 Task: Add a timeline in the project BeaconTech for the epic 'IT asset management (ITAM) system implementation' from 2023/04/03 to 2025/12/23. Add a timeline in the project BeaconTech for the epic 'Software license optimization' from 2023/06/03 to 2025/08/21. Add a timeline in the project BeaconTech for the epic 'Cloud-based backup and recovery' from 2024/05/04 to 2025/10/21
Action: Mouse moved to (244, 61)
Screenshot: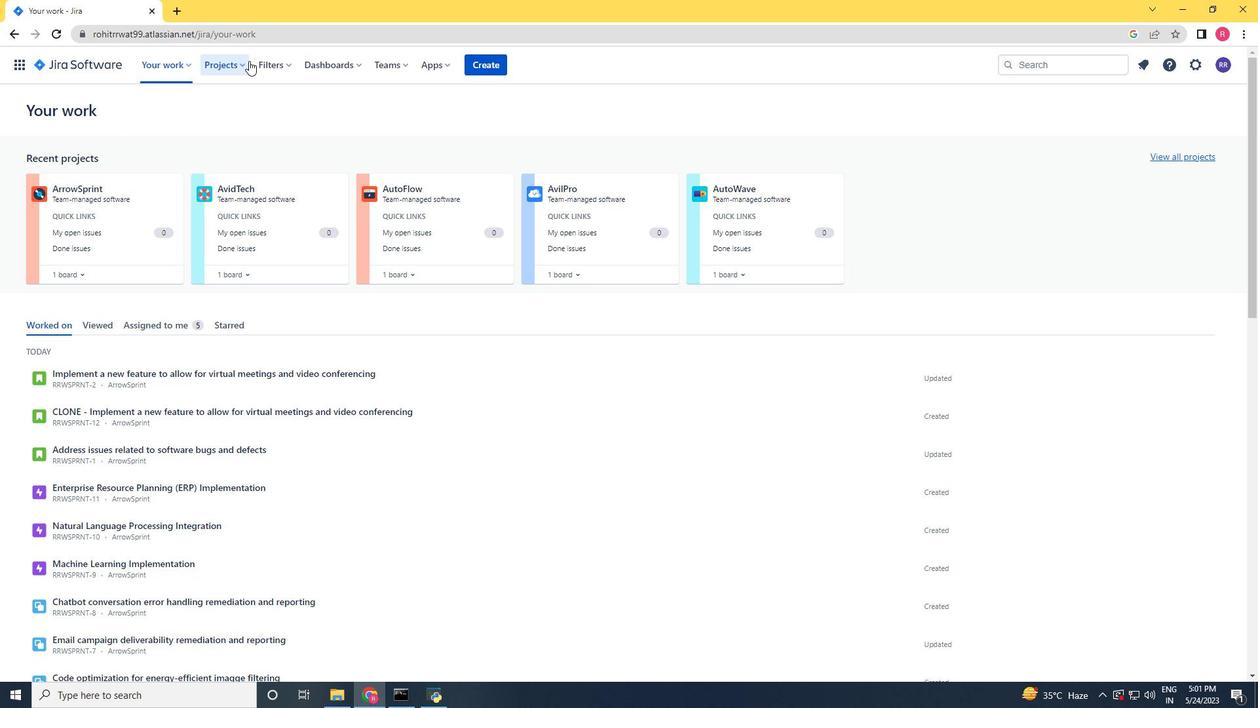 
Action: Mouse pressed left at (244, 61)
Screenshot: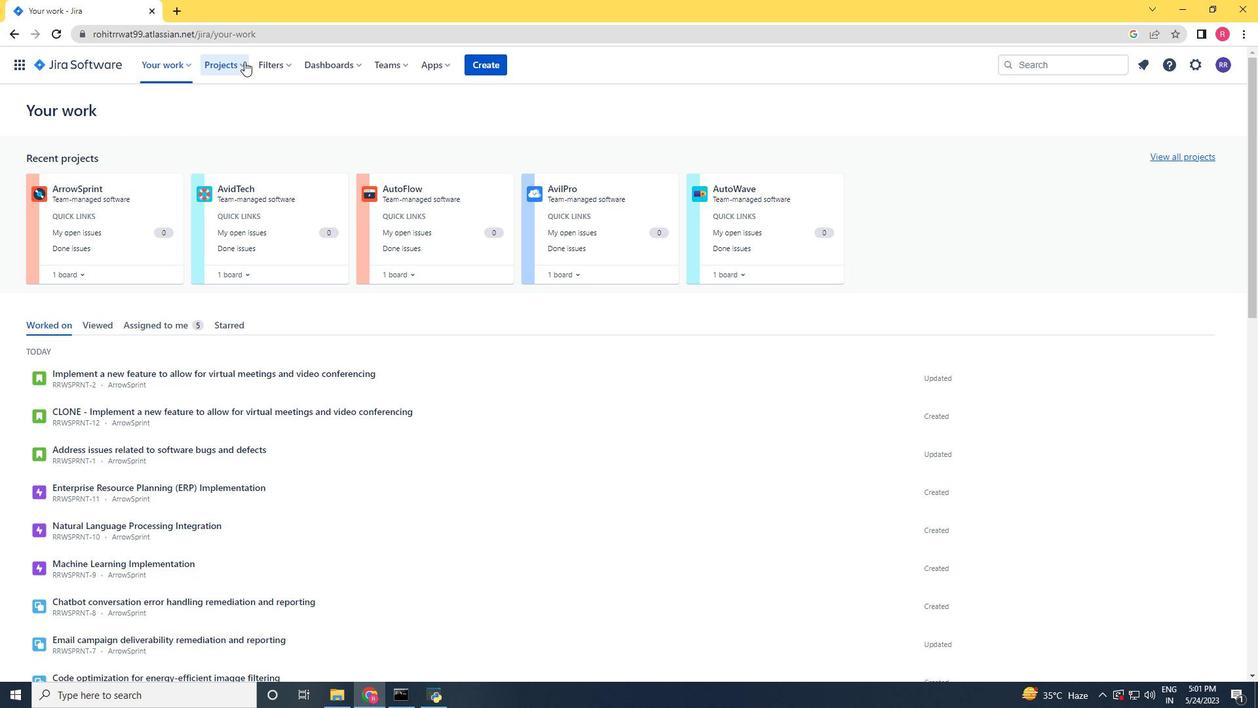 
Action: Mouse moved to (240, 111)
Screenshot: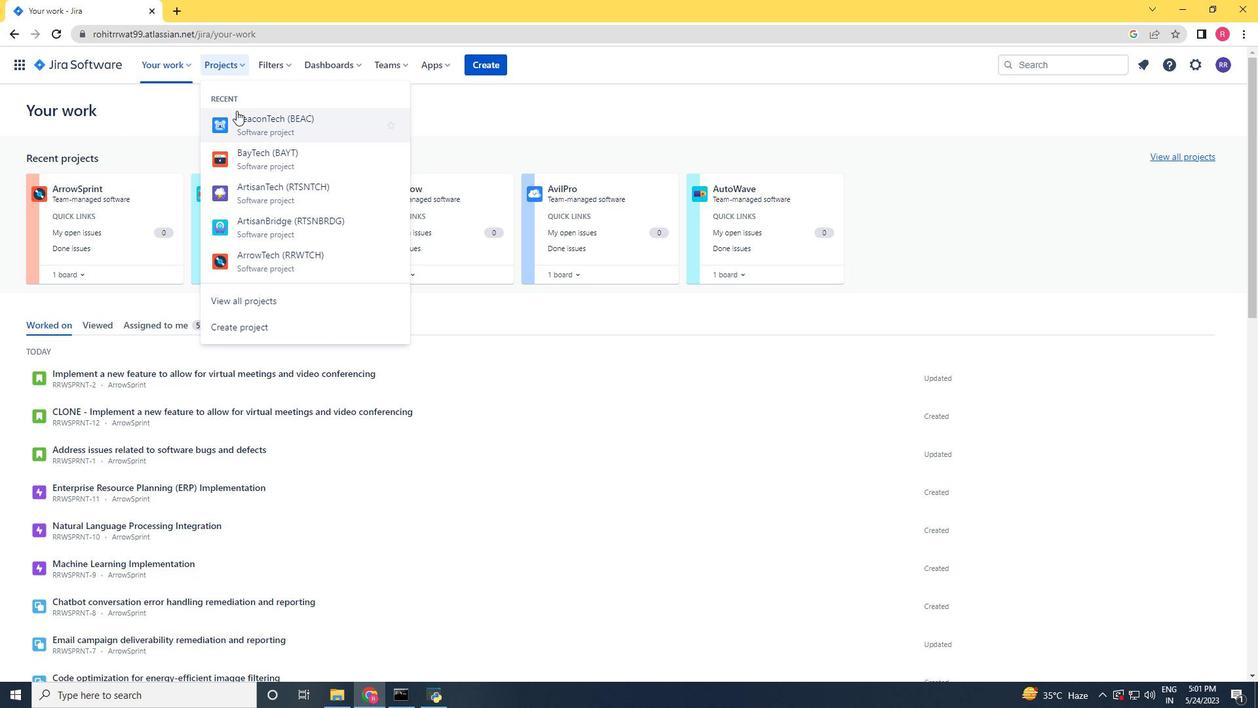 
Action: Mouse pressed left at (240, 111)
Screenshot: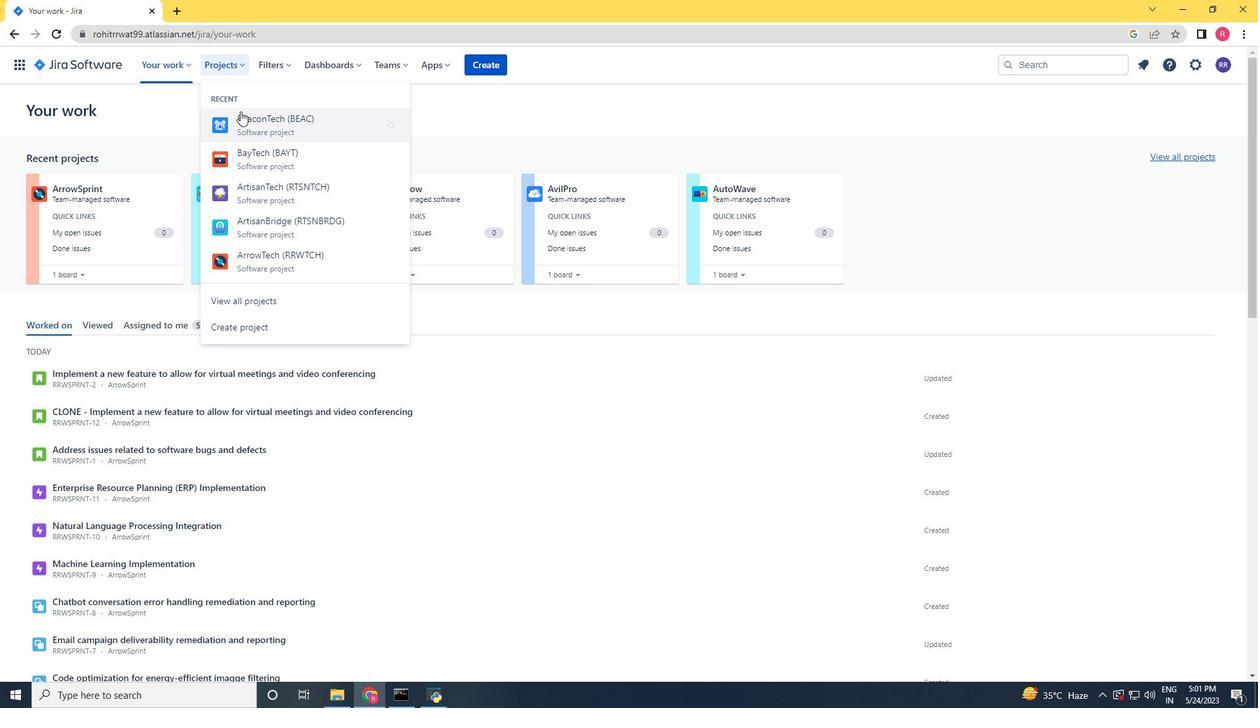 
Action: Mouse moved to (69, 207)
Screenshot: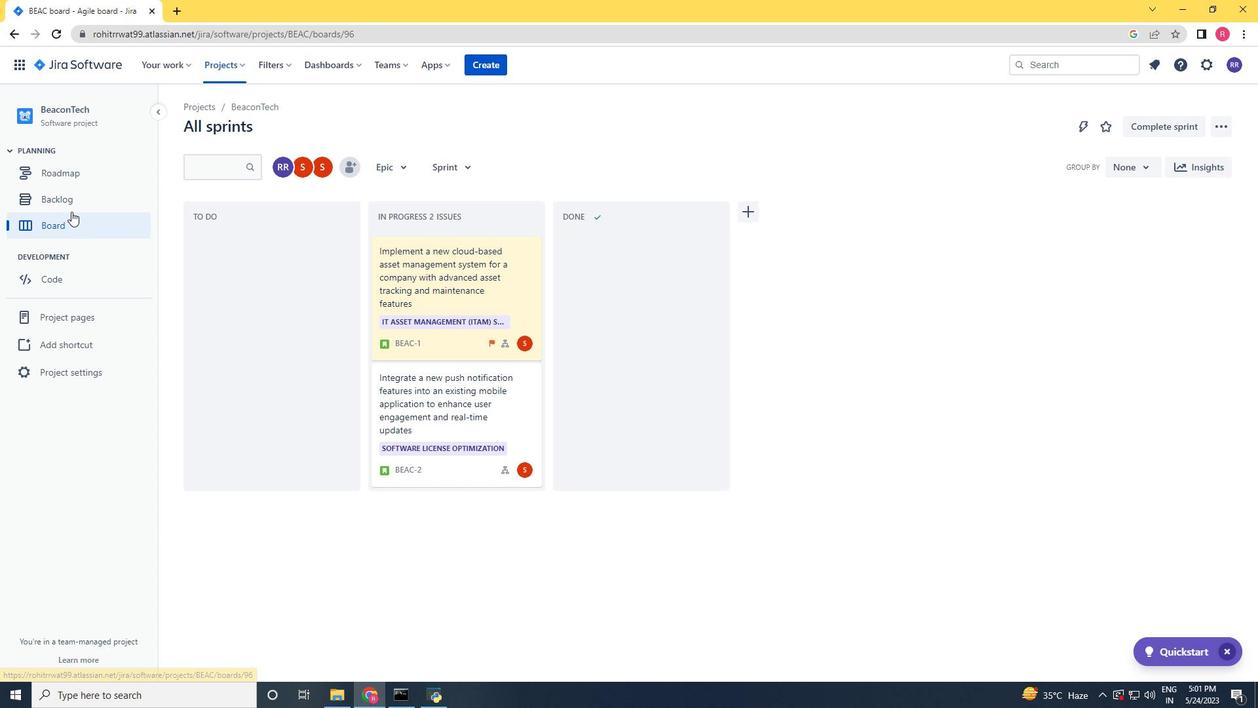
Action: Mouse pressed left at (69, 207)
Screenshot: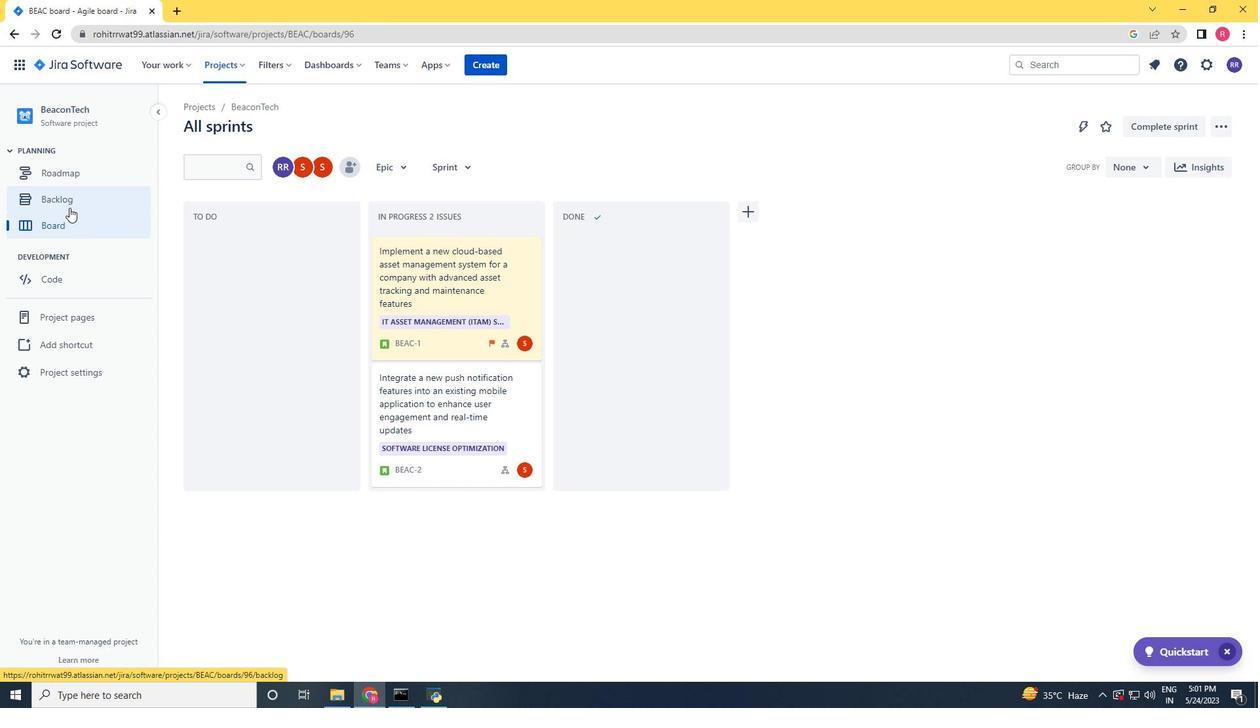
Action: Mouse moved to (187, 266)
Screenshot: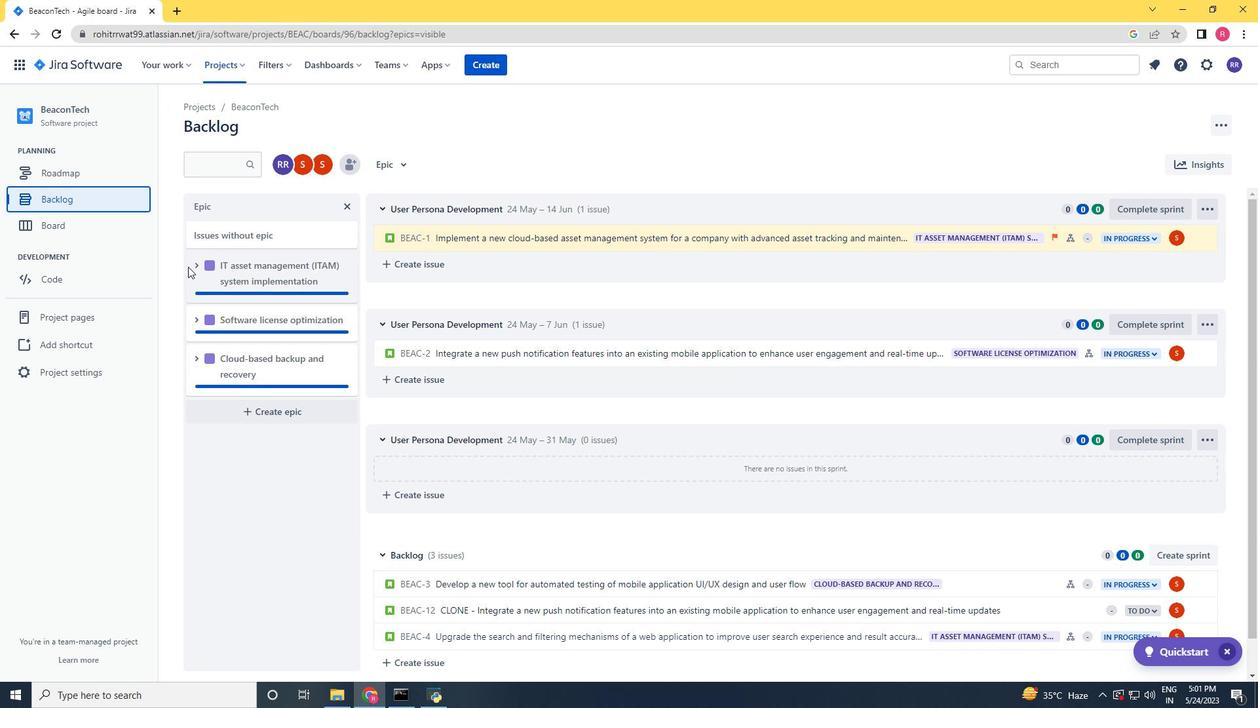 
Action: Mouse pressed left at (187, 266)
Screenshot: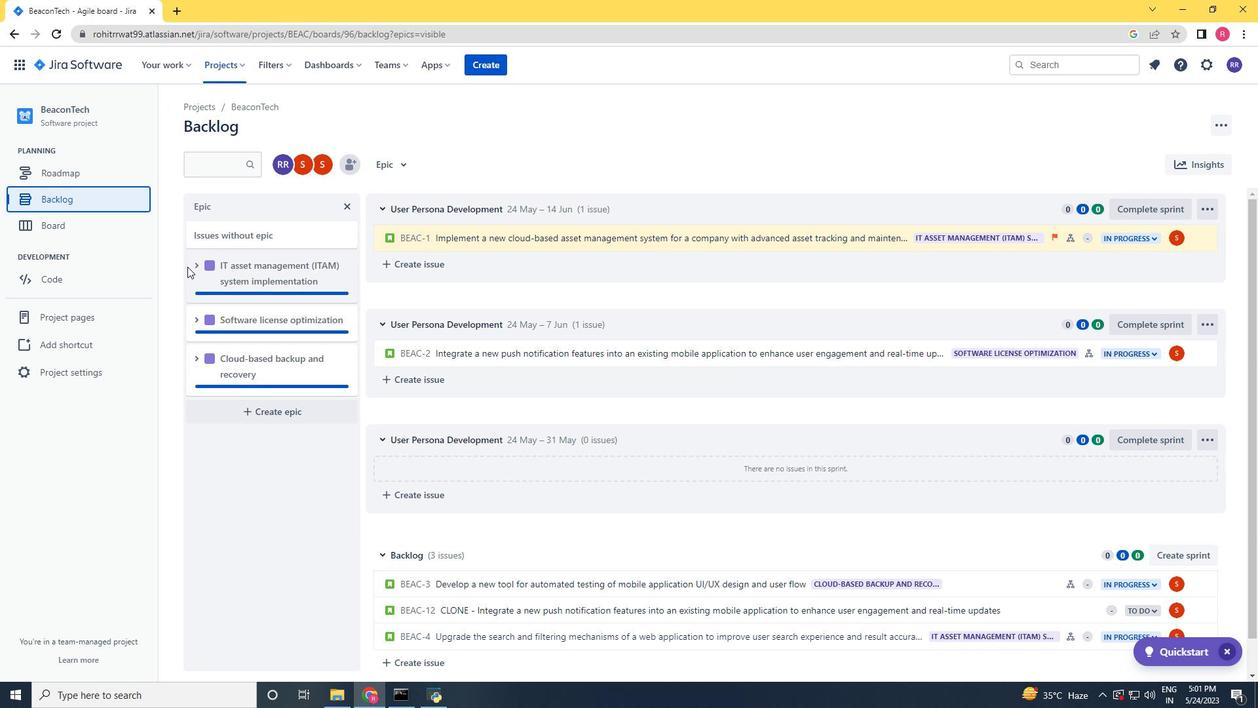 
Action: Mouse scrolled (187, 266) with delta (0, 0)
Screenshot: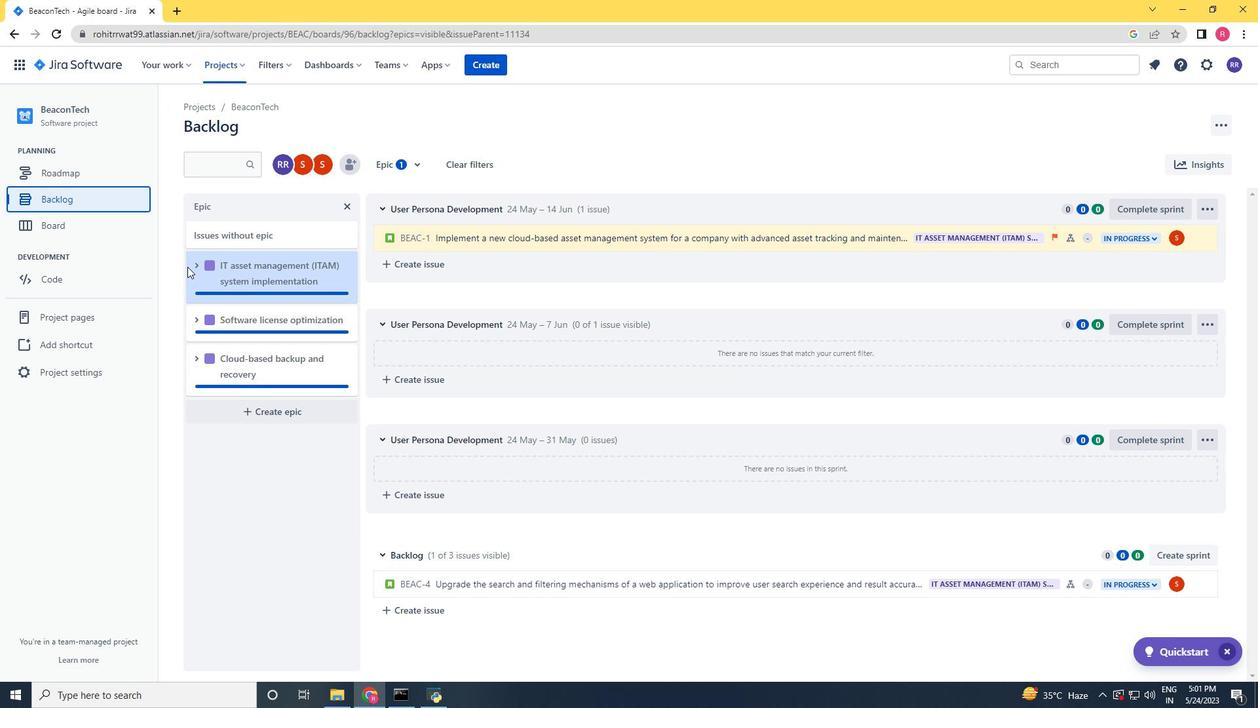 
Action: Mouse moved to (187, 269)
Screenshot: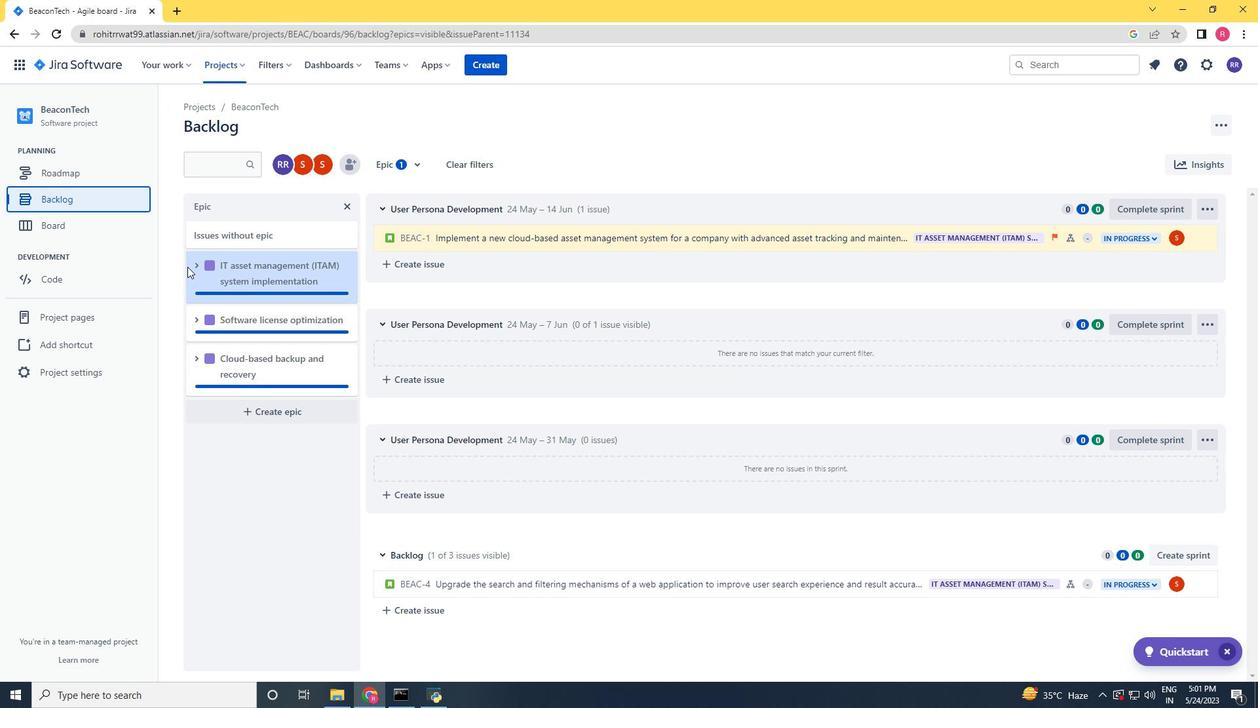 
Action: Mouse scrolled (187, 268) with delta (0, 0)
Screenshot: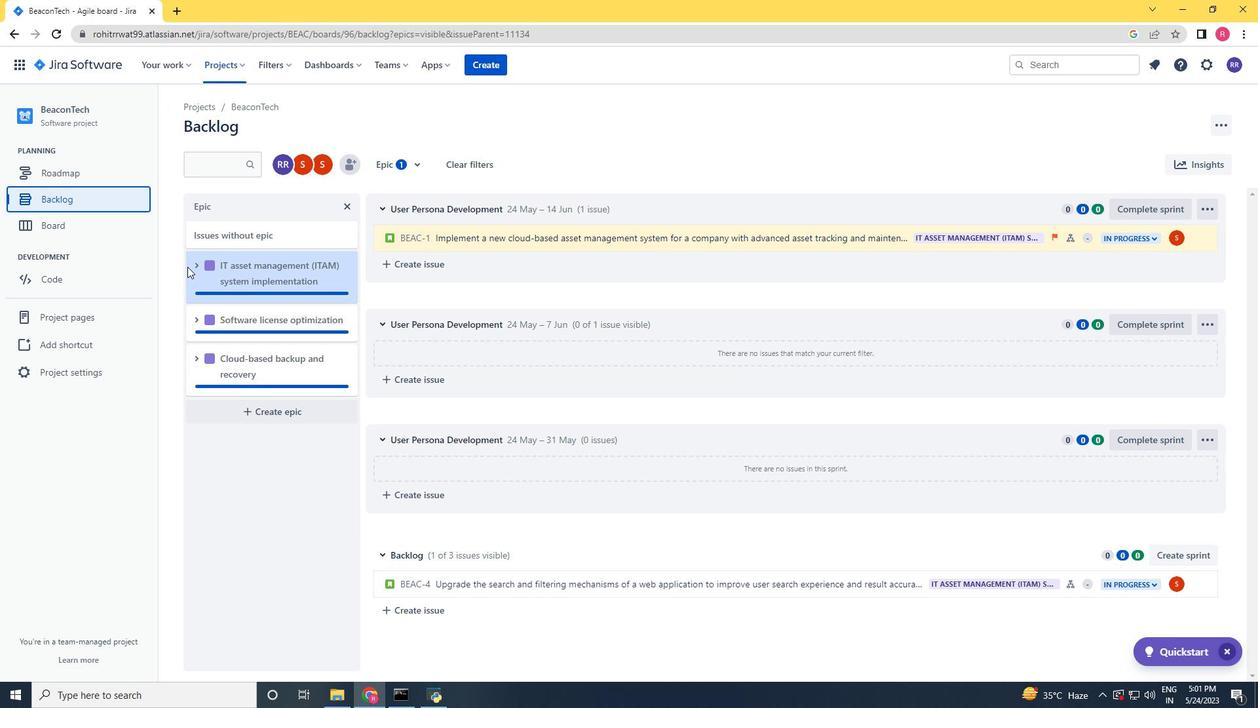 
Action: Mouse moved to (194, 283)
Screenshot: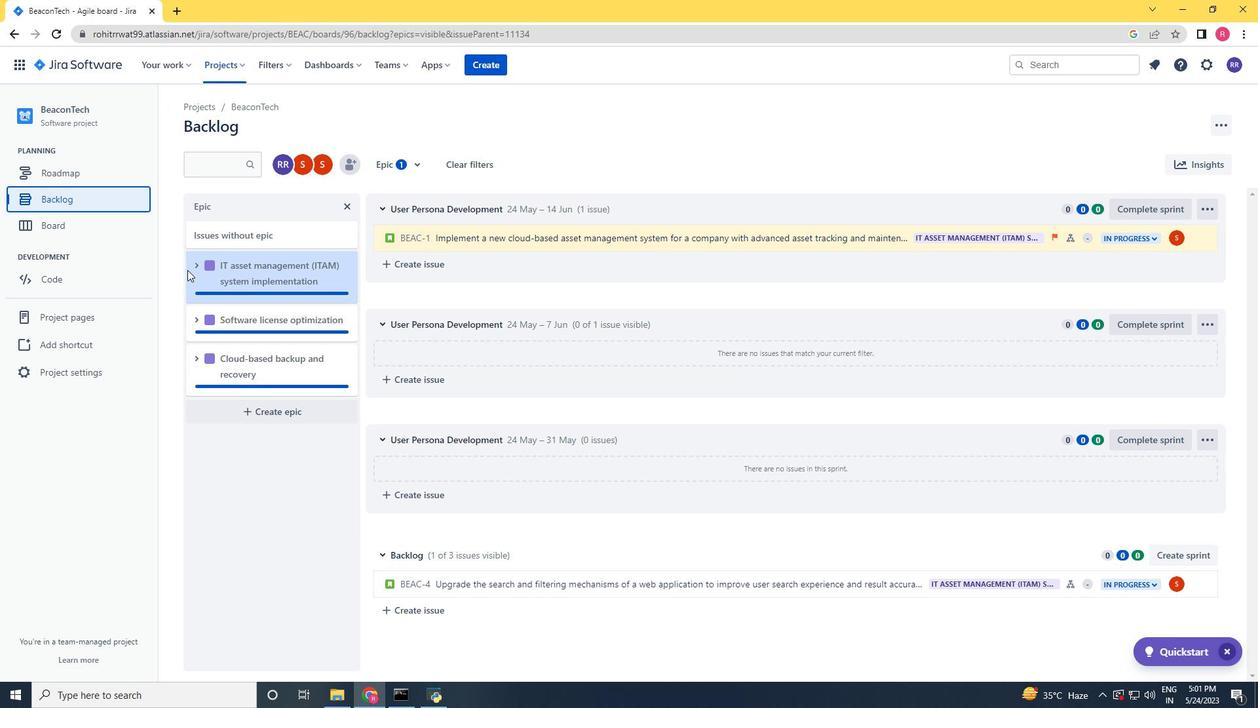
Action: Mouse scrolled (194, 282) with delta (0, 0)
Screenshot: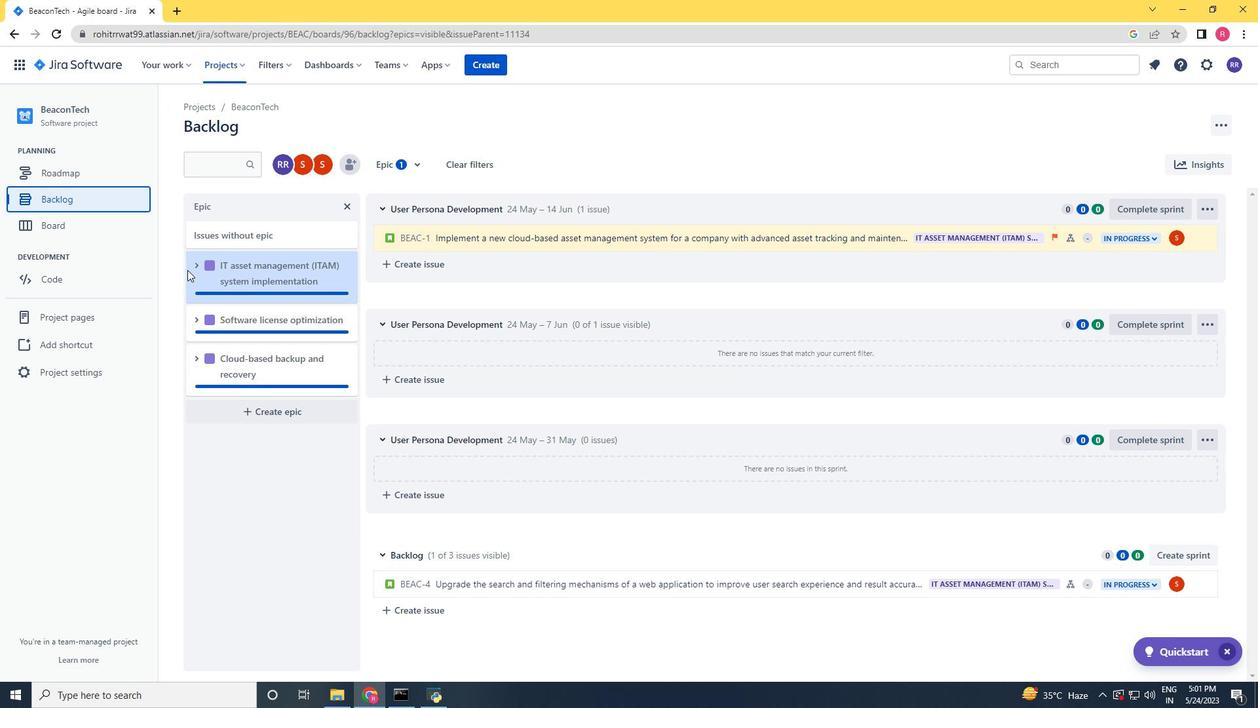 
Action: Mouse moved to (194, 264)
Screenshot: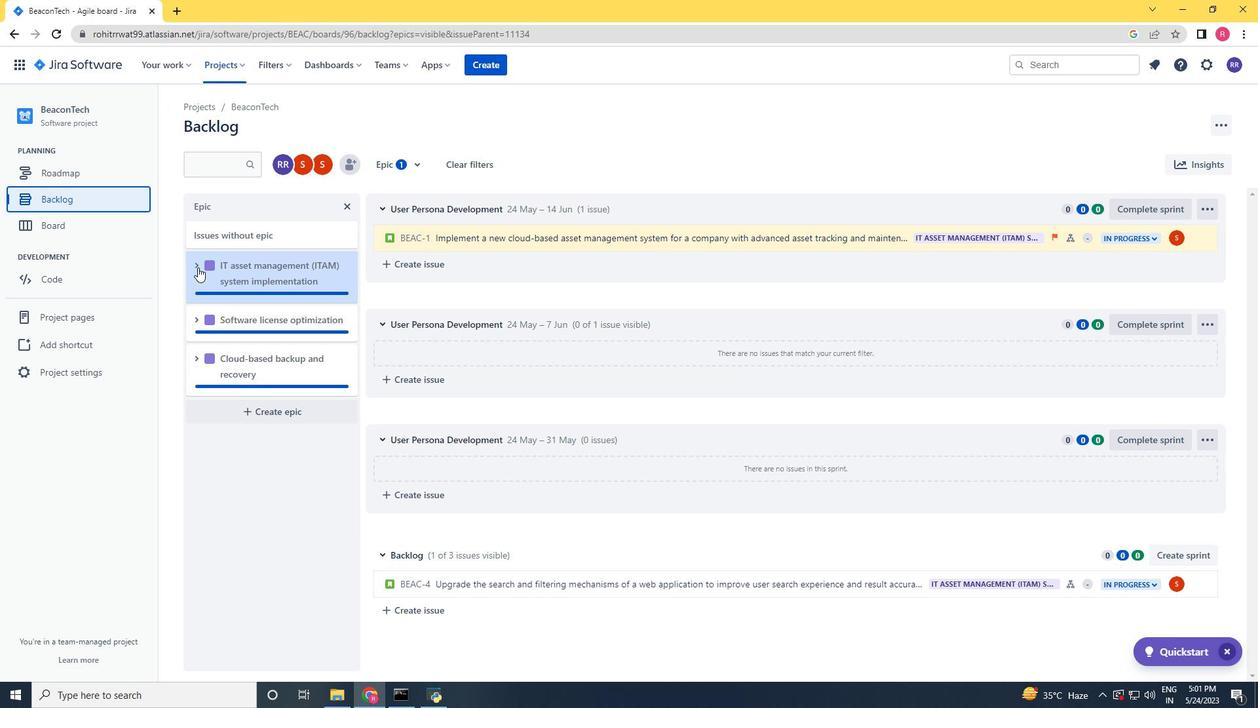 
Action: Mouse pressed left at (194, 264)
Screenshot: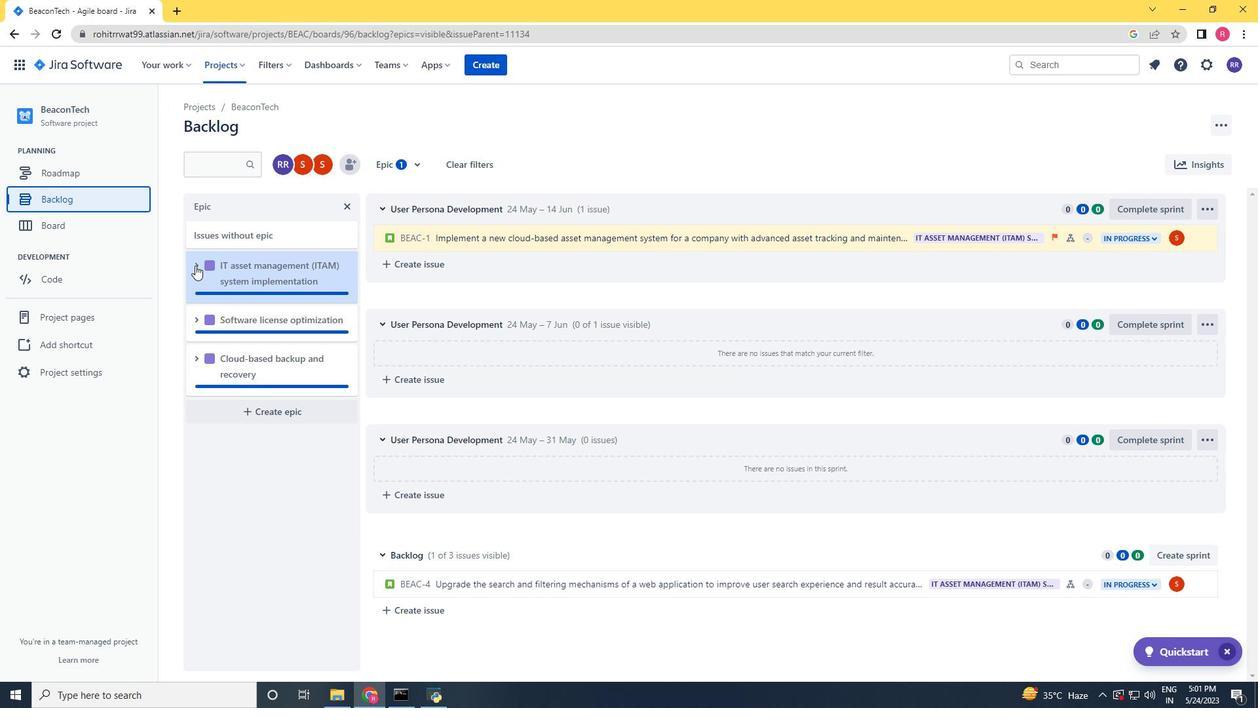
Action: Mouse moved to (251, 378)
Screenshot: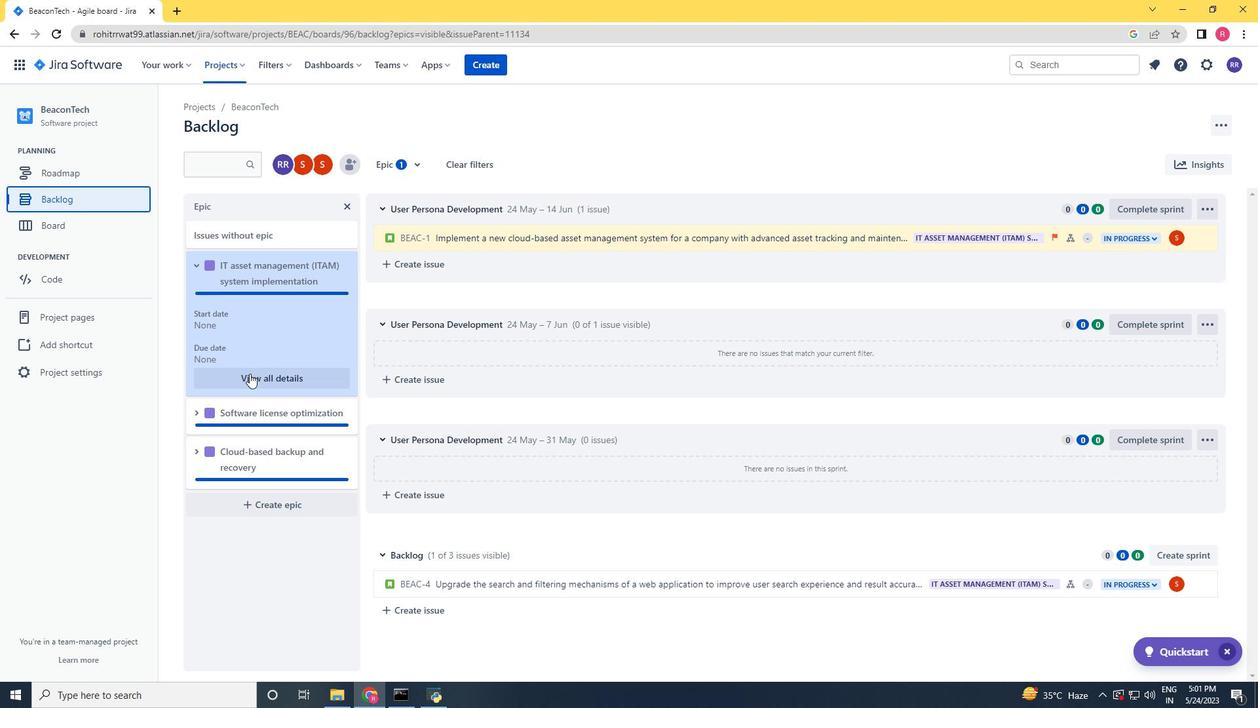 
Action: Mouse pressed left at (251, 378)
Screenshot: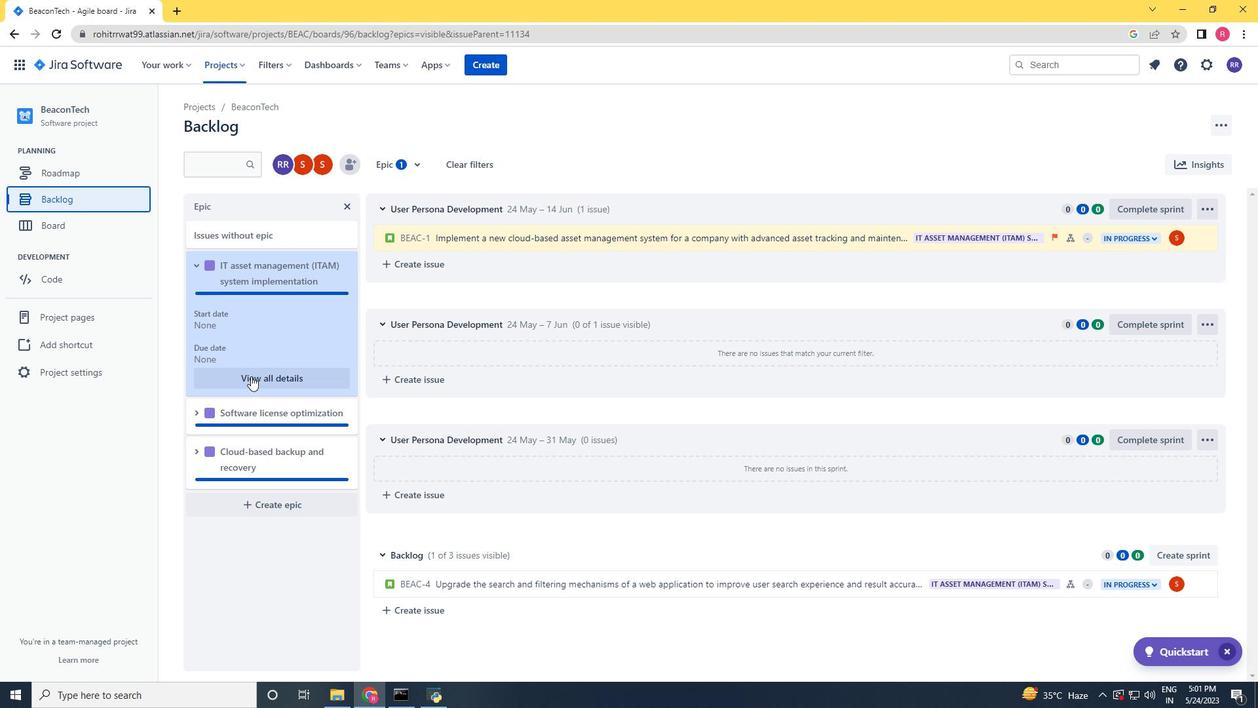 
Action: Mouse moved to (1028, 276)
Screenshot: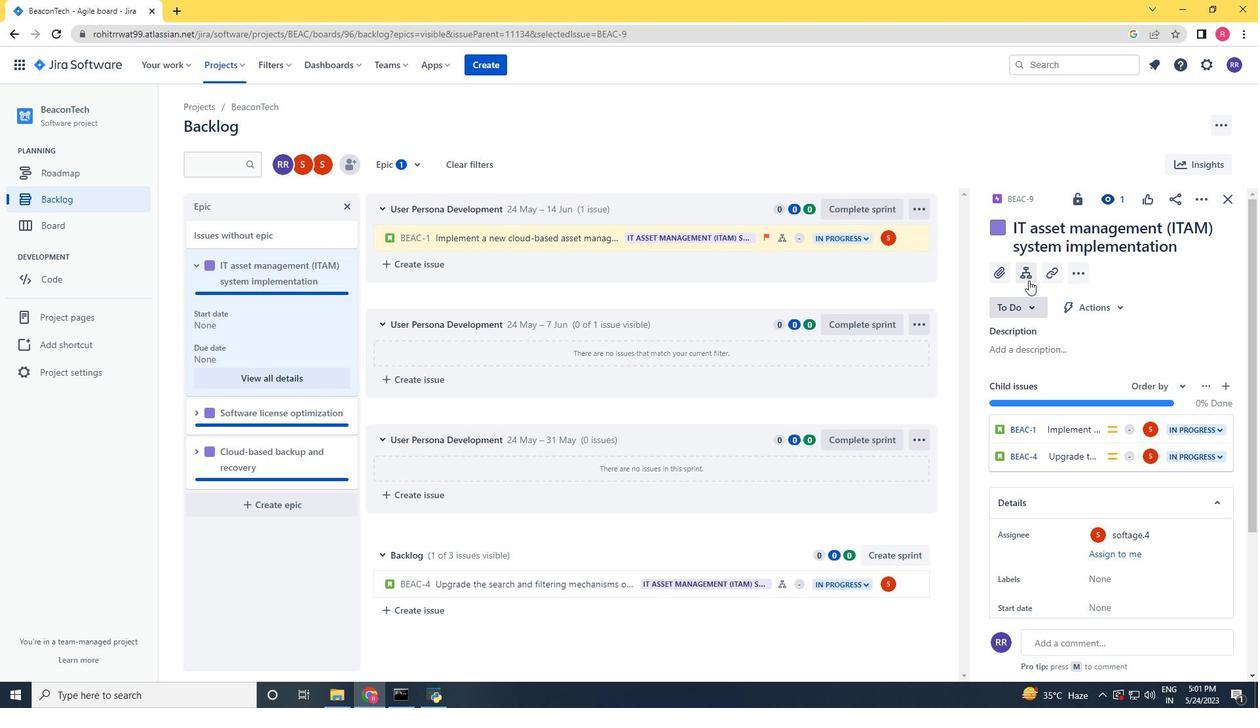 
Action: Mouse pressed left at (1028, 276)
Screenshot: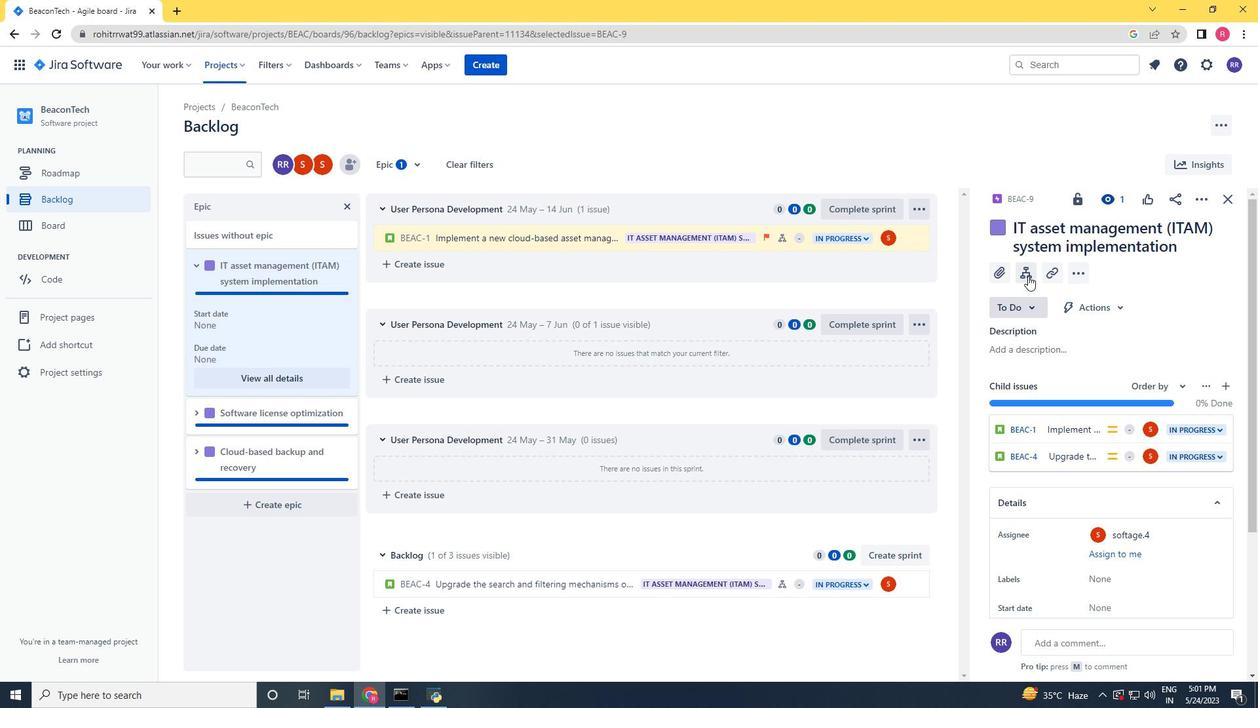 
Action: Mouse moved to (1099, 555)
Screenshot: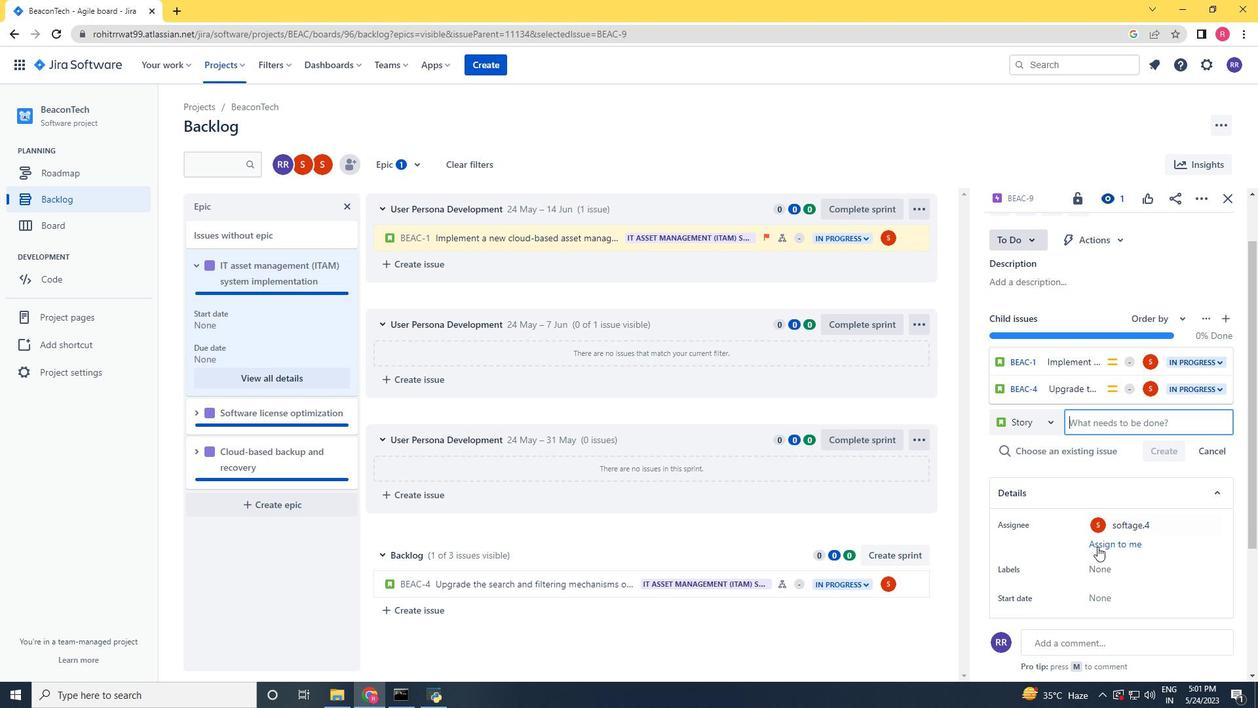 
Action: Mouse scrolled (1099, 555) with delta (0, 0)
Screenshot: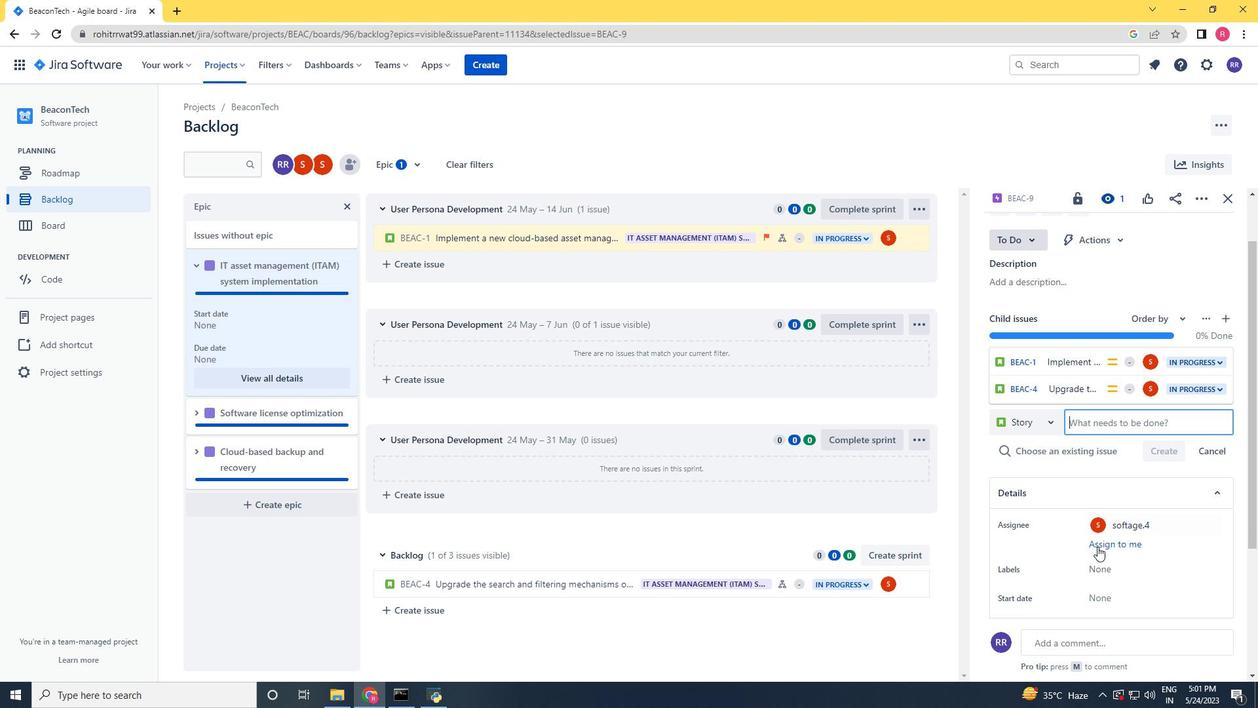 
Action: Mouse scrolled (1099, 555) with delta (0, 0)
Screenshot: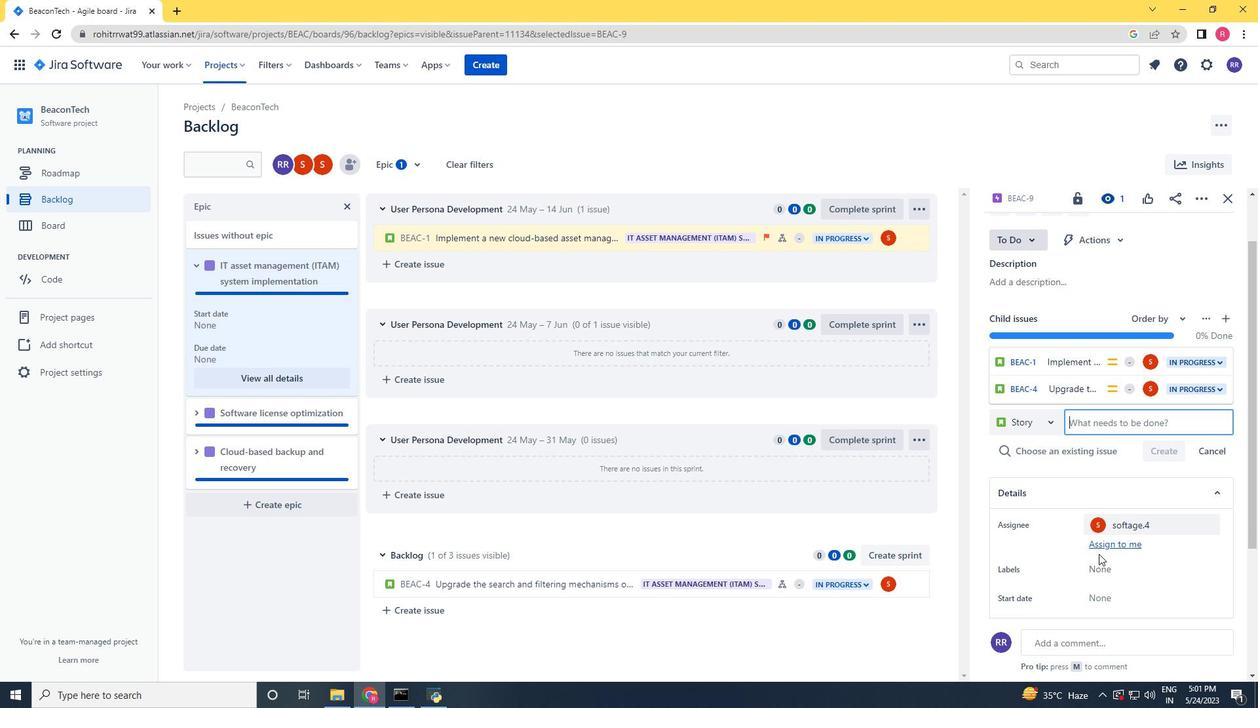 
Action: Mouse moved to (1100, 469)
Screenshot: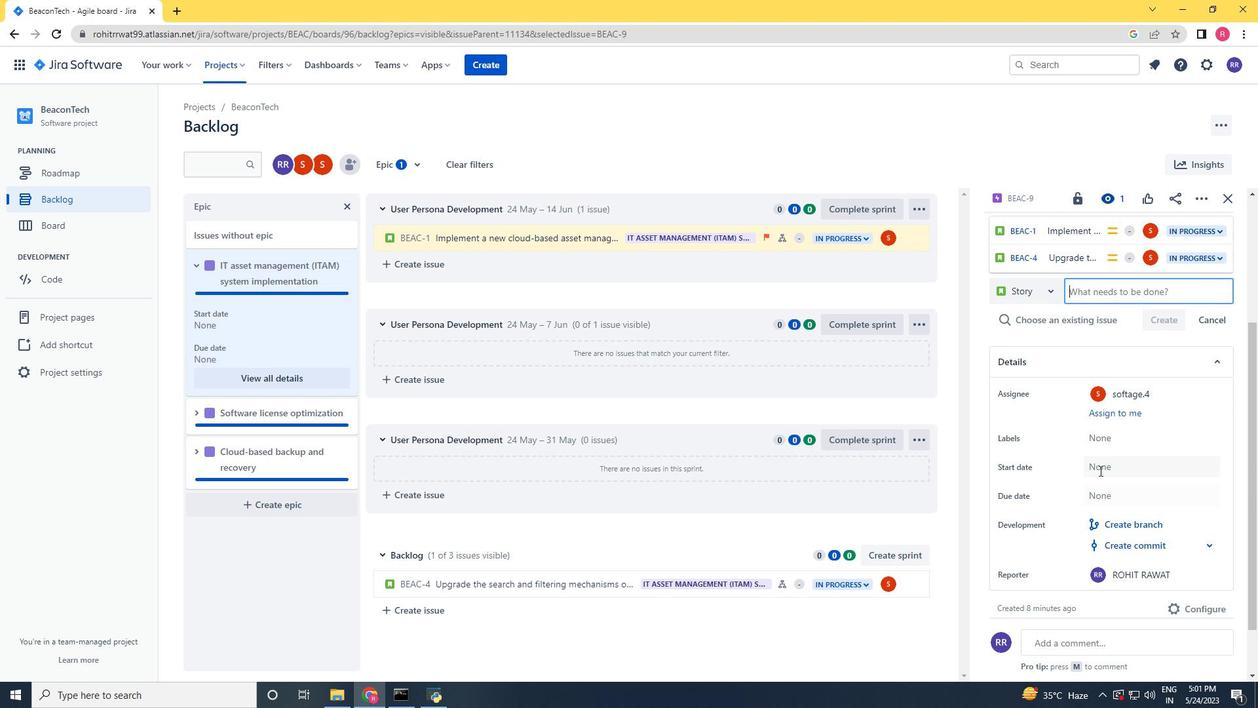 
Action: Mouse pressed left at (1100, 469)
Screenshot: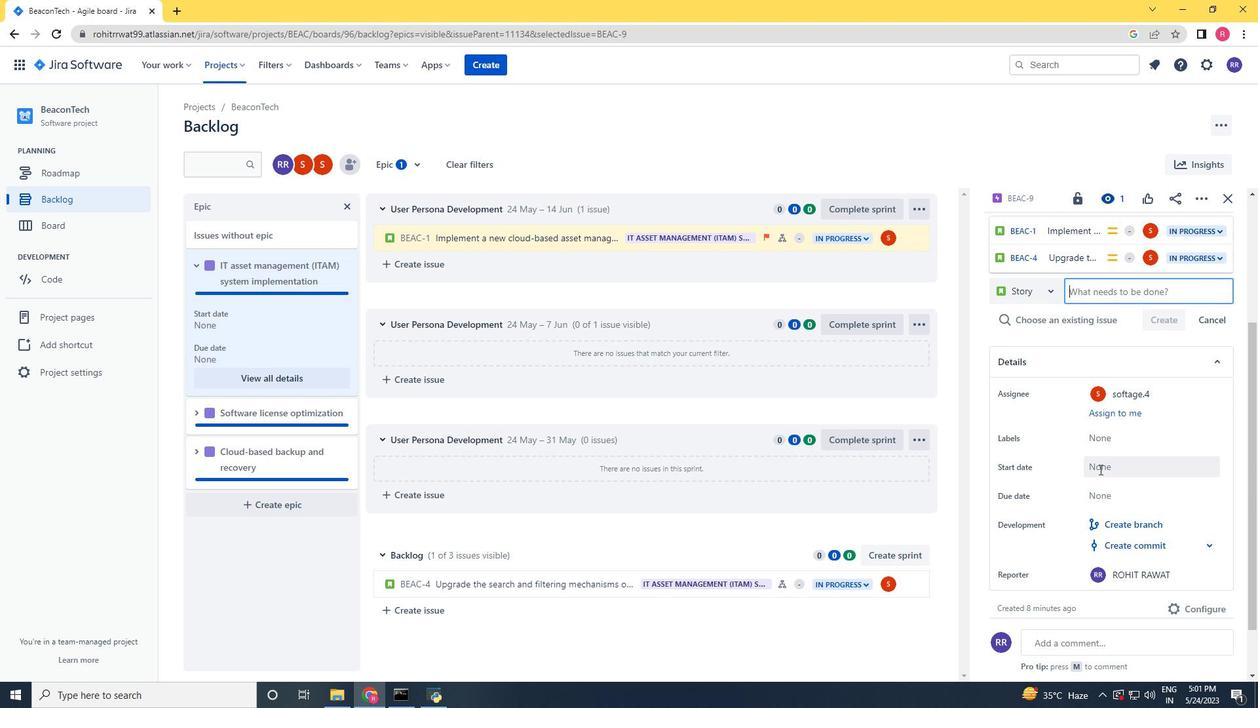 
Action: Mouse moved to (1051, 274)
Screenshot: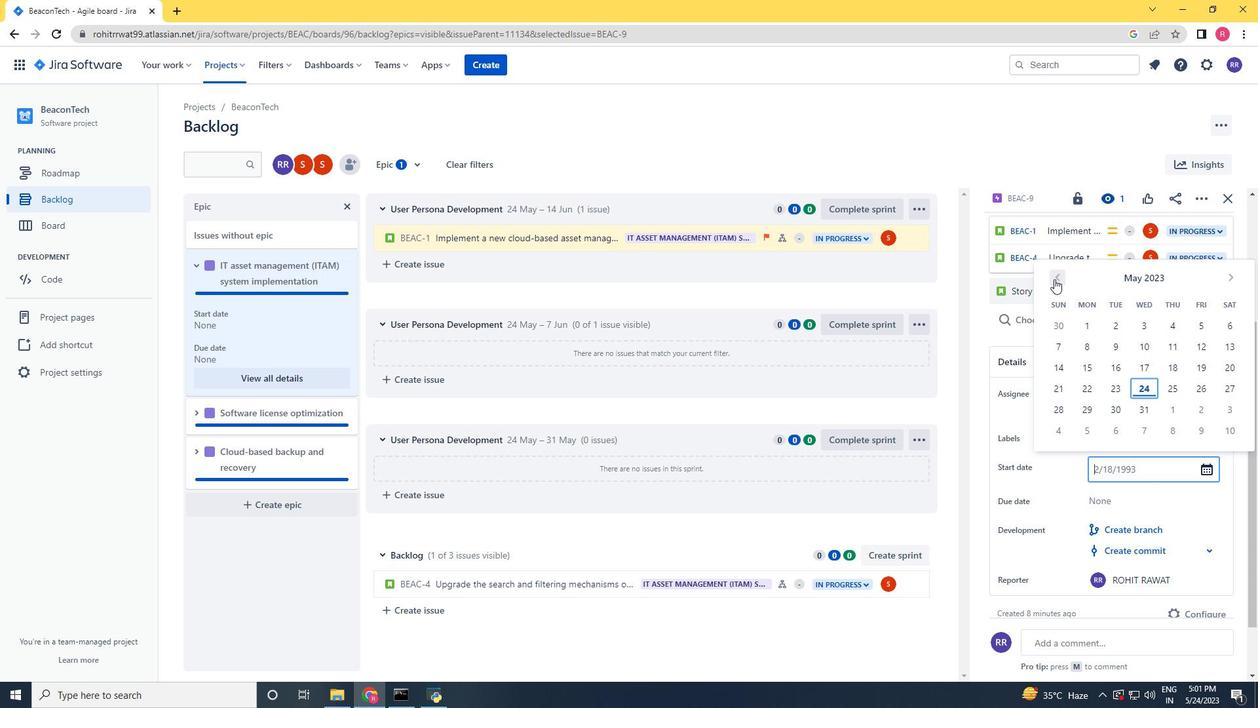 
Action: Mouse pressed left at (1051, 274)
Screenshot: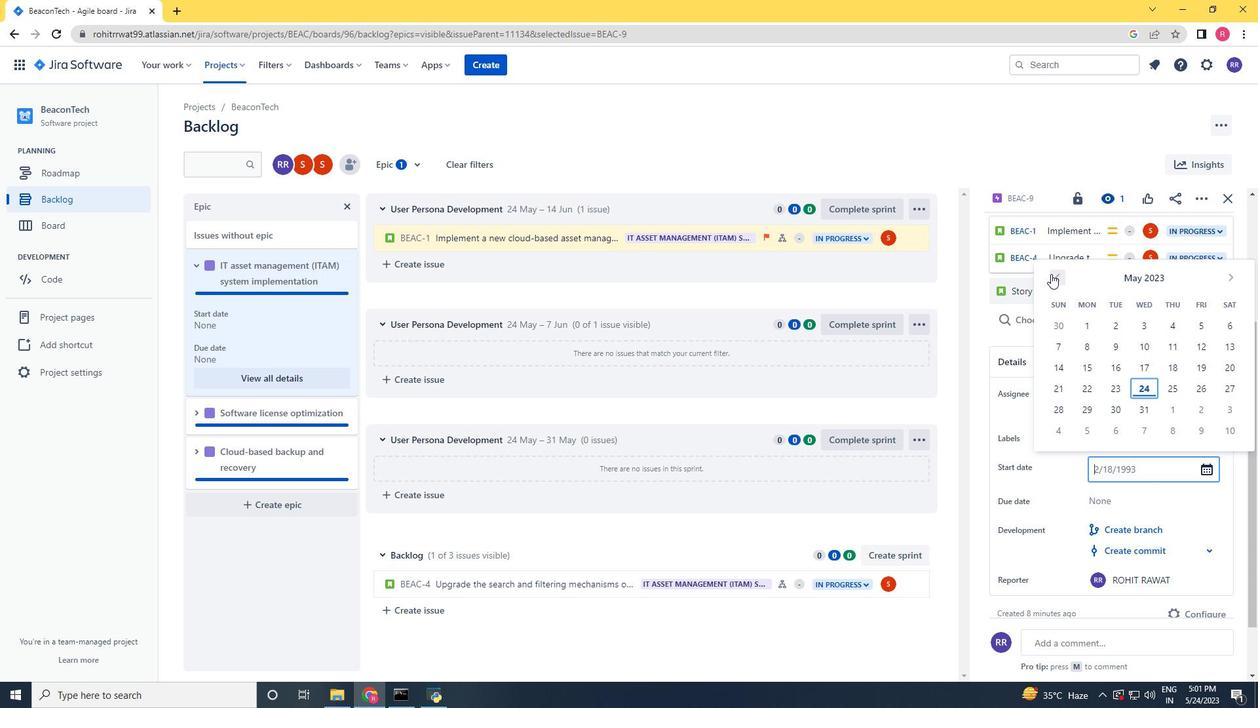 
Action: Mouse moved to (1056, 274)
Screenshot: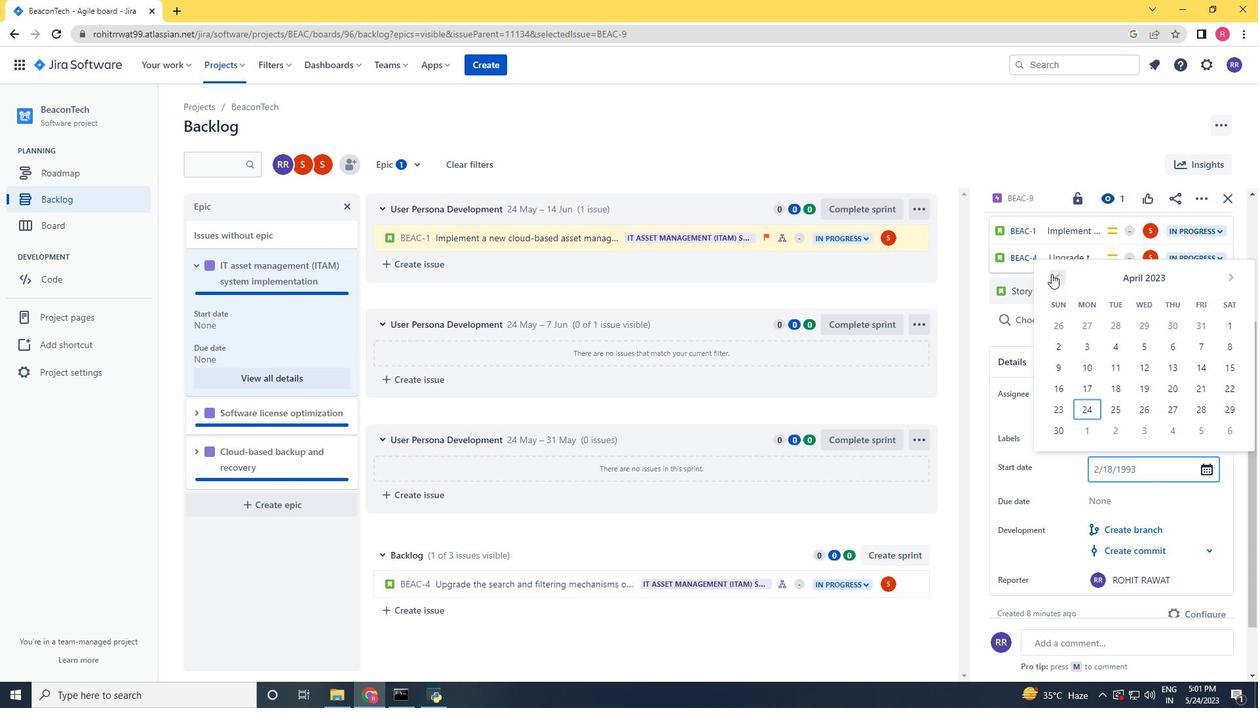 
Action: Mouse pressed left at (1055, 274)
Screenshot: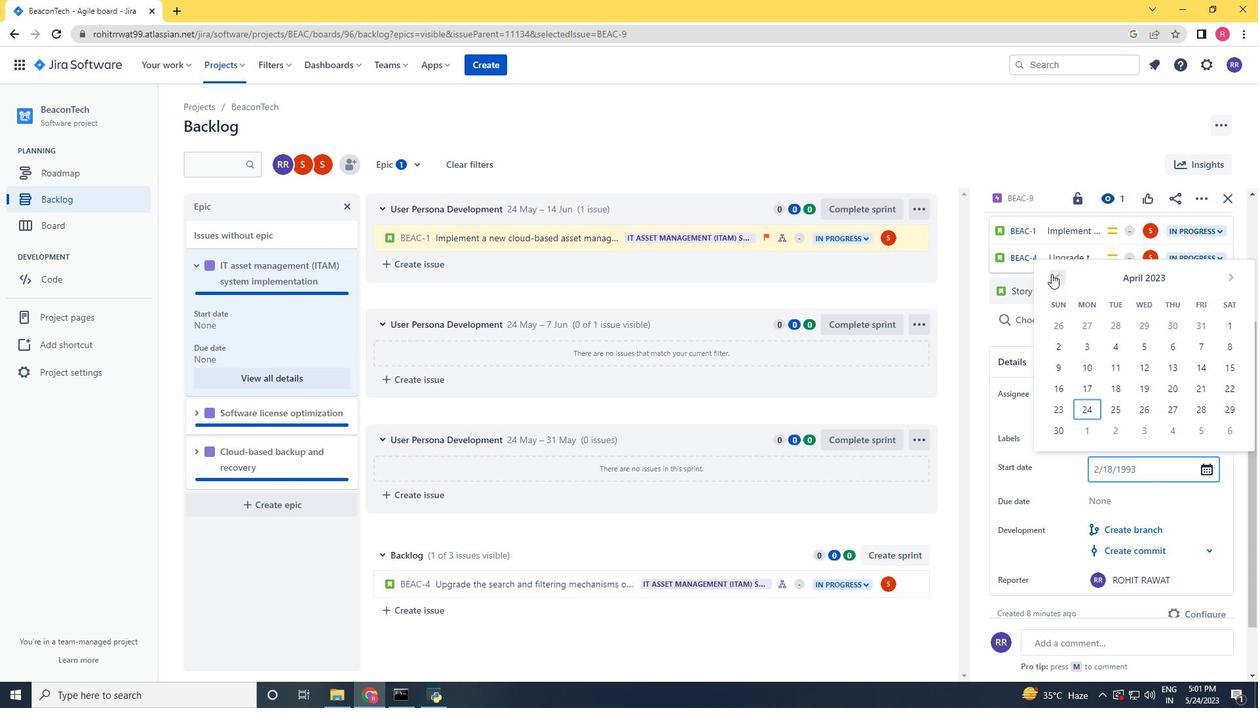 
Action: Mouse moved to (1230, 280)
Screenshot: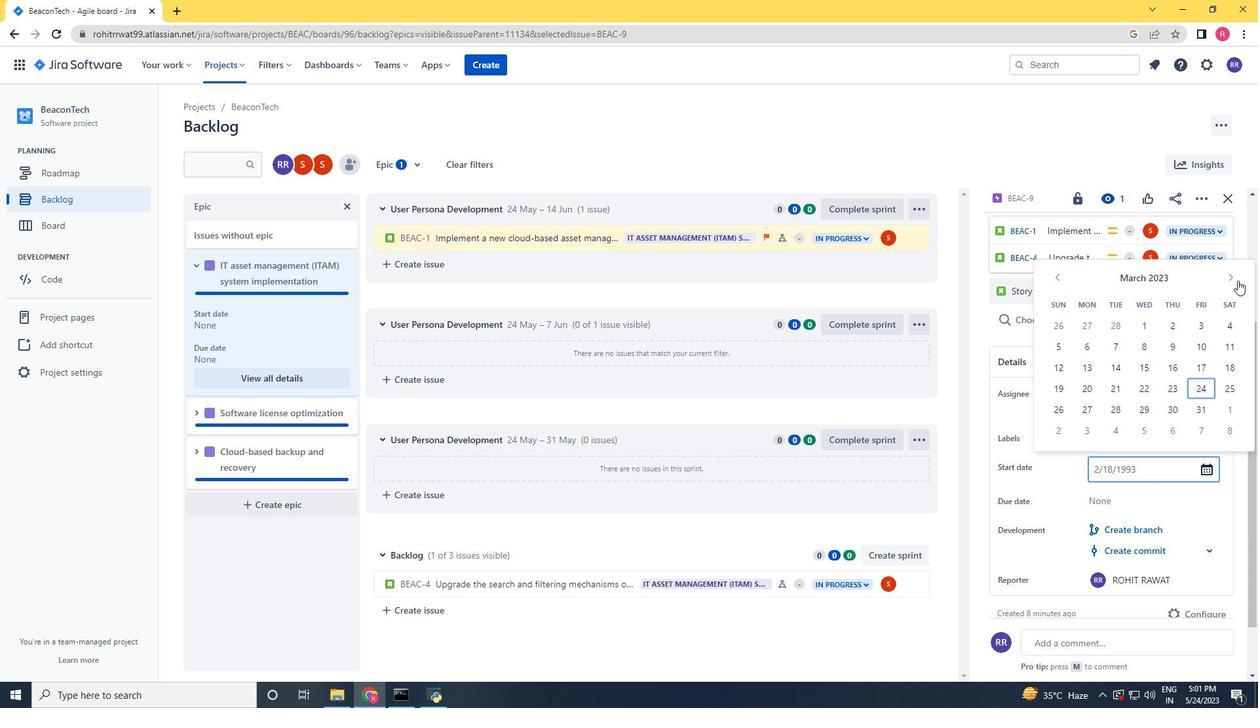
Action: Mouse pressed left at (1230, 280)
Screenshot: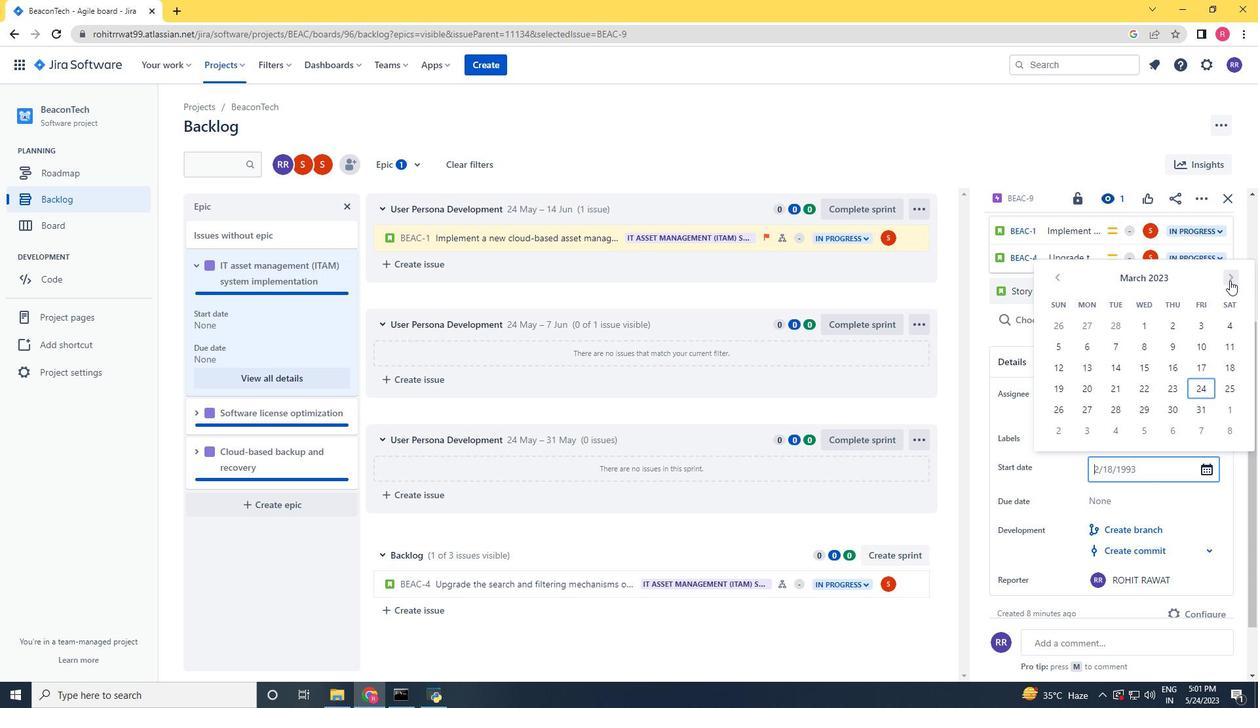 
Action: Mouse moved to (1083, 348)
Screenshot: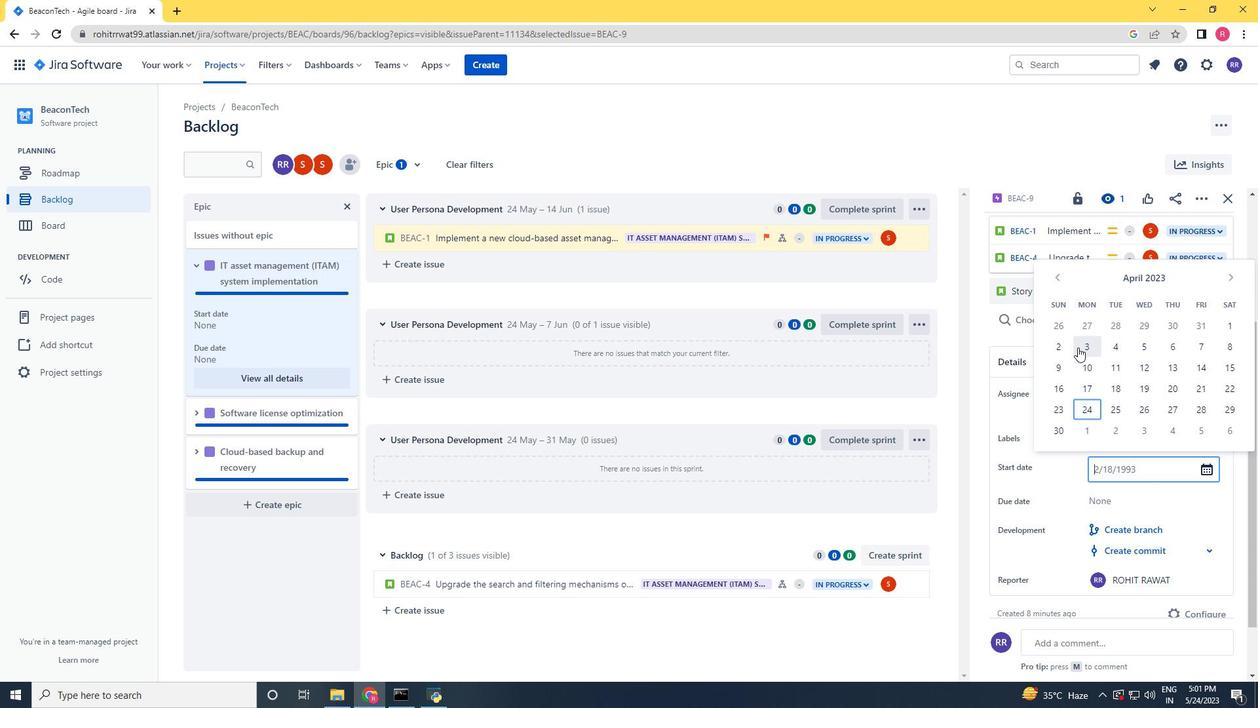 
Action: Mouse pressed left at (1083, 348)
Screenshot: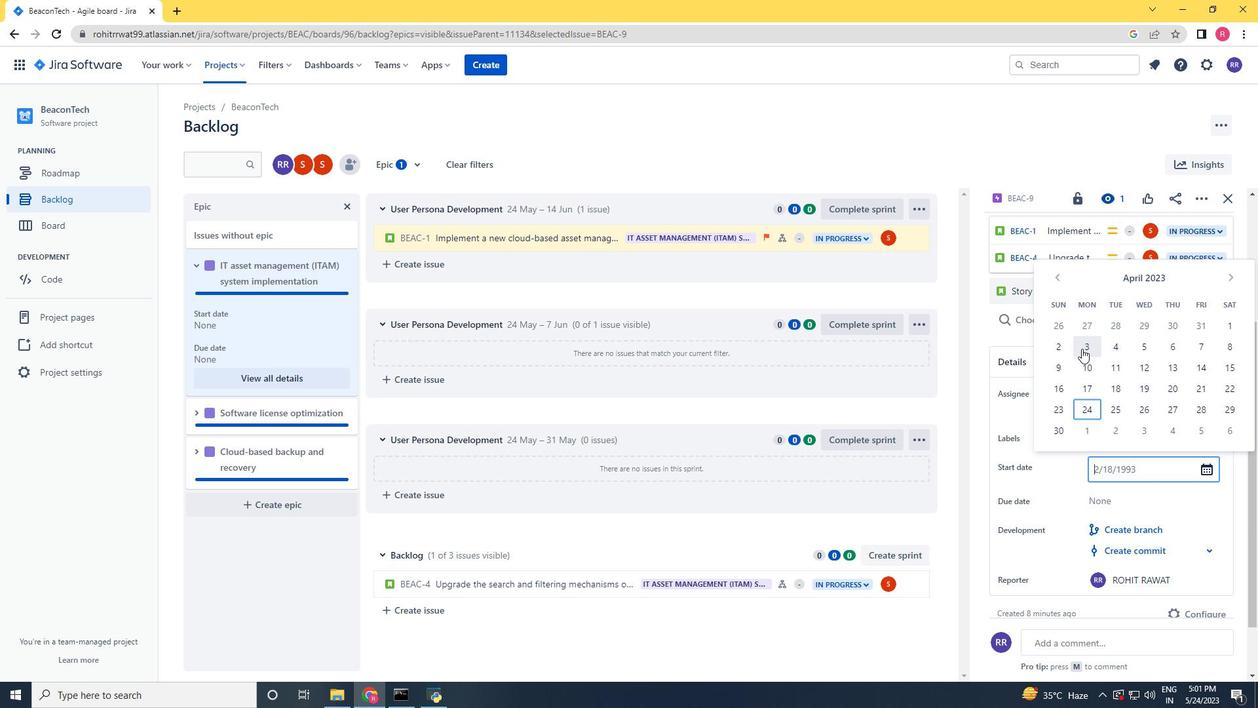 
Action: Mouse moved to (1121, 498)
Screenshot: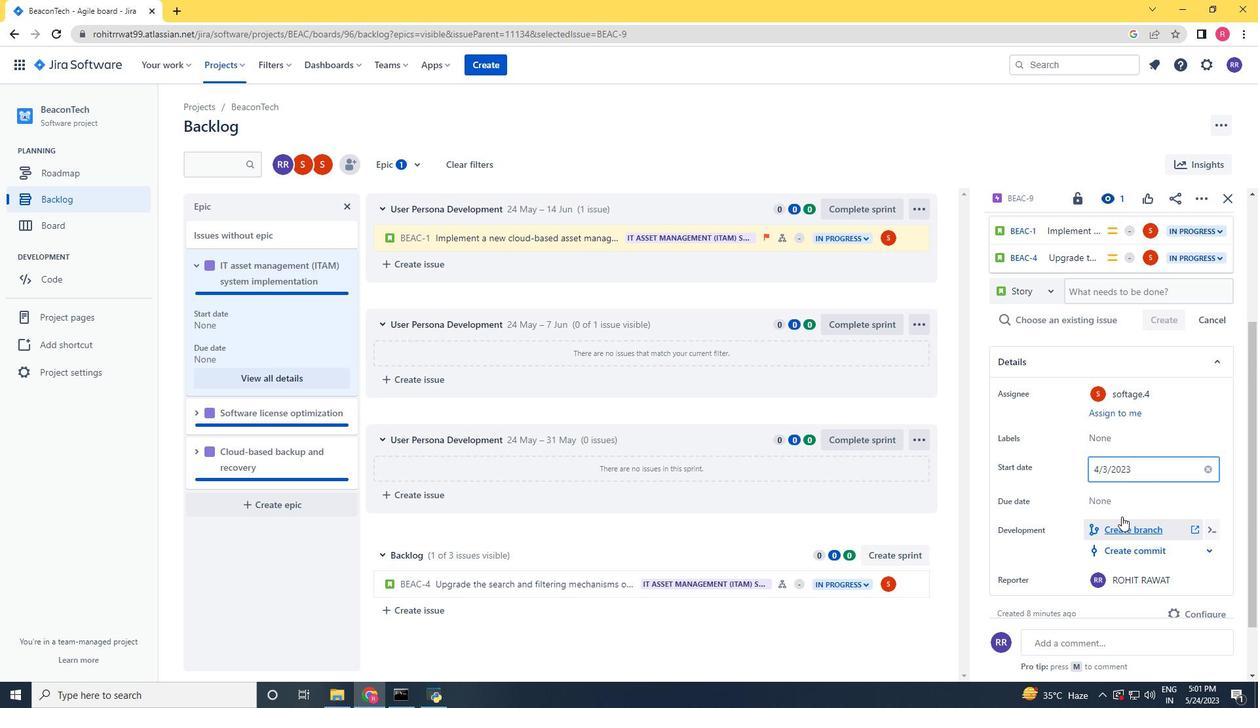 
Action: Mouse pressed left at (1121, 498)
Screenshot: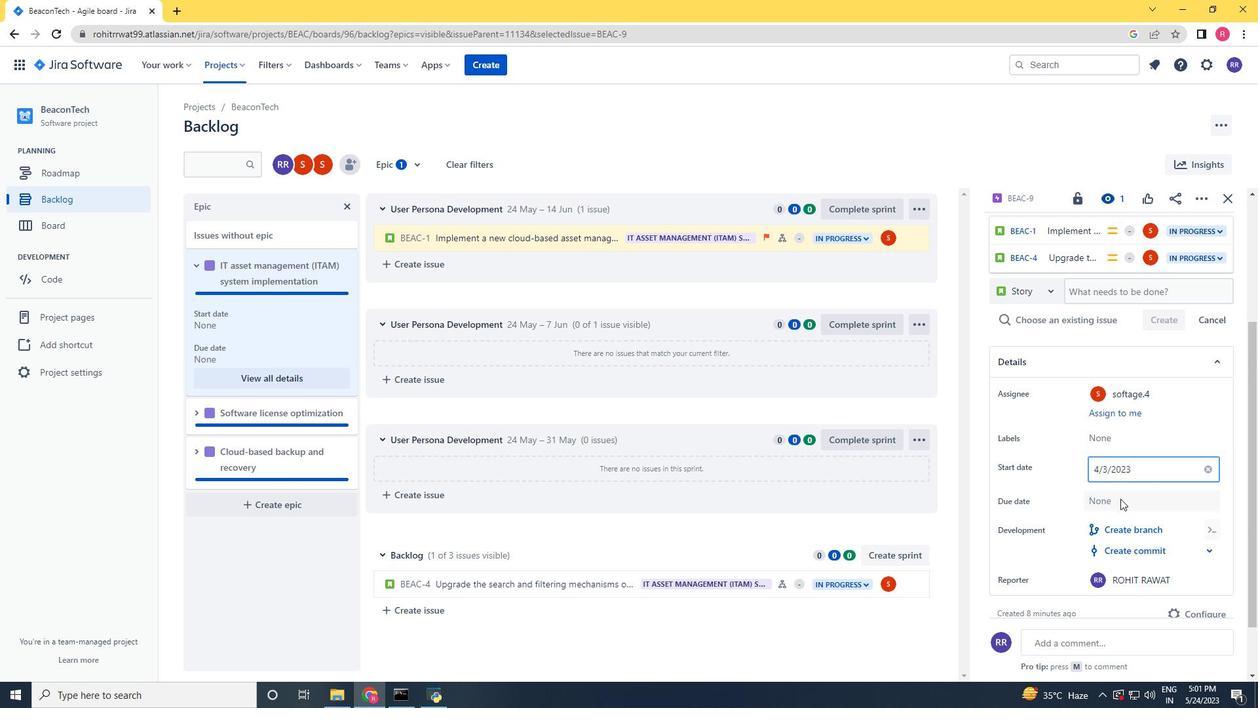 
Action: Mouse moved to (1227, 315)
Screenshot: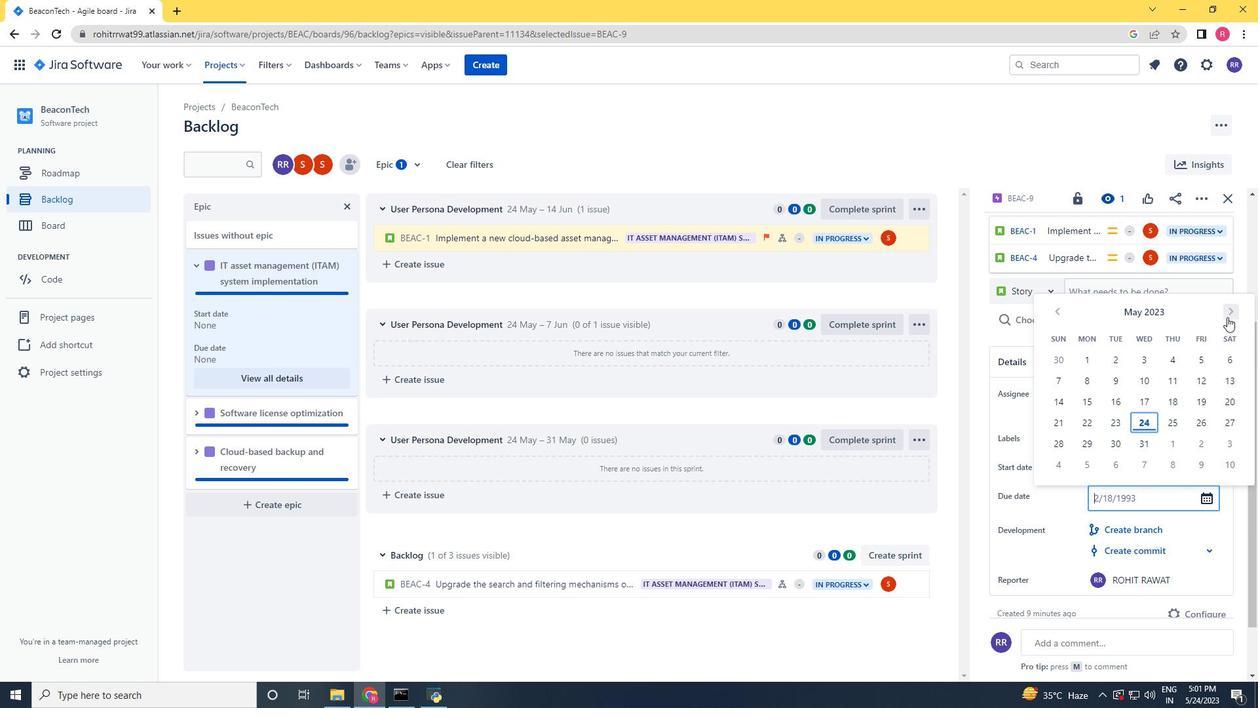 
Action: Mouse pressed left at (1227, 315)
Screenshot: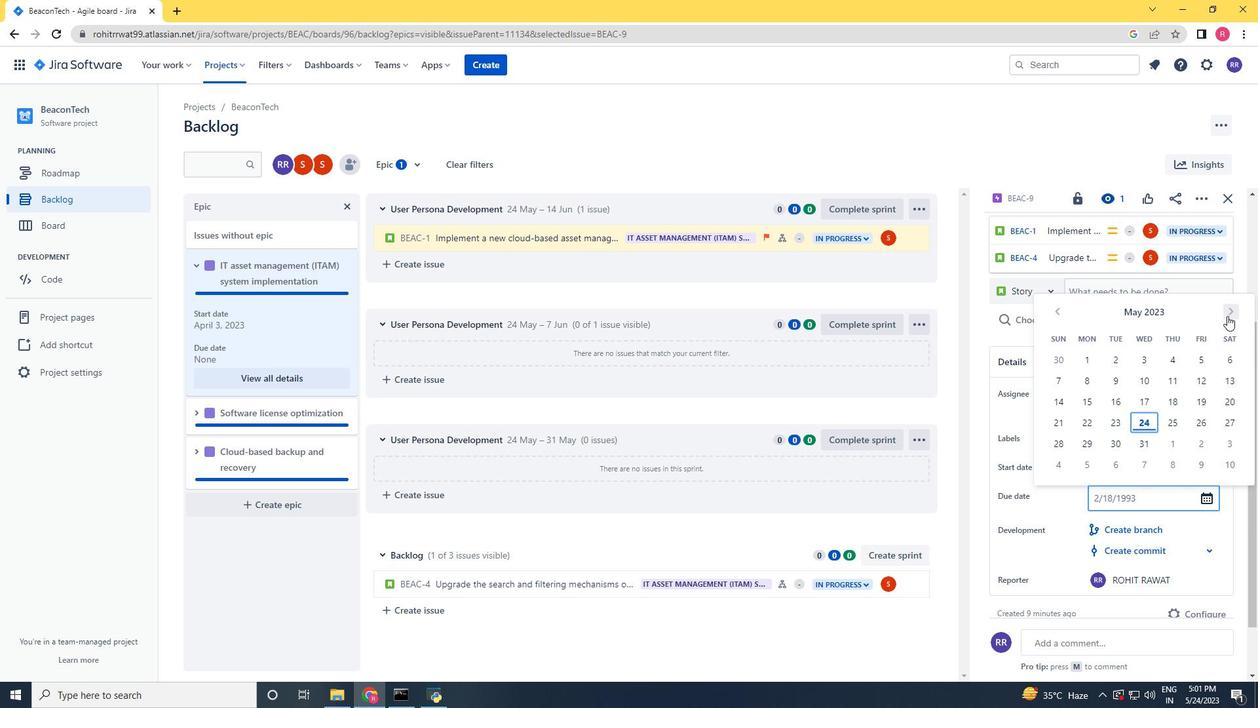 
Action: Mouse pressed left at (1227, 315)
Screenshot: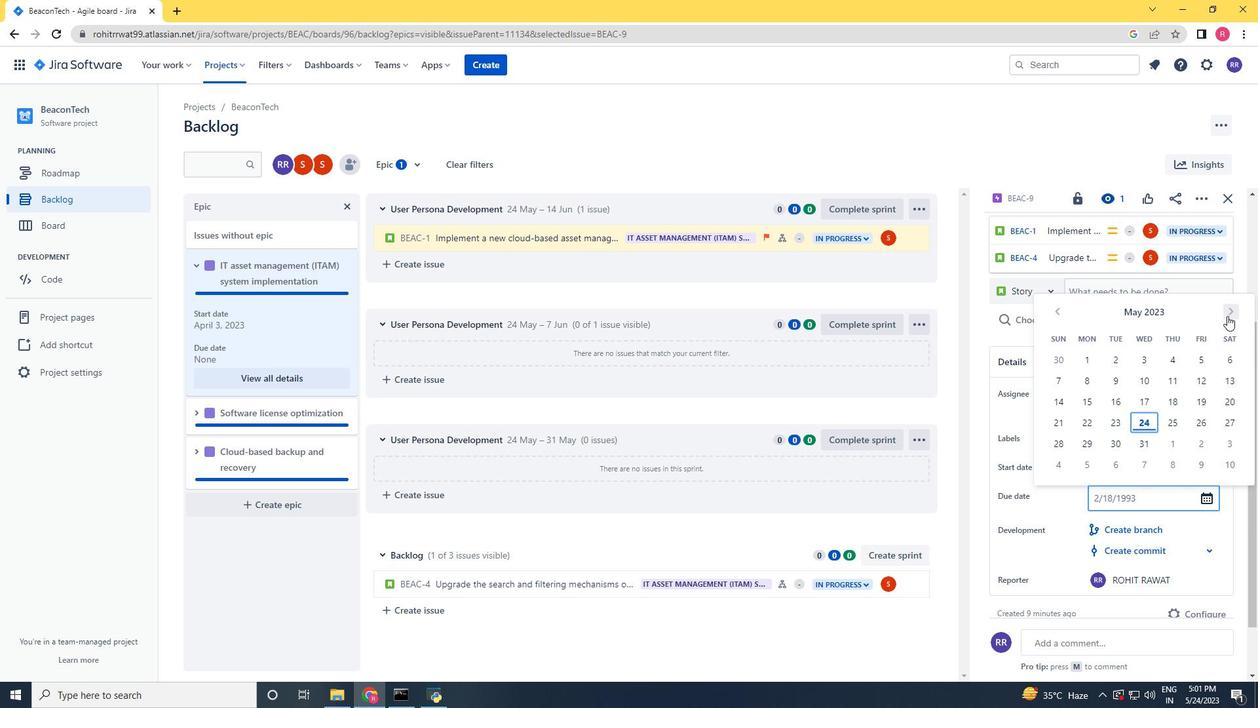 
Action: Mouse pressed left at (1227, 315)
Screenshot: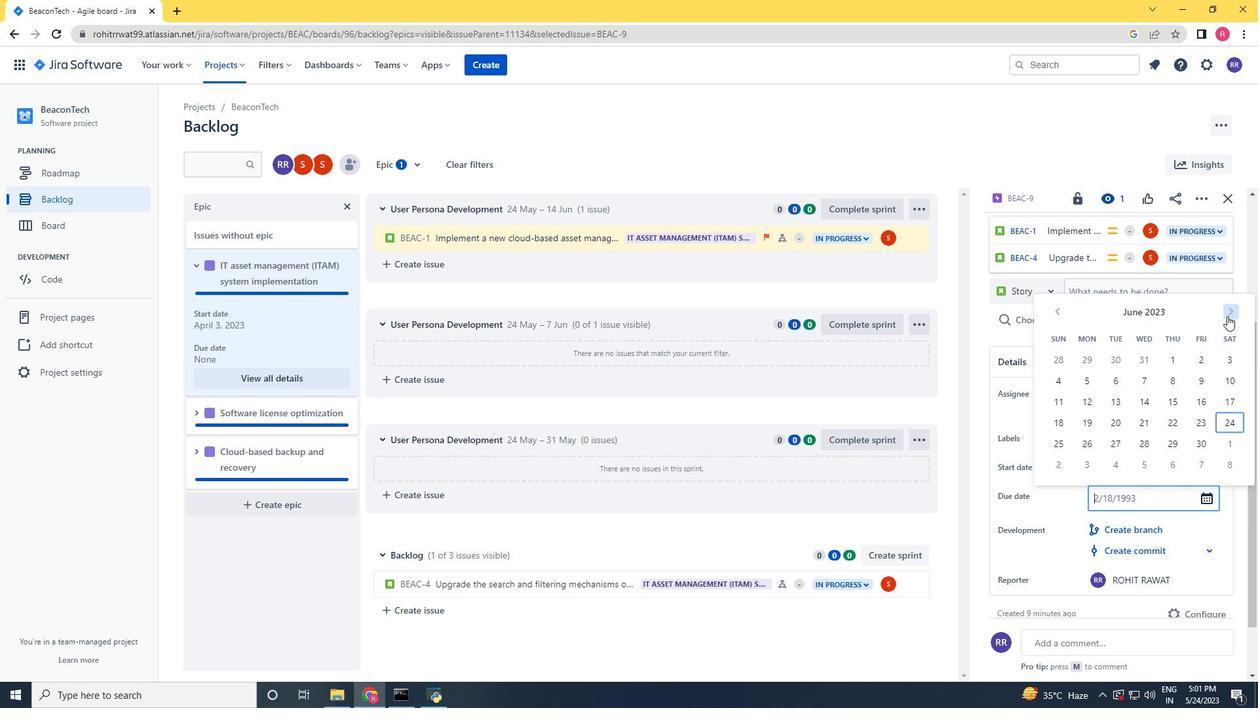 
Action: Mouse pressed left at (1227, 315)
Screenshot: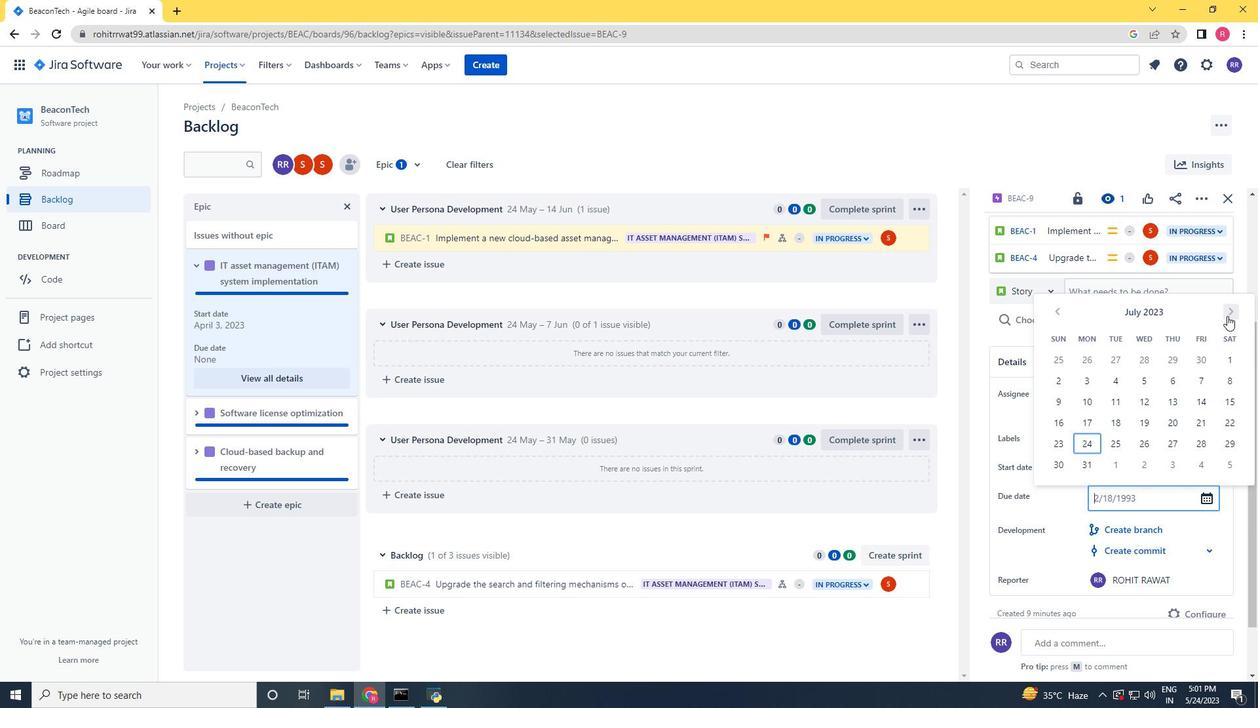 
Action: Mouse pressed left at (1227, 315)
Screenshot: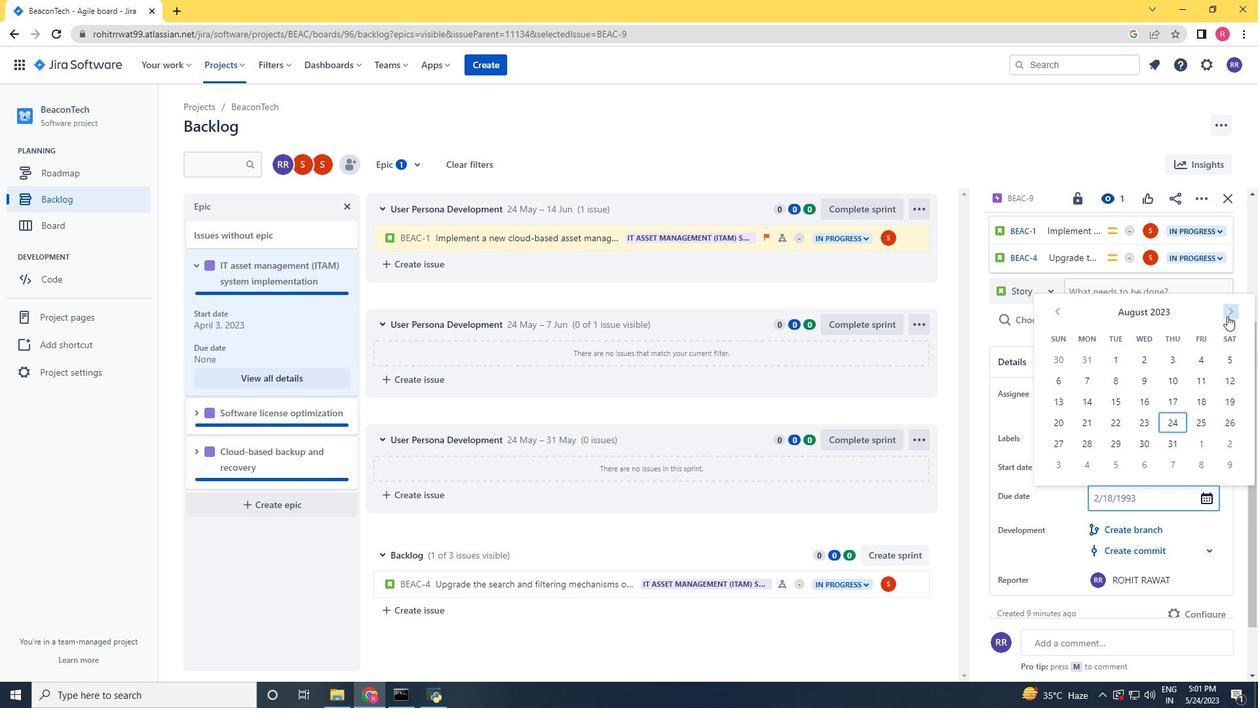 
Action: Mouse pressed left at (1227, 315)
Screenshot: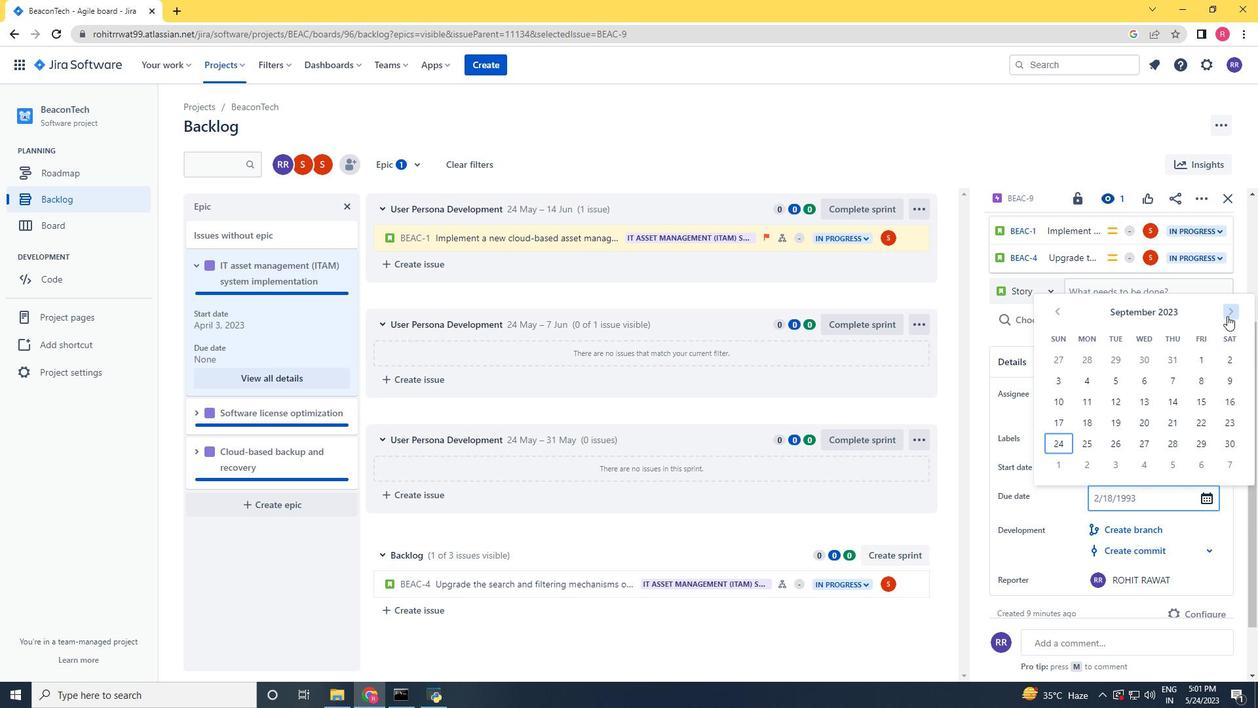 
Action: Mouse pressed left at (1227, 315)
Screenshot: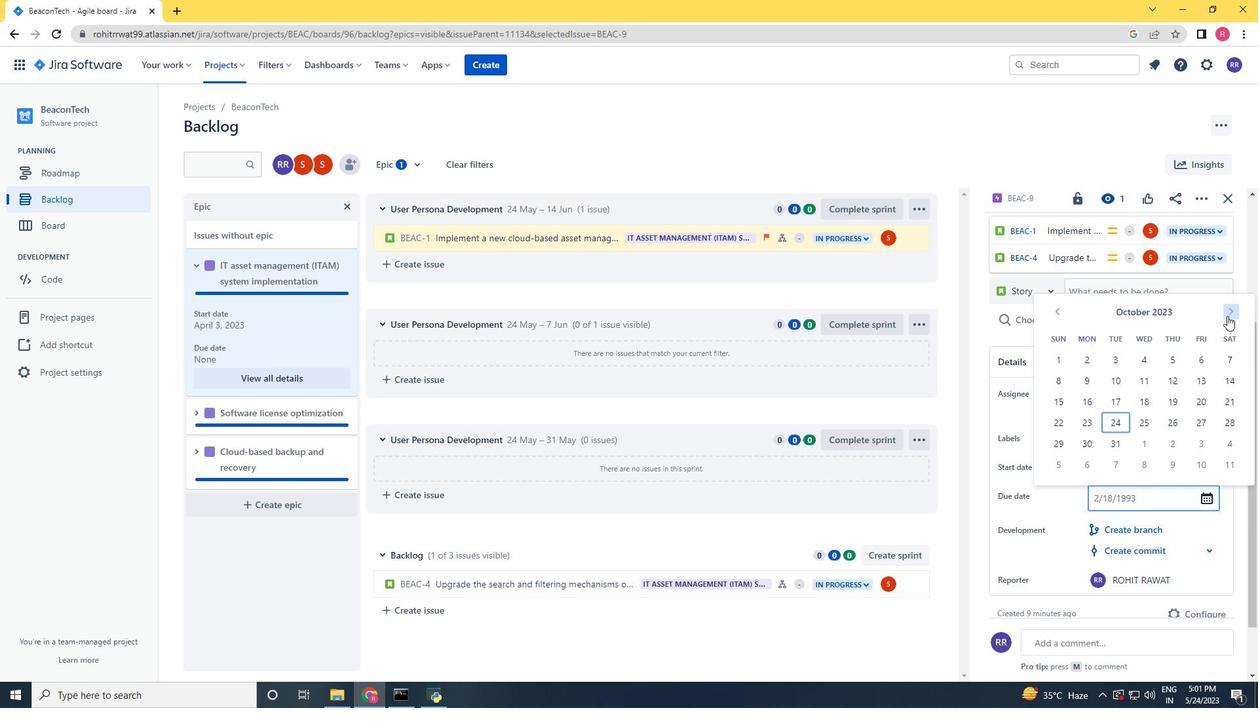 
Action: Mouse pressed left at (1227, 315)
Screenshot: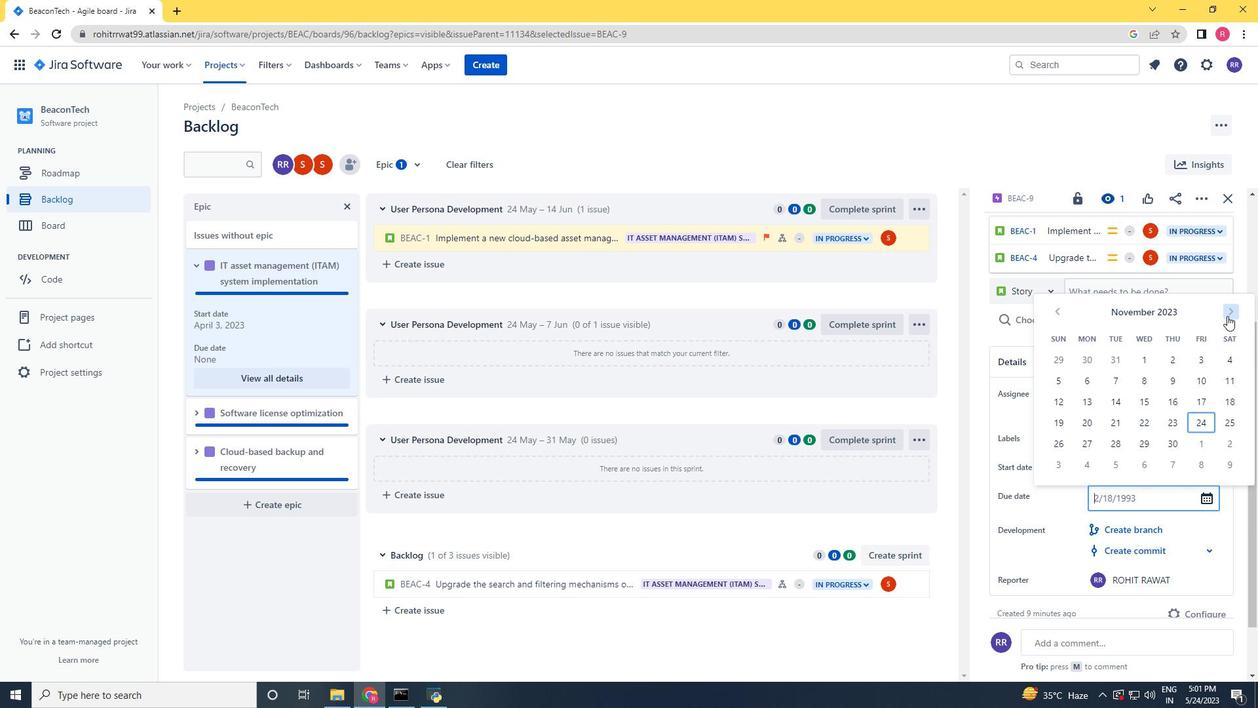 
Action: Mouse pressed left at (1227, 315)
Screenshot: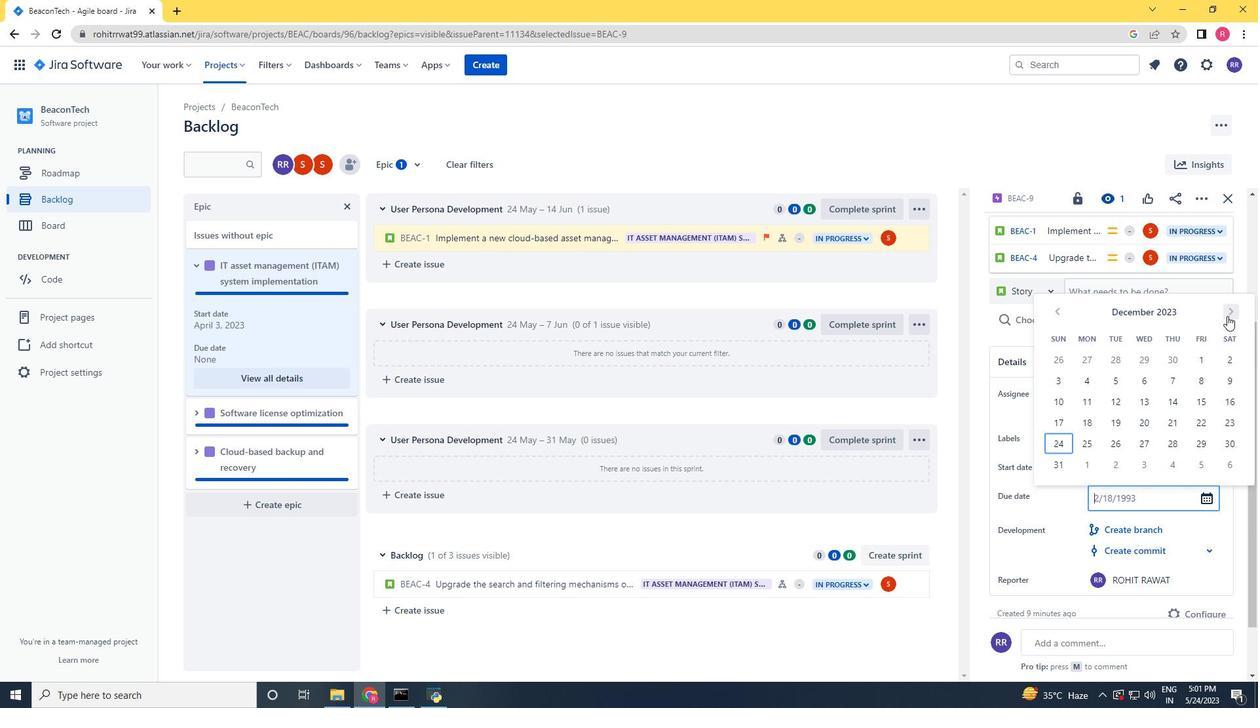 
Action: Mouse pressed left at (1227, 315)
Screenshot: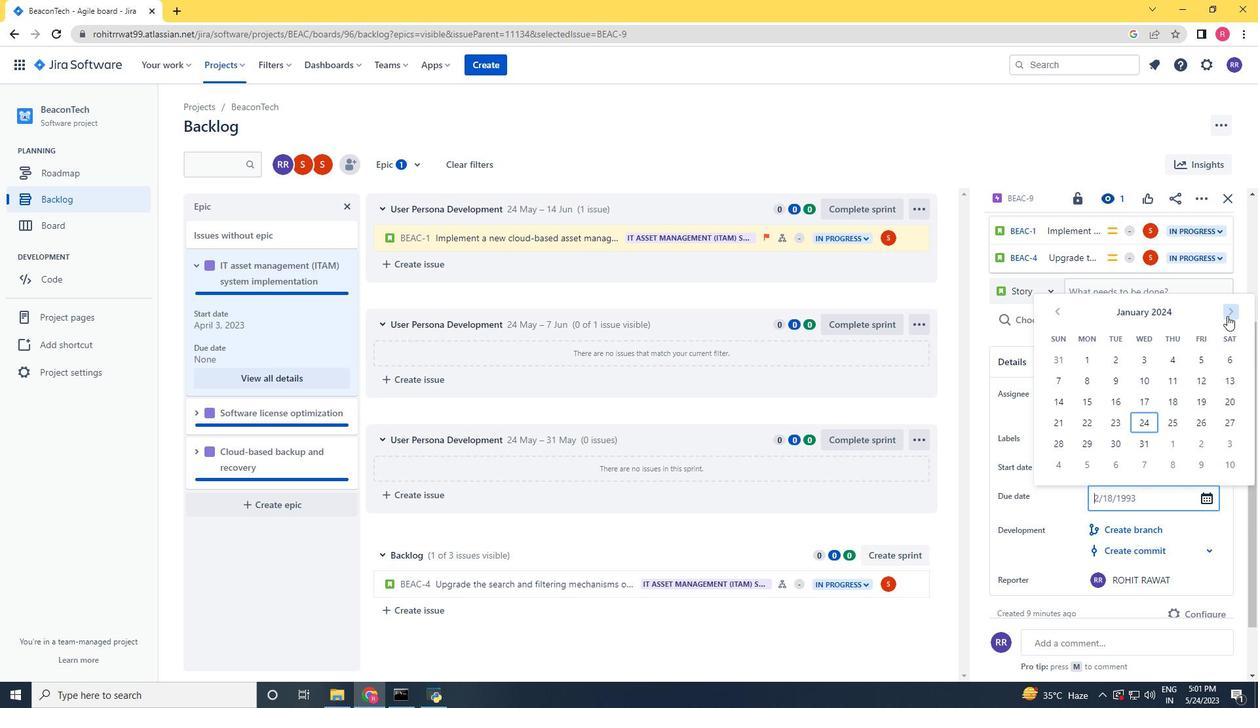 
Action: Mouse pressed left at (1227, 315)
Screenshot: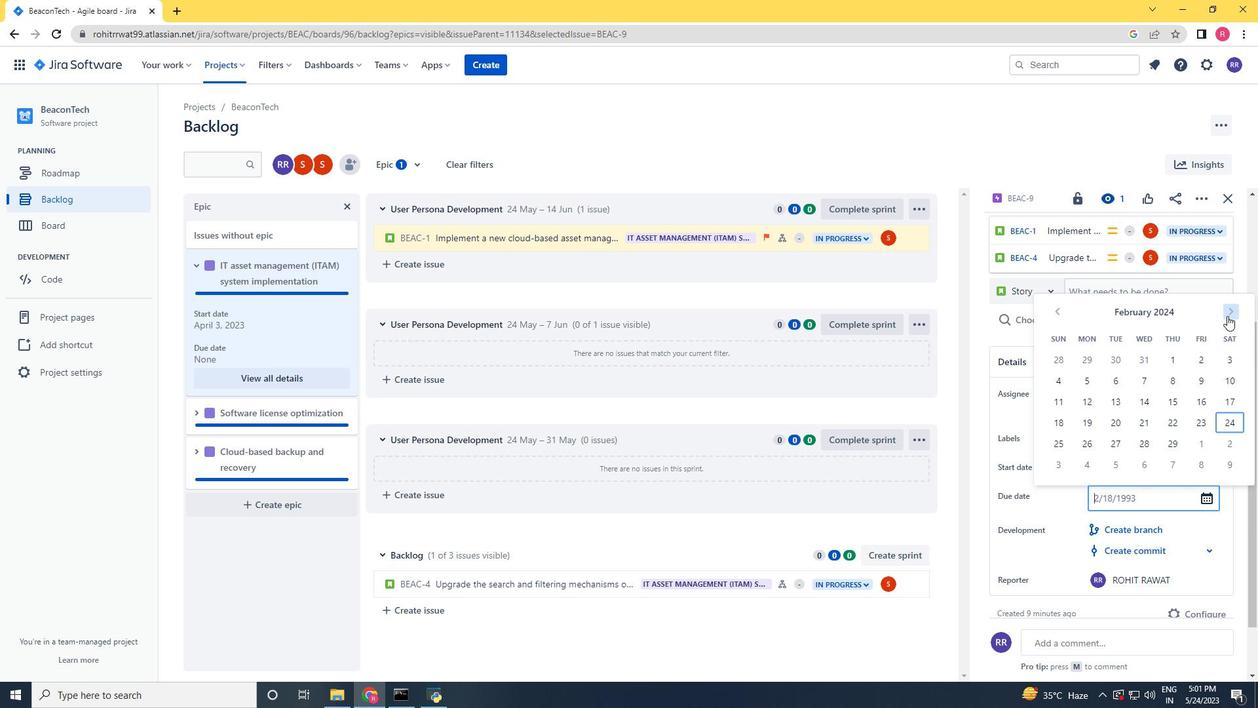 
Action: Mouse pressed left at (1227, 315)
Screenshot: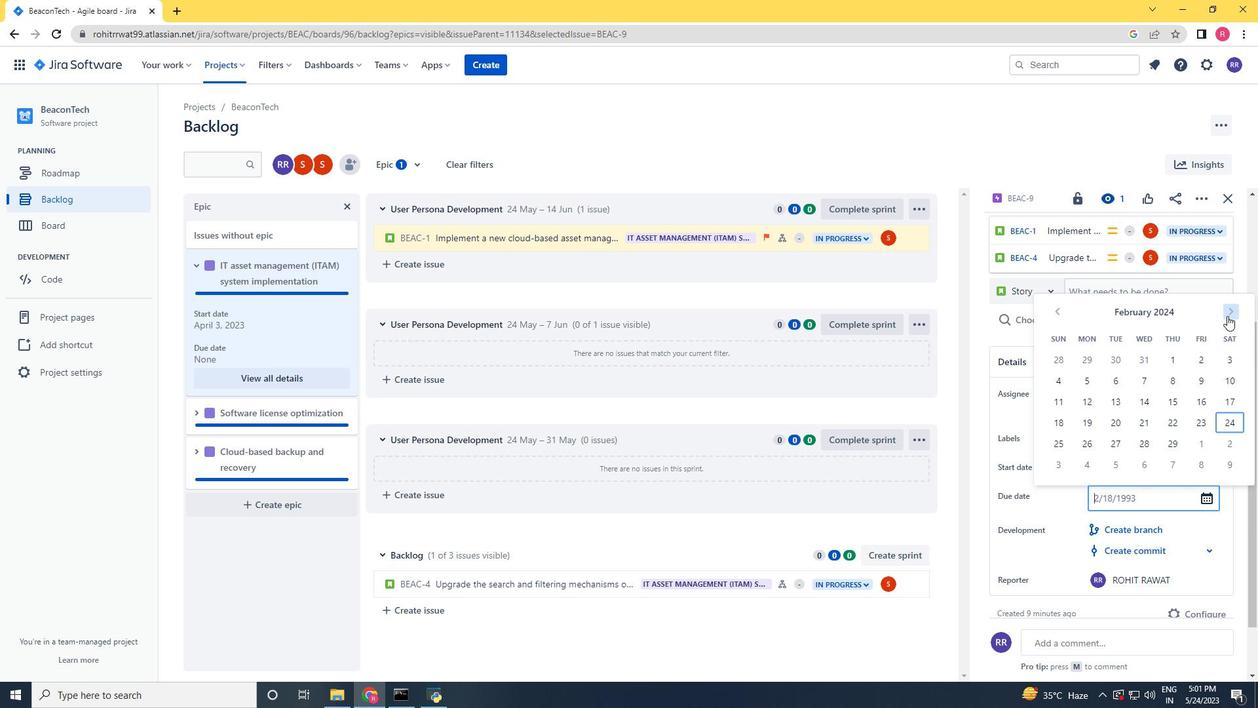 
Action: Mouse pressed left at (1227, 315)
Screenshot: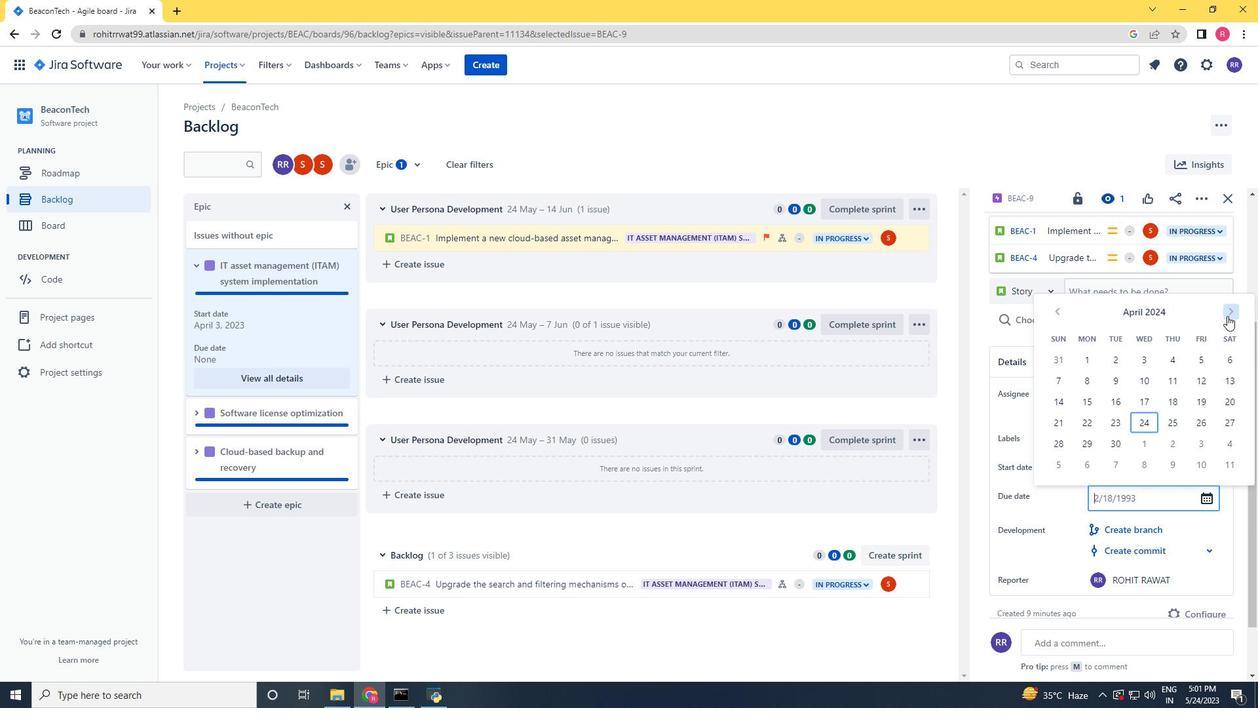 
Action: Mouse pressed left at (1227, 315)
Screenshot: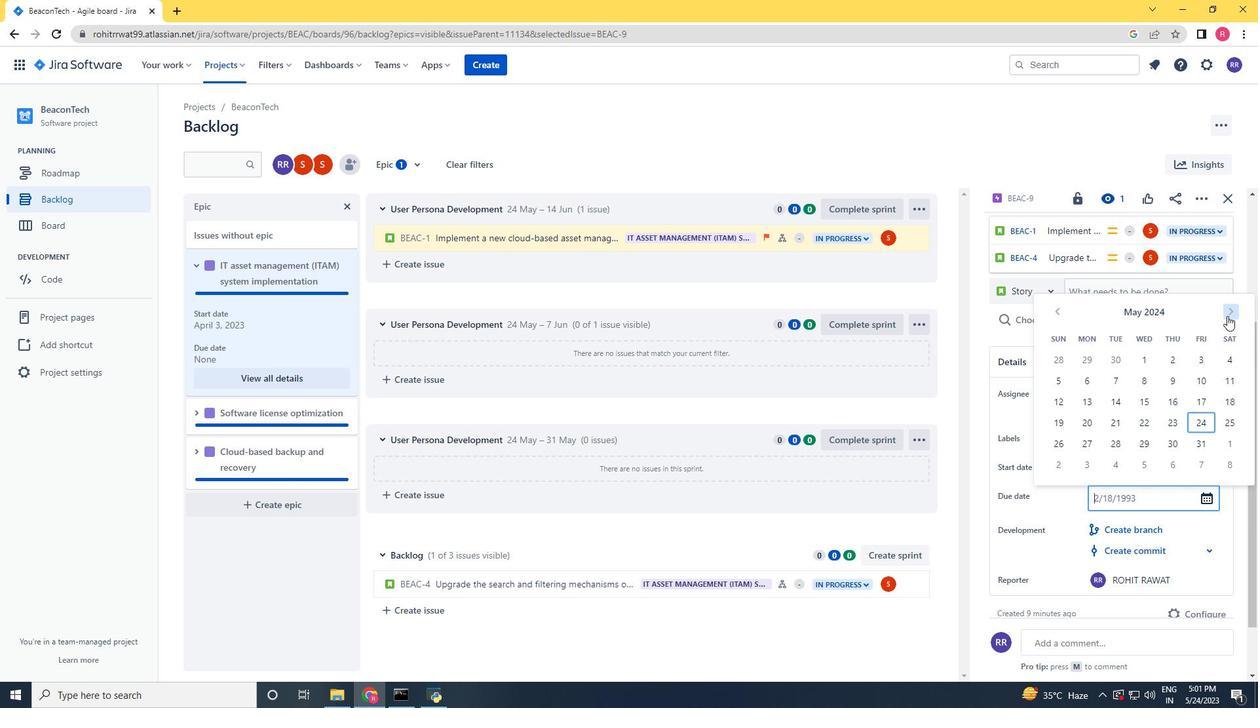 
Action: Mouse pressed left at (1227, 315)
Screenshot: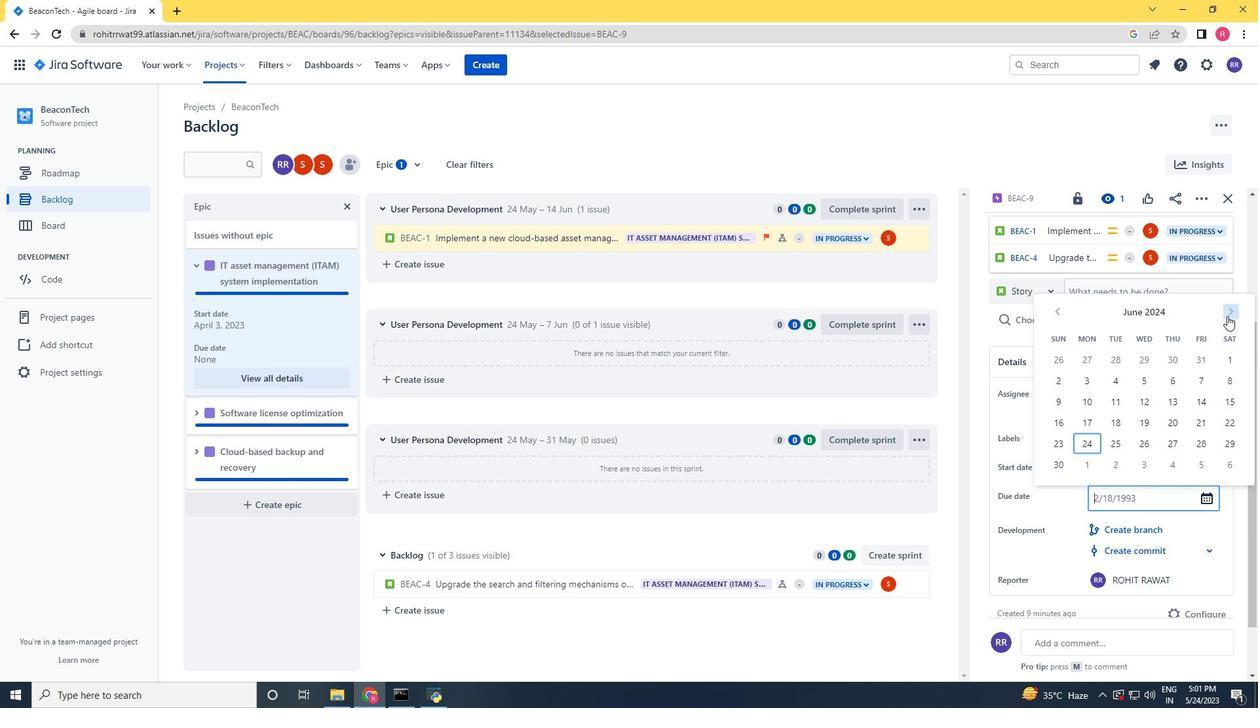 
Action: Mouse pressed left at (1227, 315)
Screenshot: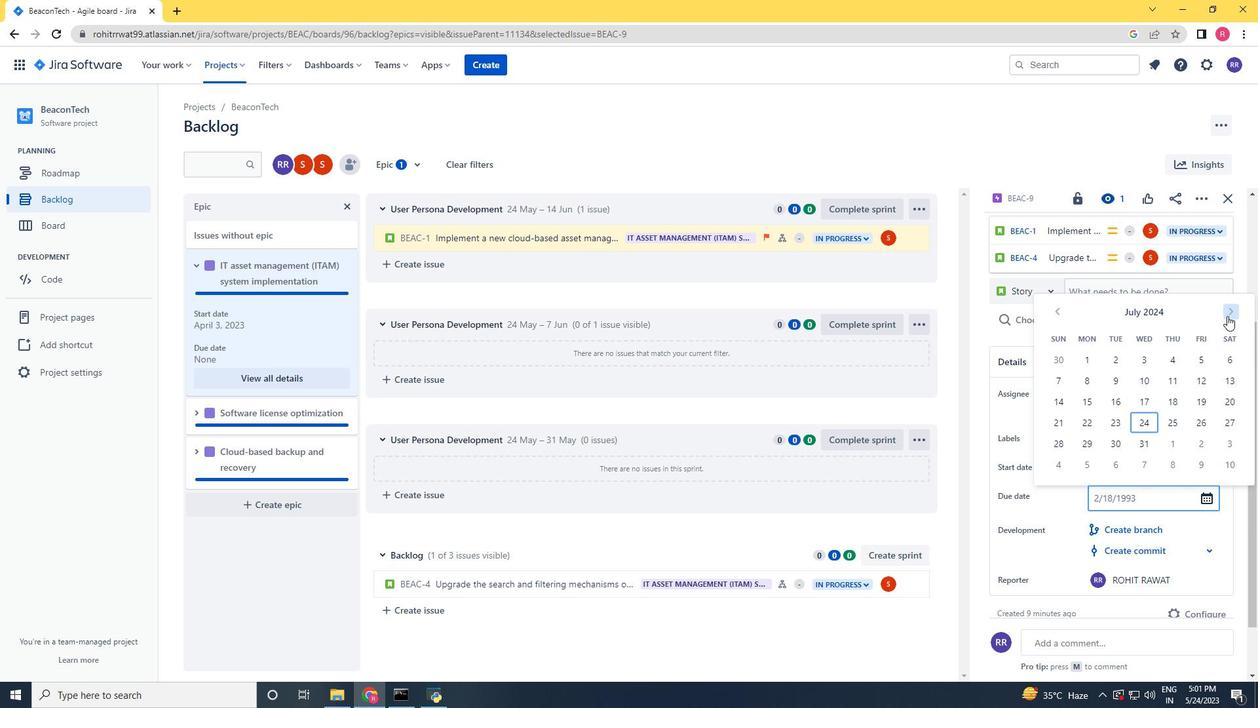 
Action: Mouse pressed left at (1227, 315)
Screenshot: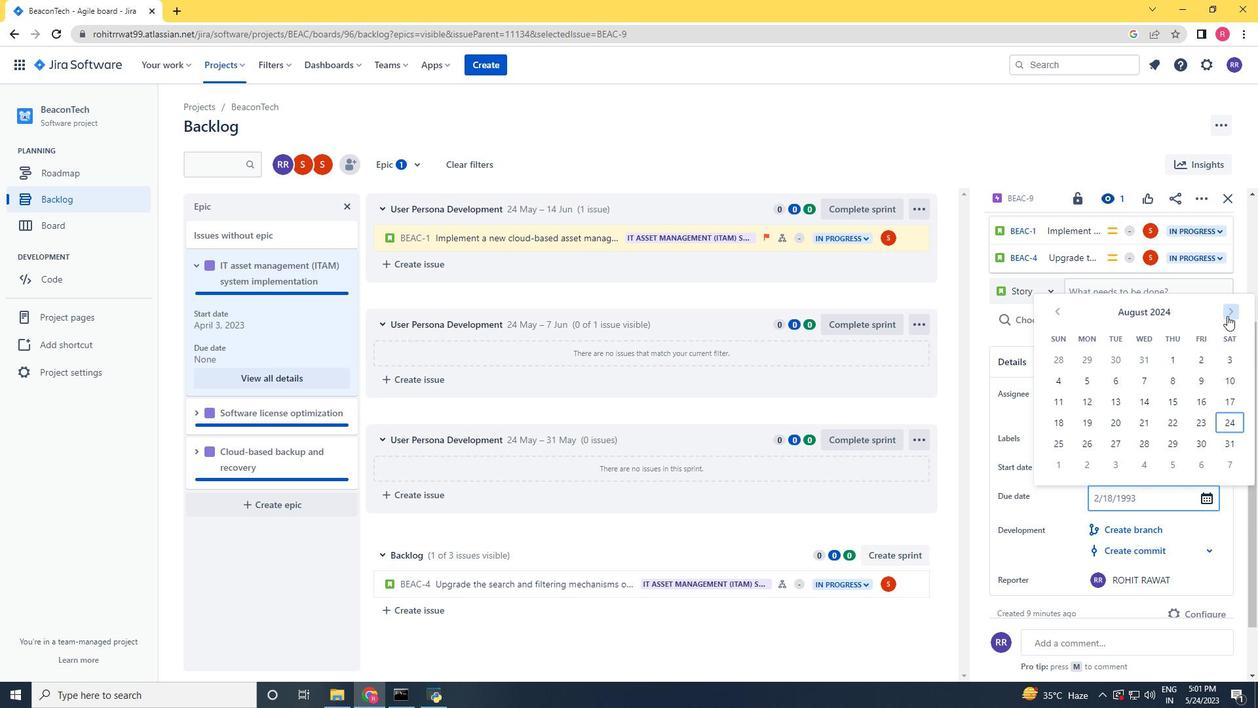 
Action: Mouse pressed left at (1227, 315)
Screenshot: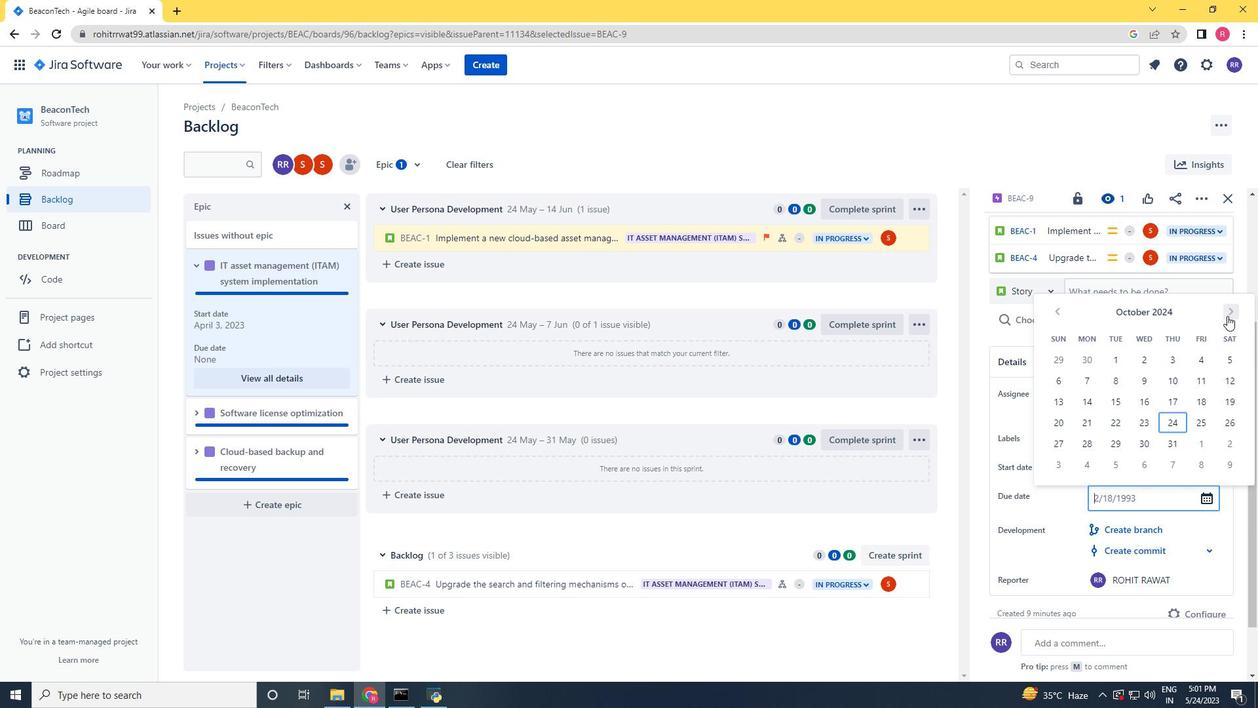 
Action: Mouse pressed left at (1227, 315)
Screenshot: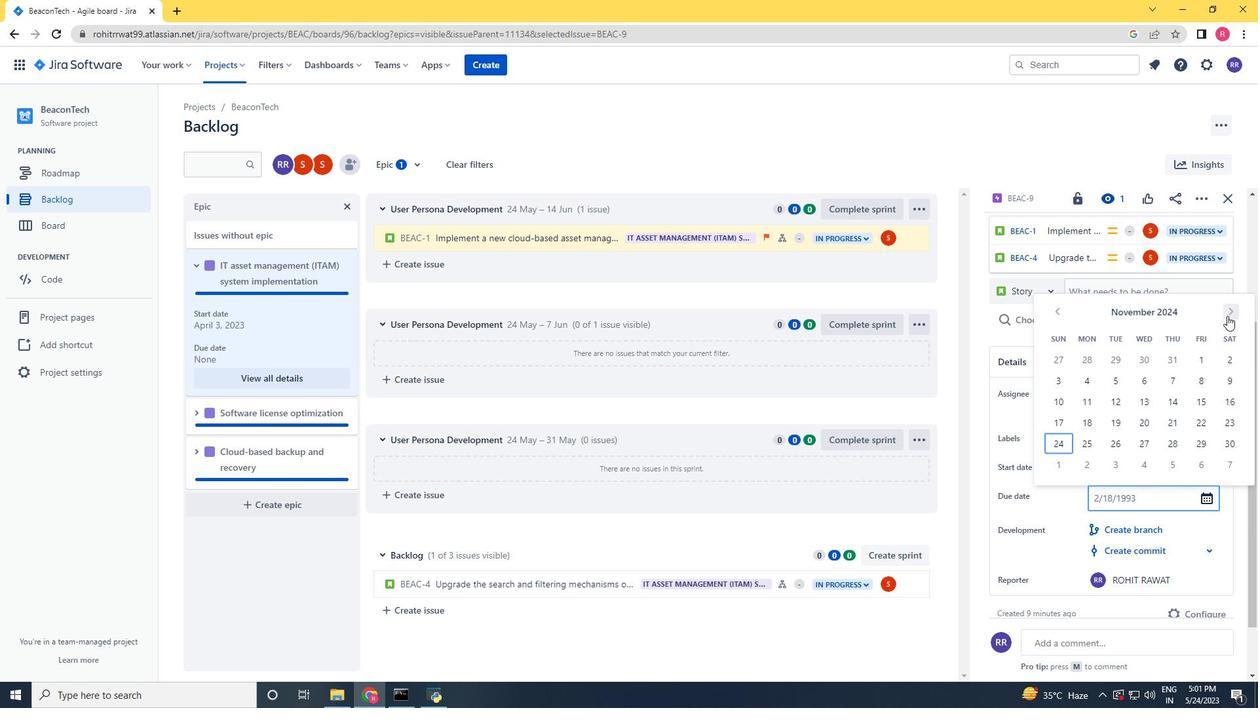 
Action: Mouse pressed left at (1227, 315)
Screenshot: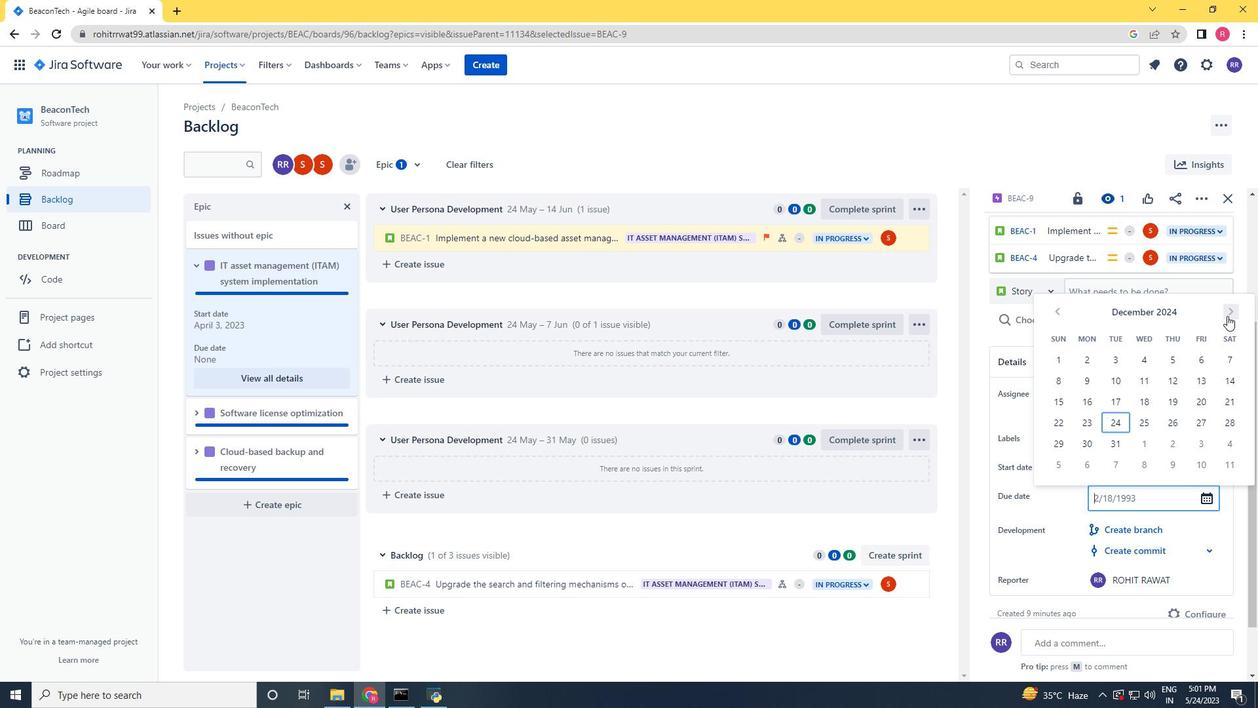 
Action: Mouse pressed left at (1227, 315)
Screenshot: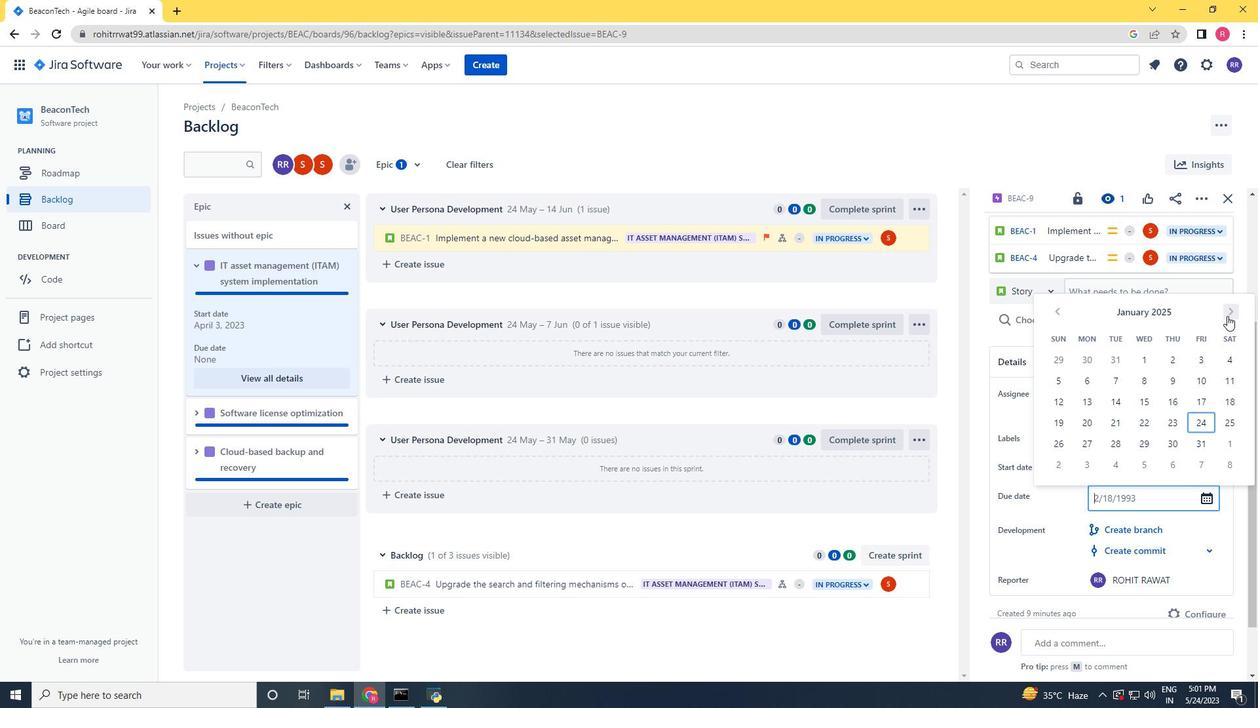 
Action: Mouse pressed left at (1227, 315)
Screenshot: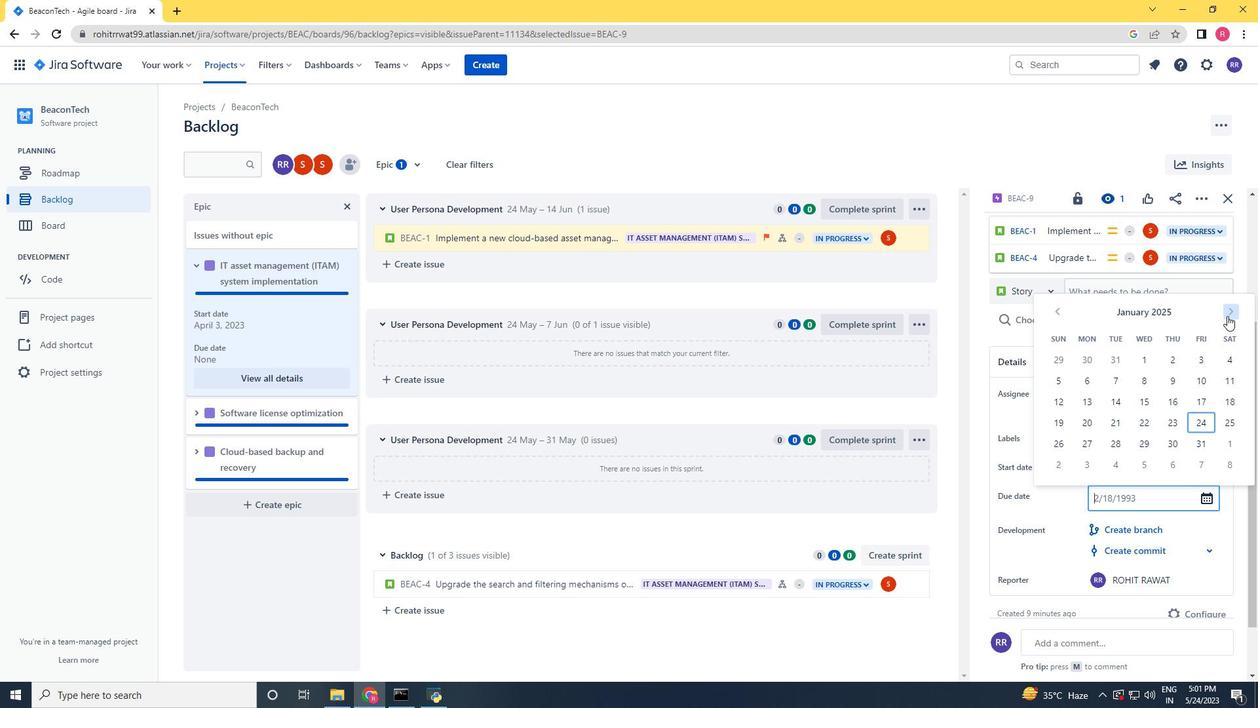 
Action: Mouse pressed left at (1227, 315)
Screenshot: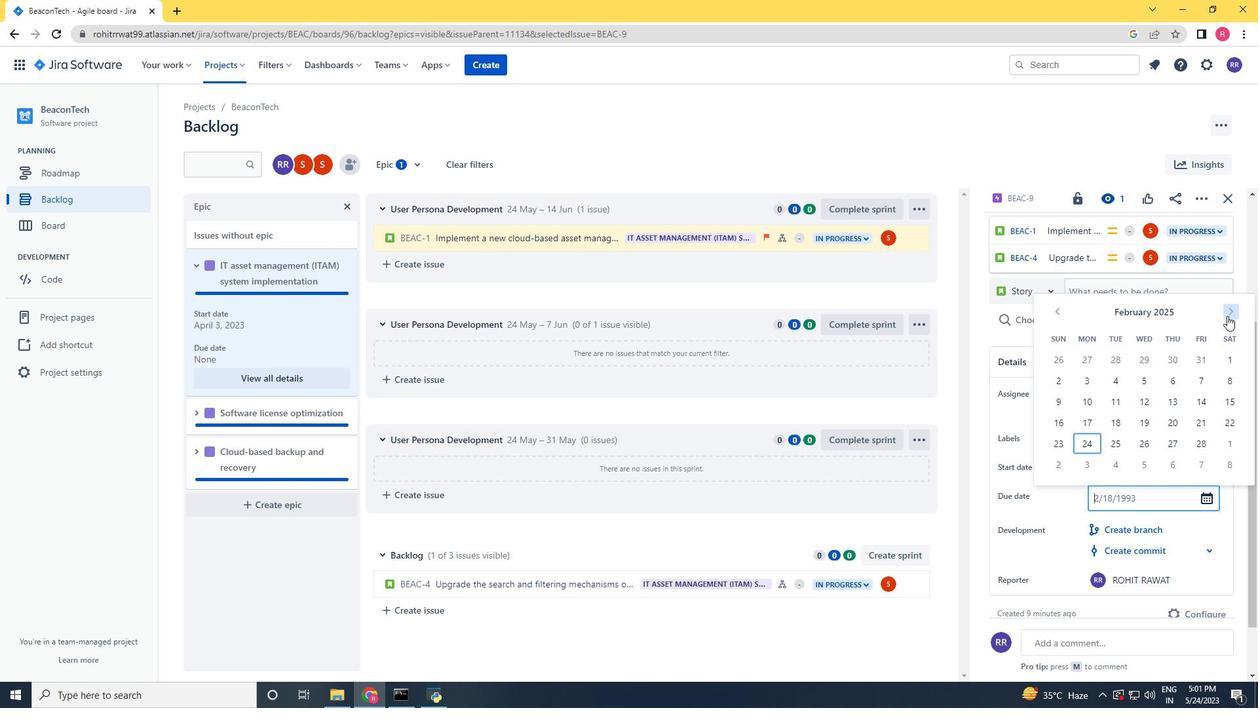 
Action: Mouse pressed left at (1227, 315)
Screenshot: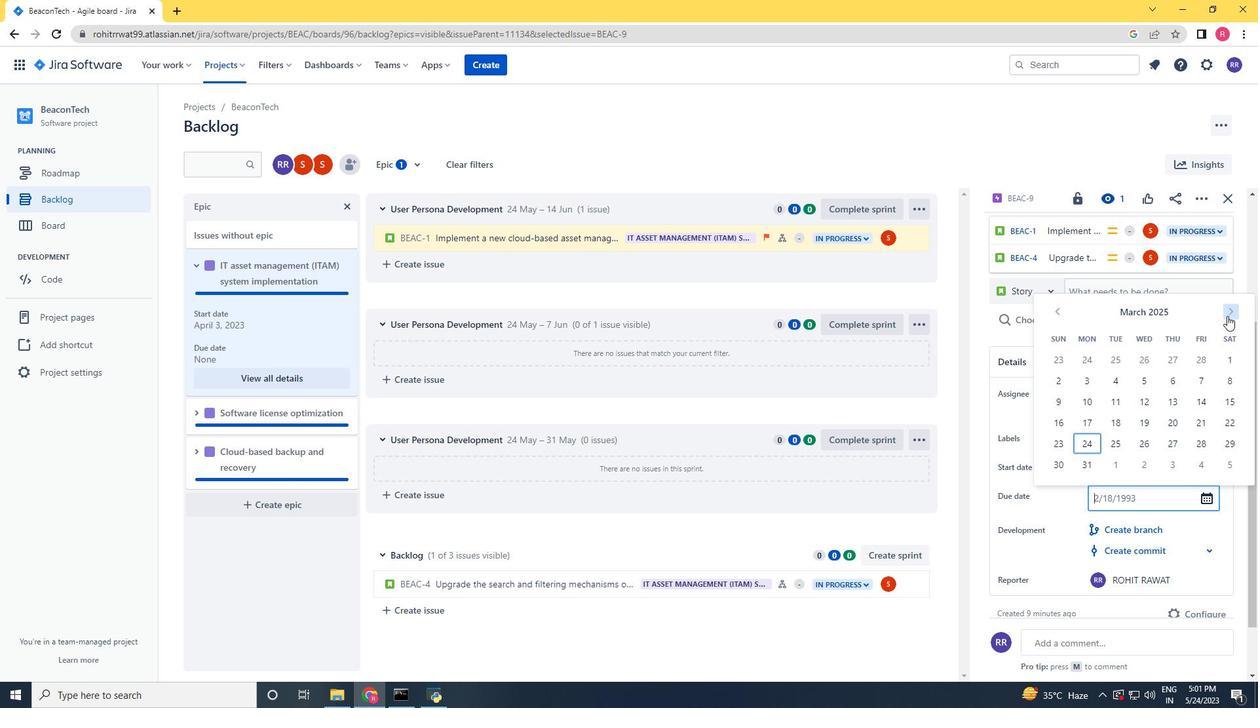
Action: Mouse pressed left at (1227, 315)
Screenshot: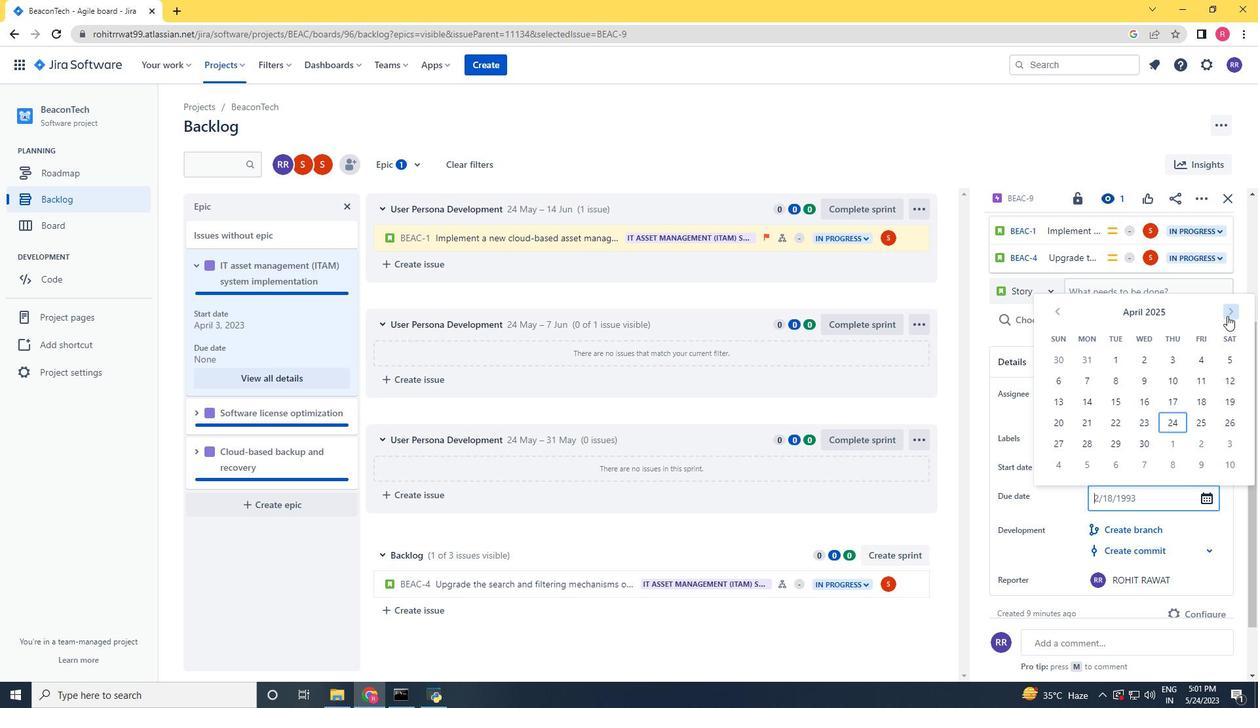 
Action: Mouse pressed left at (1227, 315)
Screenshot: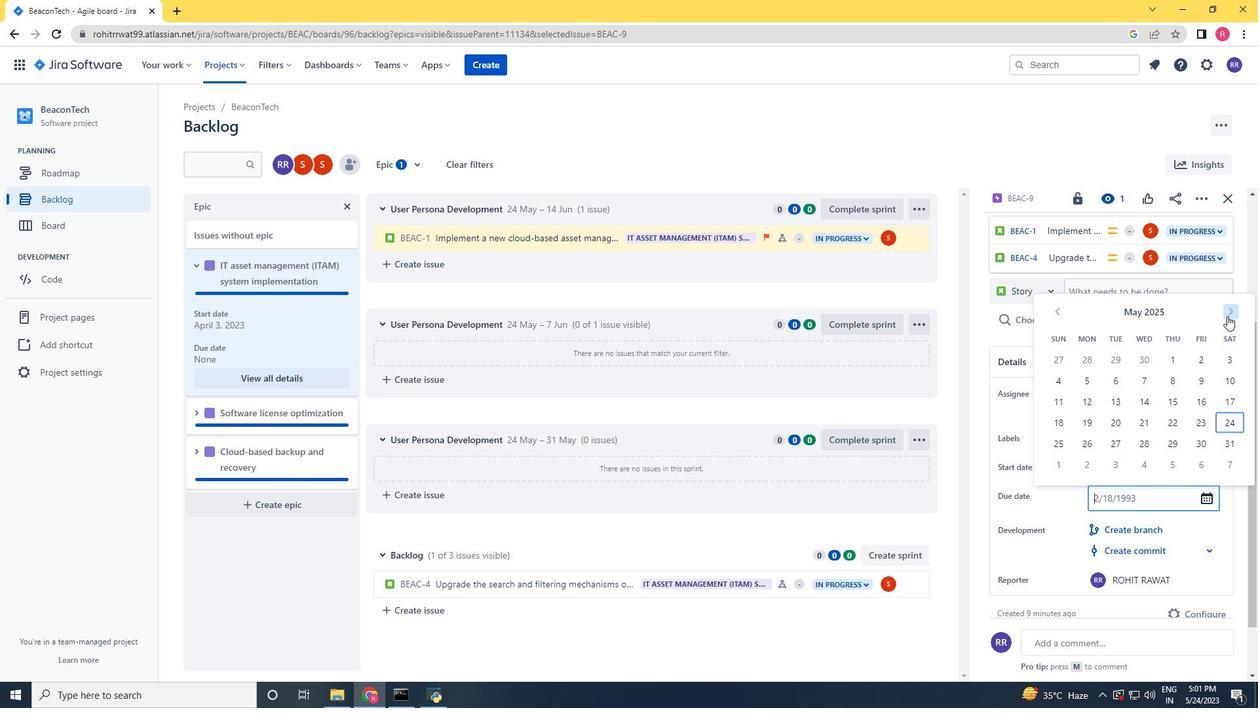 
Action: Mouse pressed left at (1227, 315)
Screenshot: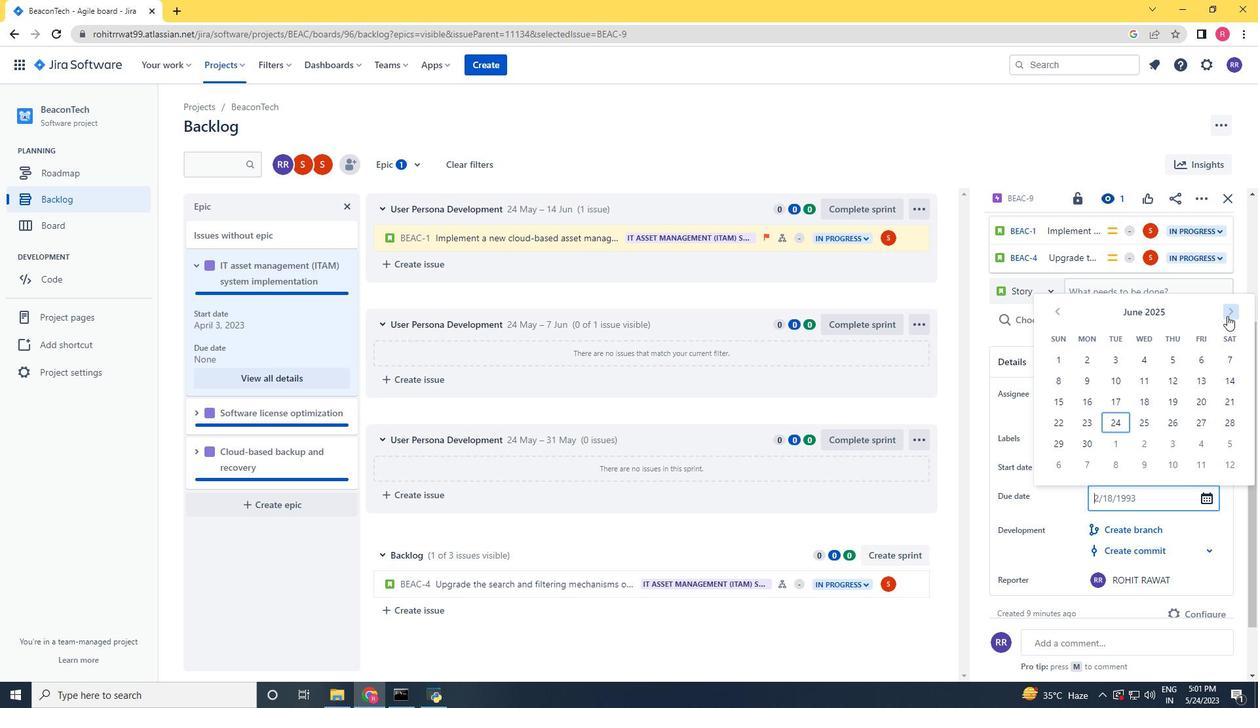 
Action: Mouse pressed left at (1227, 315)
Screenshot: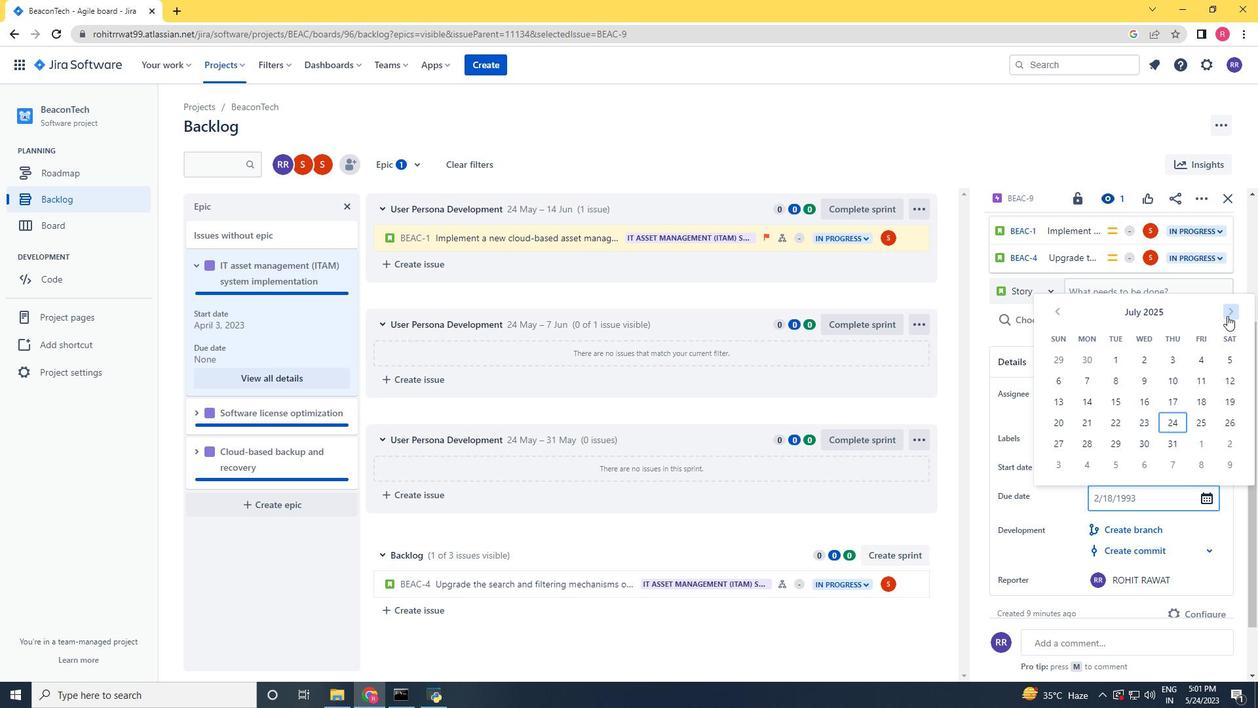 
Action: Mouse pressed left at (1227, 315)
Screenshot: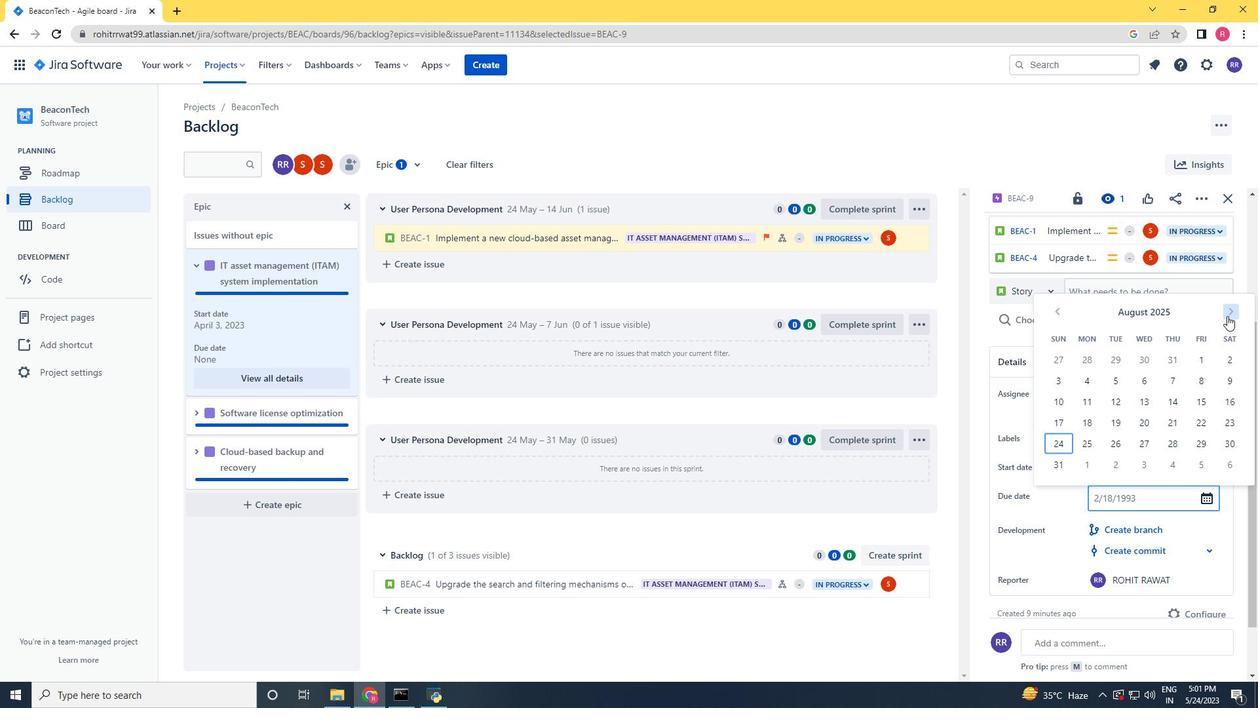 
Action: Mouse pressed left at (1227, 315)
Screenshot: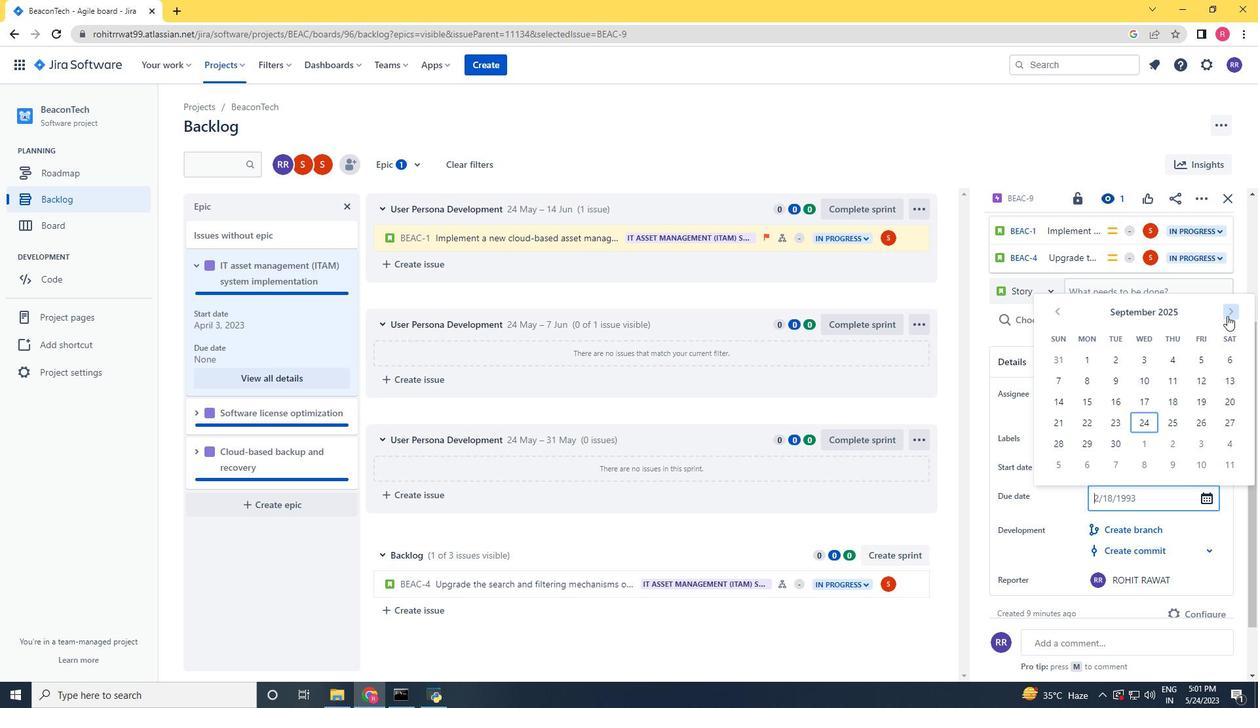 
Action: Mouse pressed left at (1227, 315)
Screenshot: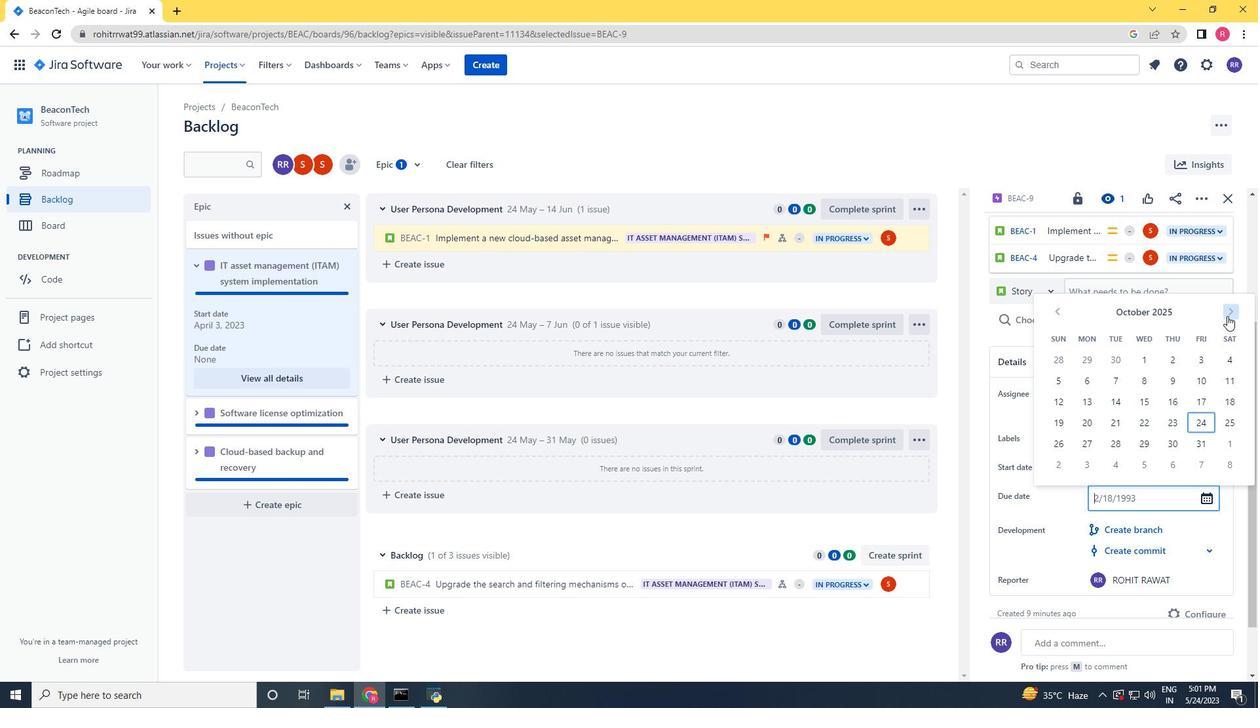 
Action: Mouse pressed left at (1227, 315)
Screenshot: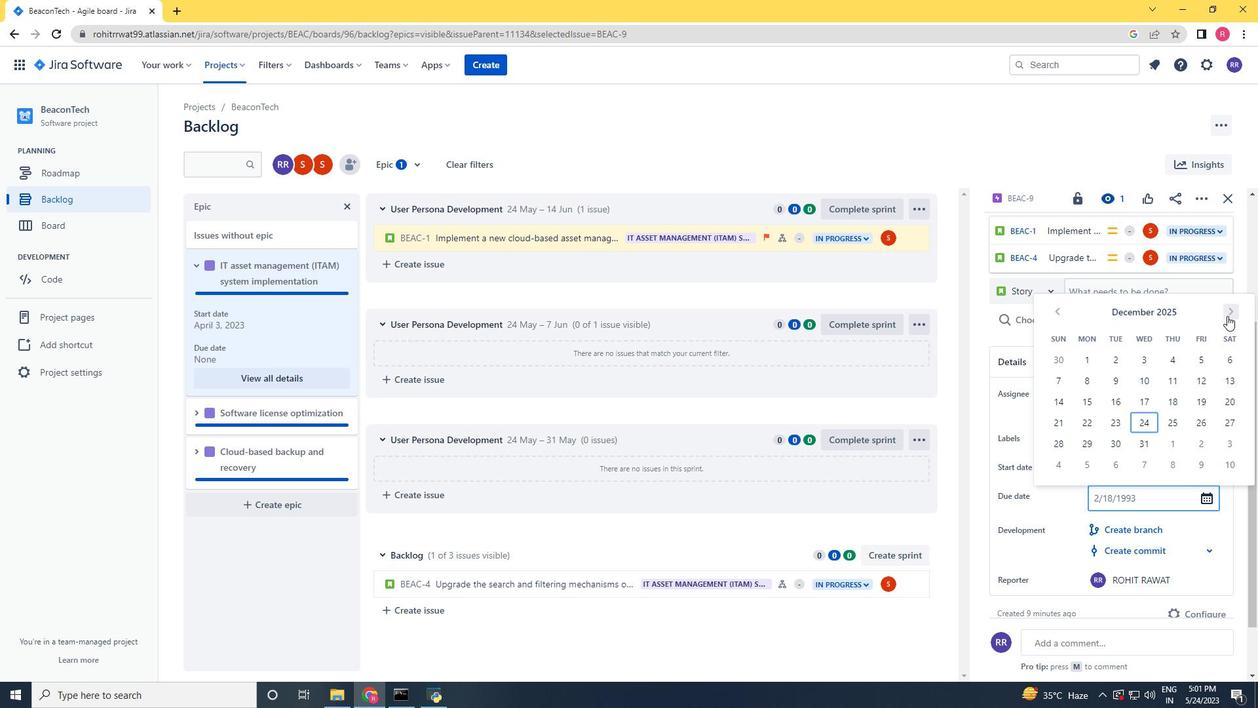 
Action: Mouse moved to (1048, 310)
Screenshot: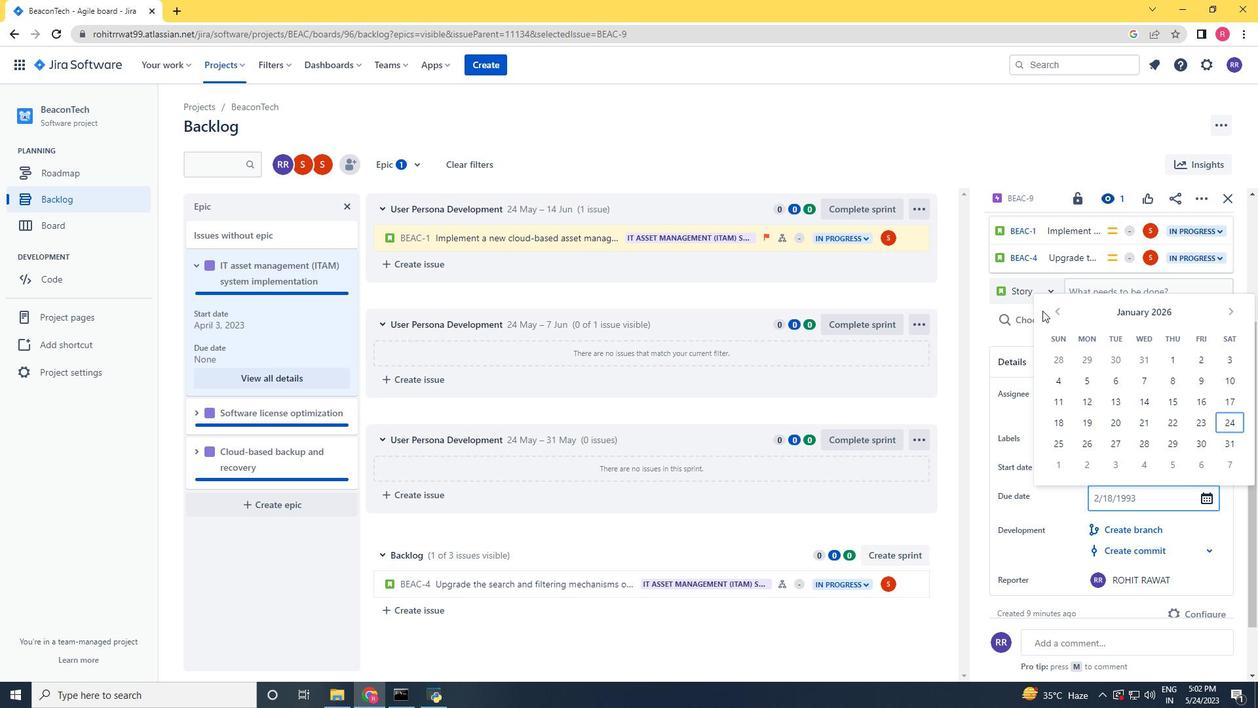 
Action: Mouse pressed left at (1048, 310)
Screenshot: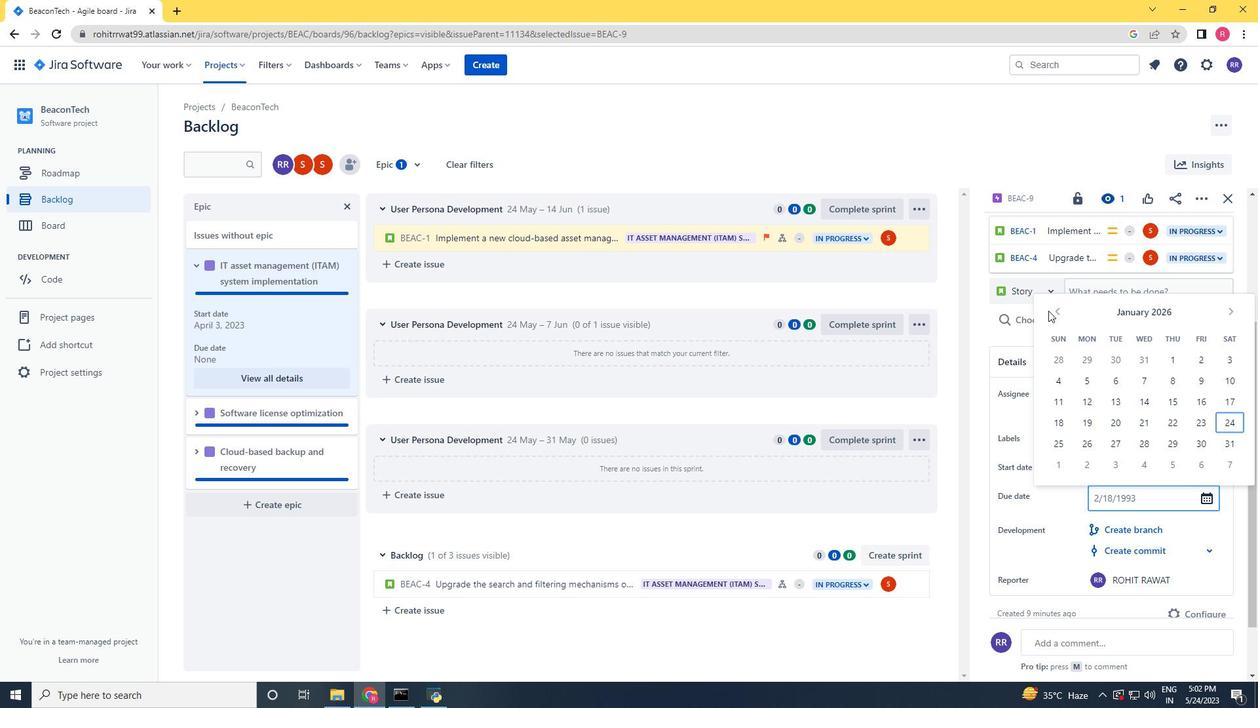 
Action: Mouse moved to (1061, 314)
Screenshot: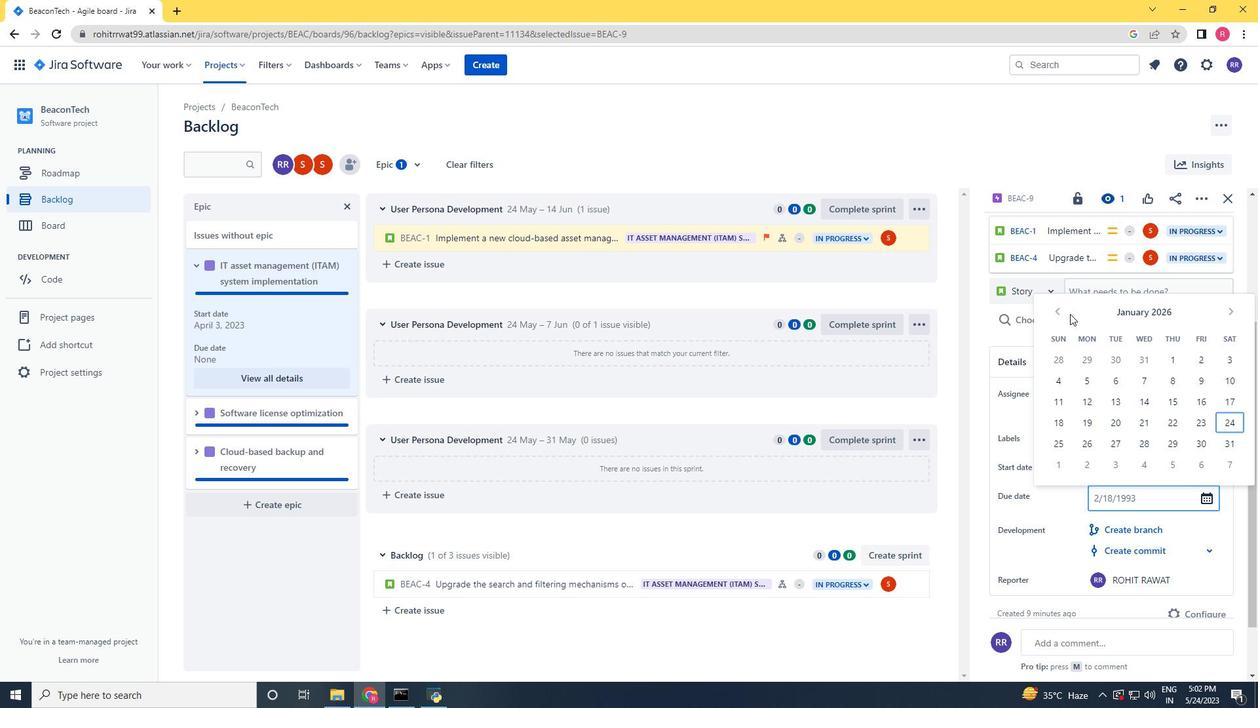 
Action: Mouse pressed left at (1061, 314)
Screenshot: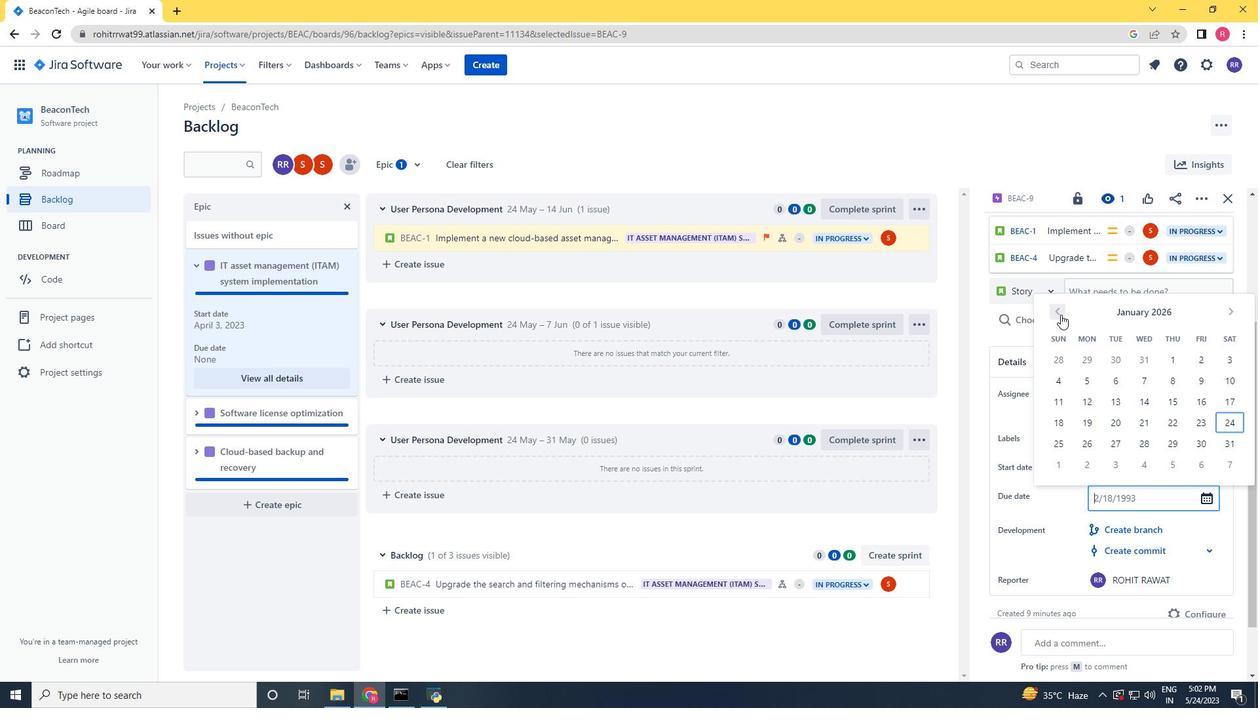 
Action: Mouse moved to (1121, 424)
Screenshot: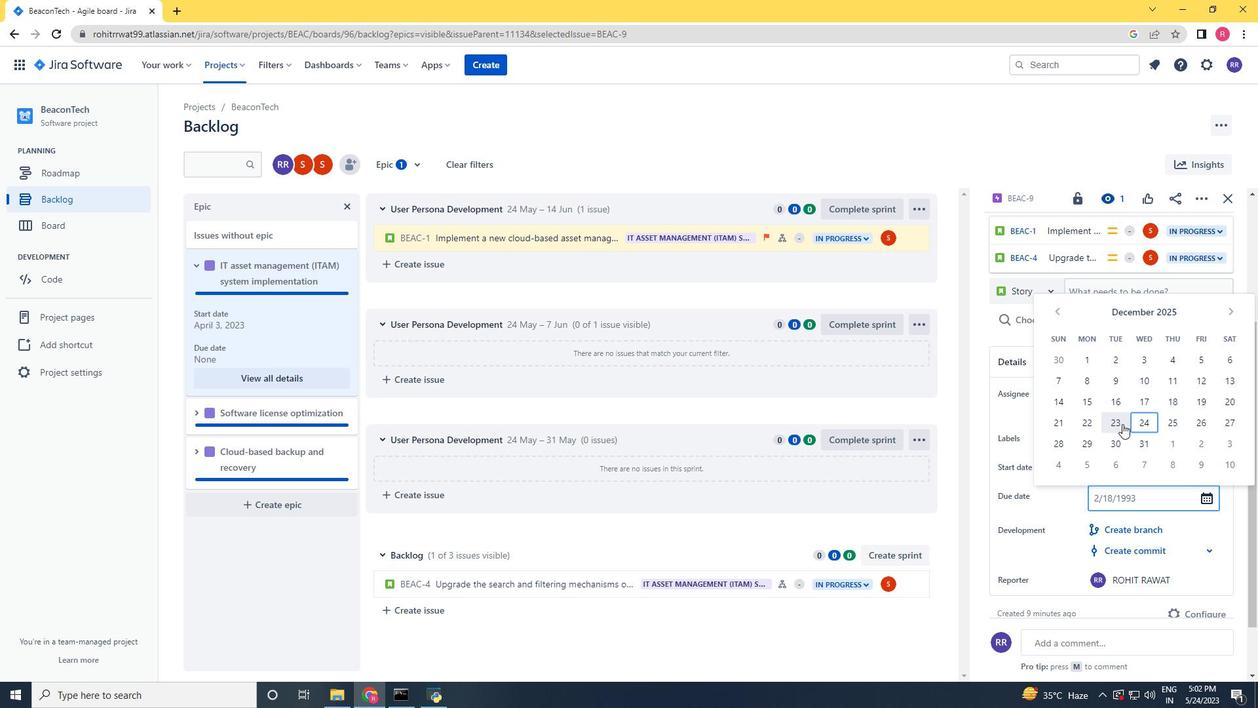 
Action: Mouse pressed left at (1121, 424)
Screenshot: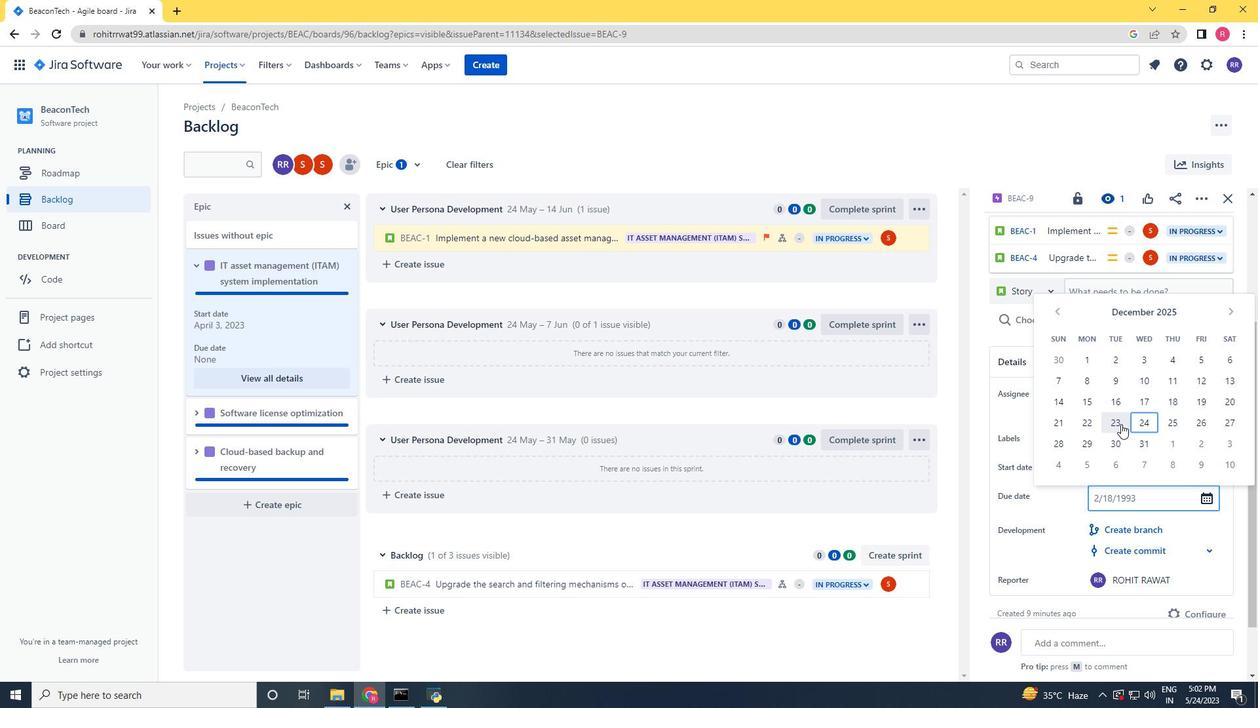 
Action: Mouse moved to (1187, 586)
Screenshot: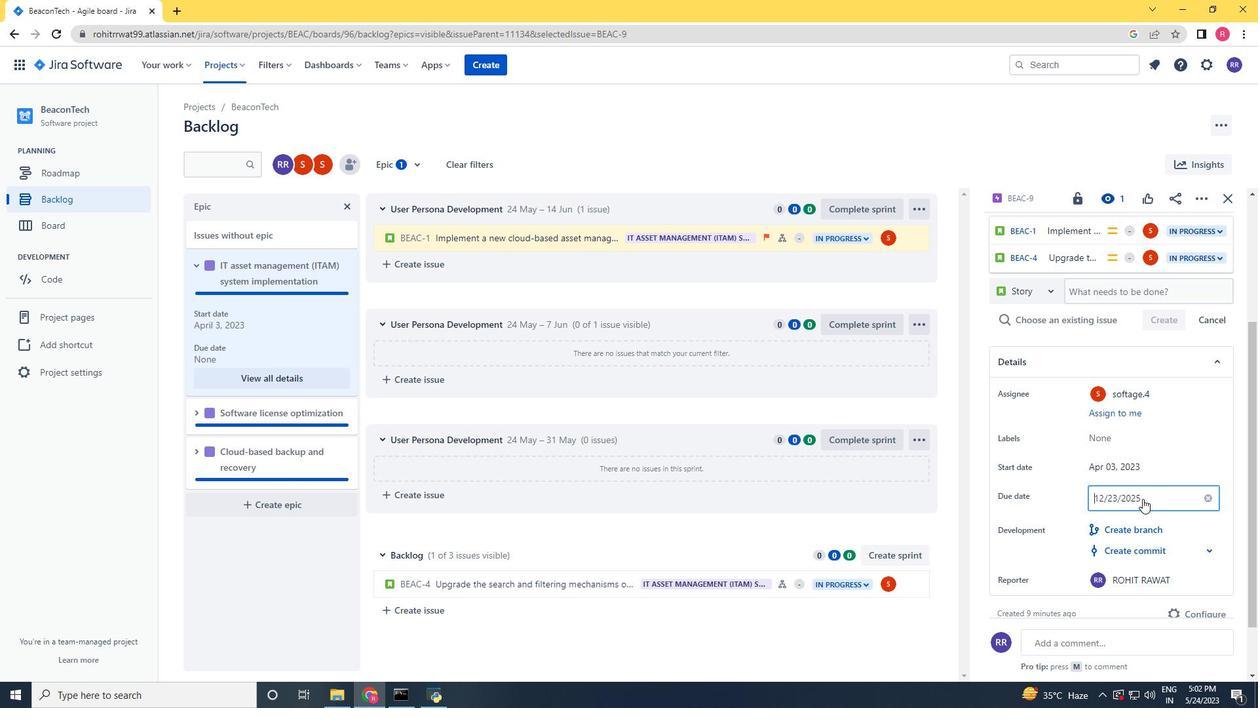 
Action: Mouse scrolled (1187, 586) with delta (0, 0)
Screenshot: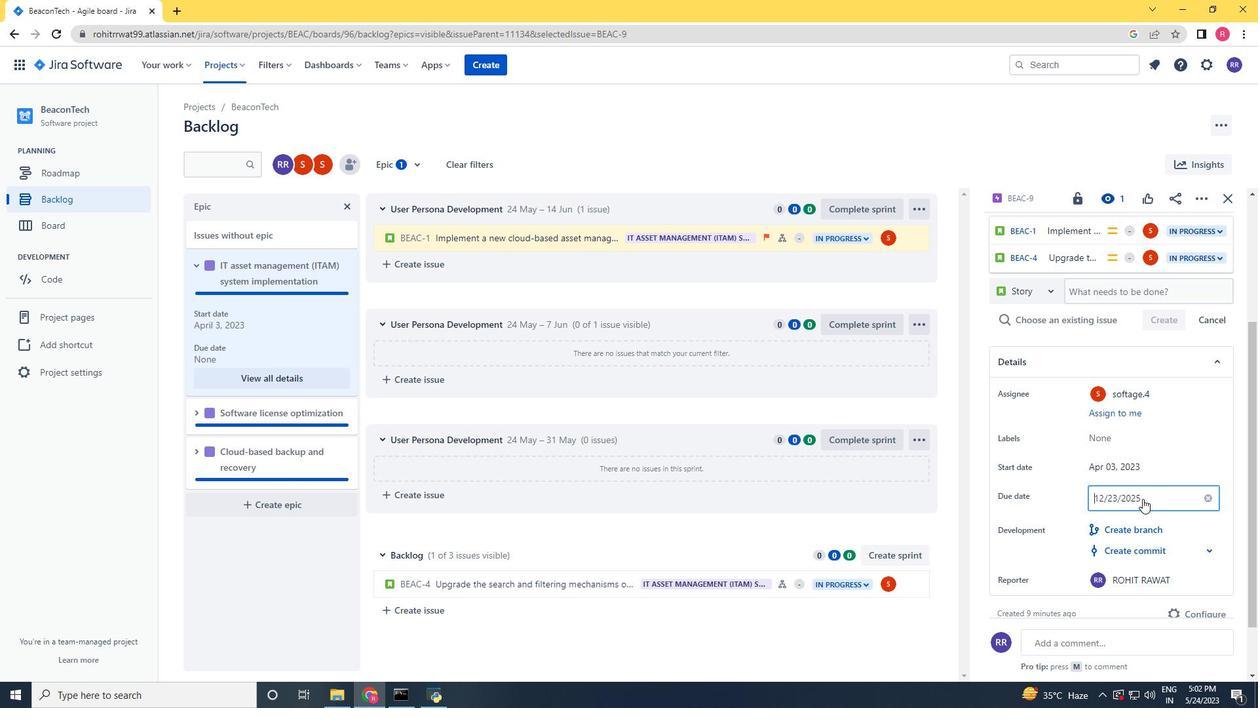 
Action: Mouse moved to (1187, 588)
Screenshot: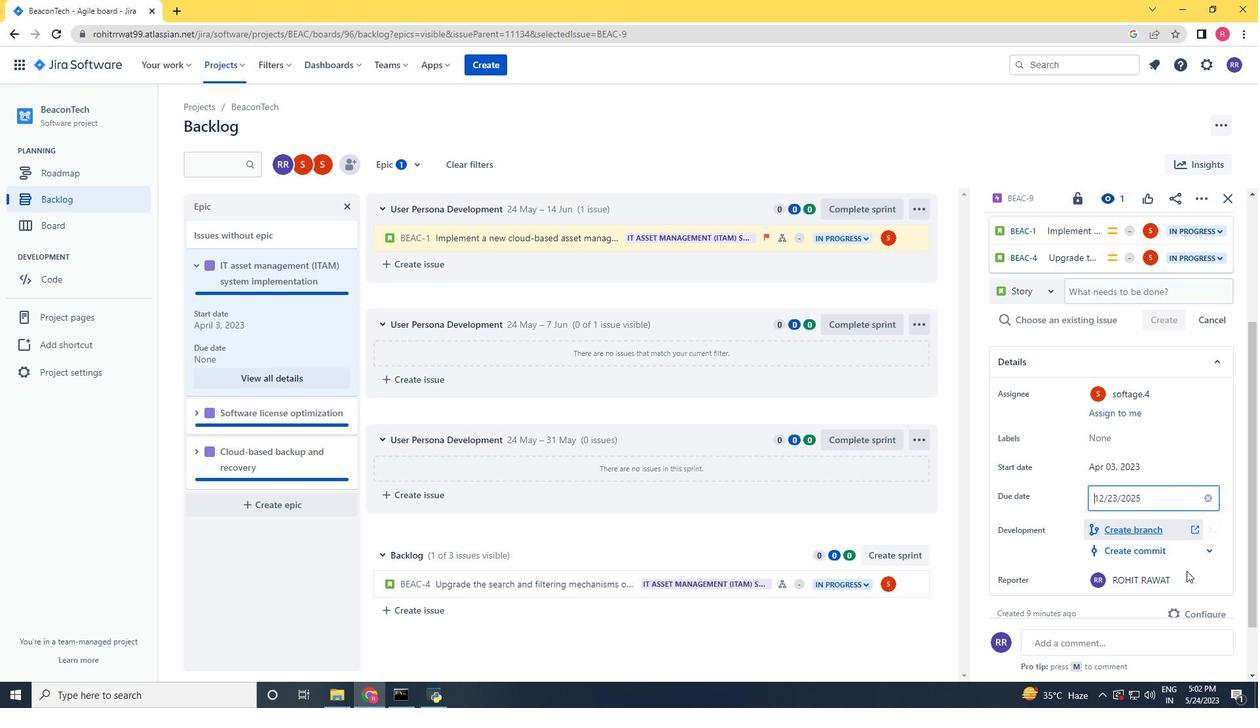 
Action: Mouse scrolled (1187, 588) with delta (0, 0)
Screenshot: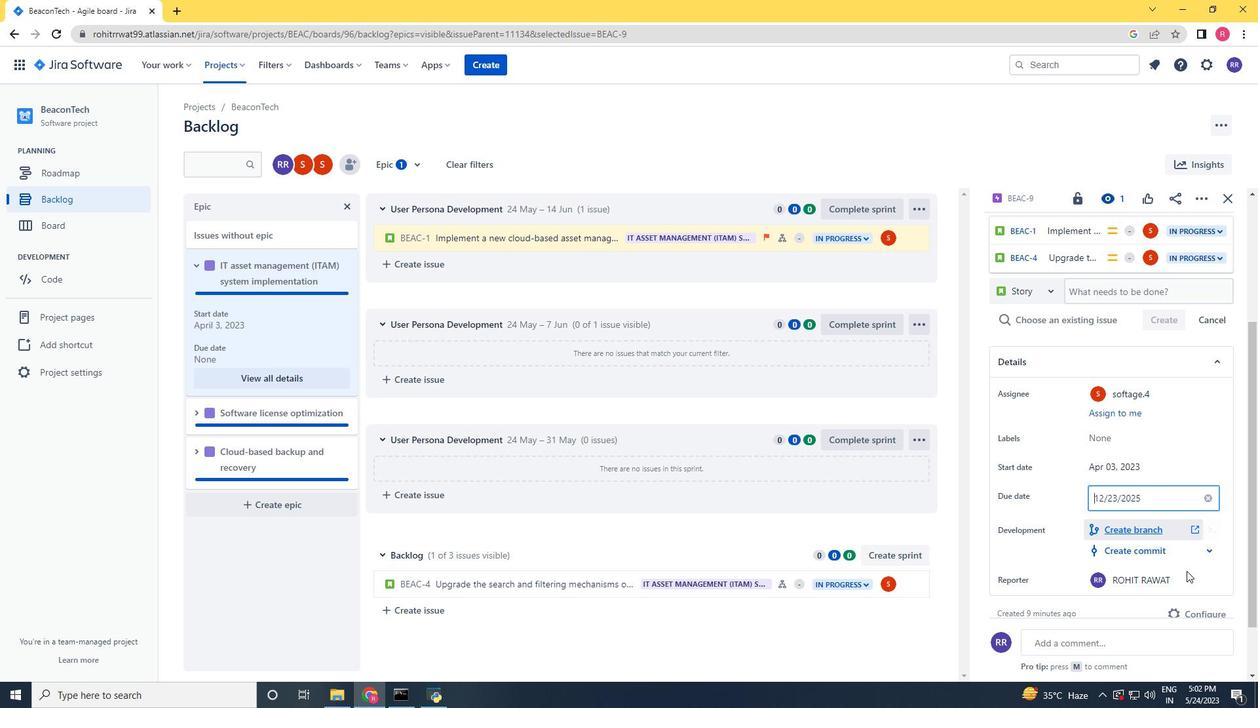 
Action: Mouse scrolled (1187, 588) with delta (0, 0)
Screenshot: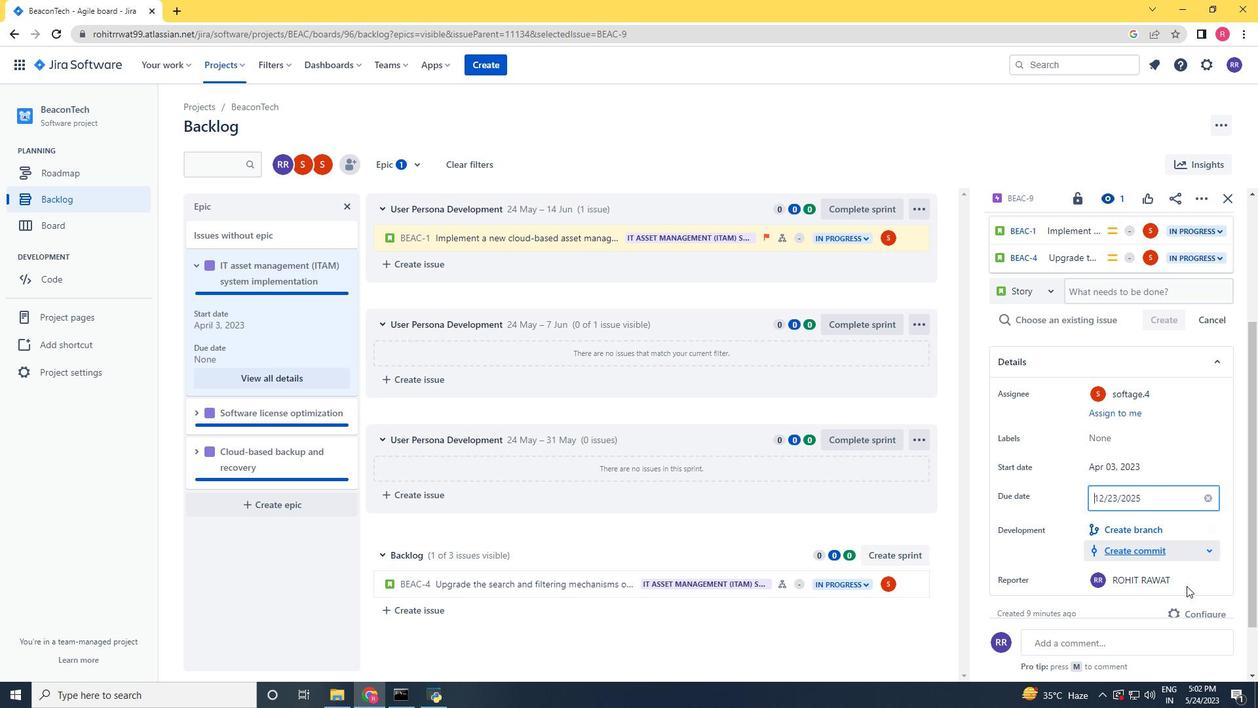 
Action: Mouse moved to (1136, 550)
Screenshot: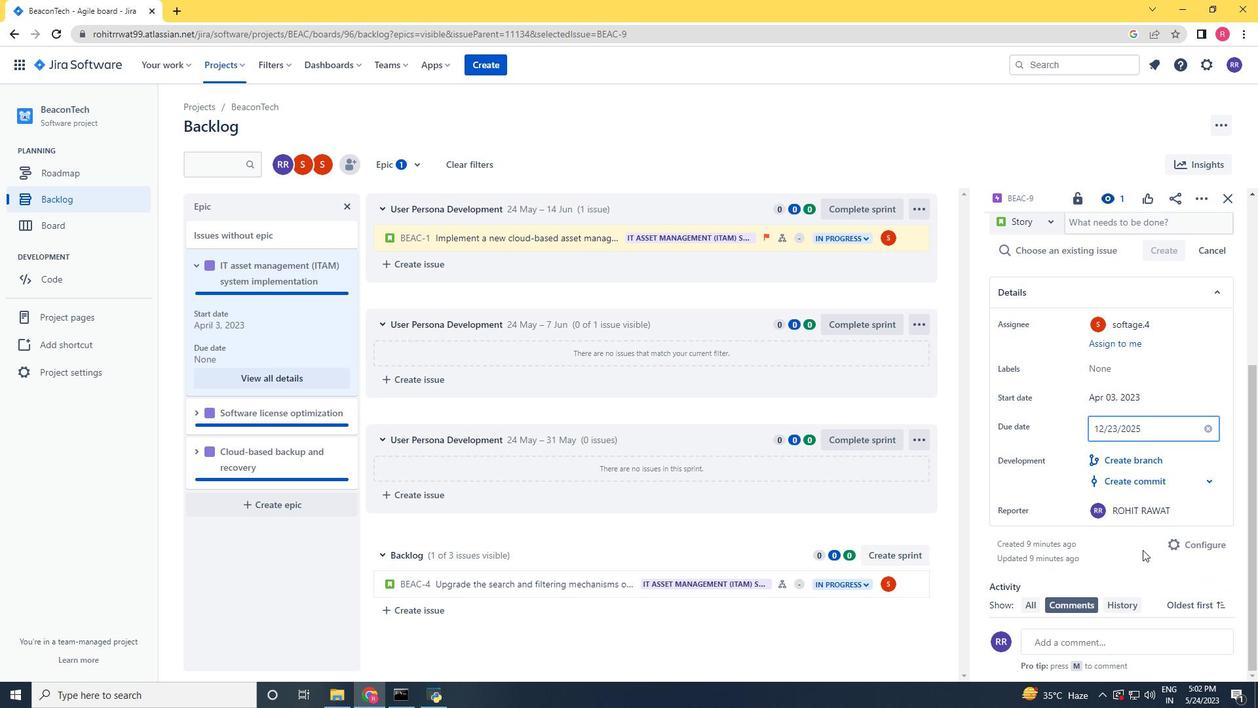 
Action: Mouse pressed left at (1136, 550)
Screenshot: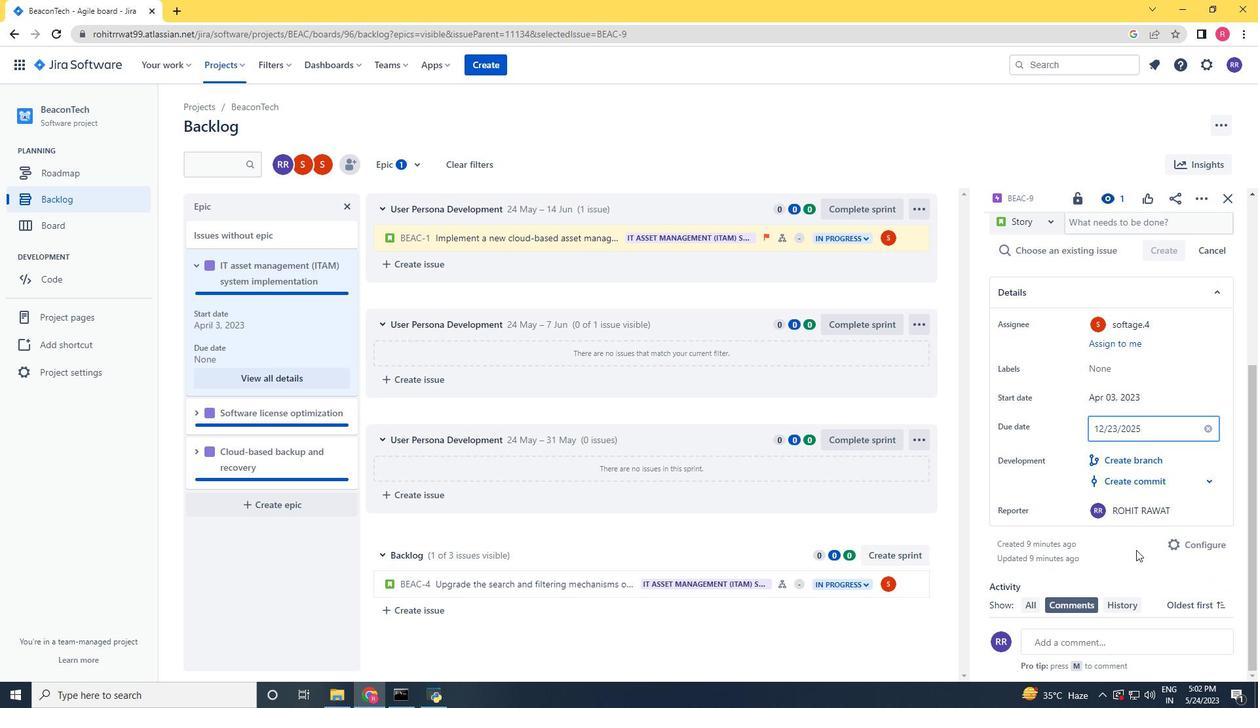 
Action: Mouse moved to (1033, 526)
Screenshot: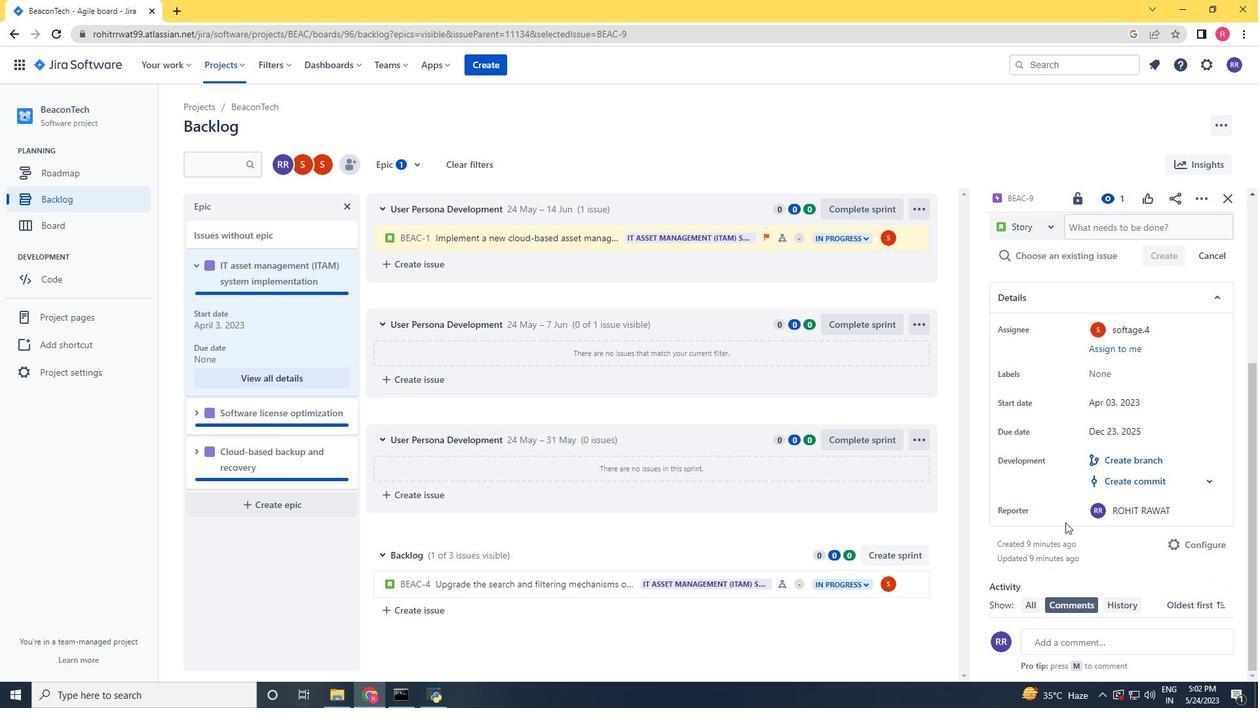 
Action: Mouse scrolled (1033, 525) with delta (0, 0)
Screenshot: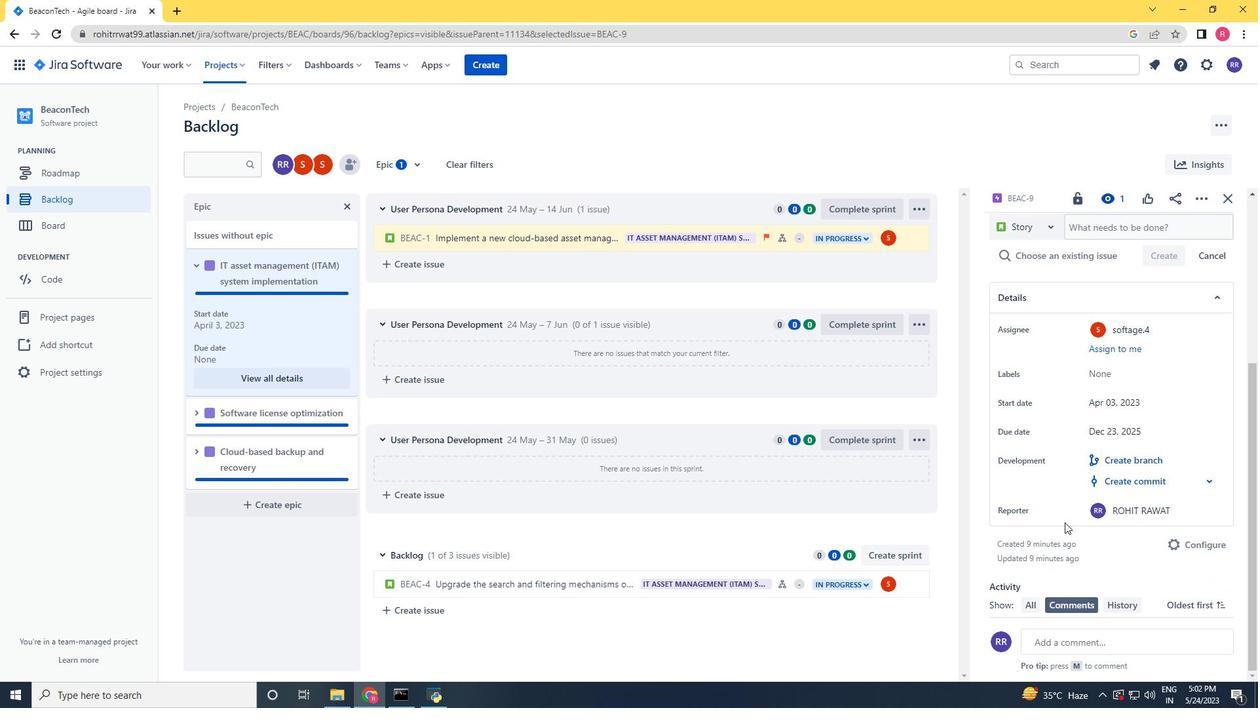 
Action: Mouse moved to (1015, 531)
Screenshot: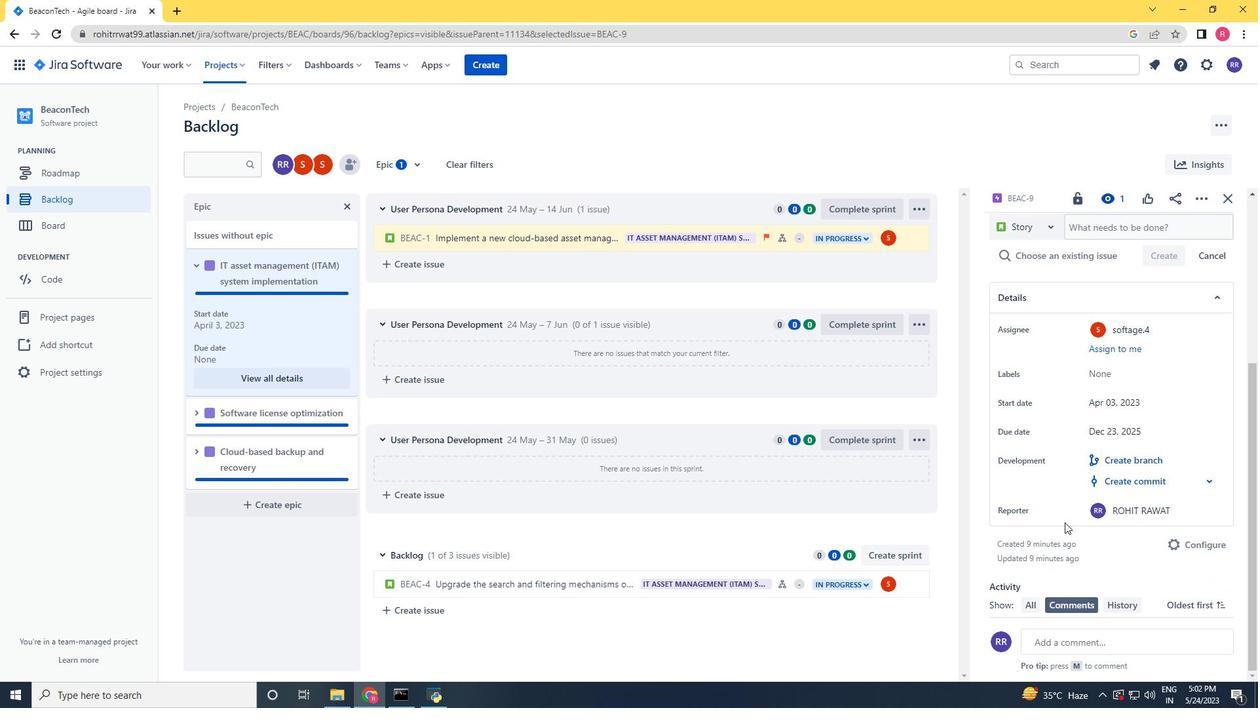 
Action: Mouse scrolled (1015, 530) with delta (0, 0)
Screenshot: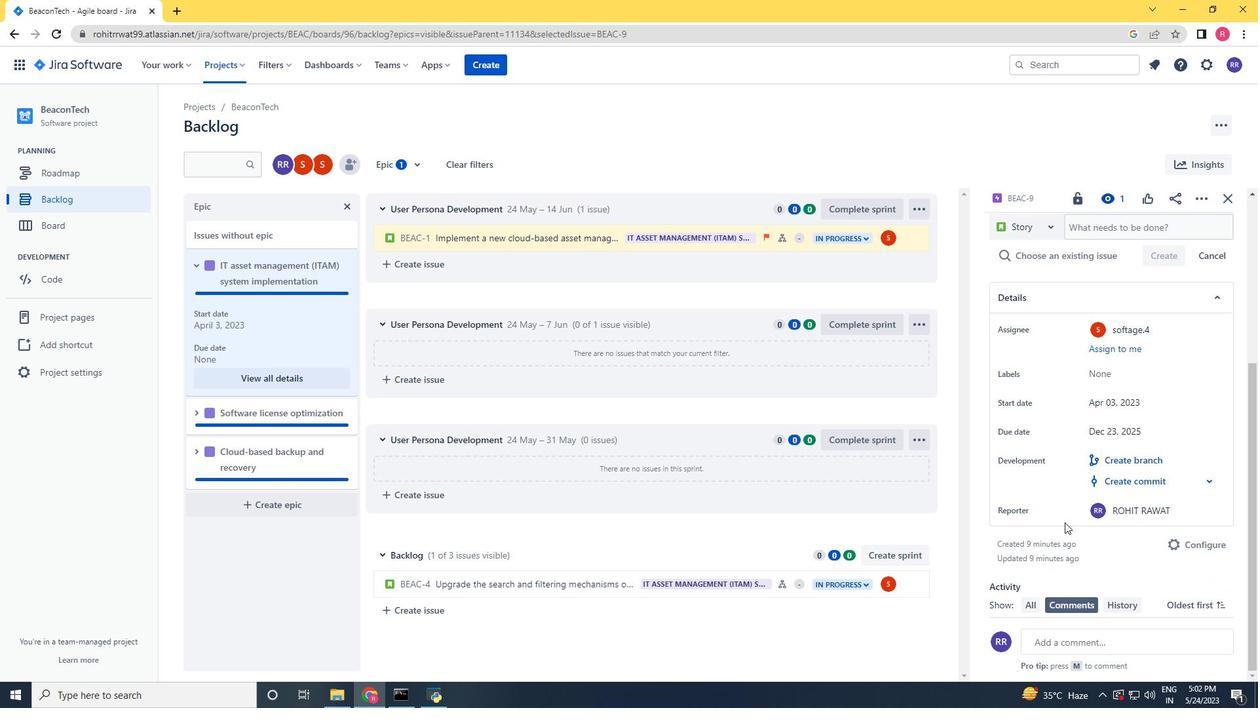 
Action: Mouse moved to (1008, 534)
Screenshot: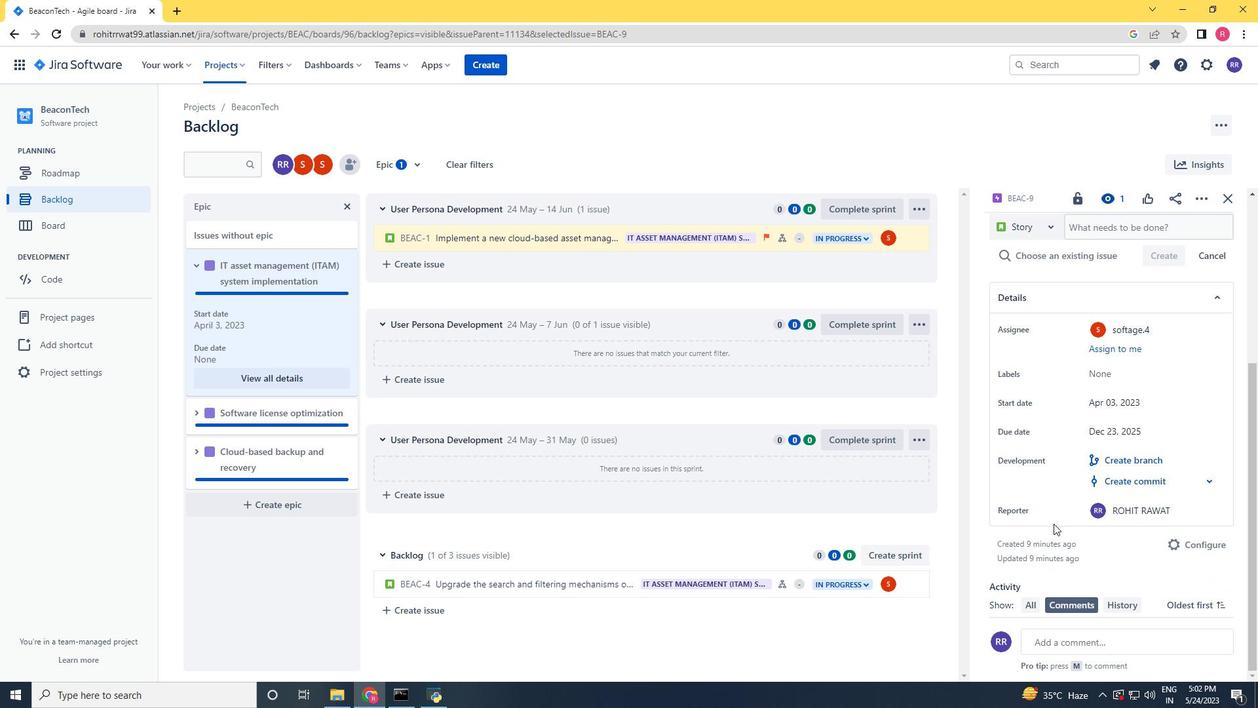 
Action: Mouse scrolled (1008, 533) with delta (0, 0)
Screenshot: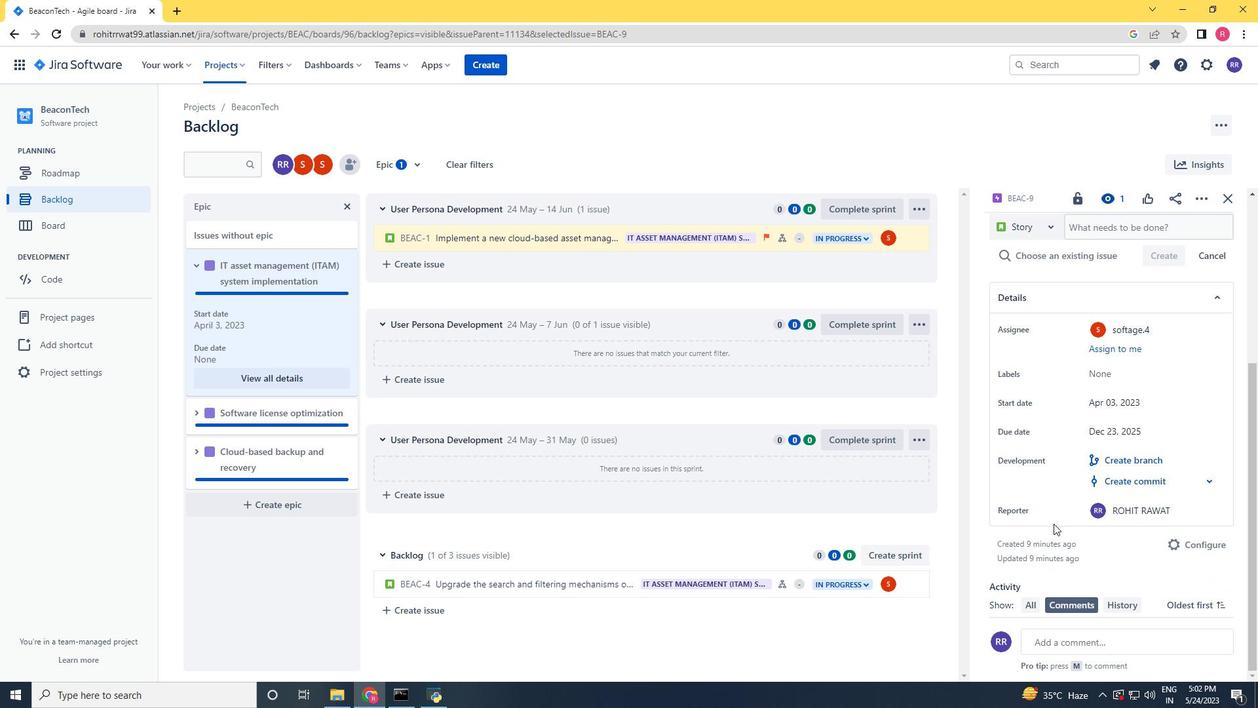 
Action: Mouse moved to (196, 415)
Screenshot: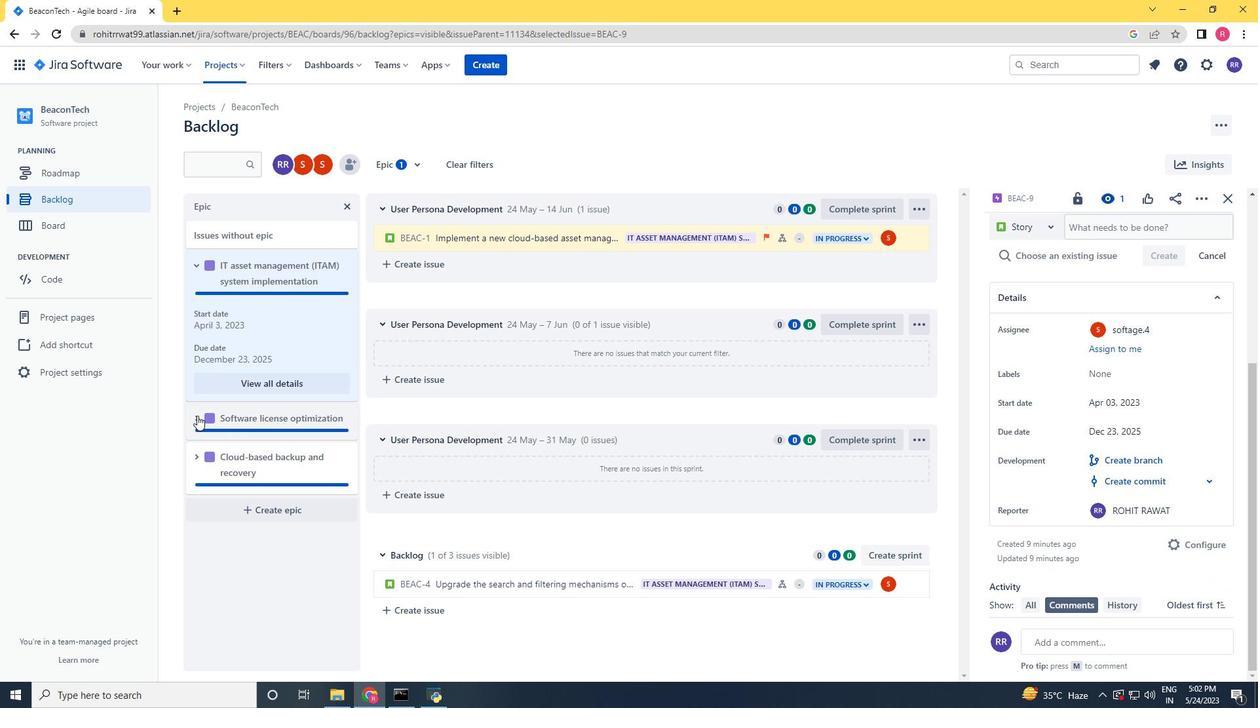
Action: Mouse pressed left at (196, 415)
Screenshot: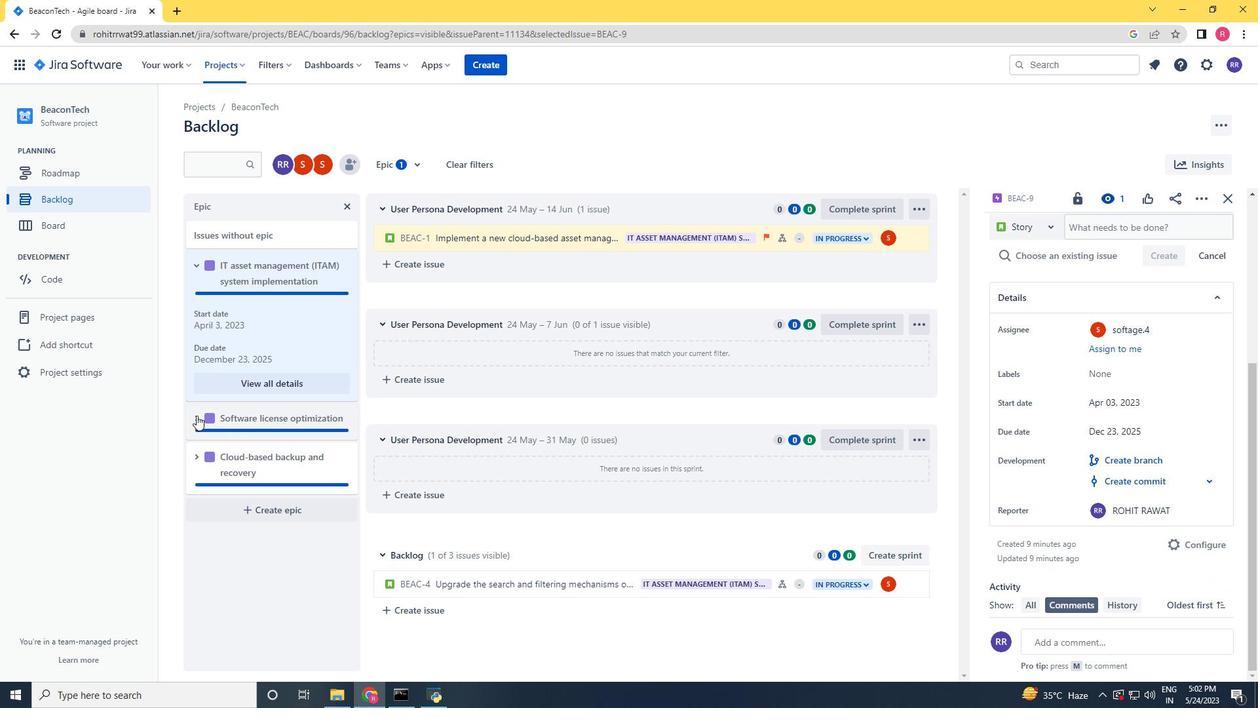 
Action: Mouse scrolled (196, 414) with delta (0, 0)
Screenshot: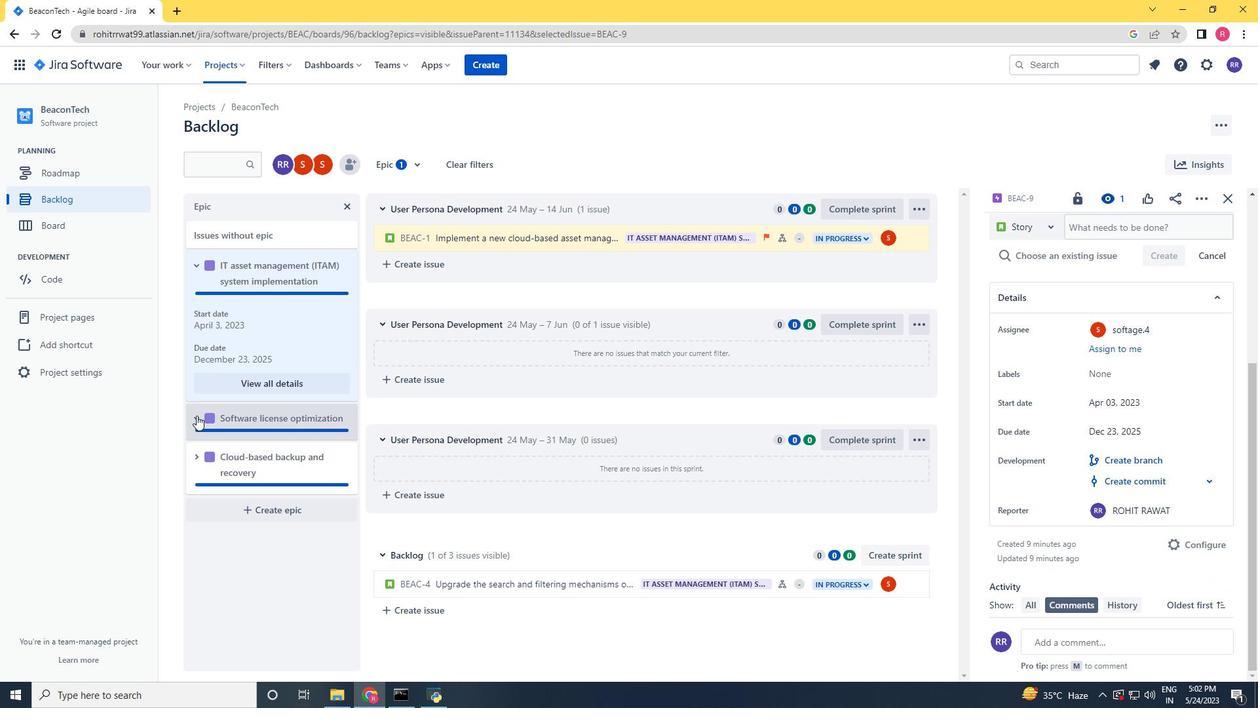 
Action: Mouse scrolled (196, 414) with delta (0, 0)
Screenshot: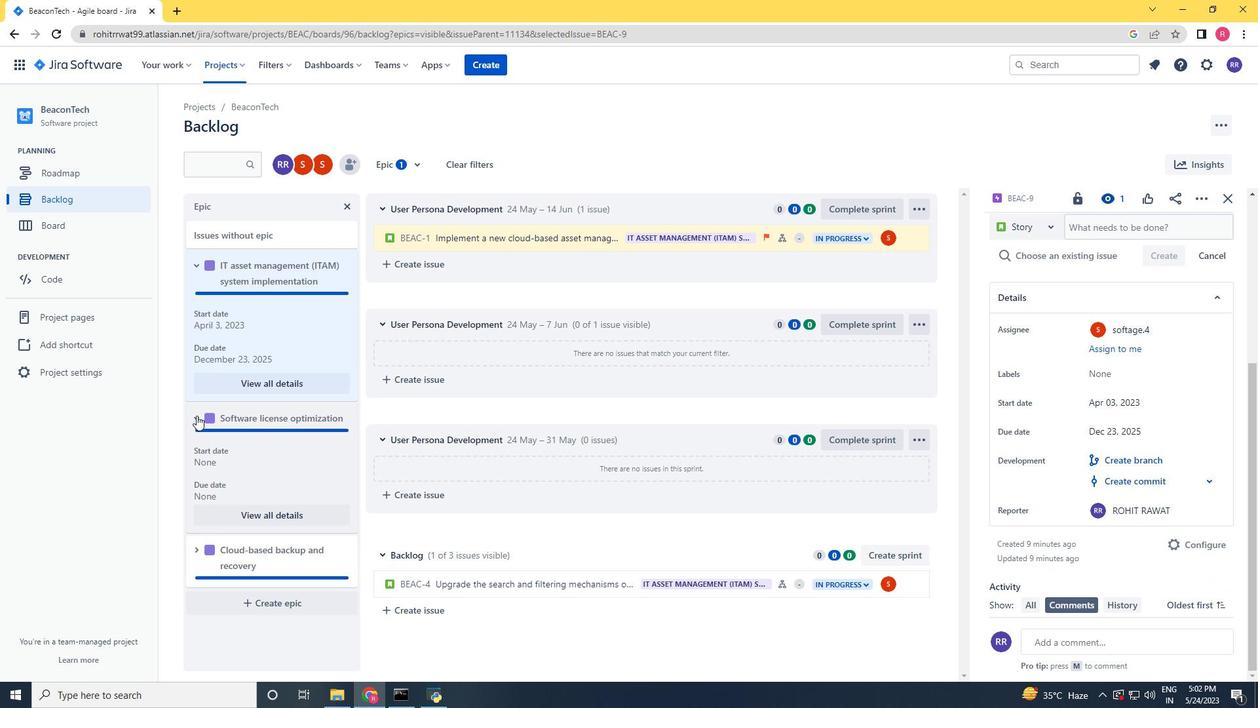 
Action: Mouse scrolled (196, 414) with delta (0, 0)
Screenshot: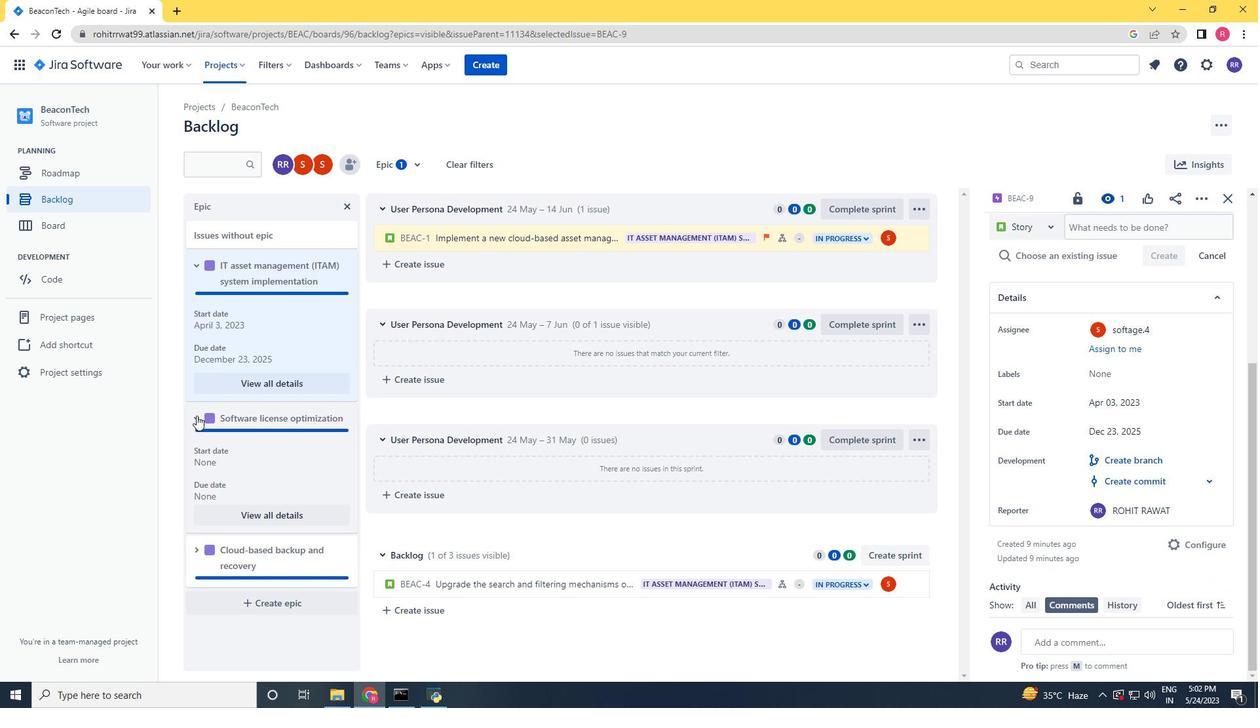 
Action: Mouse scrolled (196, 414) with delta (0, 0)
Screenshot: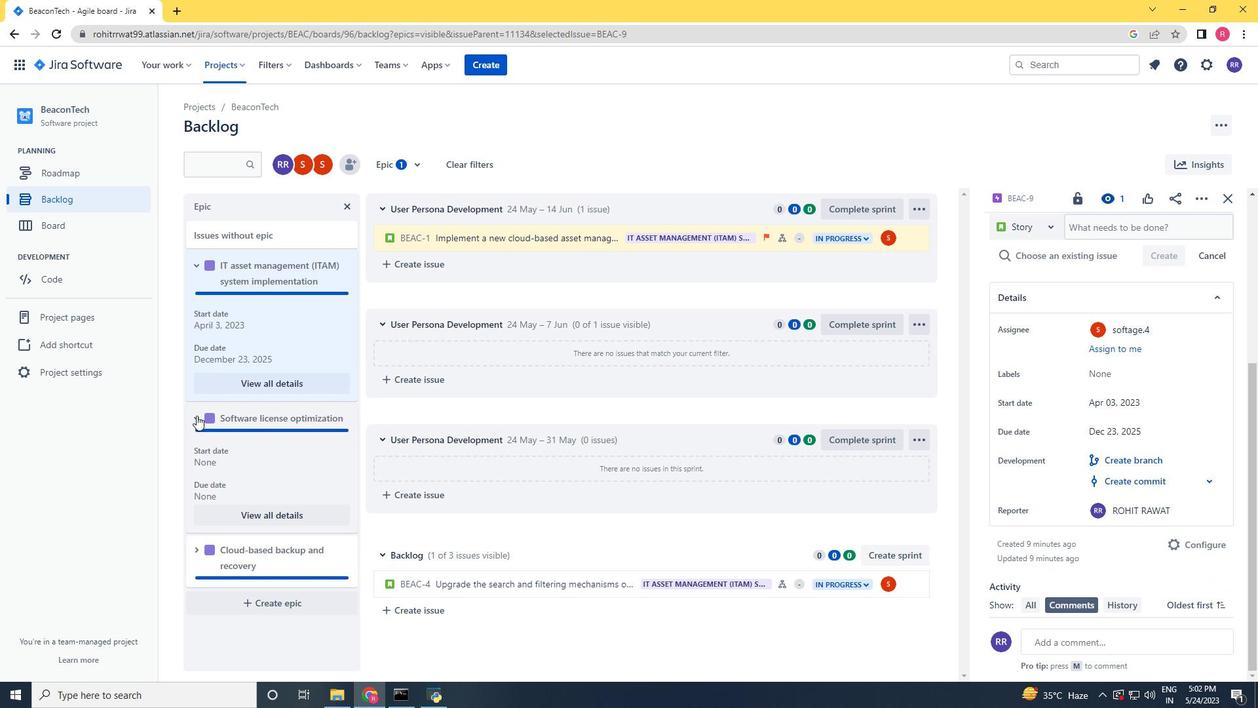 
Action: Mouse moved to (279, 510)
Screenshot: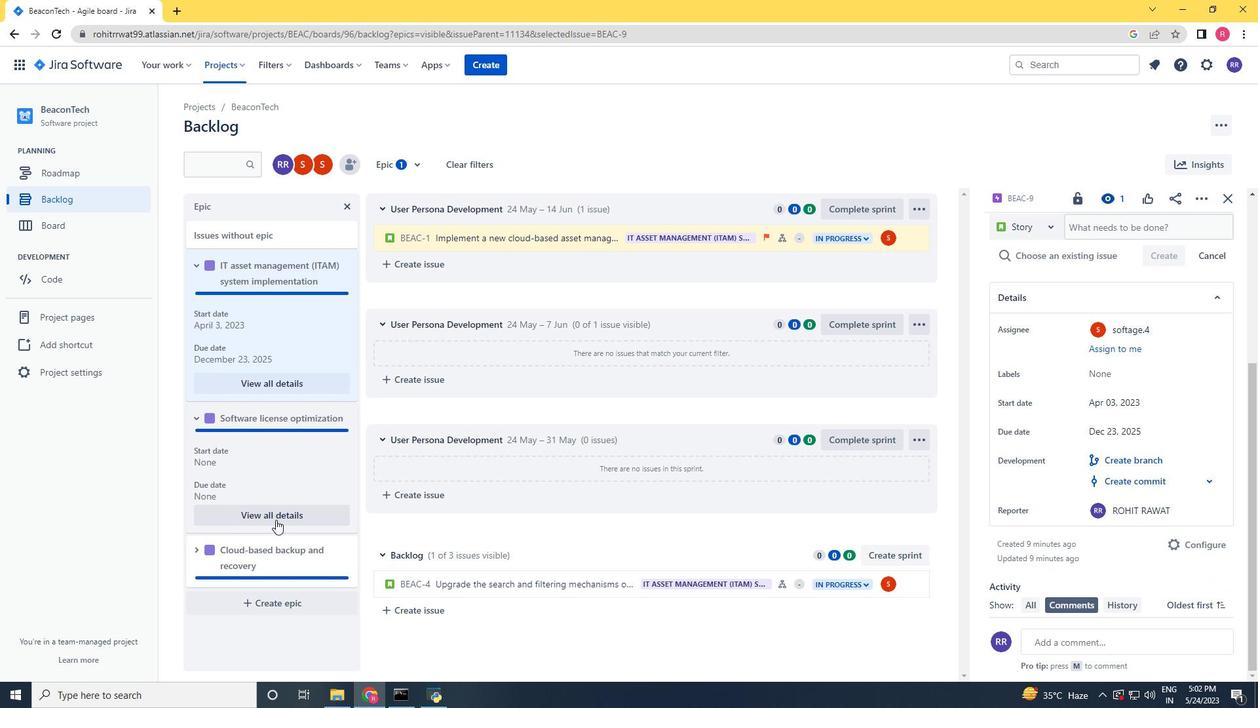 
Action: Mouse pressed left at (279, 510)
Screenshot: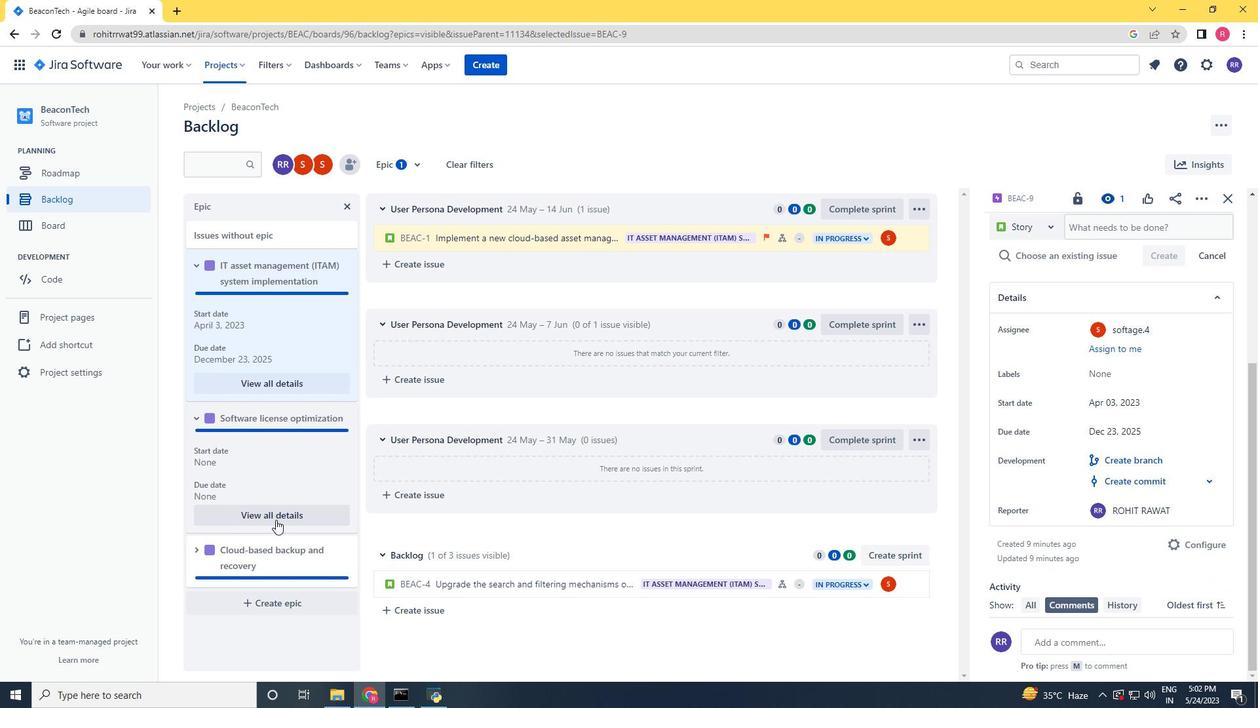 
Action: Mouse moved to (1024, 449)
Screenshot: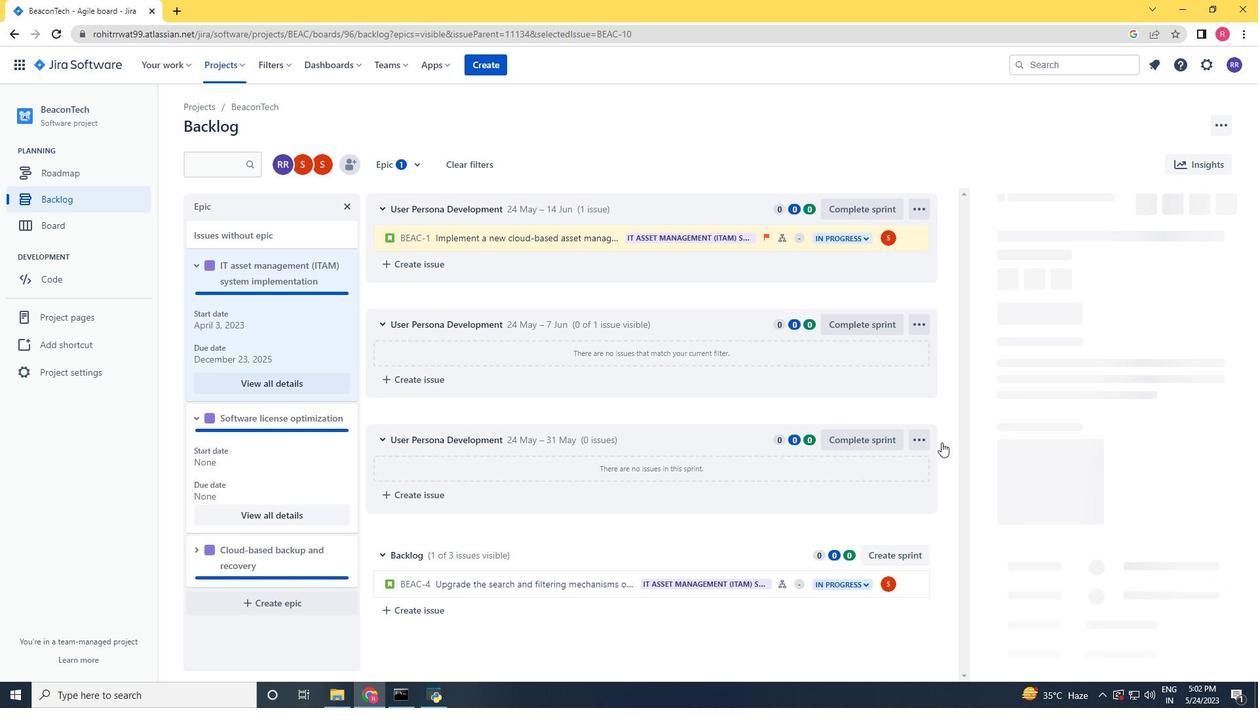 
Action: Mouse scrolled (1024, 448) with delta (0, 0)
Screenshot: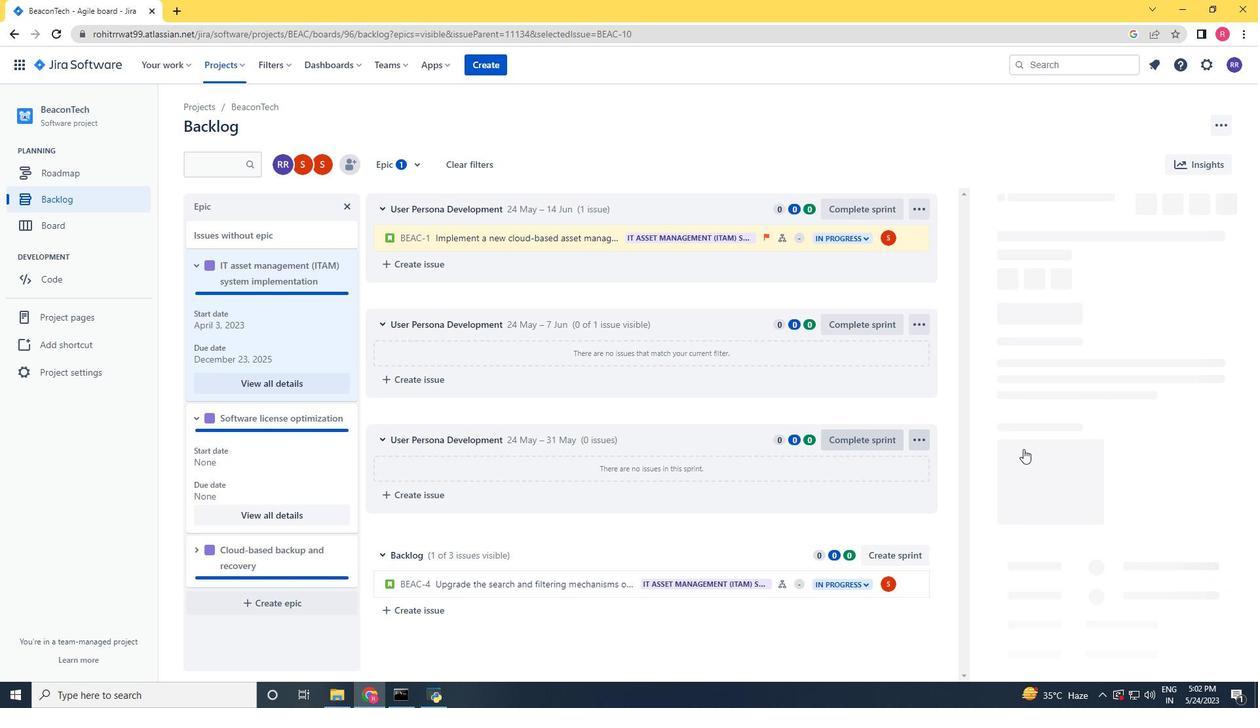 
Action: Mouse moved to (1025, 458)
Screenshot: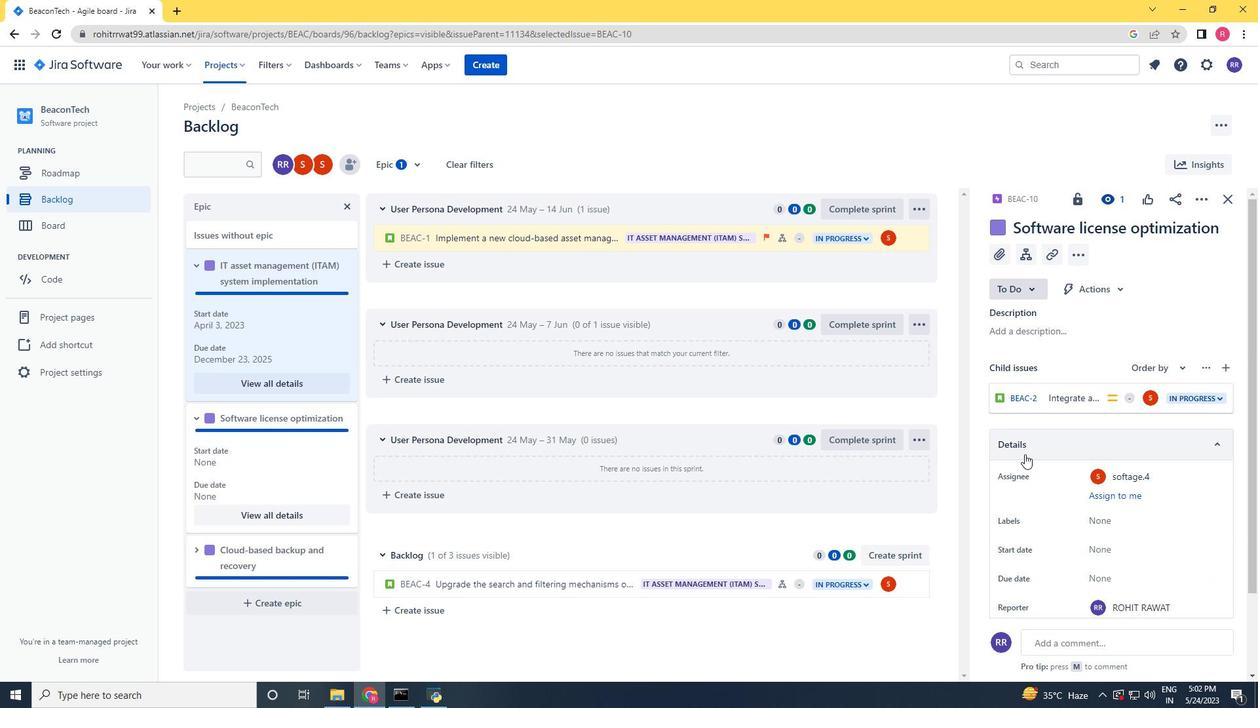 
Action: Mouse scrolled (1025, 458) with delta (0, 0)
Screenshot: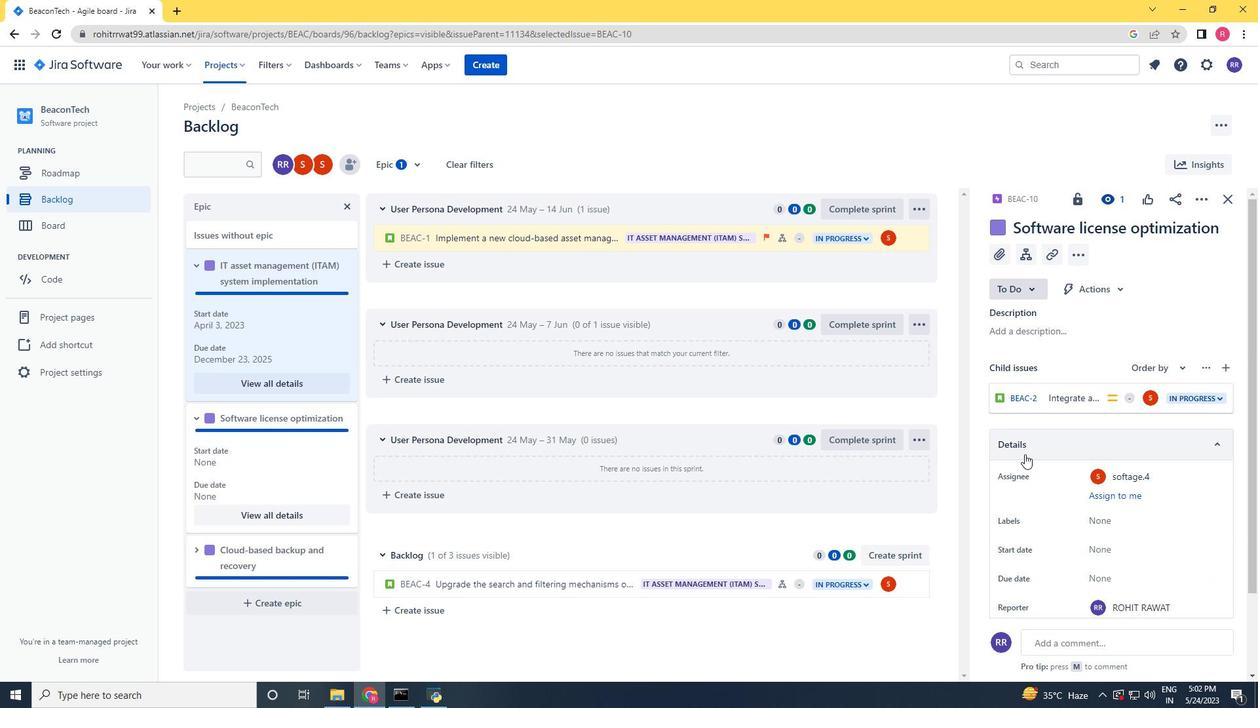
Action: Mouse moved to (1026, 460)
Screenshot: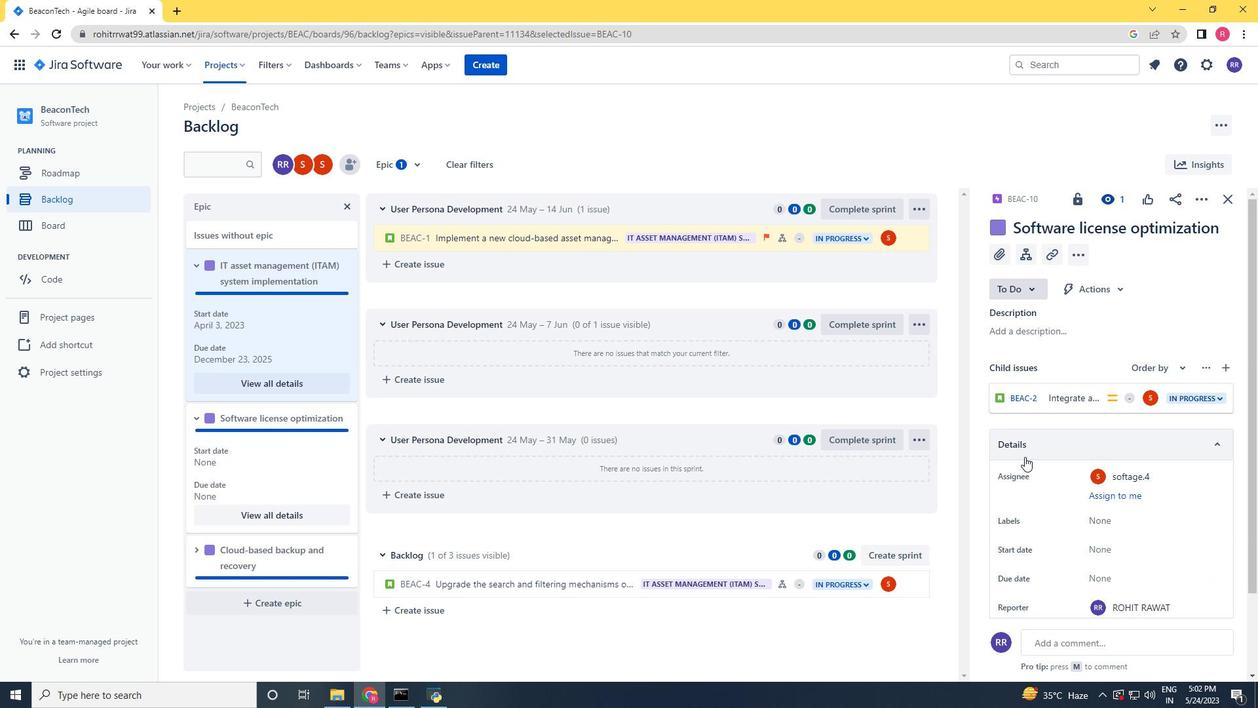 
Action: Mouse scrolled (1026, 460) with delta (0, 0)
Screenshot: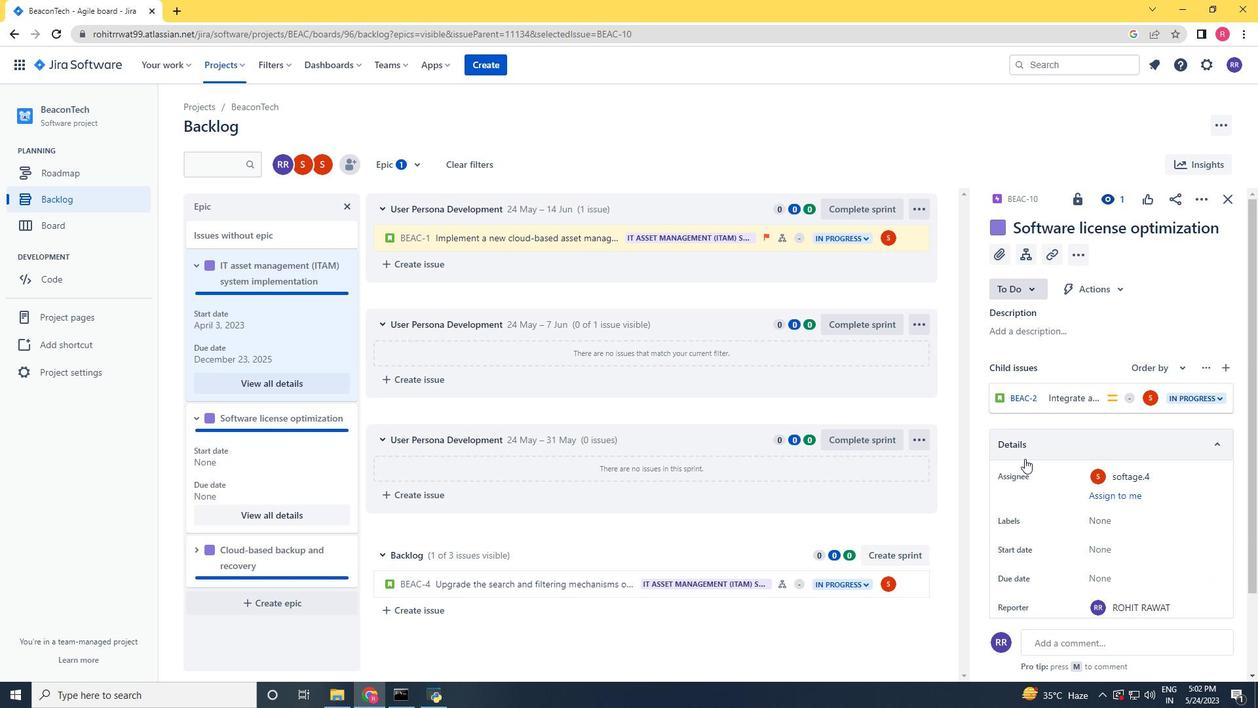 
Action: Mouse moved to (1027, 462)
Screenshot: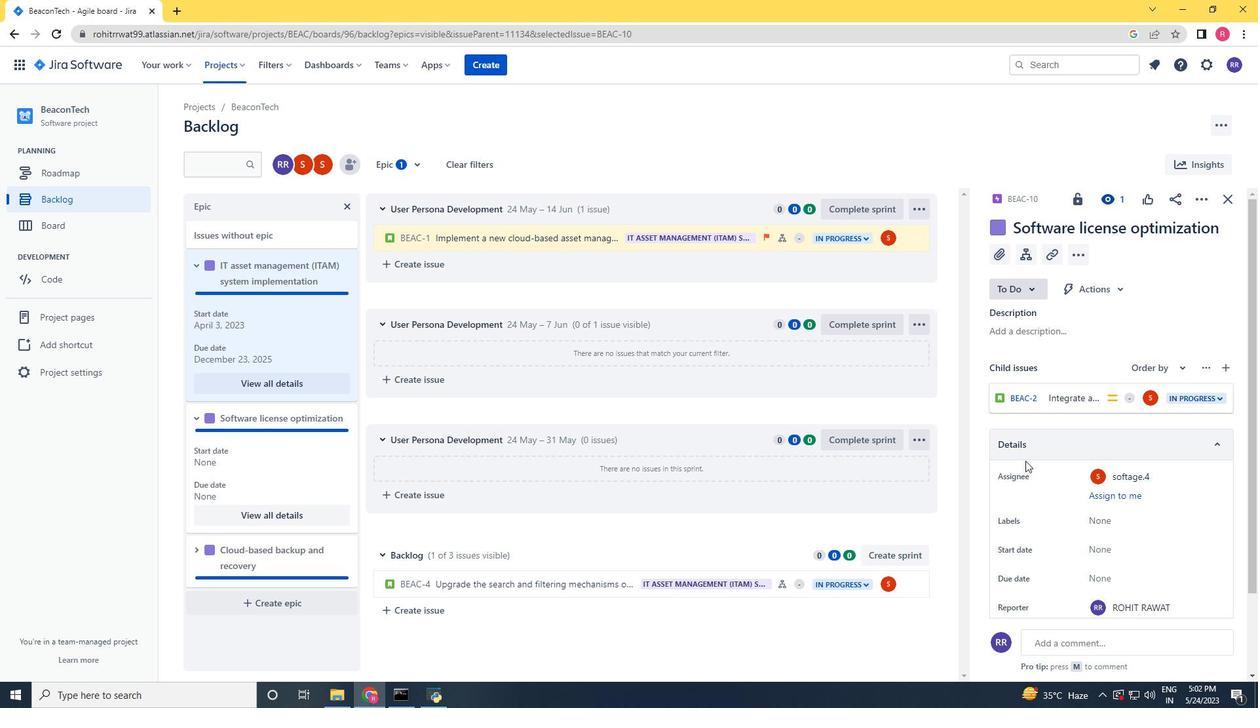 
Action: Mouse scrolled (1027, 461) with delta (0, 0)
Screenshot: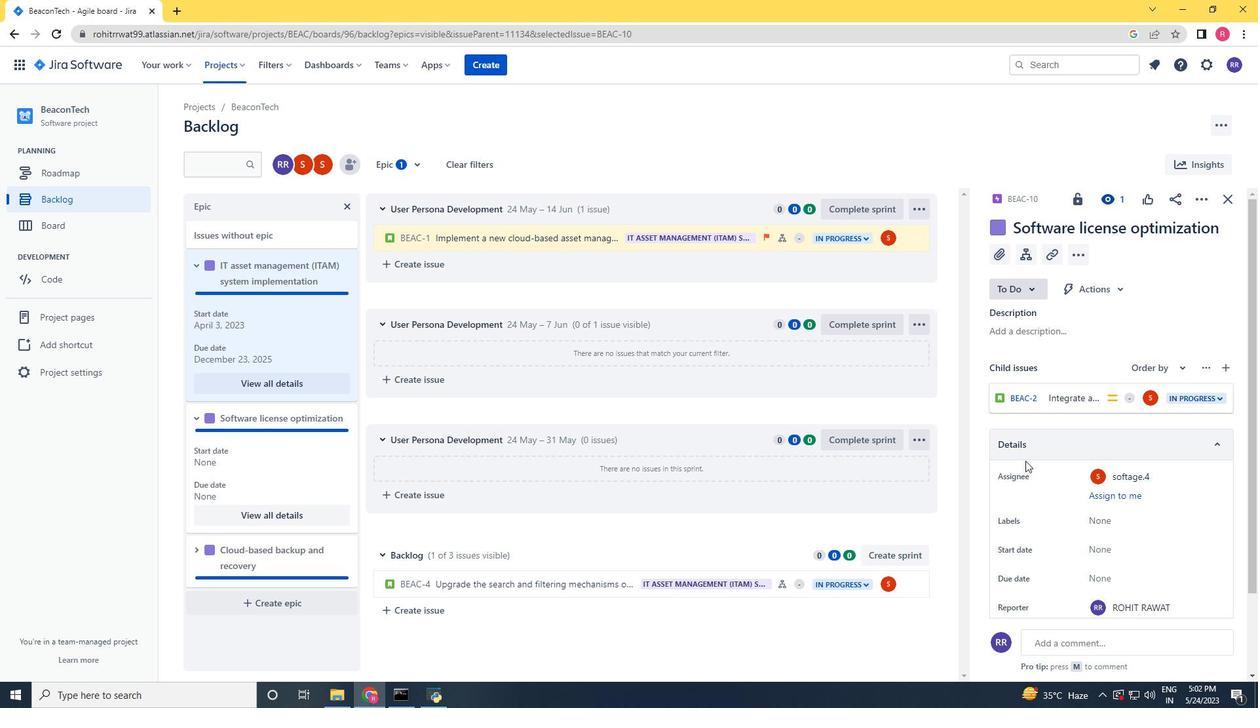 
Action: Mouse moved to (1027, 464)
Screenshot: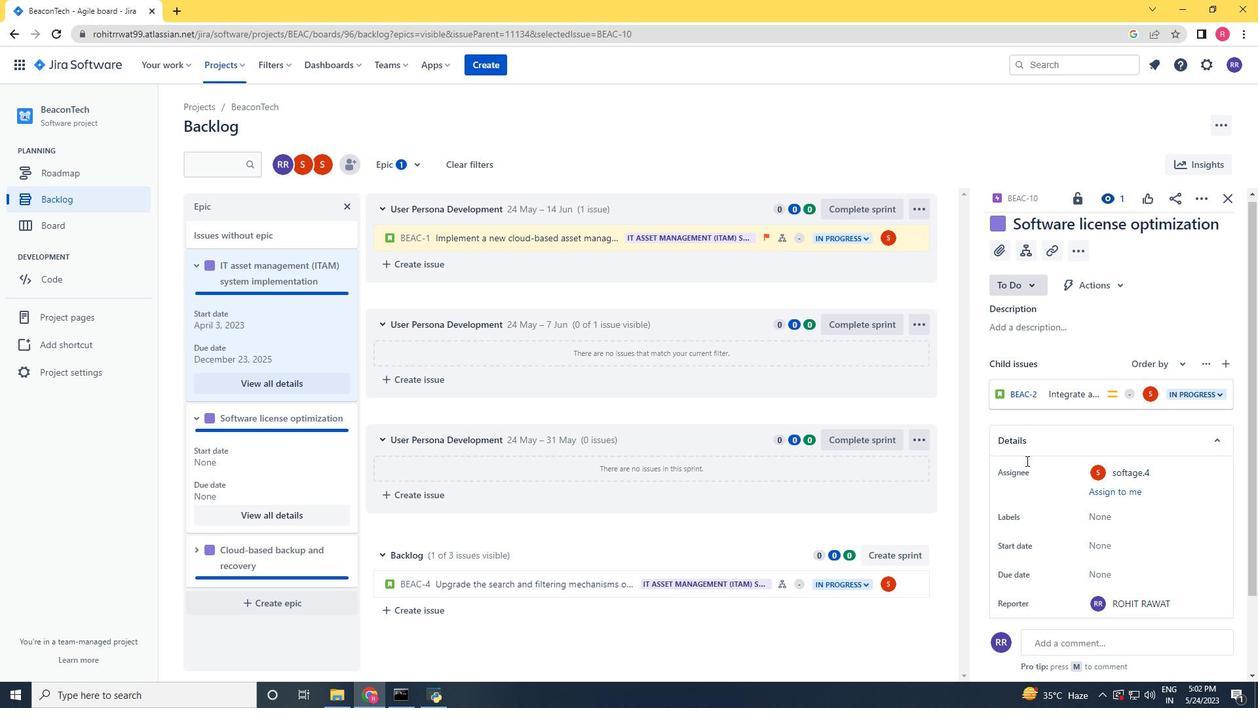 
Action: Mouse scrolled (1027, 463) with delta (0, 0)
Screenshot: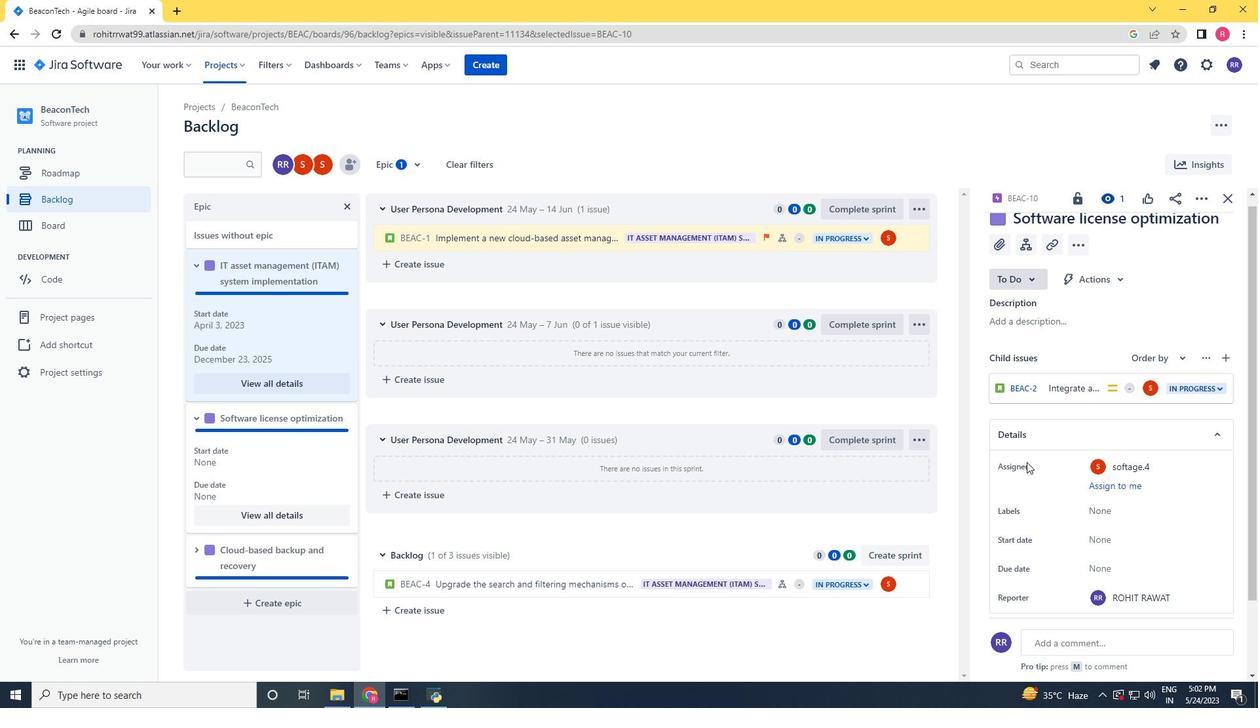 
Action: Mouse moved to (1125, 451)
Screenshot: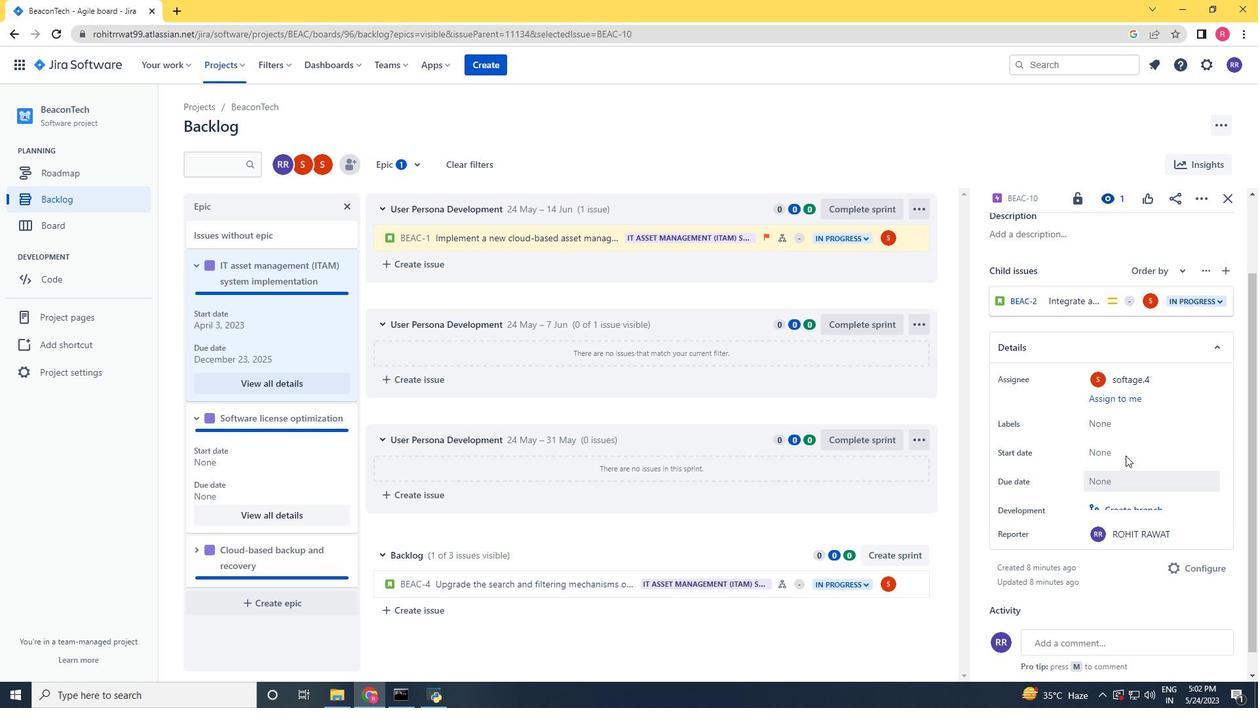 
Action: Mouse pressed left at (1125, 451)
Screenshot: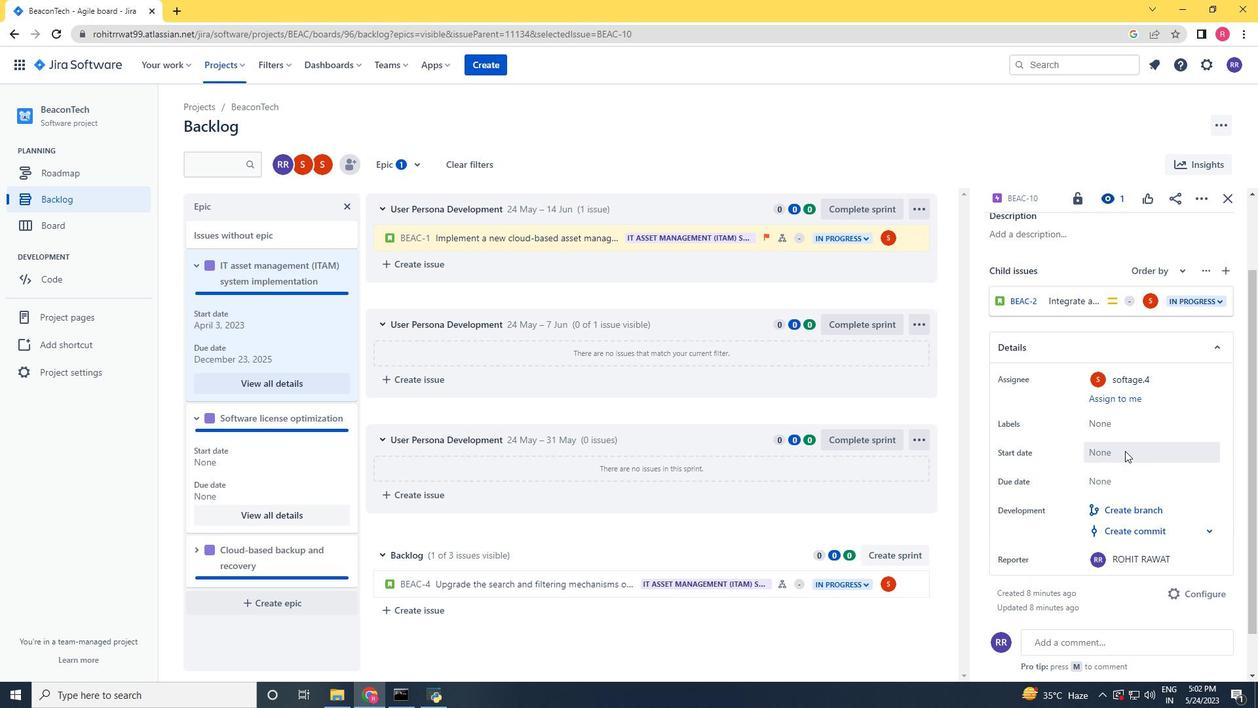 
Action: Mouse moved to (1231, 493)
Screenshot: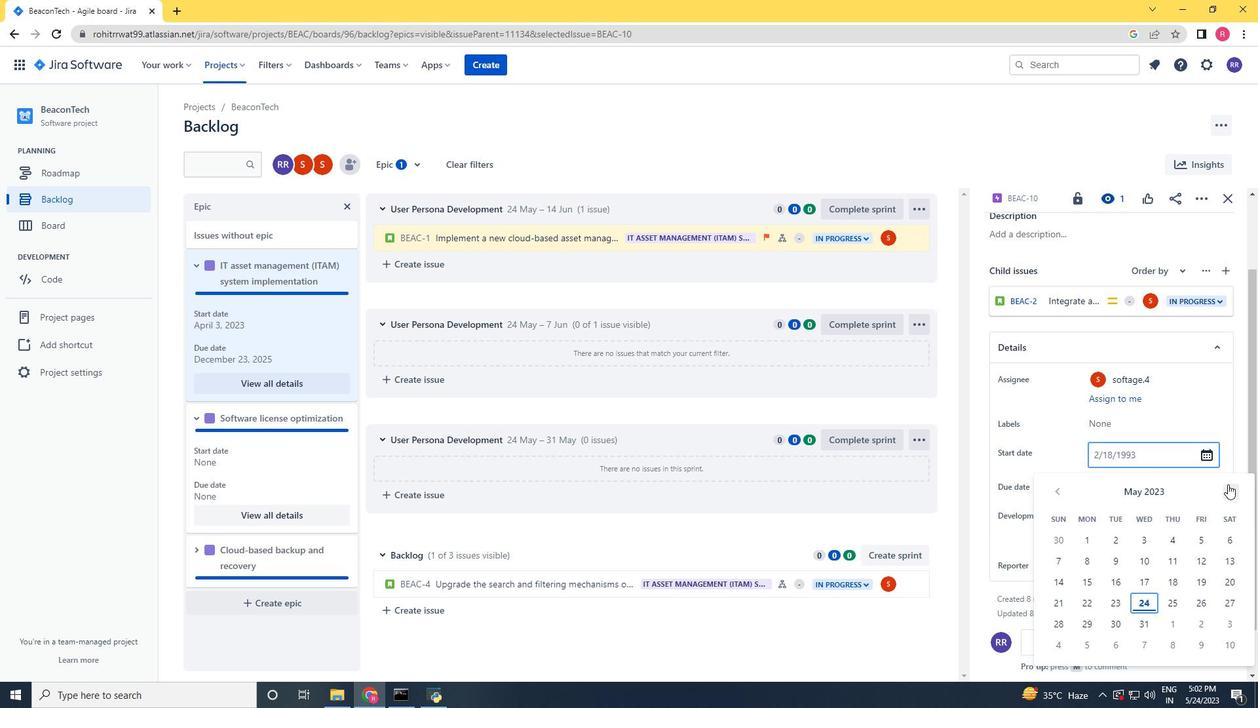 
Action: Mouse pressed left at (1231, 493)
Screenshot: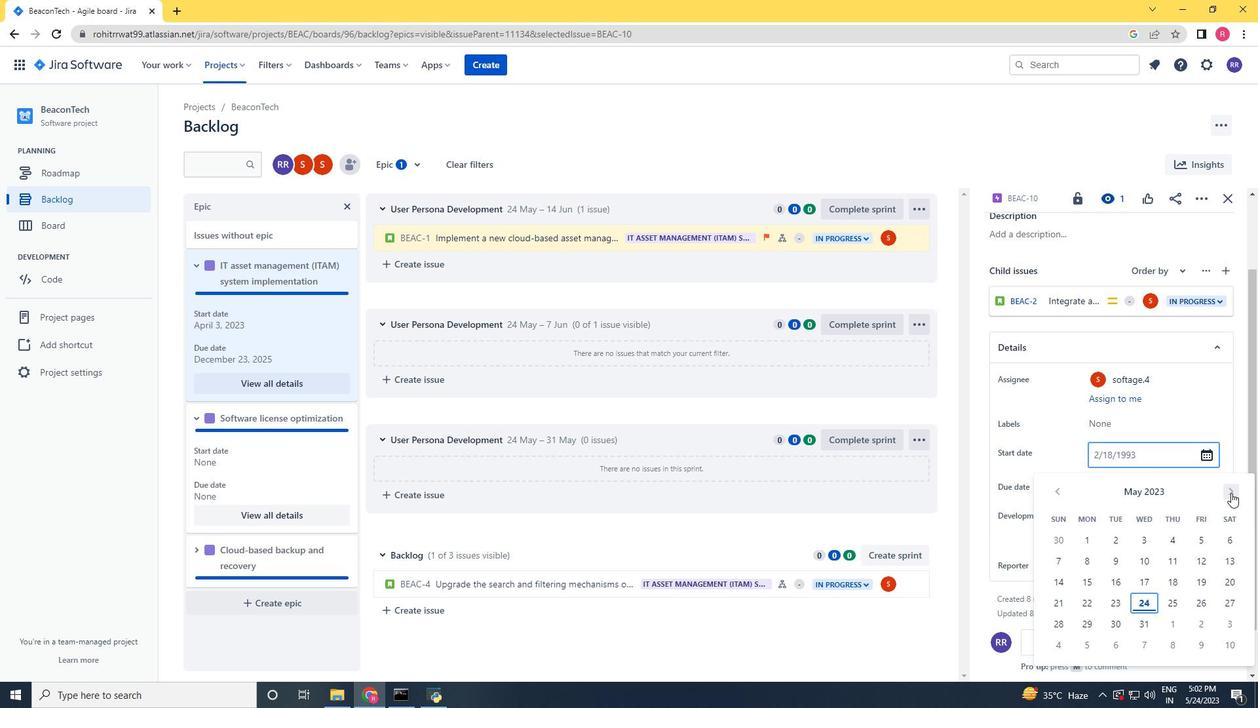 
Action: Mouse pressed left at (1231, 493)
Screenshot: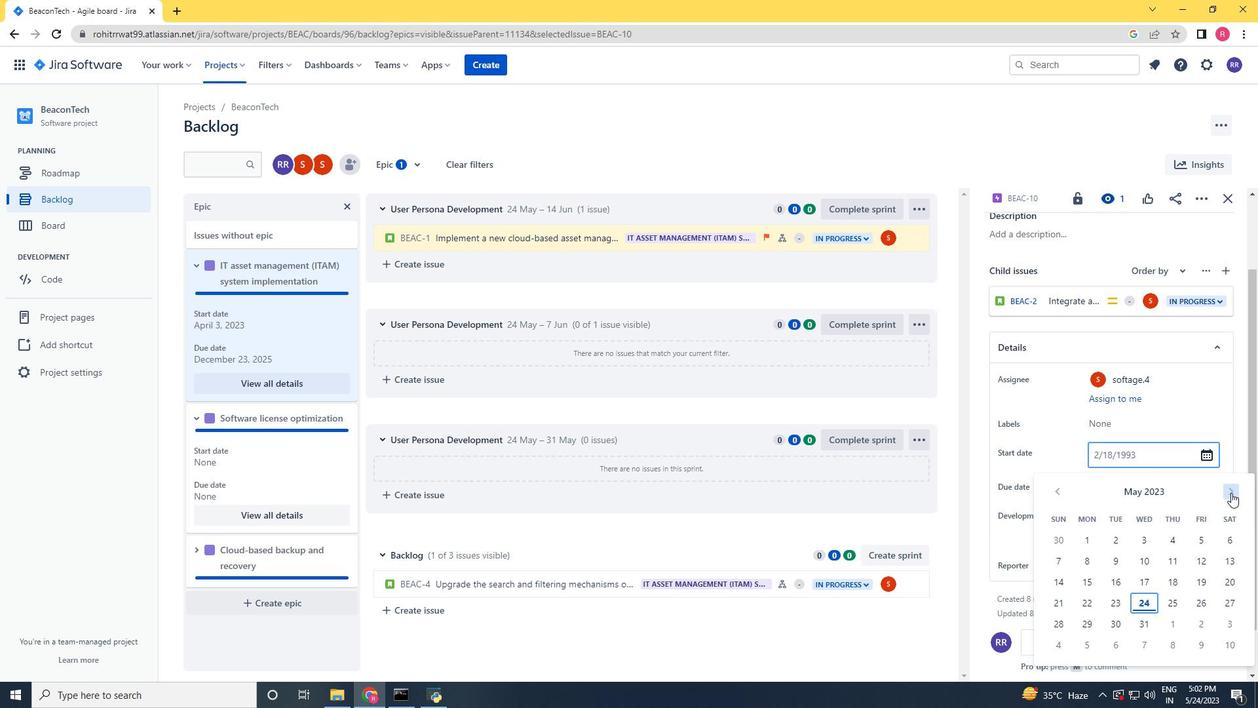 
Action: Mouse pressed left at (1231, 493)
Screenshot: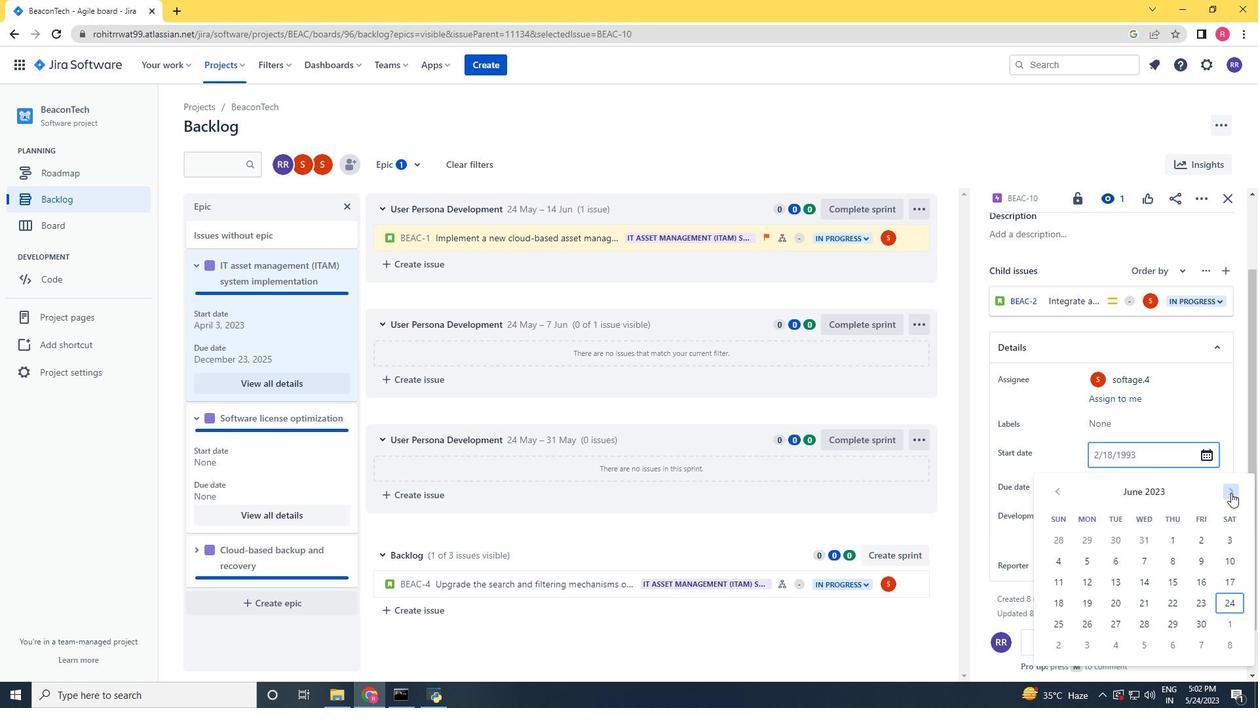 
Action: Mouse pressed left at (1231, 493)
Screenshot: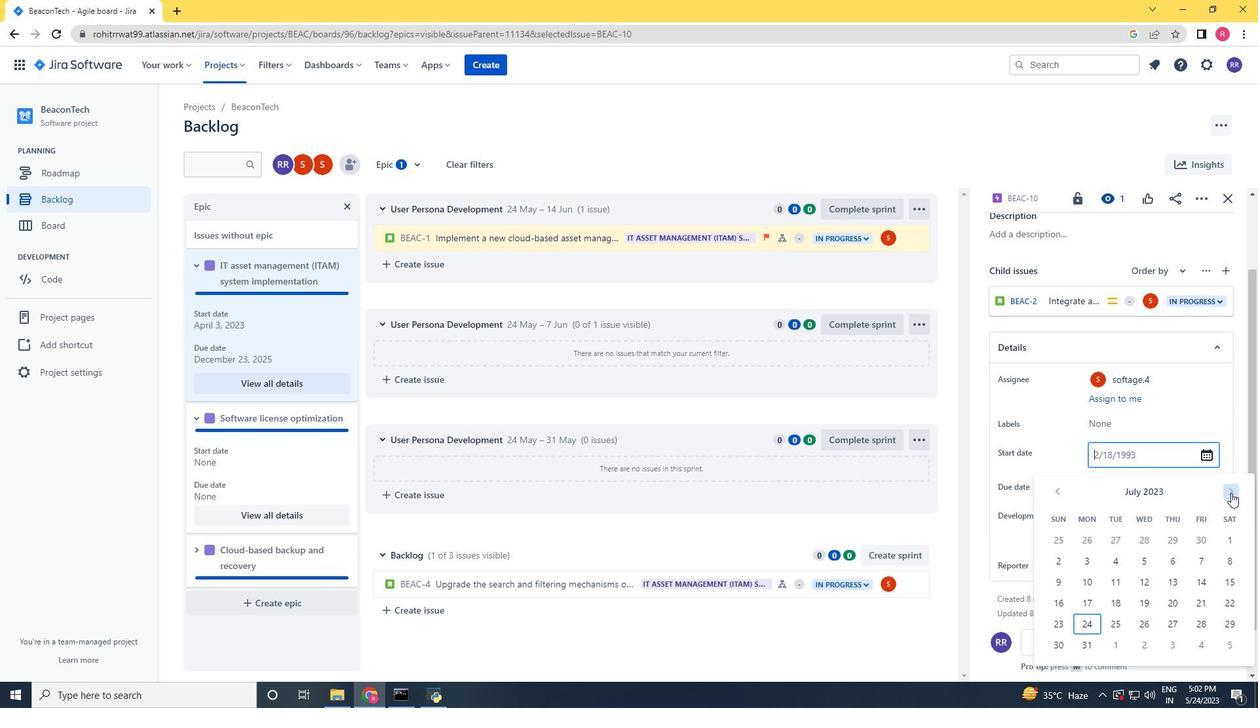 
Action: Mouse pressed left at (1231, 493)
Screenshot: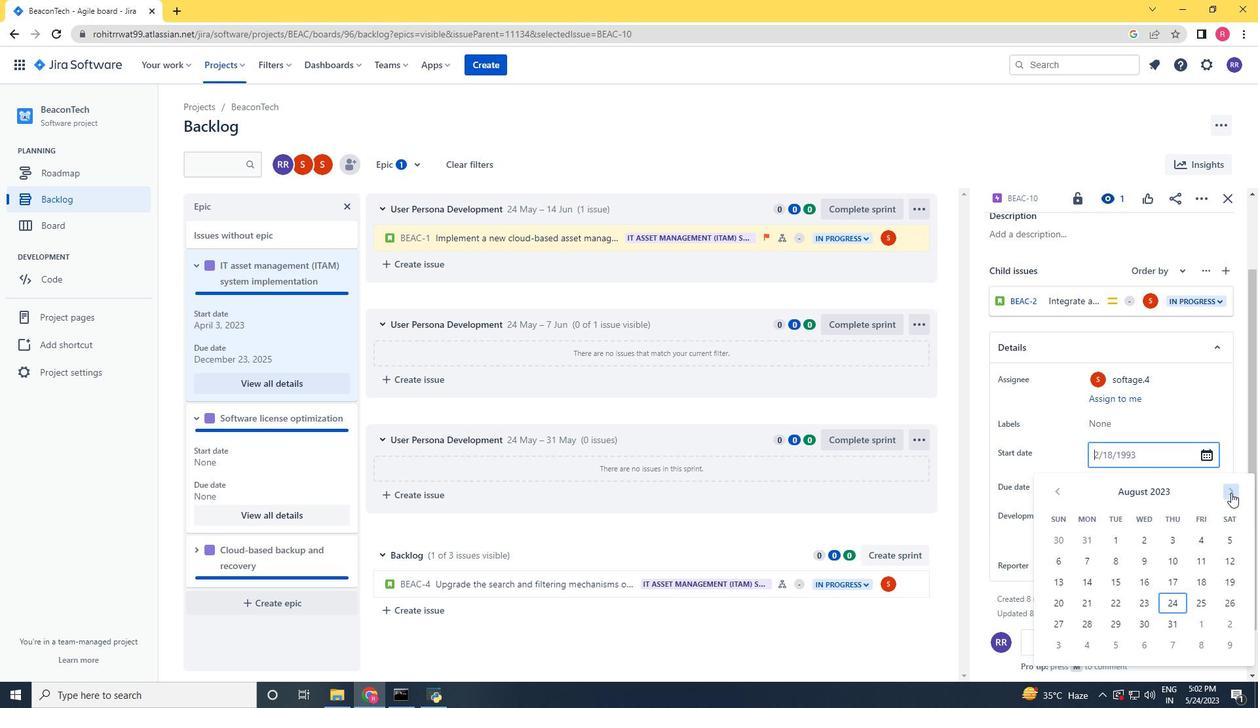 
Action: Mouse pressed left at (1231, 493)
Screenshot: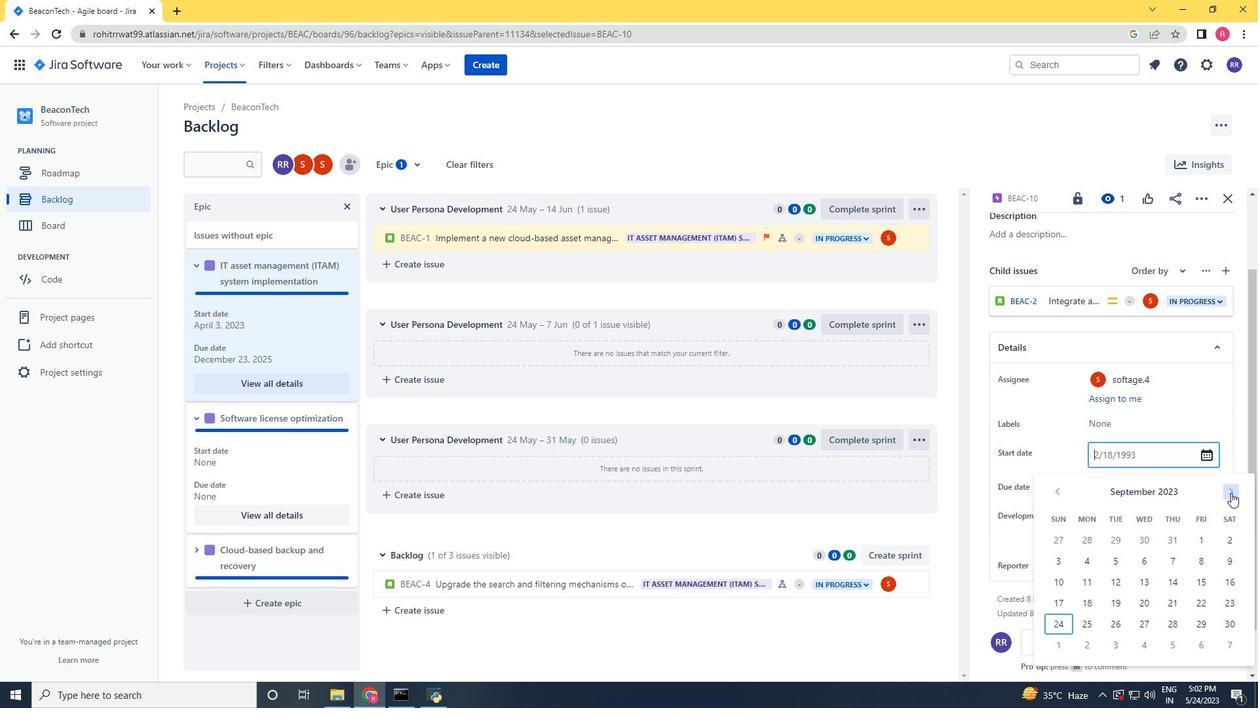 
Action: Mouse pressed left at (1231, 493)
Screenshot: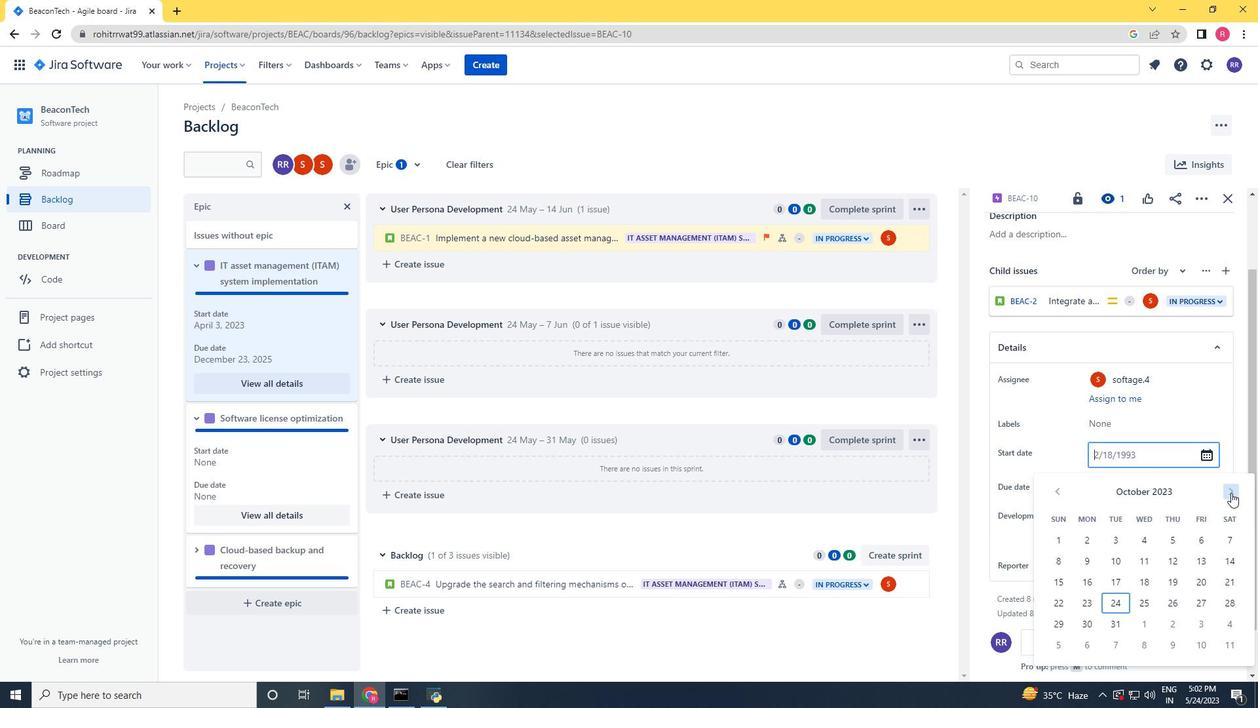 
Action: Mouse moved to (1065, 494)
Screenshot: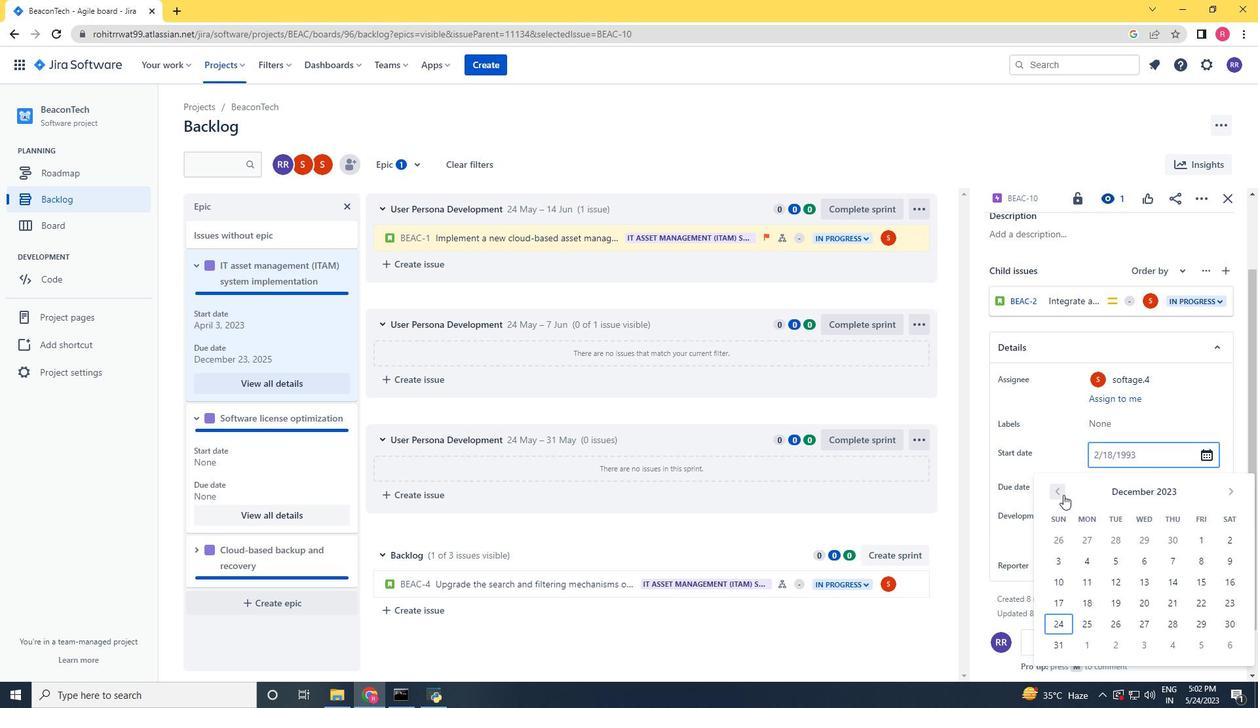 
Action: Mouse pressed left at (1065, 494)
Screenshot: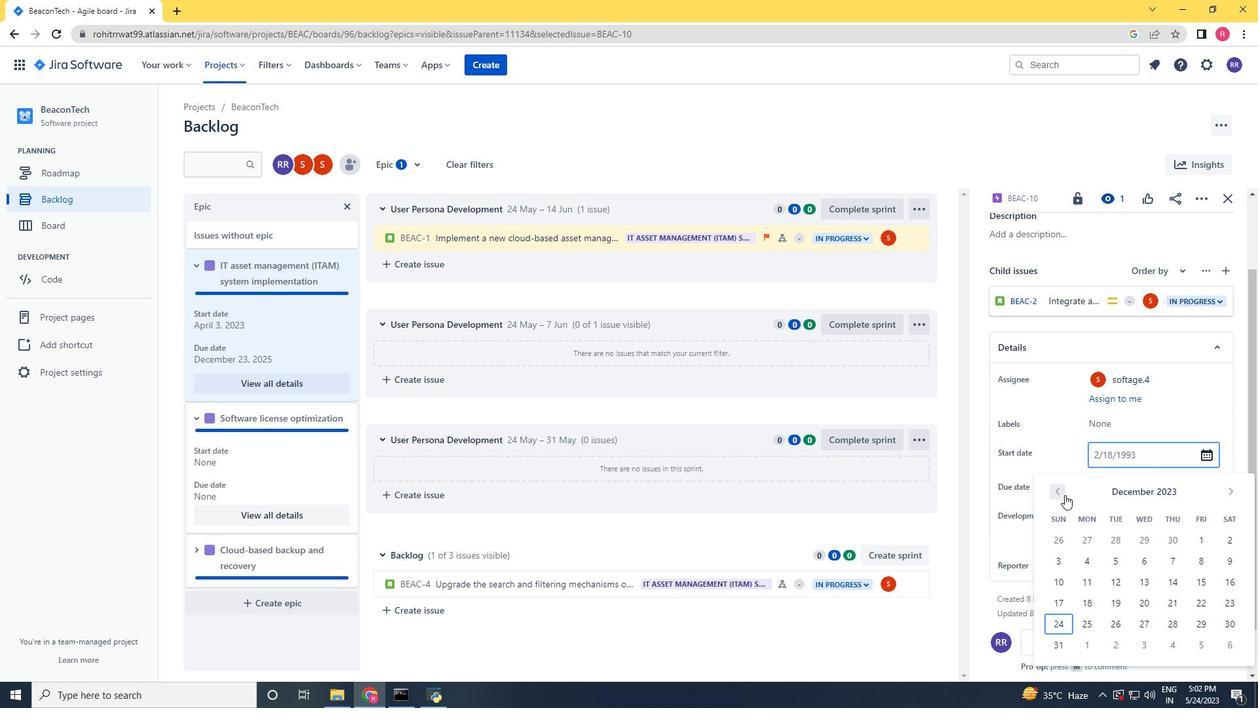 
Action: Mouse pressed left at (1065, 494)
Screenshot: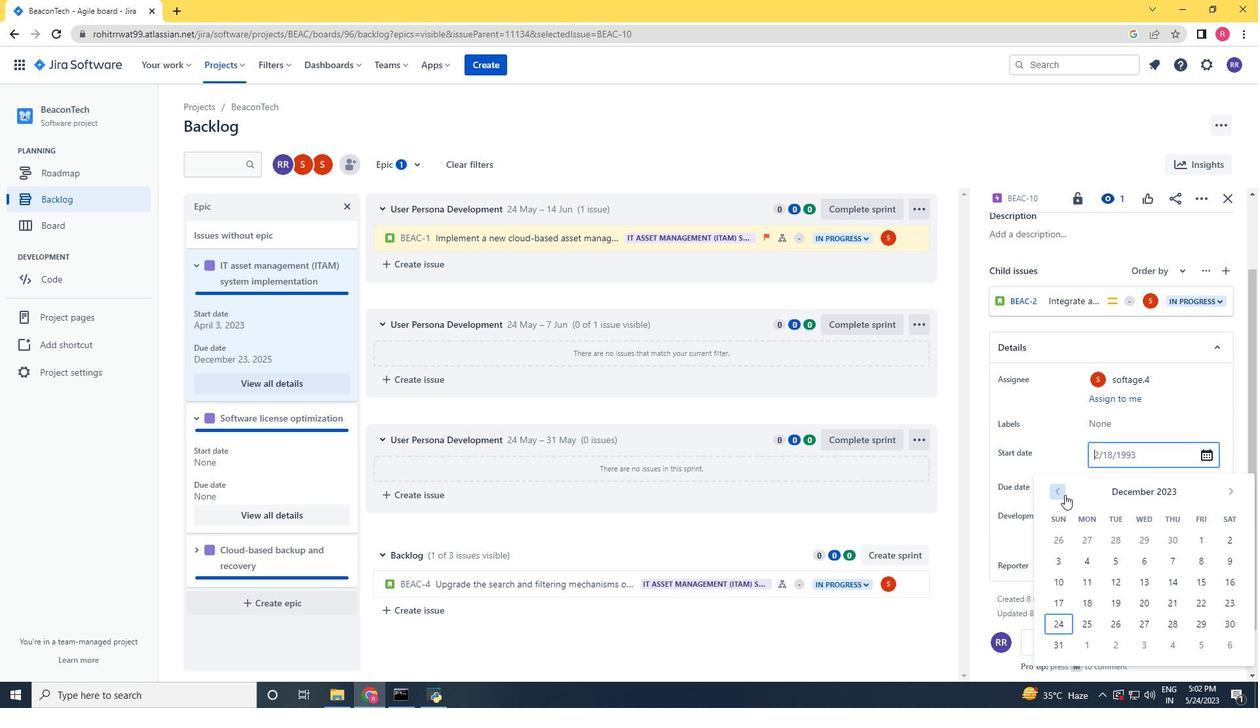 
Action: Mouse pressed left at (1065, 494)
Screenshot: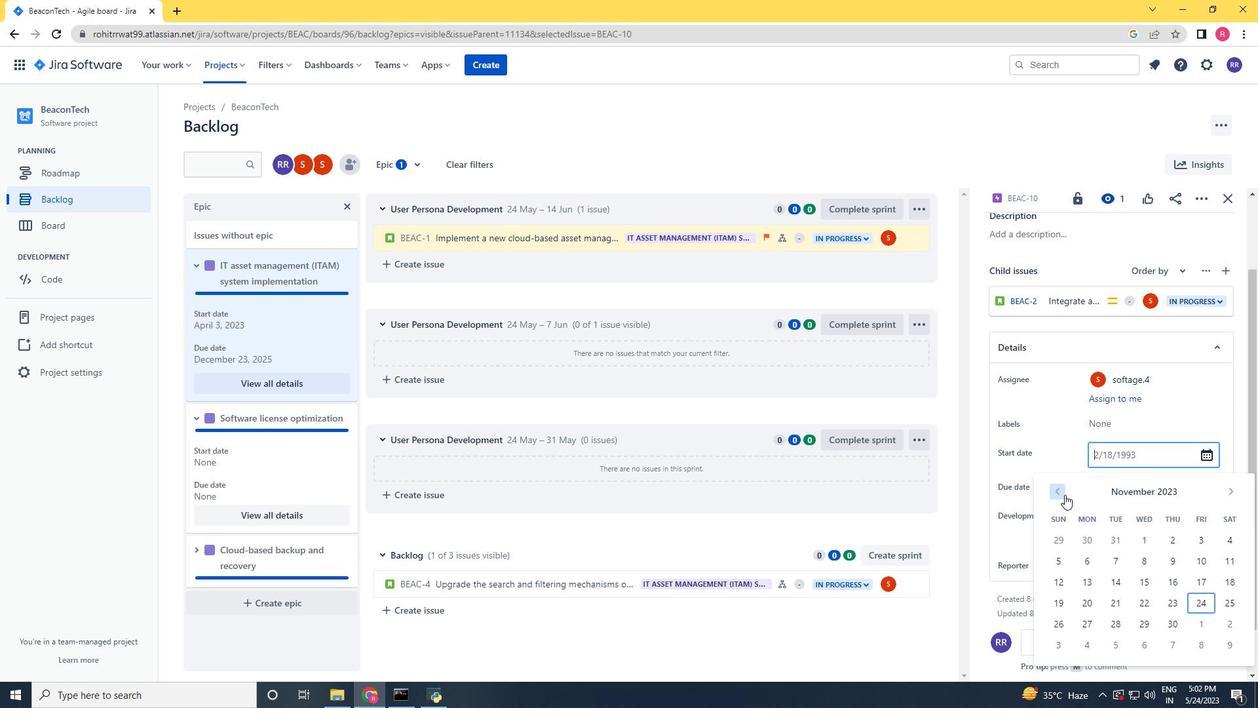 
Action: Mouse pressed left at (1065, 494)
Screenshot: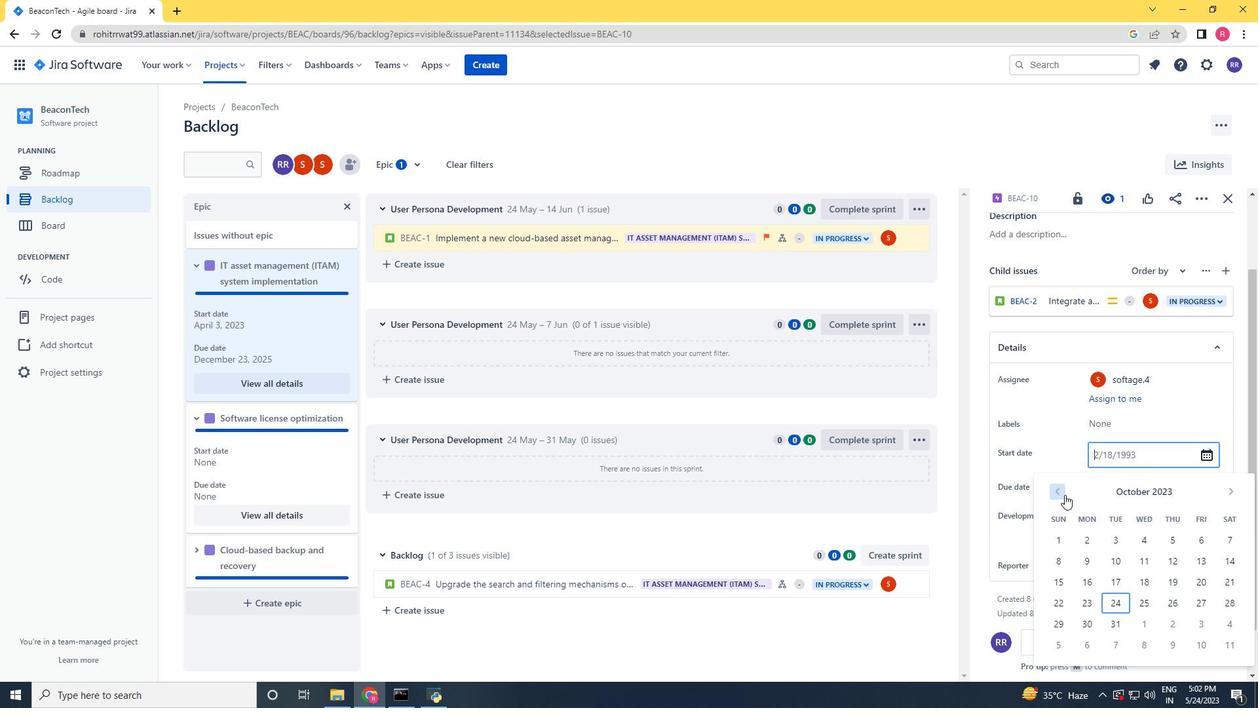 
Action: Mouse pressed left at (1065, 494)
Screenshot: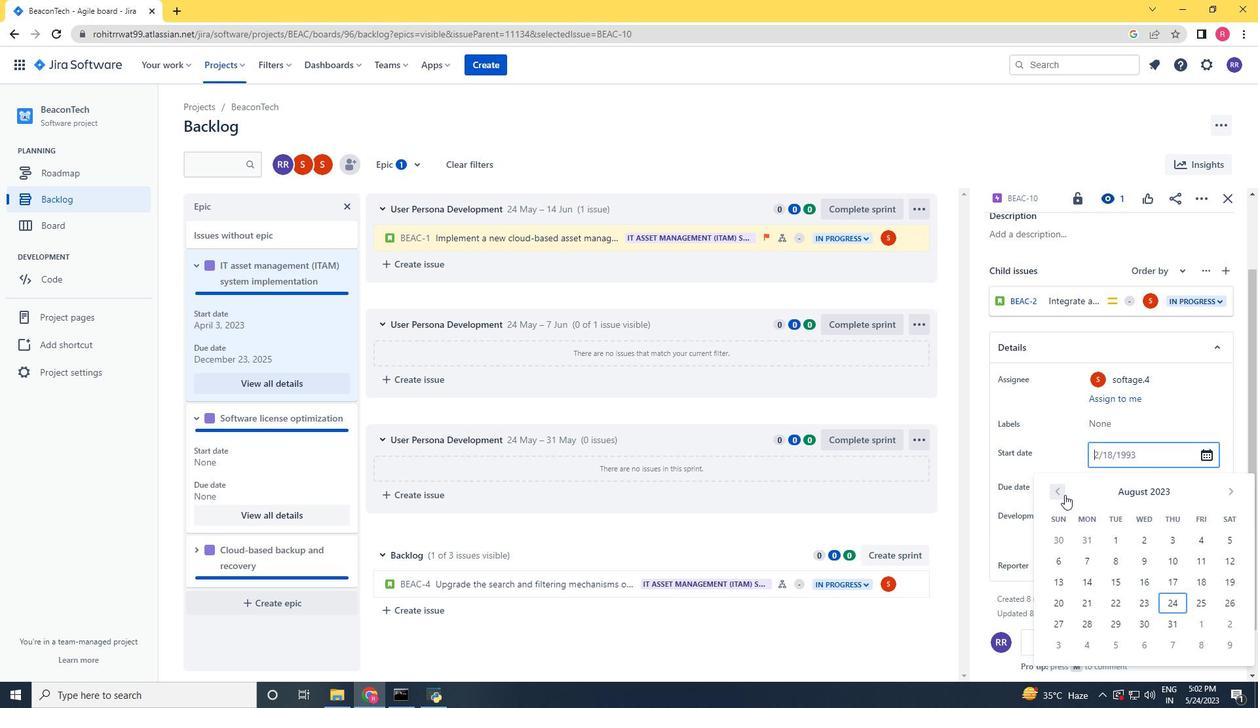 
Action: Mouse pressed left at (1065, 494)
Screenshot: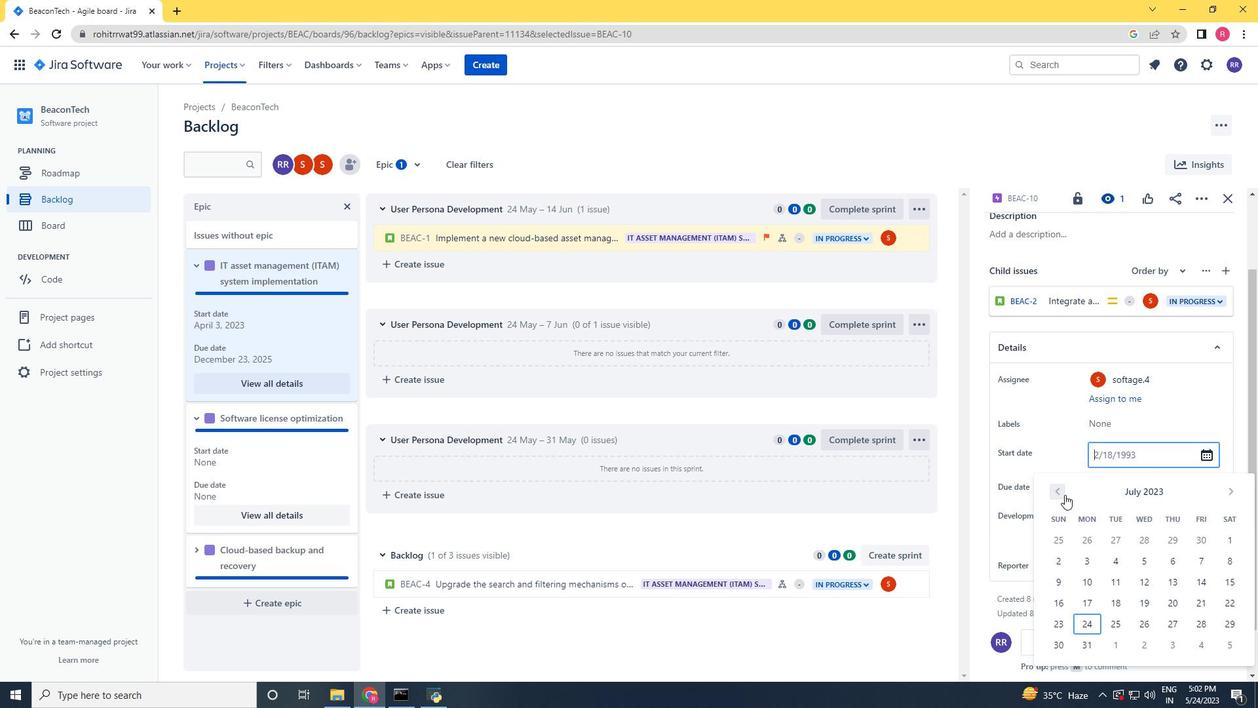 
Action: Mouse moved to (1222, 542)
Screenshot: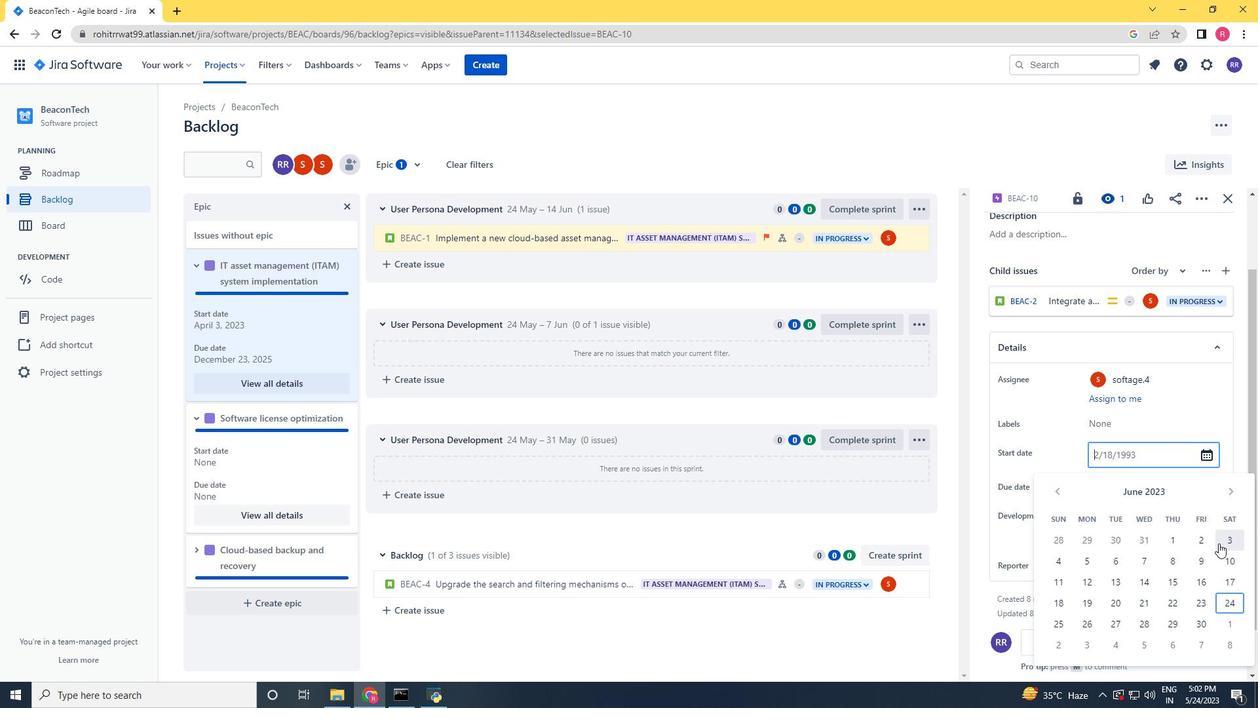 
Action: Mouse pressed left at (1222, 542)
Screenshot: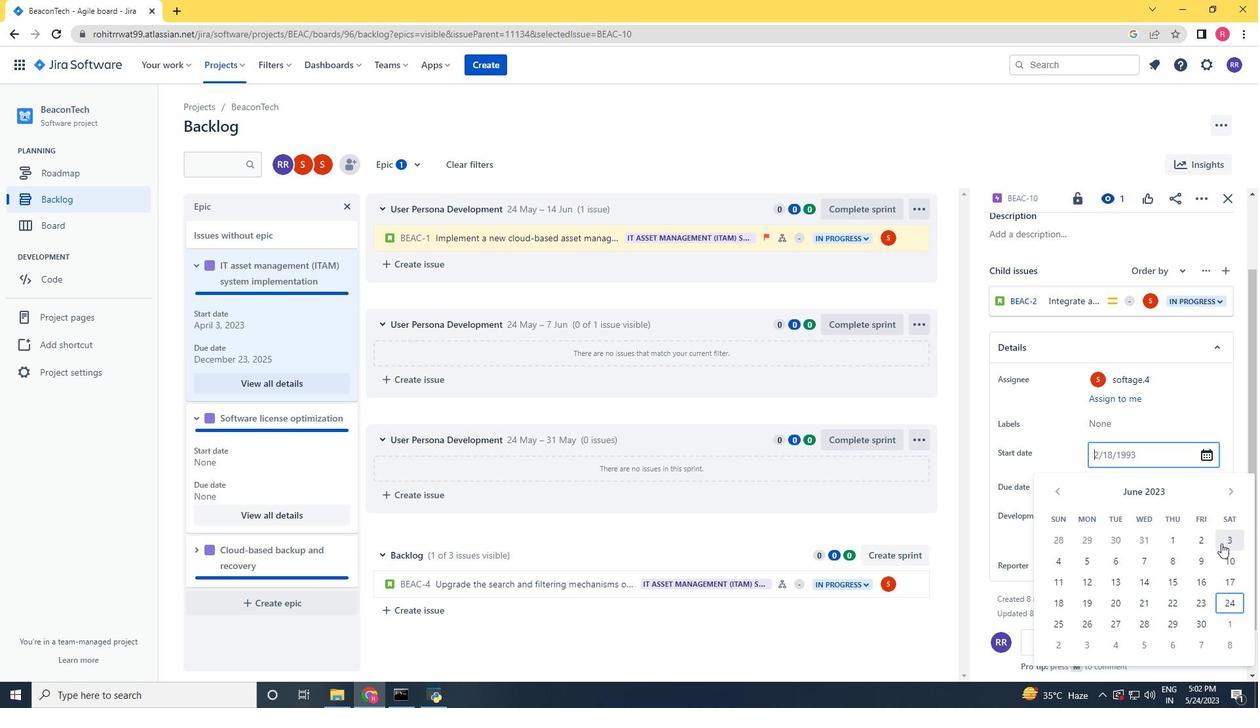 
Action: Mouse moved to (1116, 486)
Screenshot: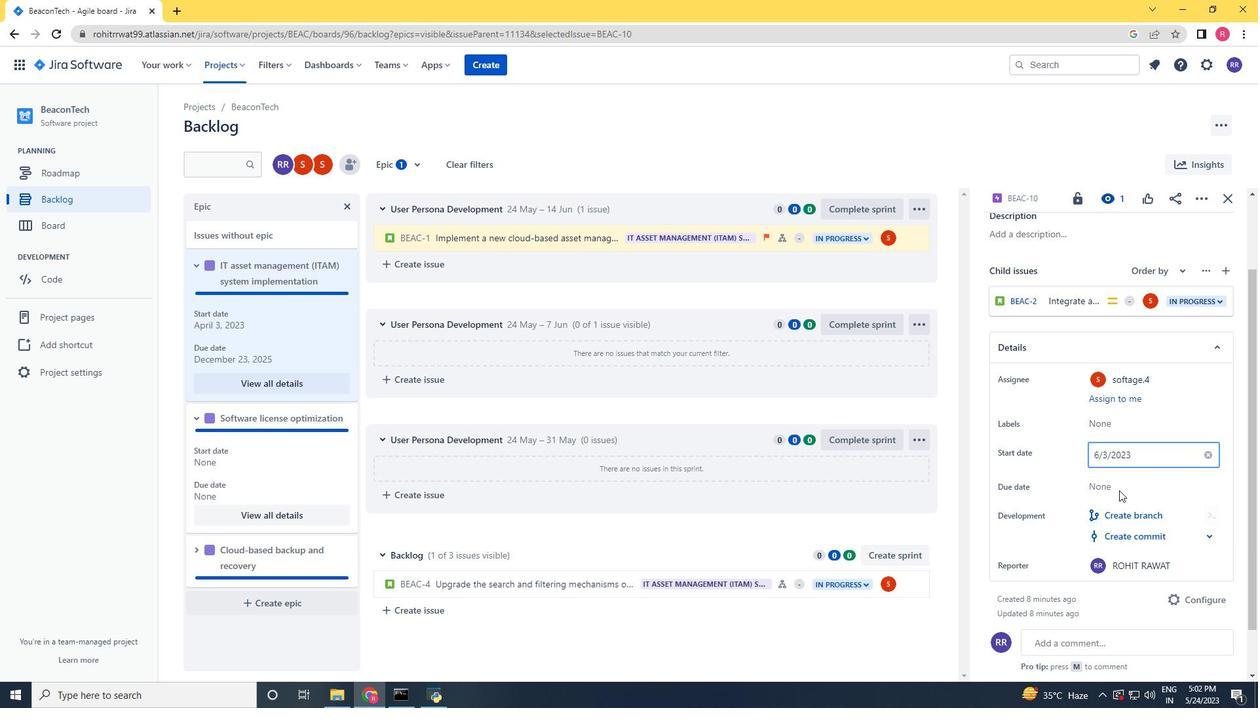 
Action: Mouse pressed left at (1116, 486)
Screenshot: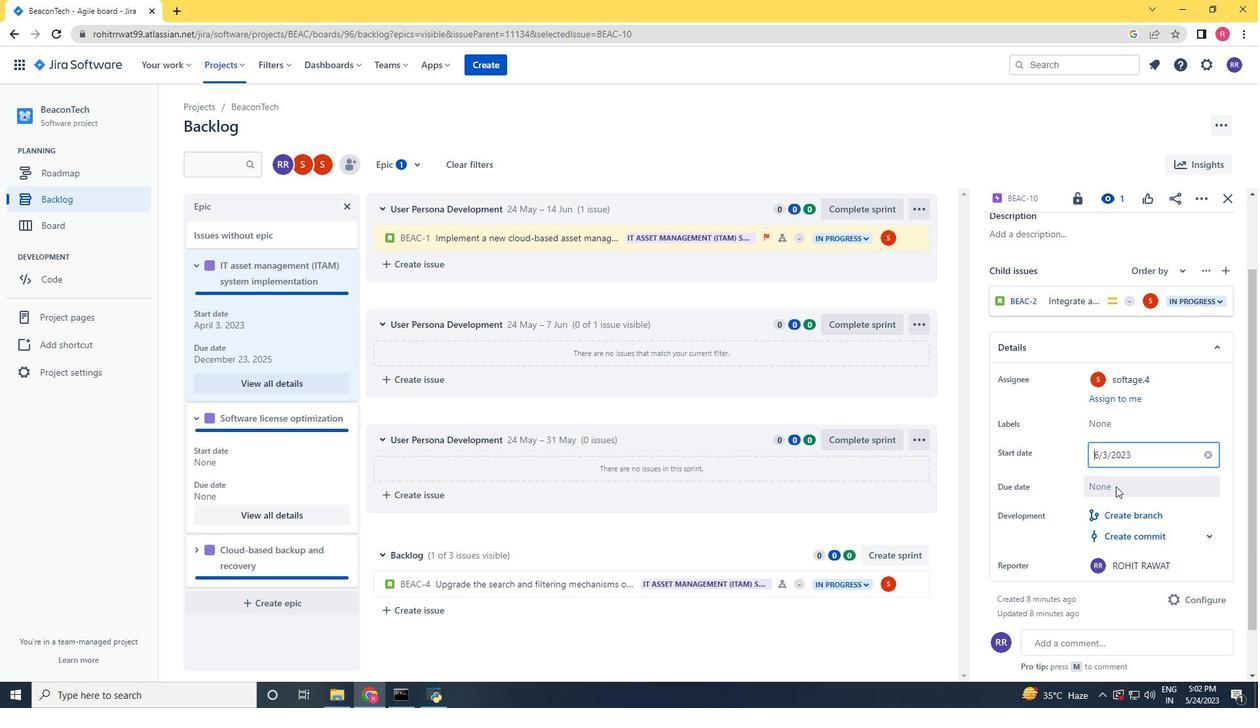 
Action: Mouse moved to (1235, 299)
Screenshot: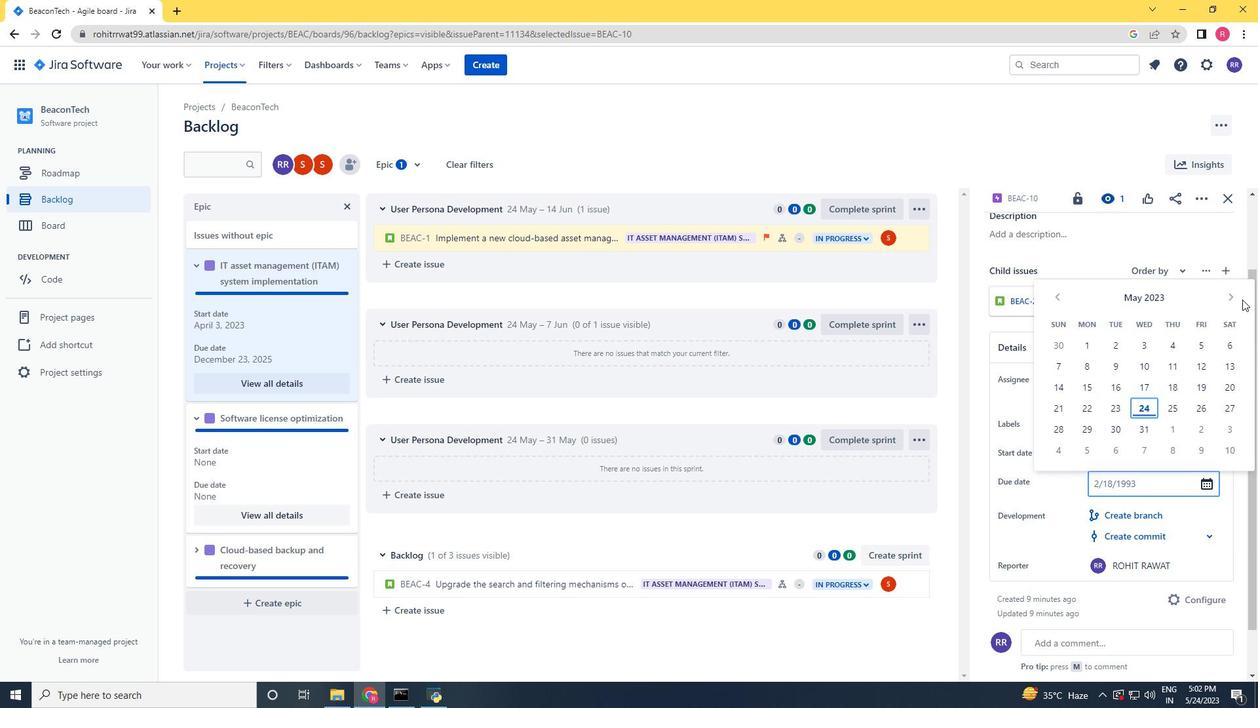 
Action: Mouse pressed left at (1235, 299)
Screenshot: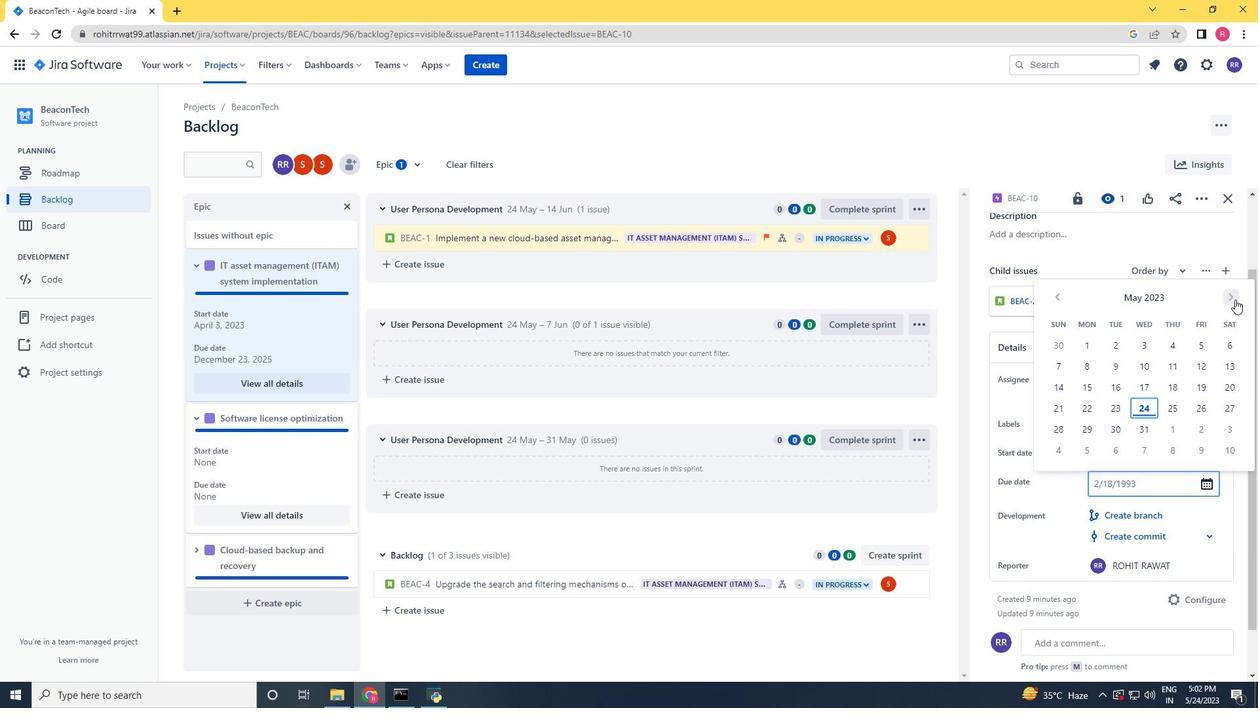 
Action: Mouse pressed left at (1235, 299)
Screenshot: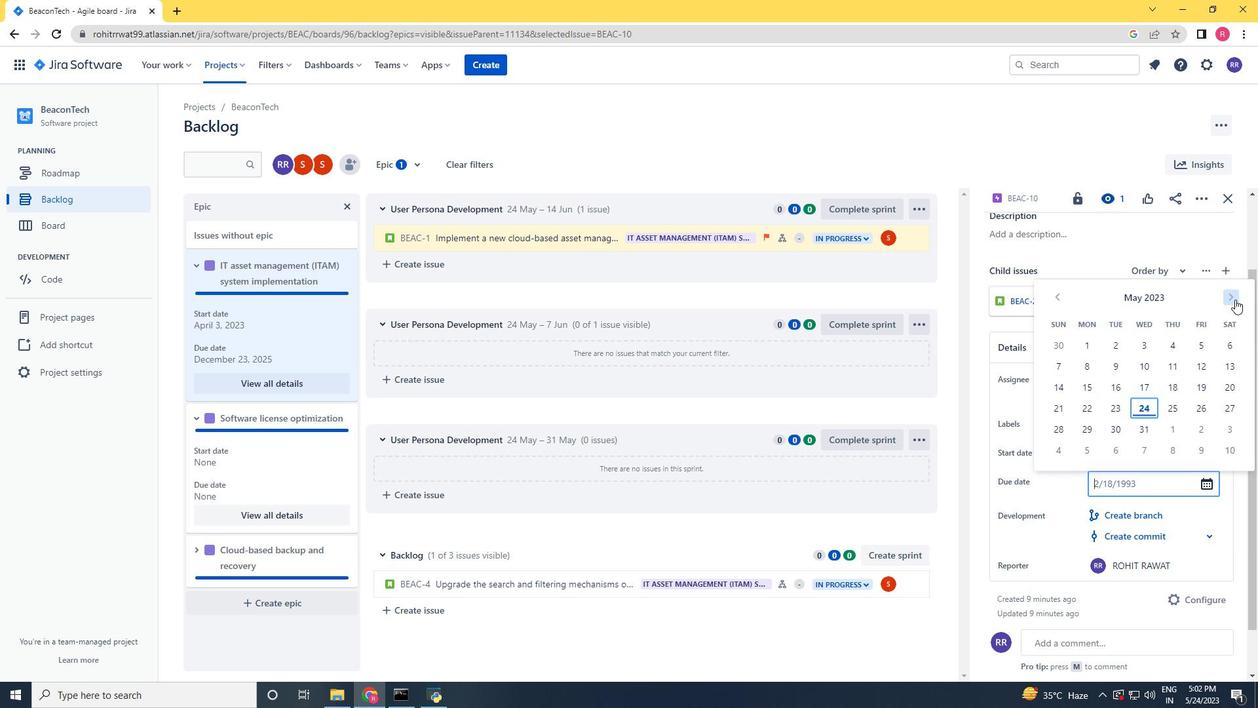 
Action: Mouse pressed left at (1235, 299)
Screenshot: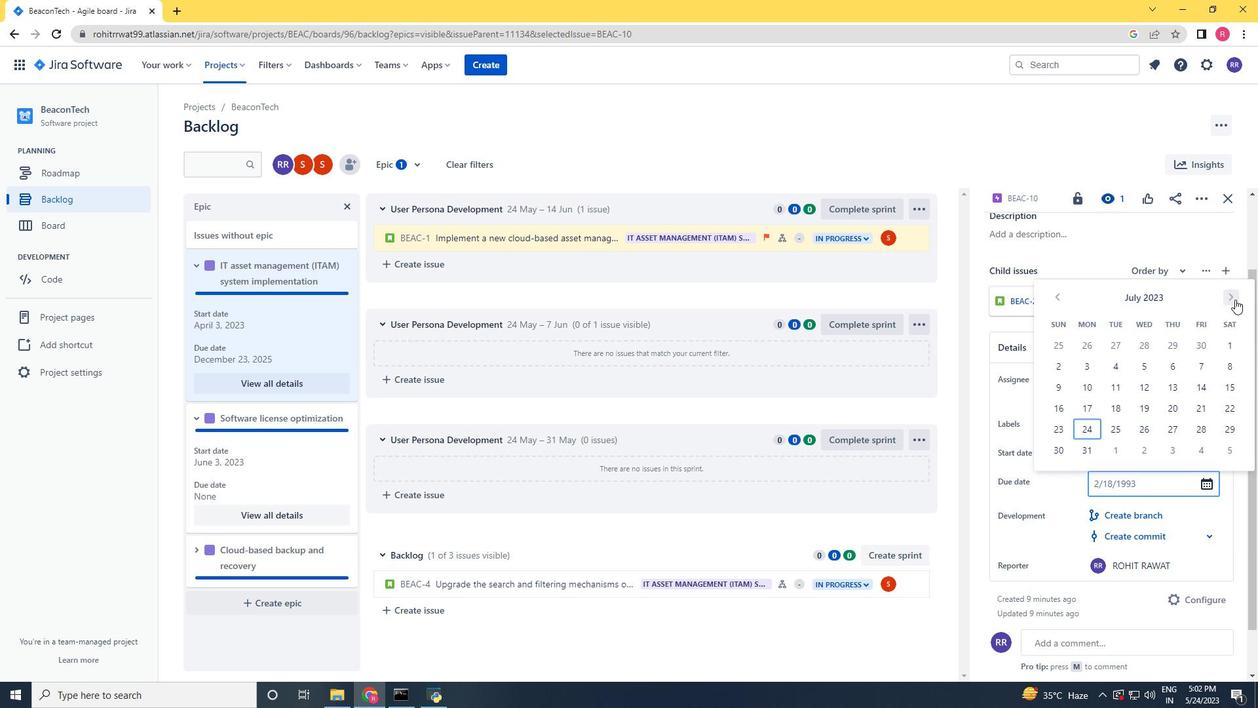 
Action: Mouse pressed left at (1235, 299)
Screenshot: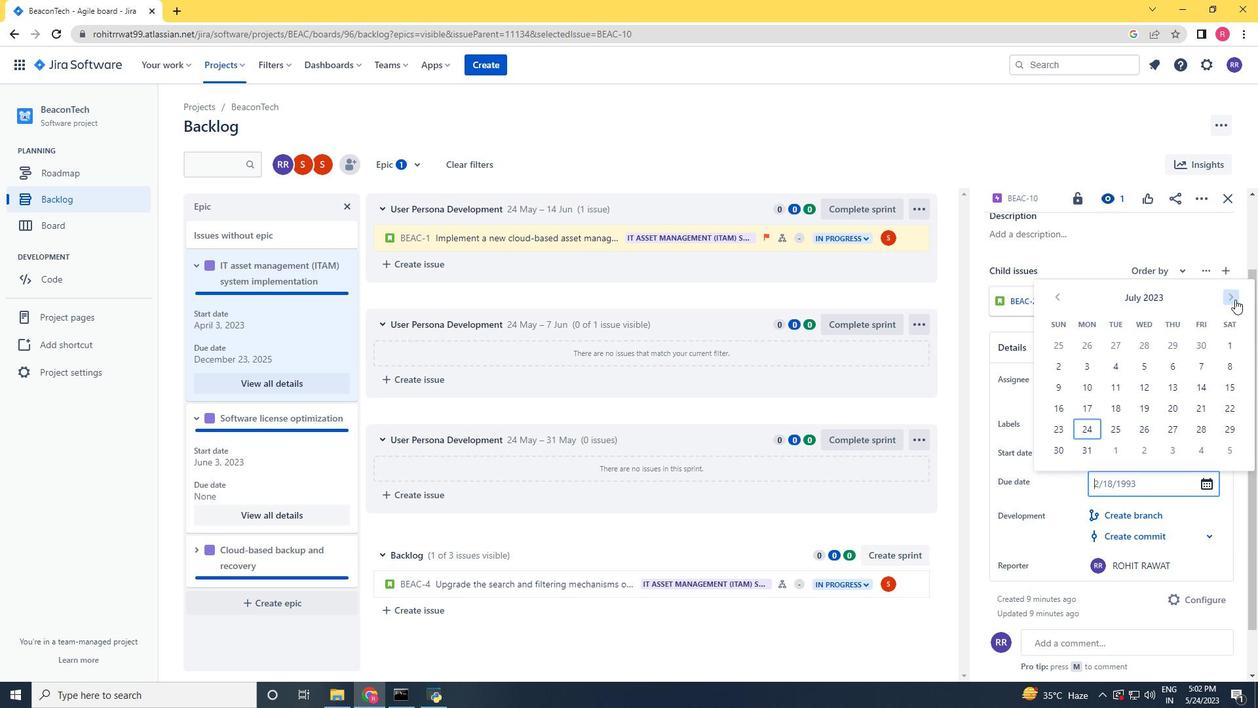 
Action: Mouse pressed left at (1235, 299)
Screenshot: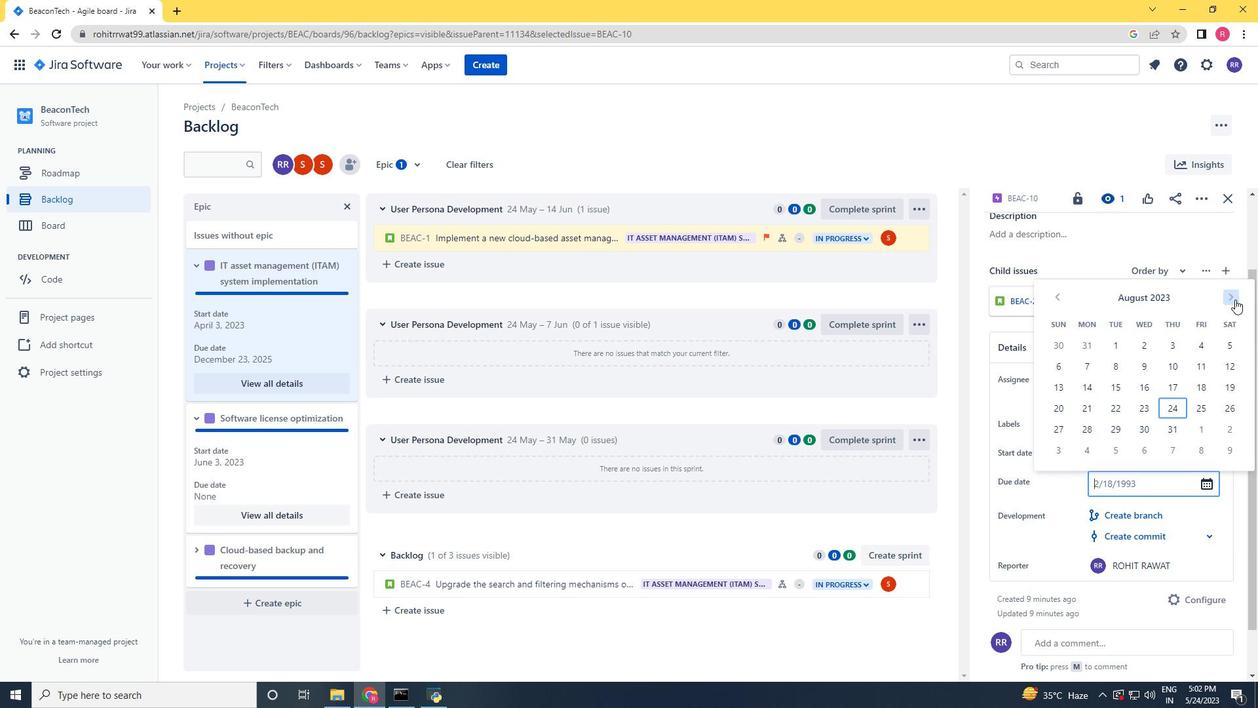 
Action: Mouse pressed left at (1235, 299)
Screenshot: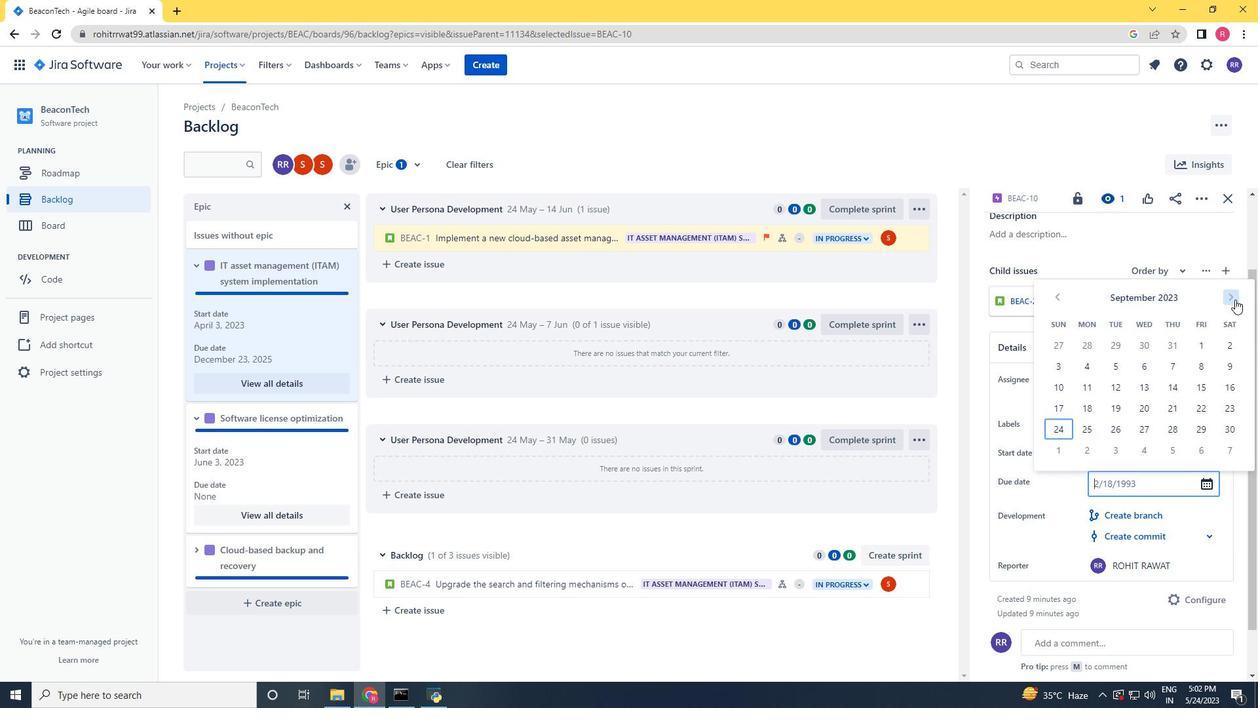 
Action: Mouse pressed left at (1235, 299)
Screenshot: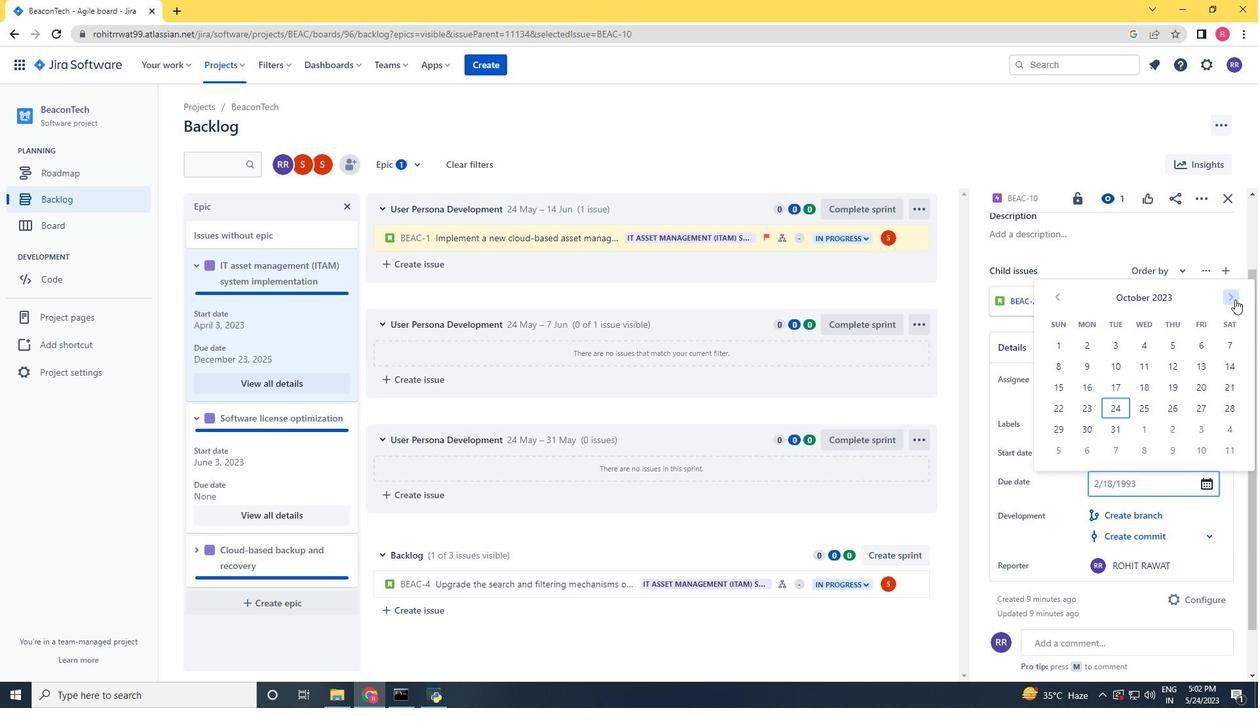 
Action: Mouse pressed left at (1235, 299)
Screenshot: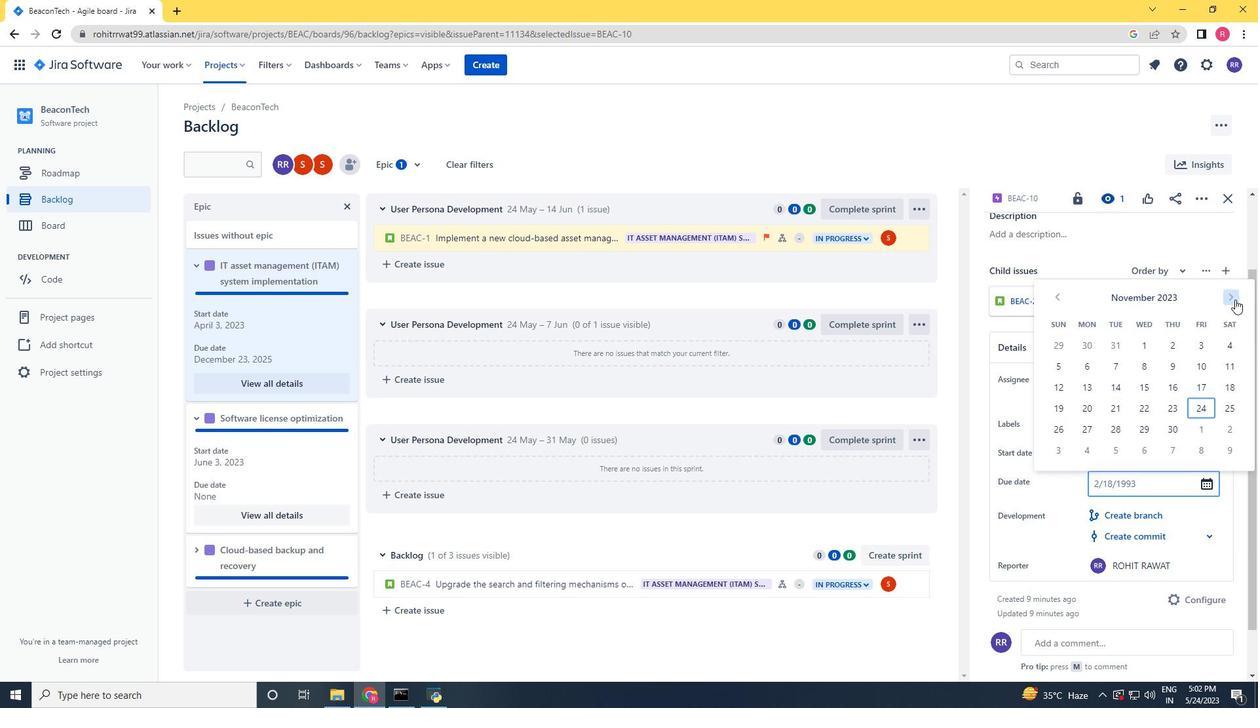 
Action: Mouse pressed left at (1235, 299)
Screenshot: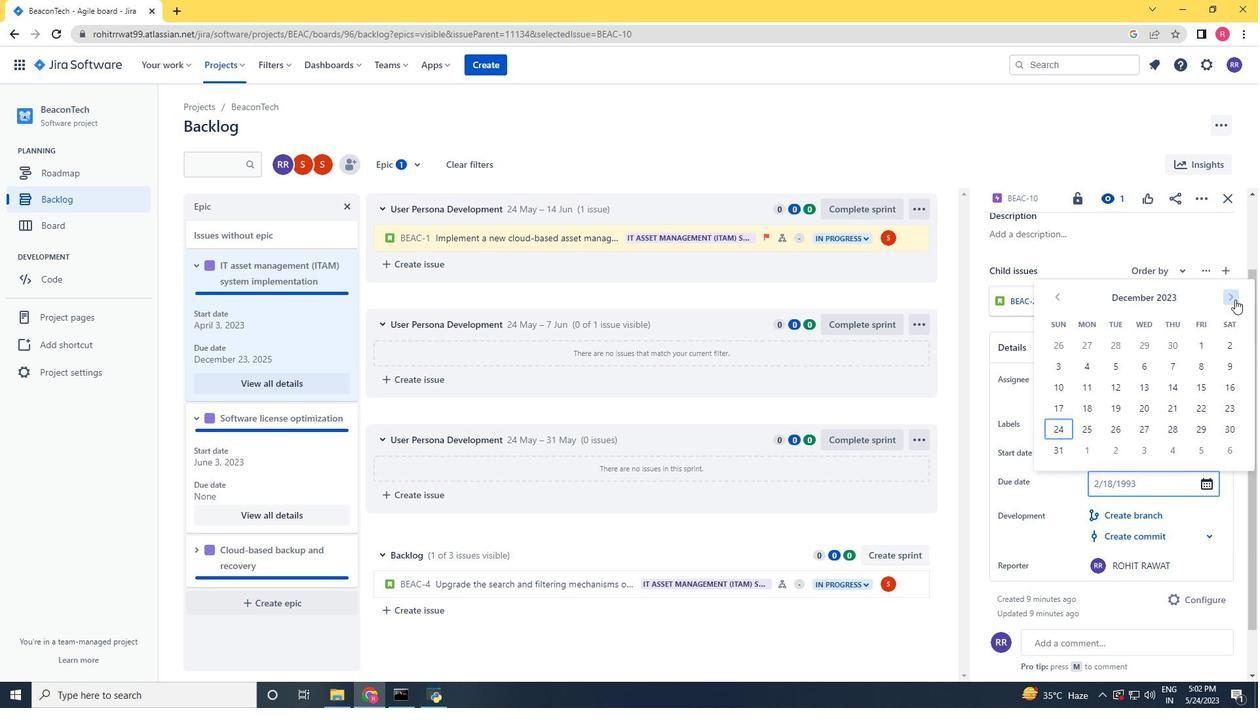 
Action: Mouse pressed left at (1235, 299)
Screenshot: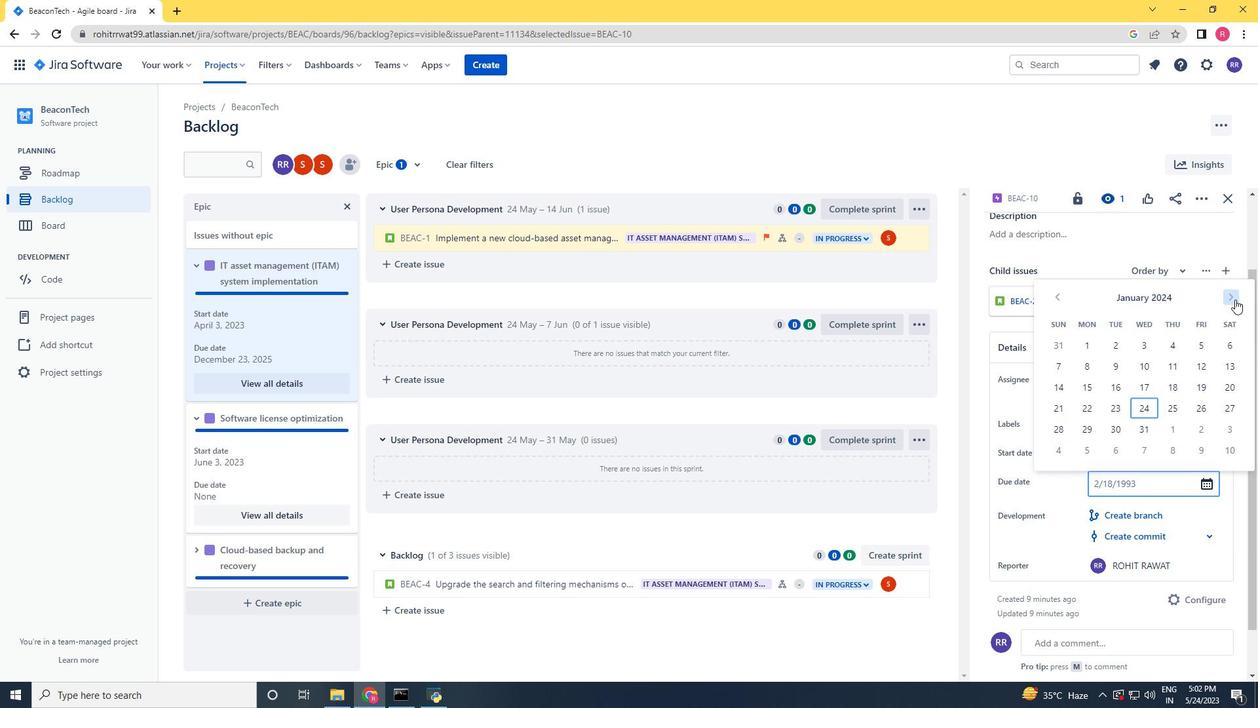 
Action: Mouse pressed left at (1235, 299)
Screenshot: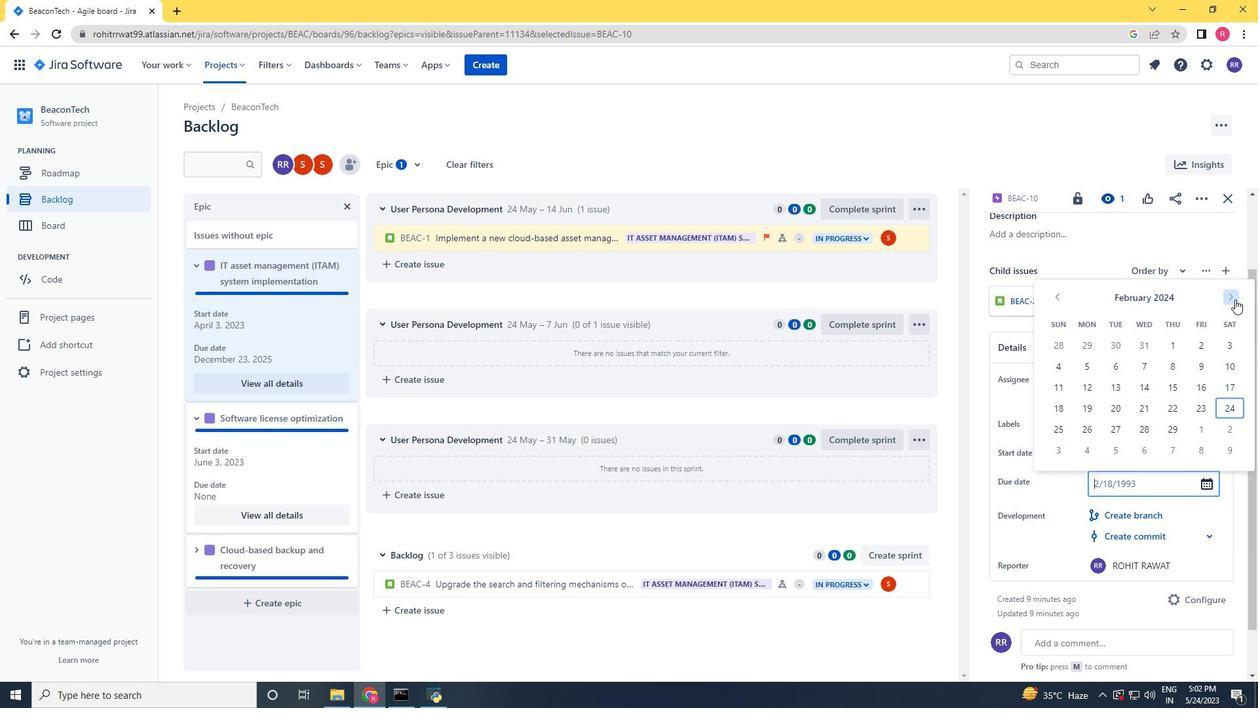 
Action: Mouse pressed left at (1235, 299)
Screenshot: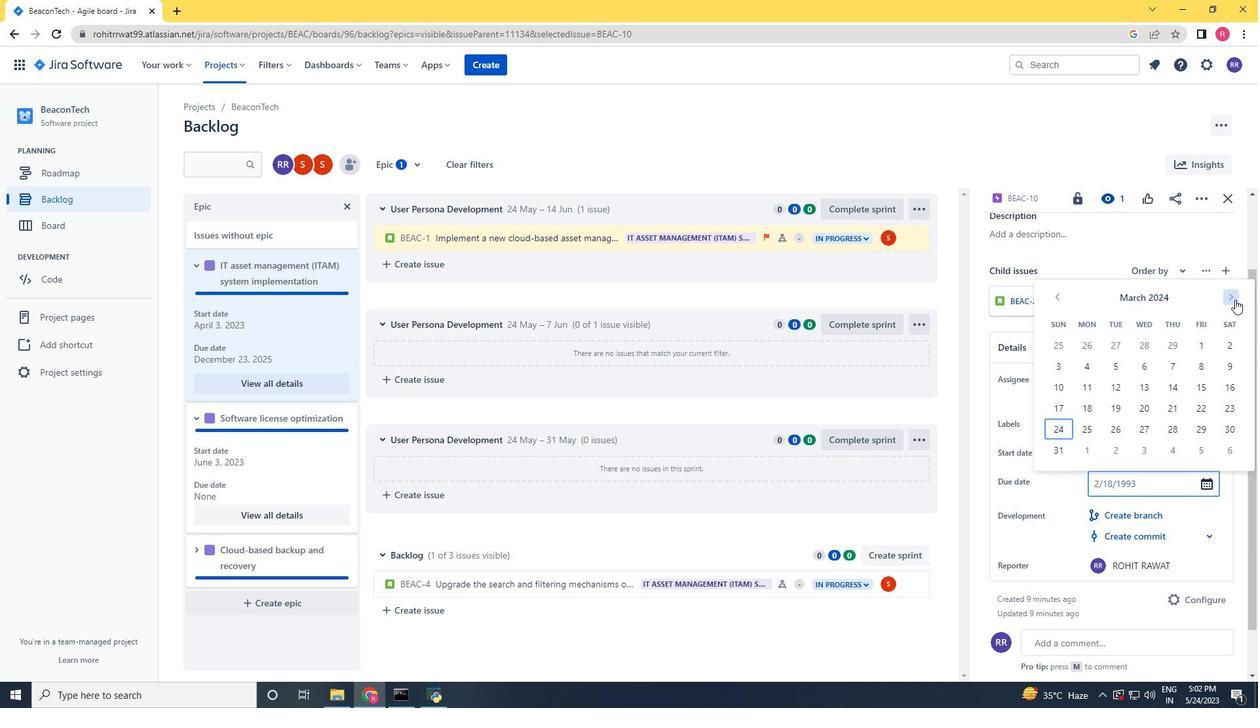 
Action: Mouse pressed left at (1235, 299)
Screenshot: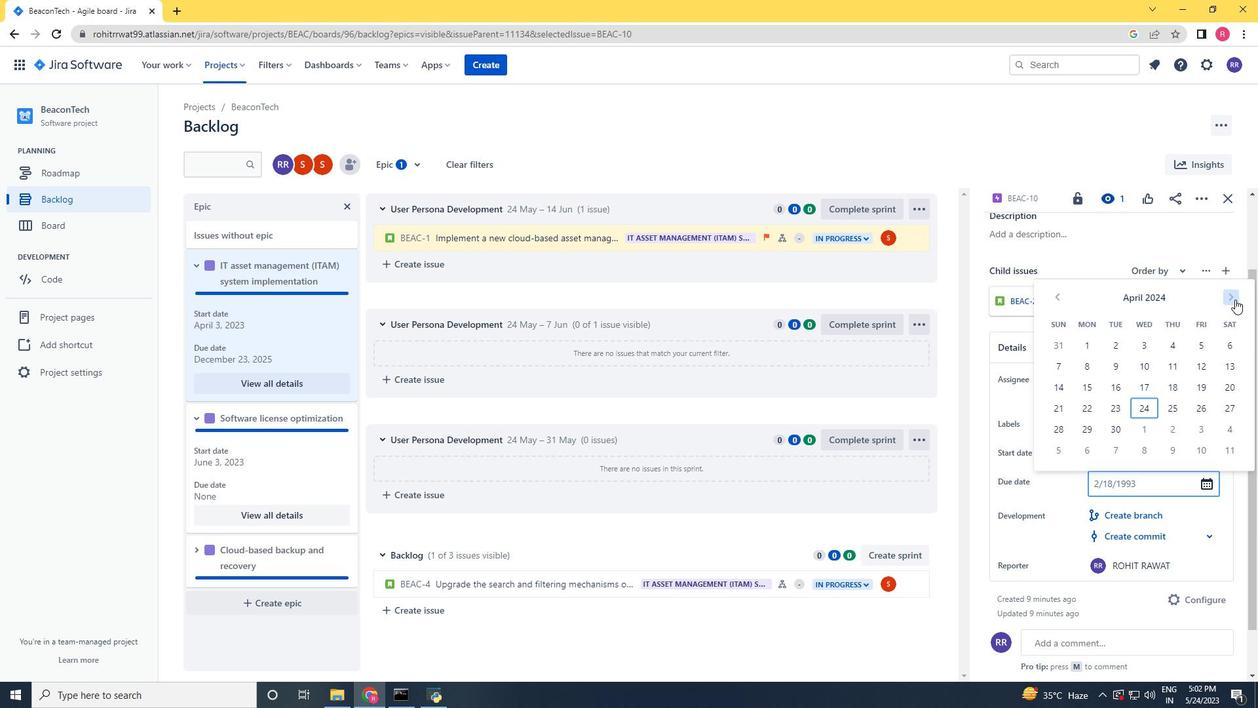 
Action: Mouse pressed left at (1235, 299)
Screenshot: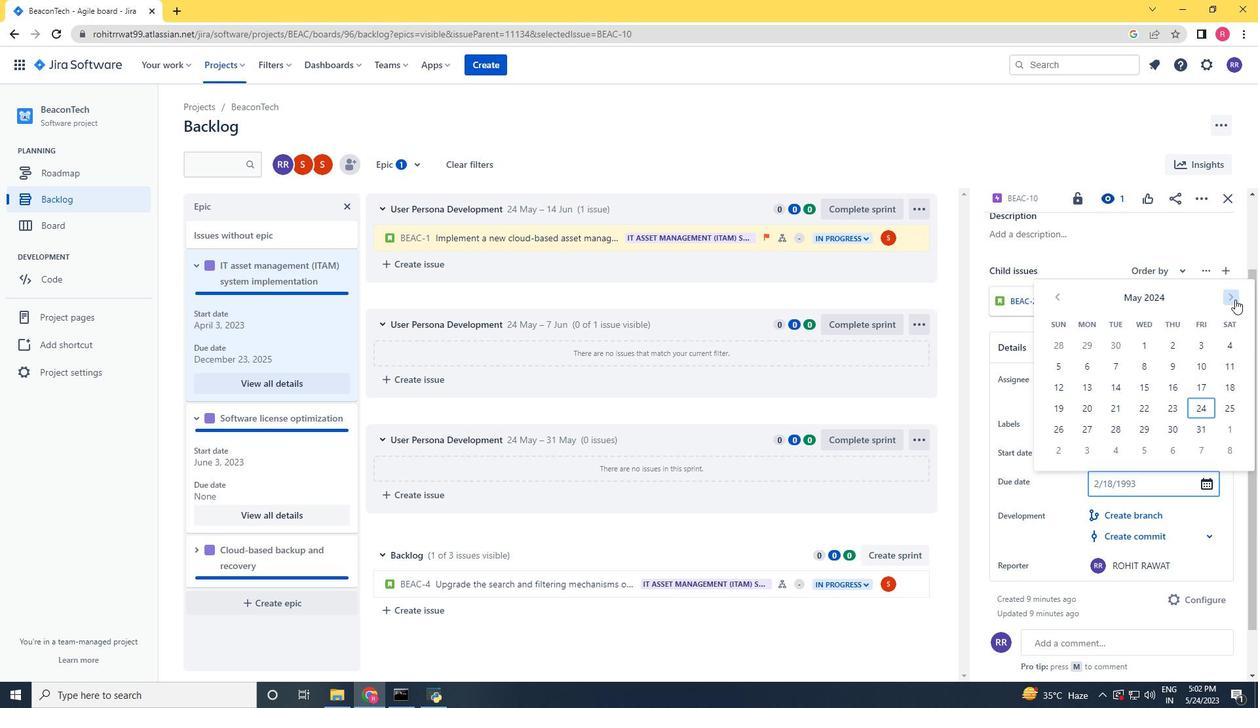 
Action: Mouse pressed left at (1235, 299)
Screenshot: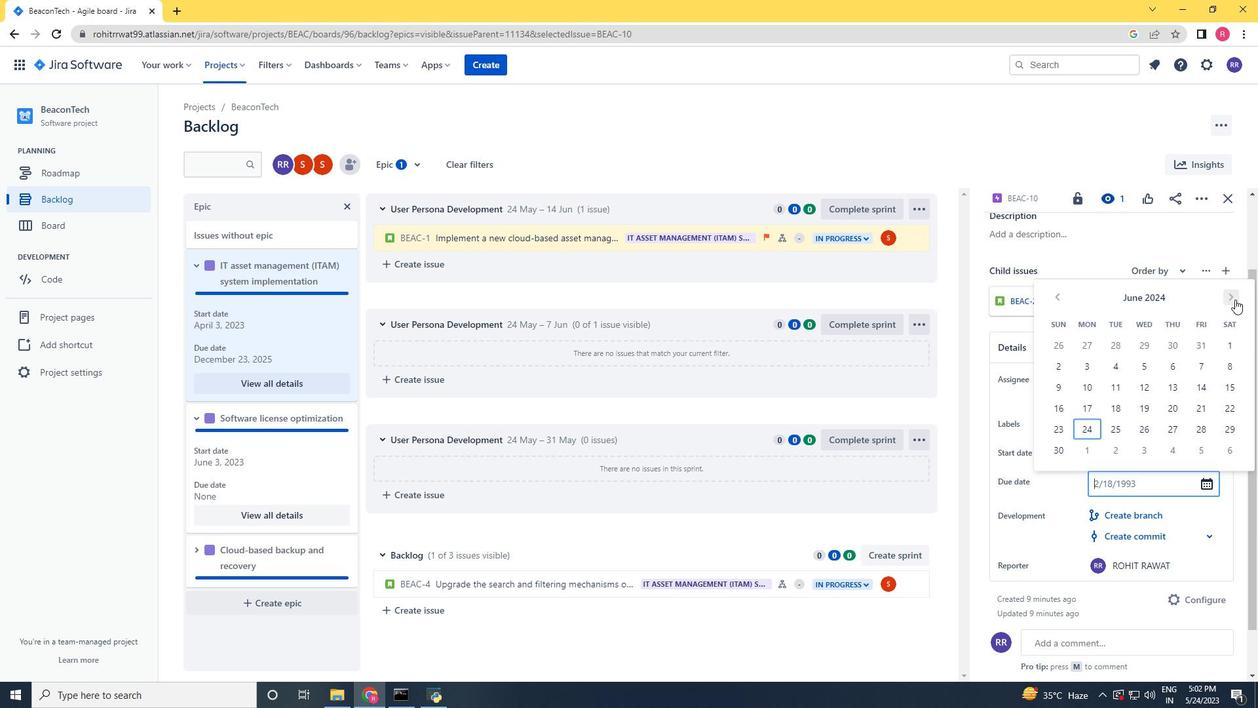 
Action: Mouse pressed left at (1235, 299)
Screenshot: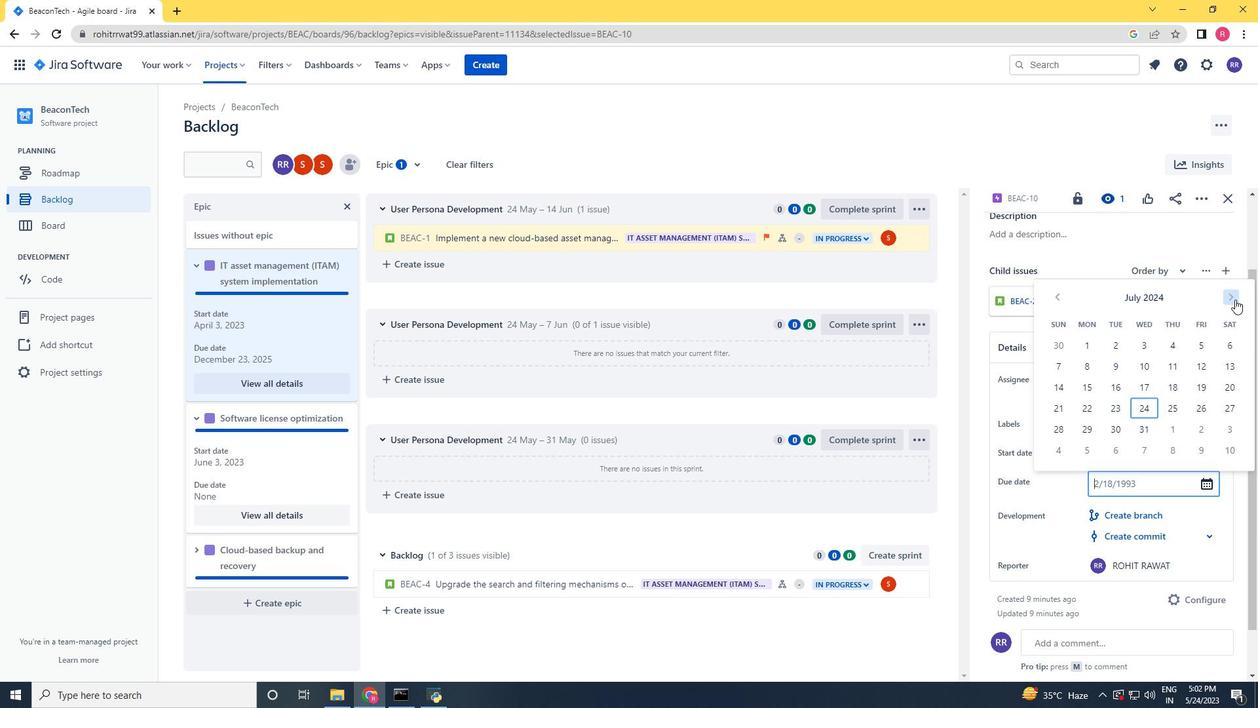 
Action: Mouse pressed left at (1235, 299)
Screenshot: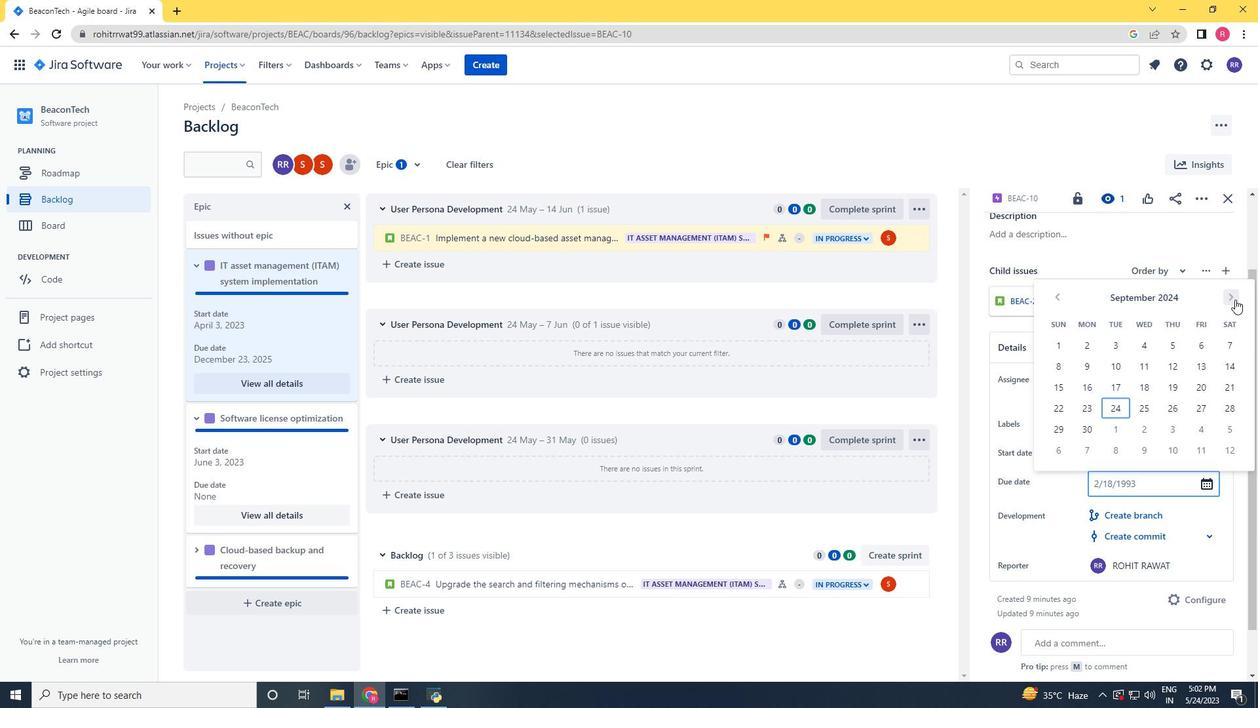 
Action: Mouse pressed left at (1235, 299)
Screenshot: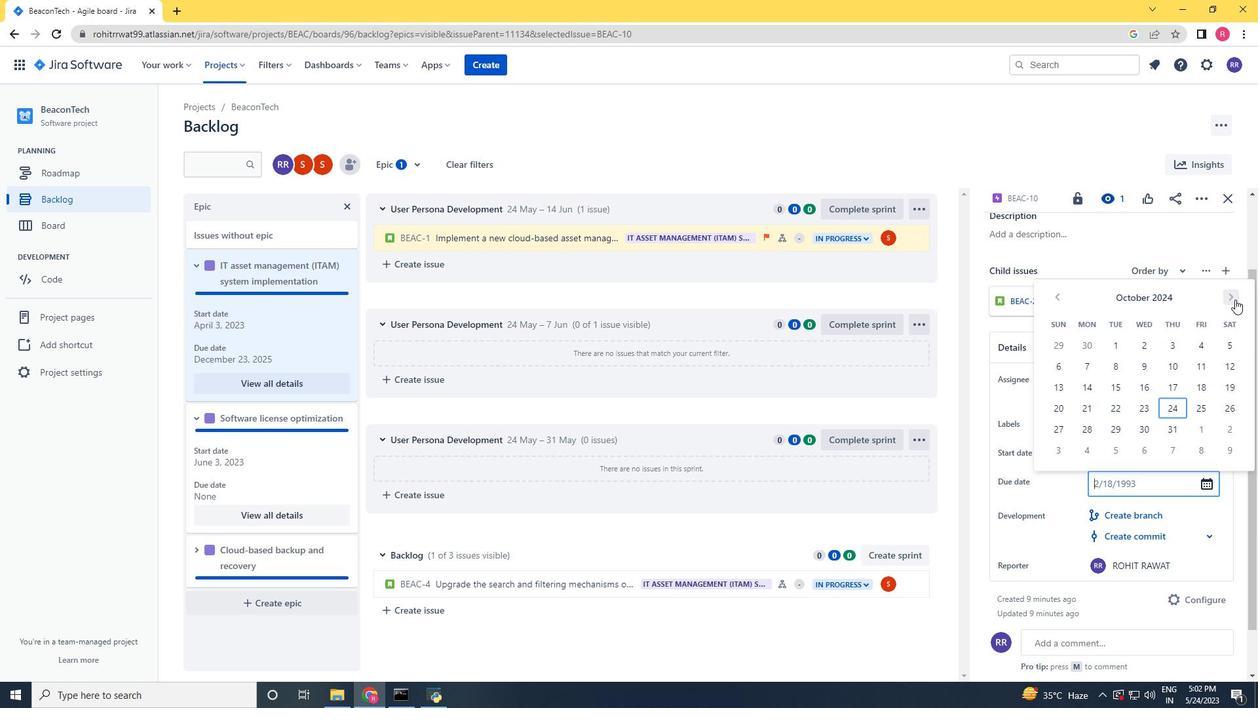
Action: Mouse pressed left at (1235, 299)
Screenshot: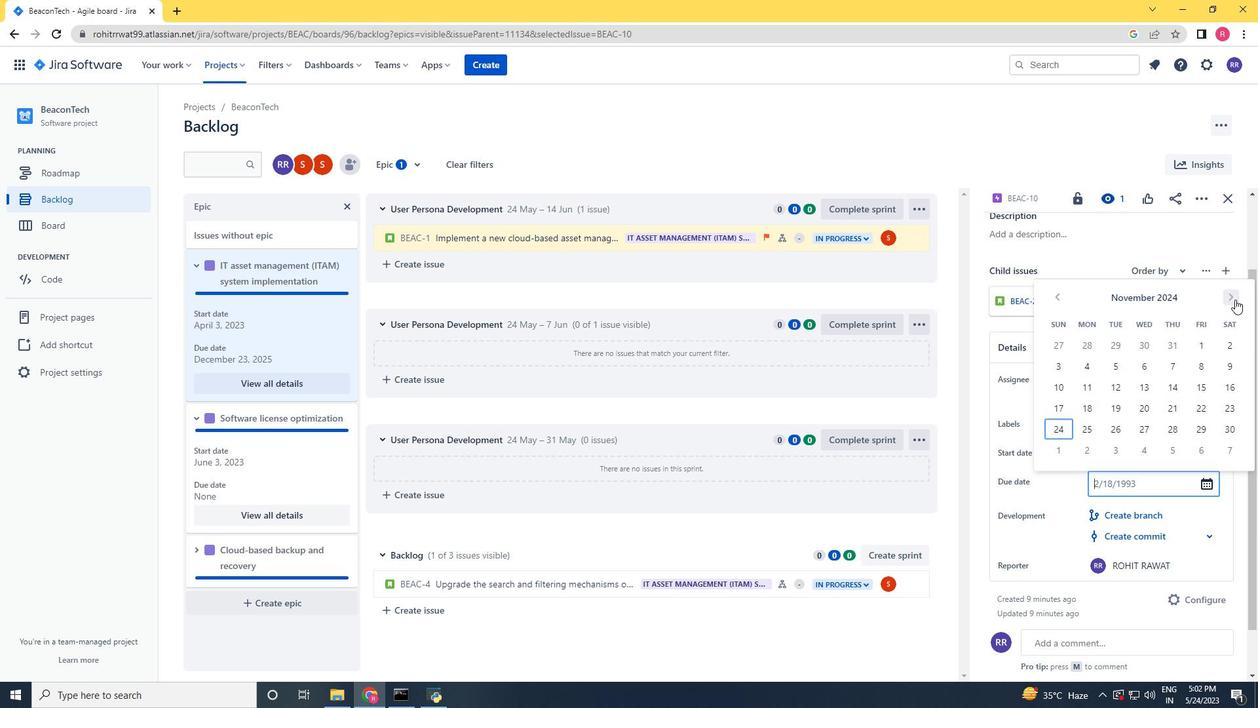 
Action: Mouse pressed left at (1235, 299)
Screenshot: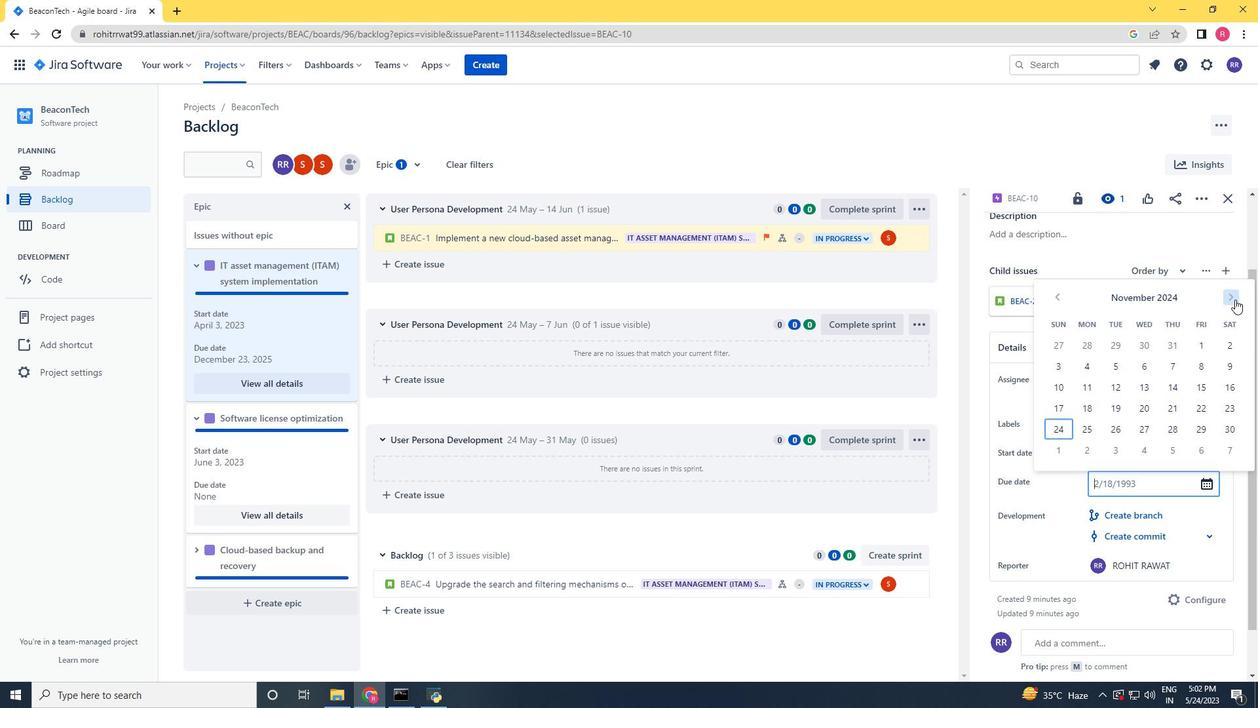 
Action: Mouse pressed left at (1235, 299)
Screenshot: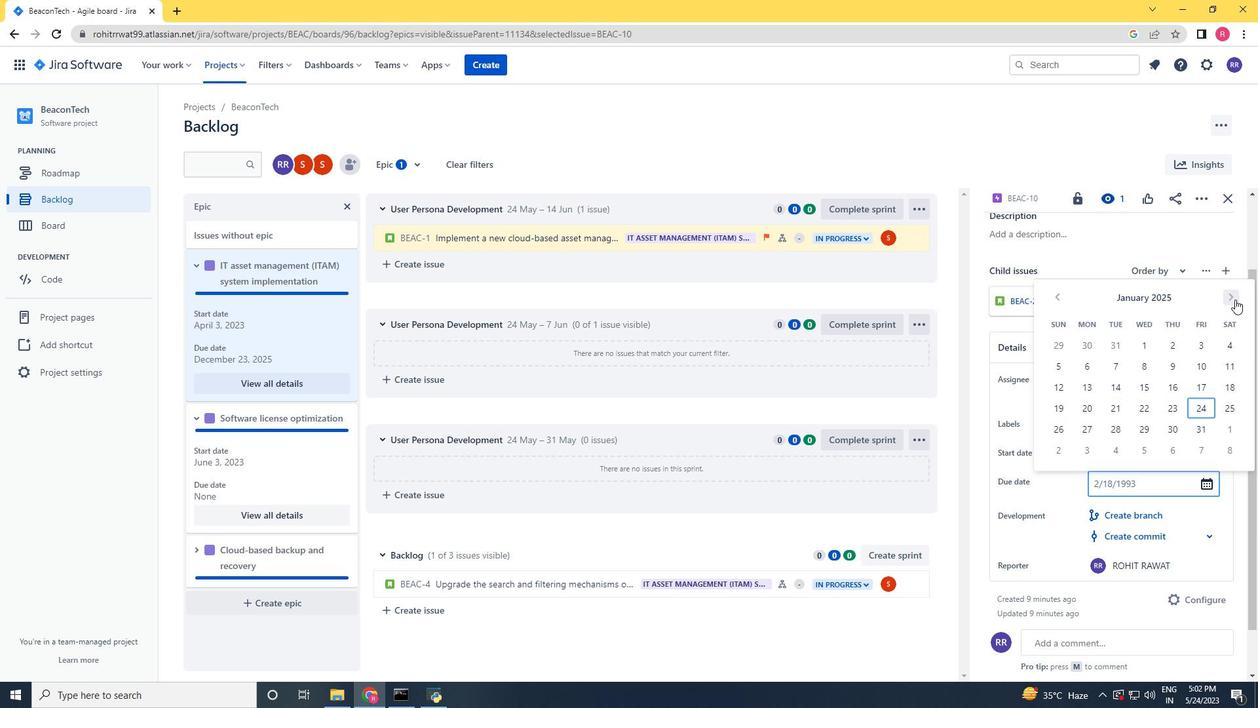 
Action: Mouse pressed left at (1235, 299)
Screenshot: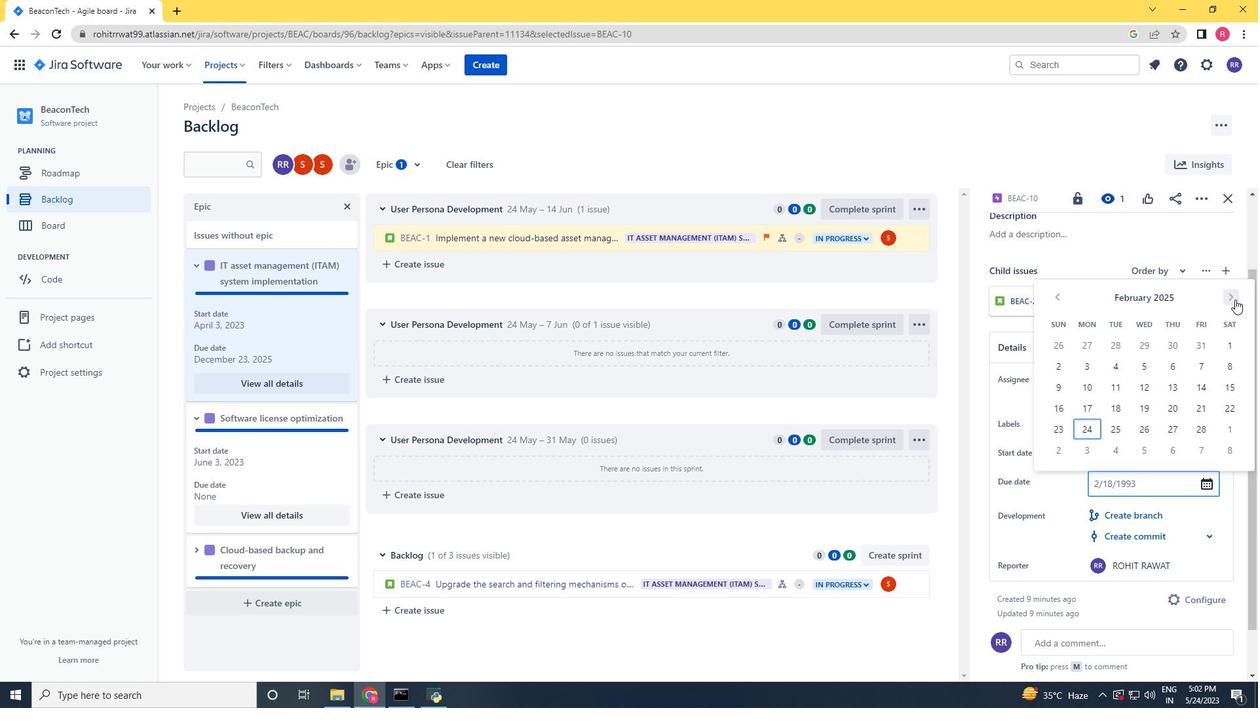 
Action: Mouse pressed left at (1235, 299)
Screenshot: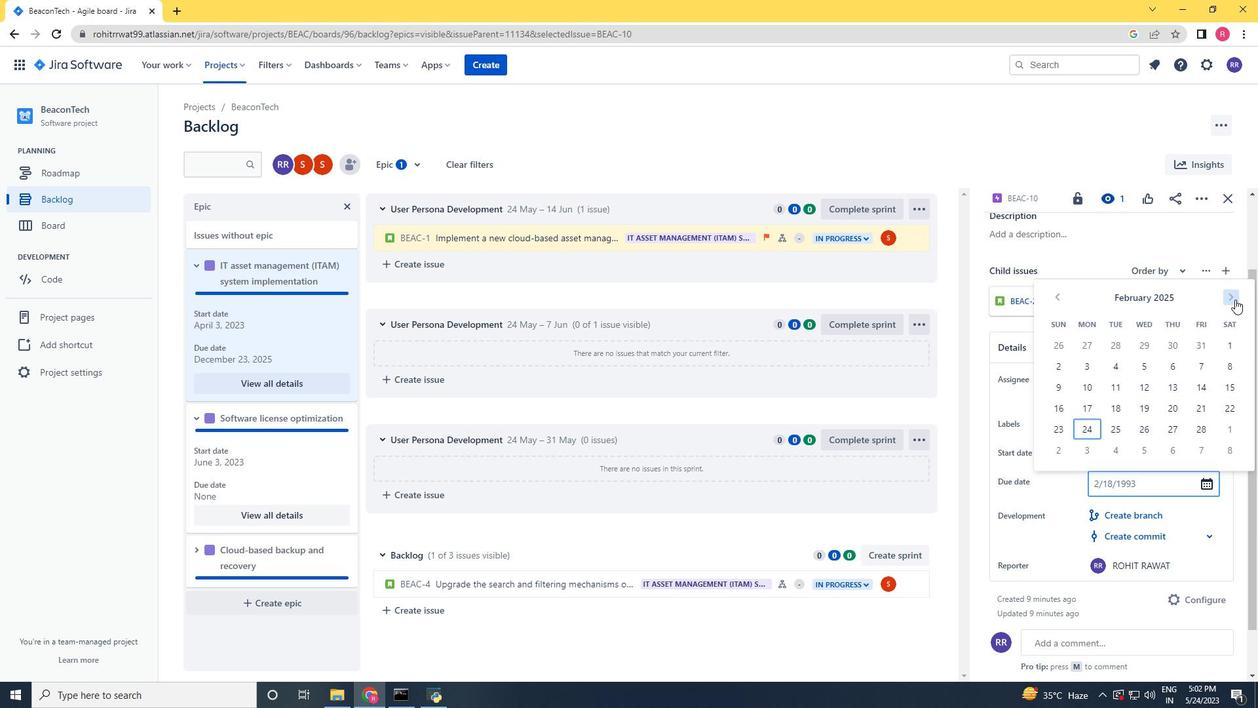 
Action: Mouse pressed left at (1235, 299)
Screenshot: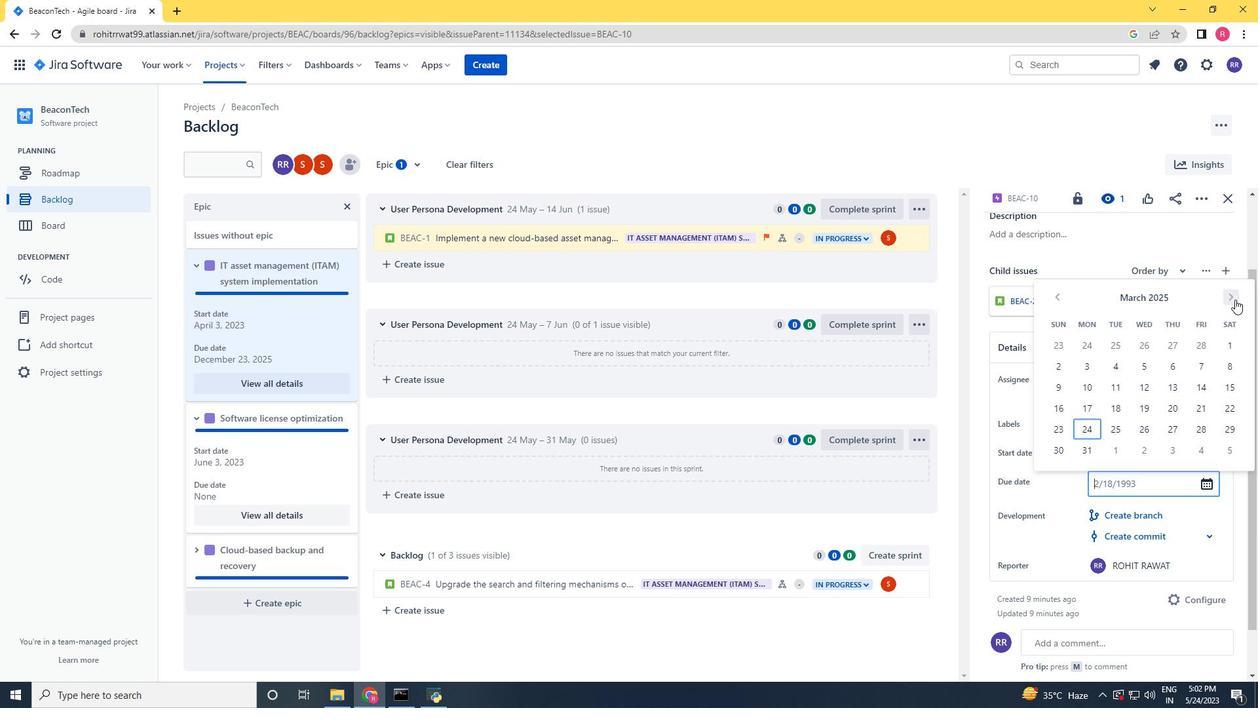 
Action: Mouse pressed left at (1235, 299)
Screenshot: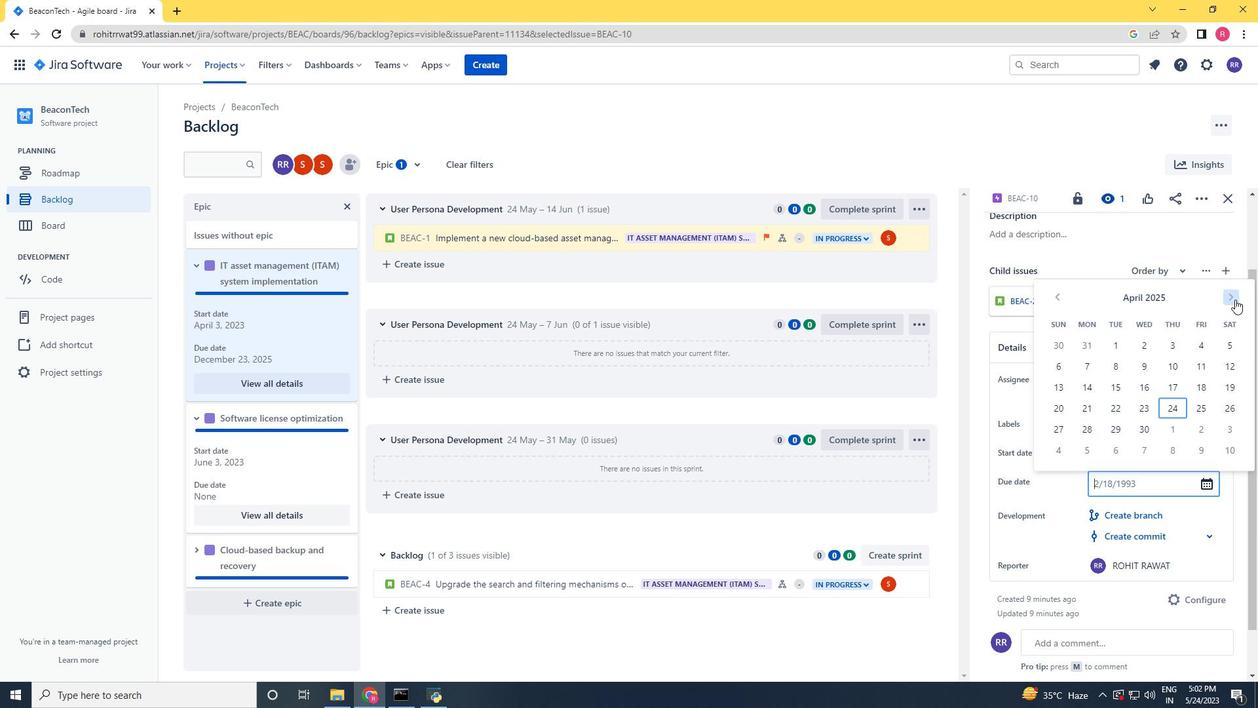 
Action: Mouse pressed left at (1235, 299)
Screenshot: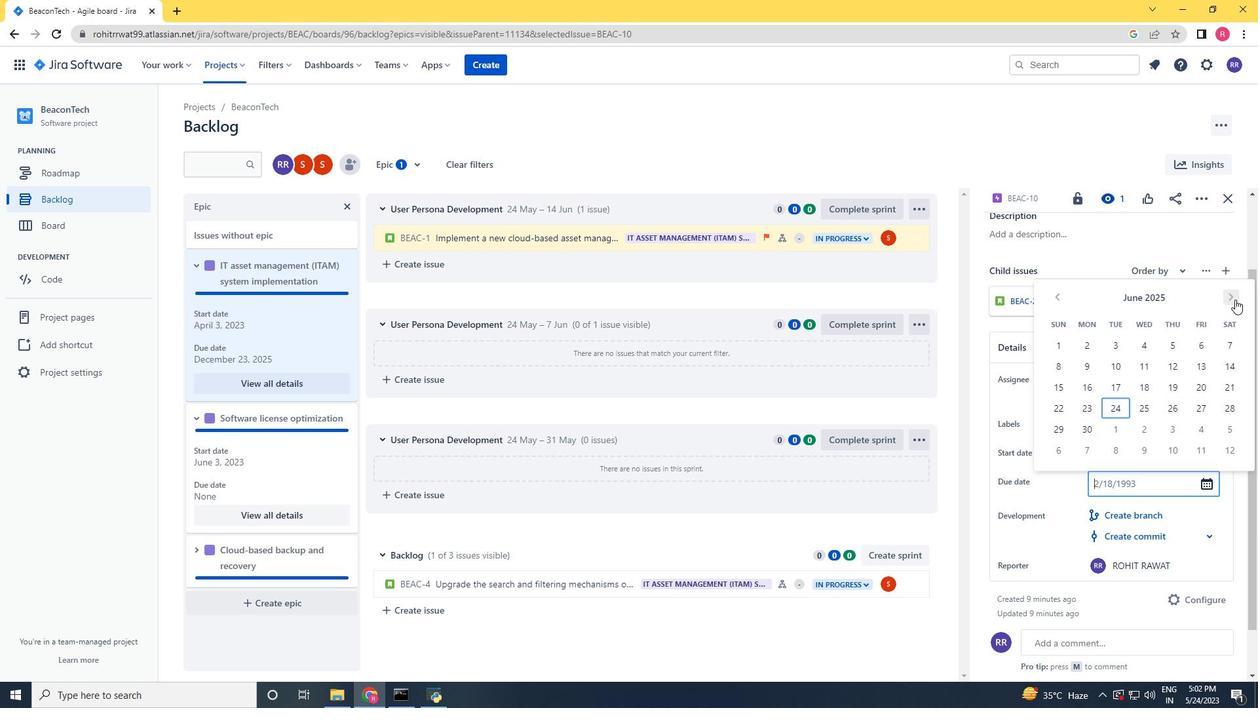 
Action: Mouse pressed left at (1235, 299)
Screenshot: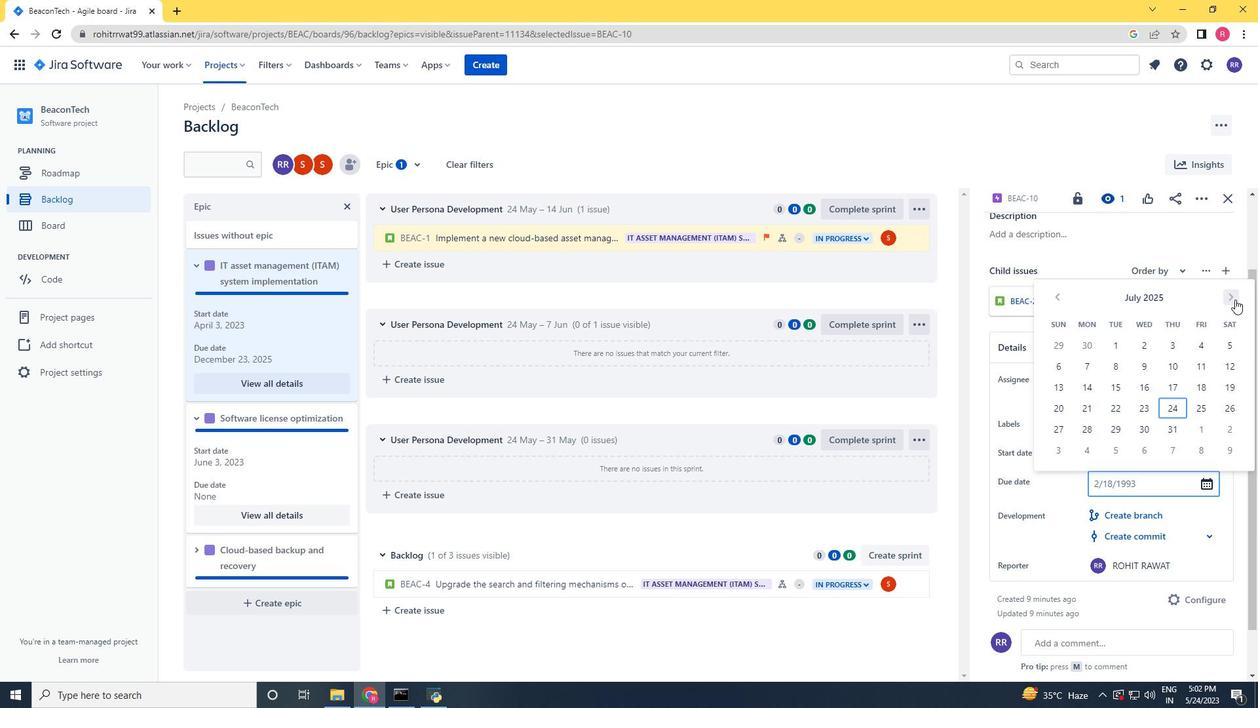
Action: Mouse moved to (1170, 412)
Screenshot: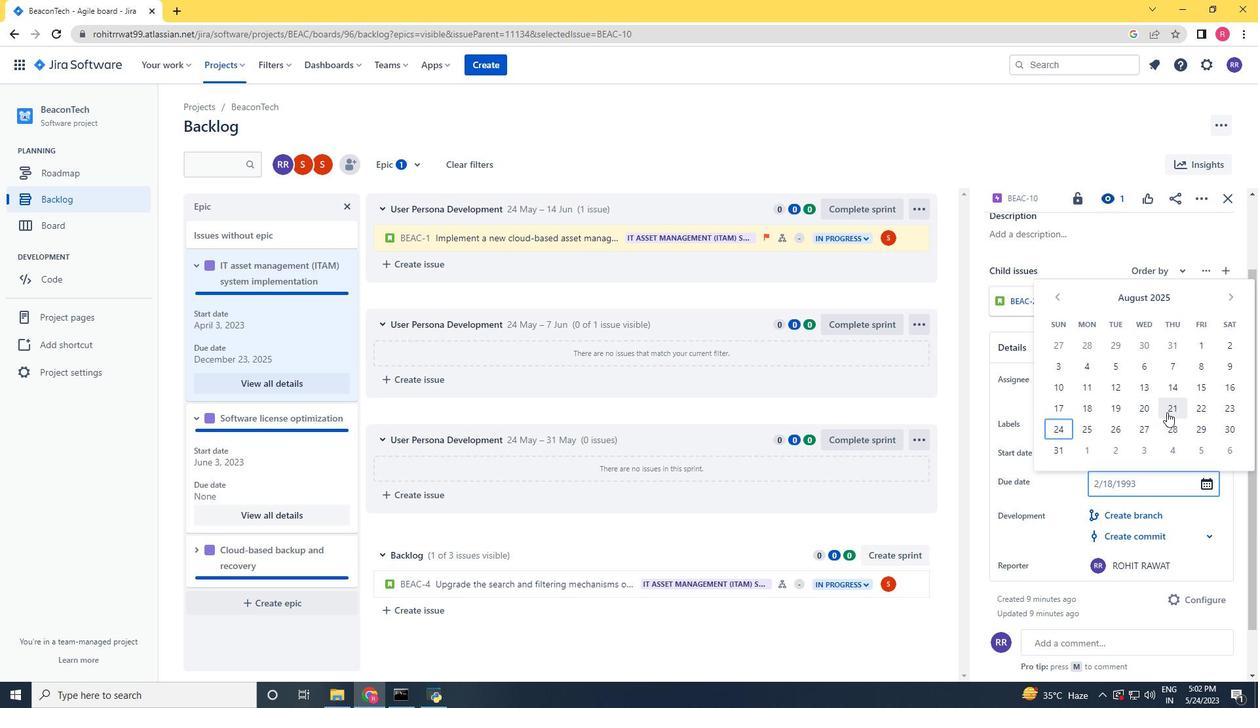 
Action: Mouse pressed left at (1170, 412)
Screenshot: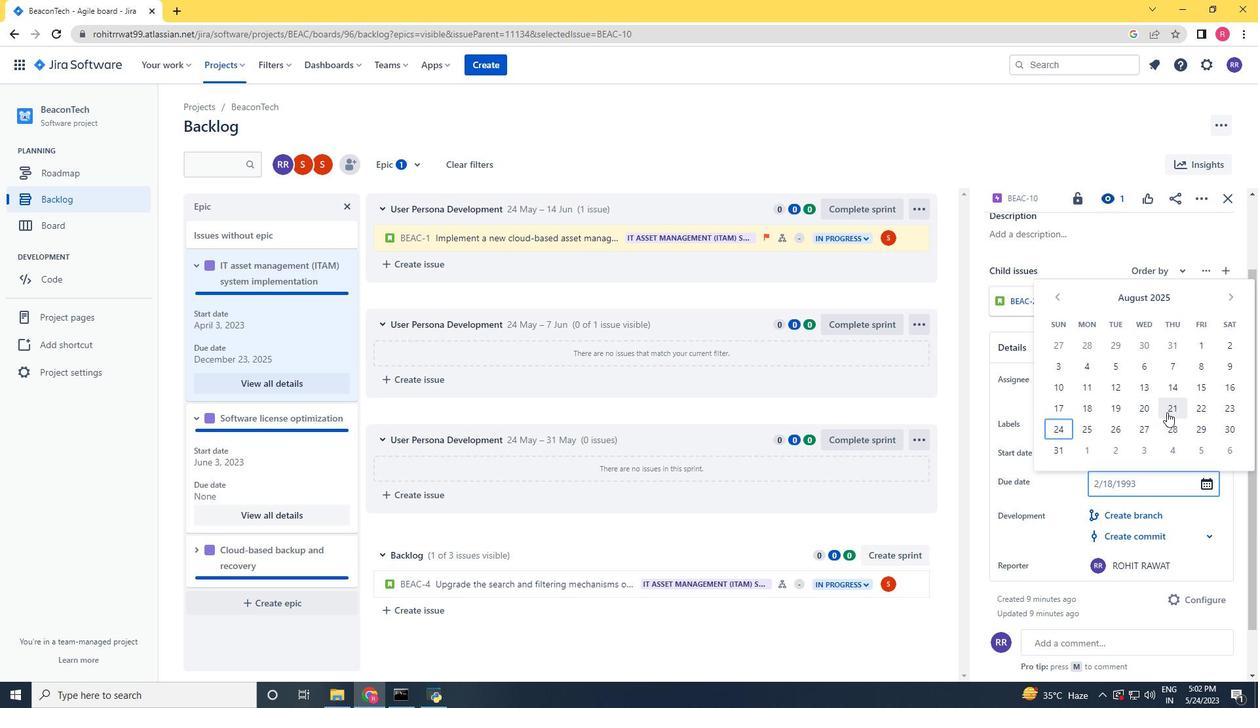 
Action: Mouse moved to (1156, 561)
Screenshot: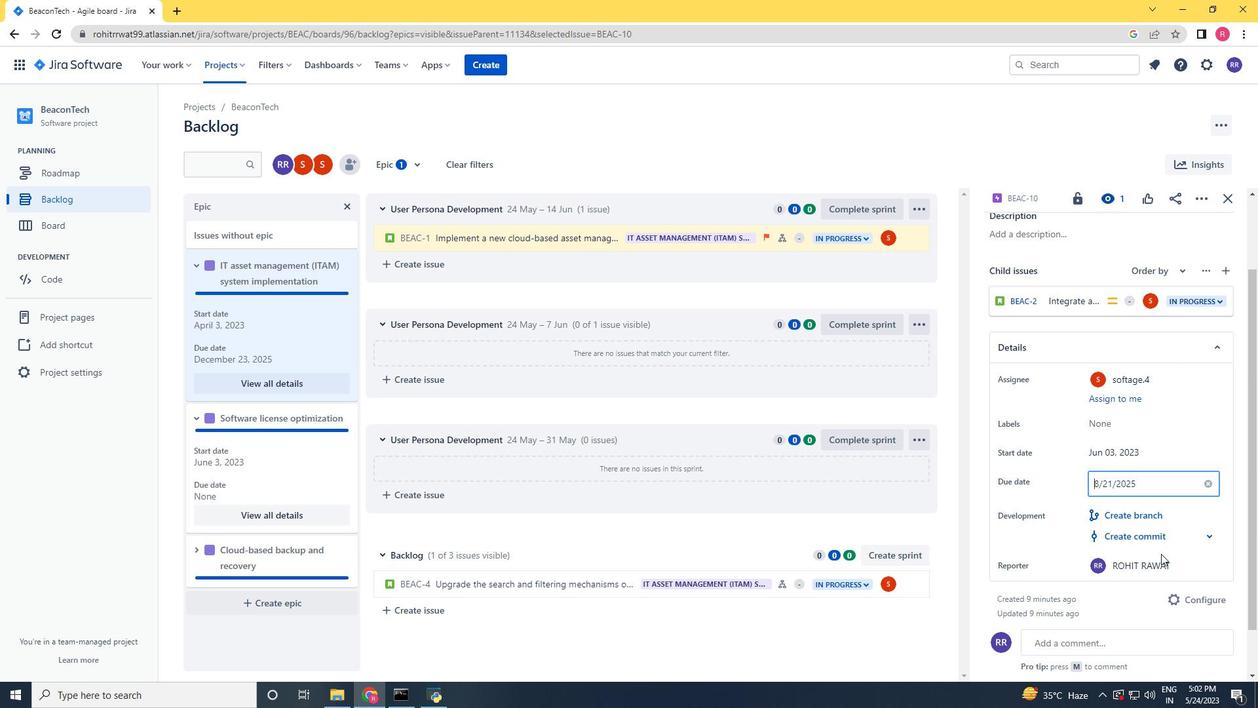 
Action: Mouse scrolled (1156, 560) with delta (0, 0)
Screenshot: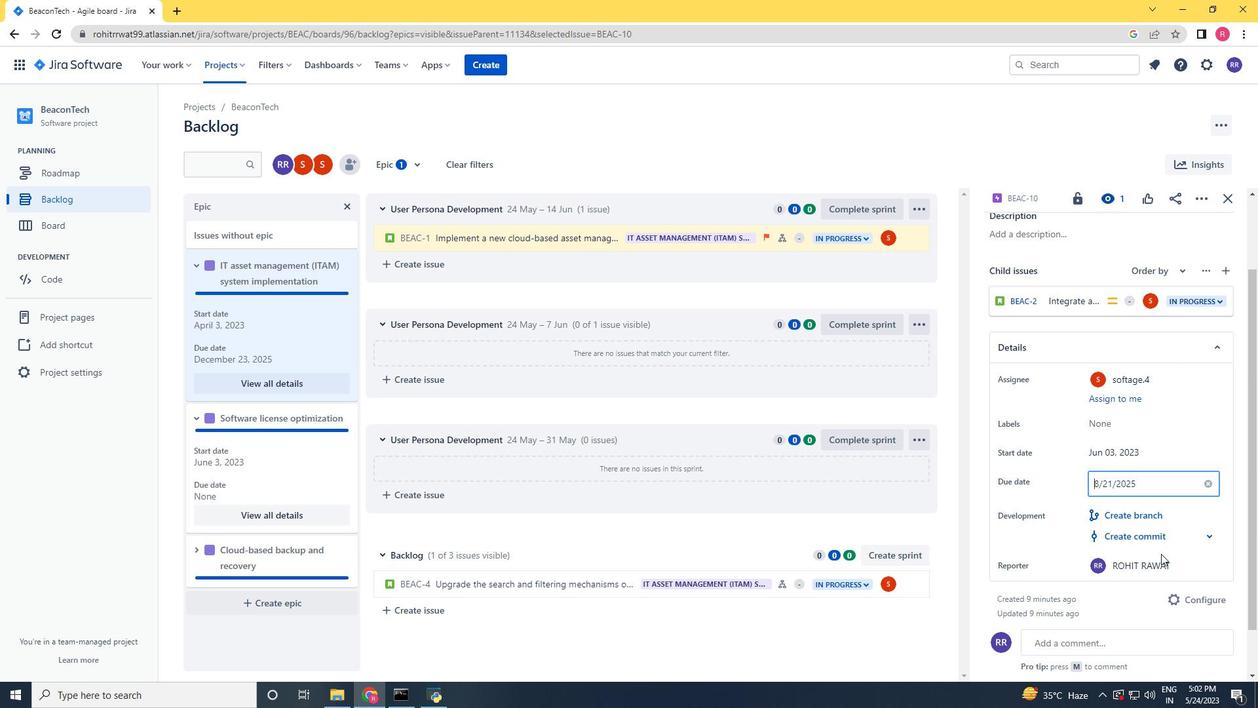 
Action: Mouse moved to (1123, 548)
Screenshot: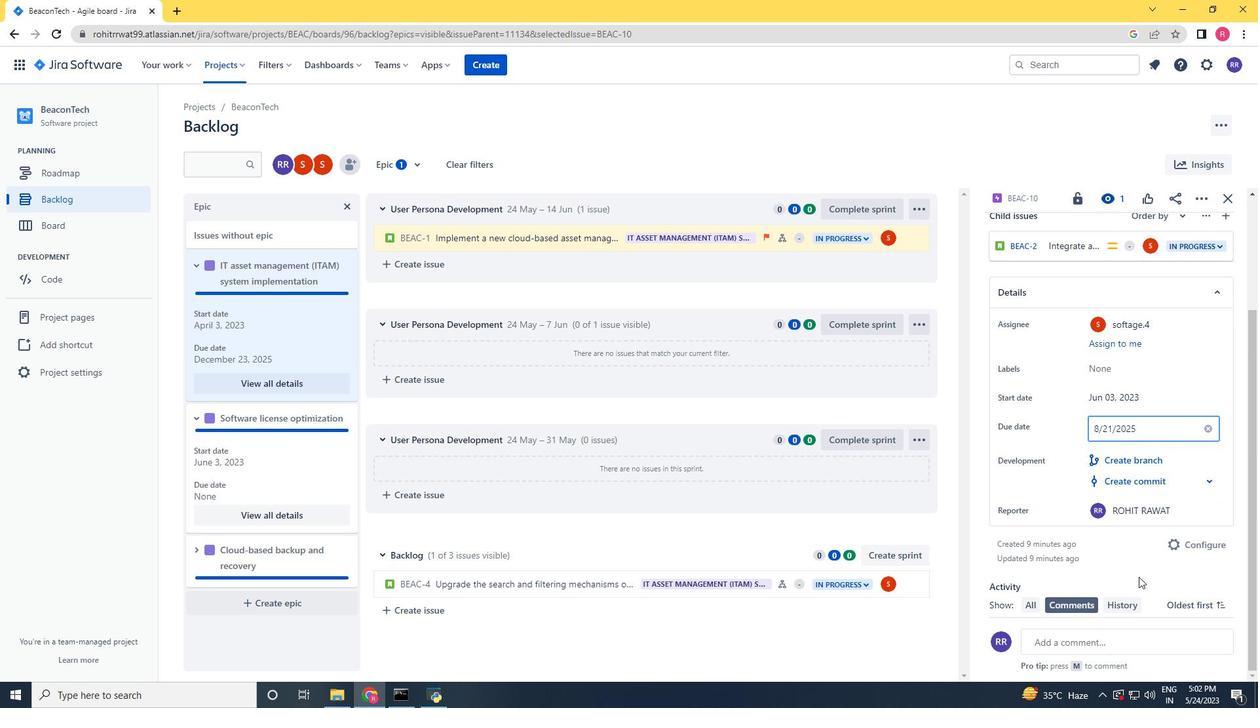
Action: Mouse pressed left at (1123, 548)
Screenshot: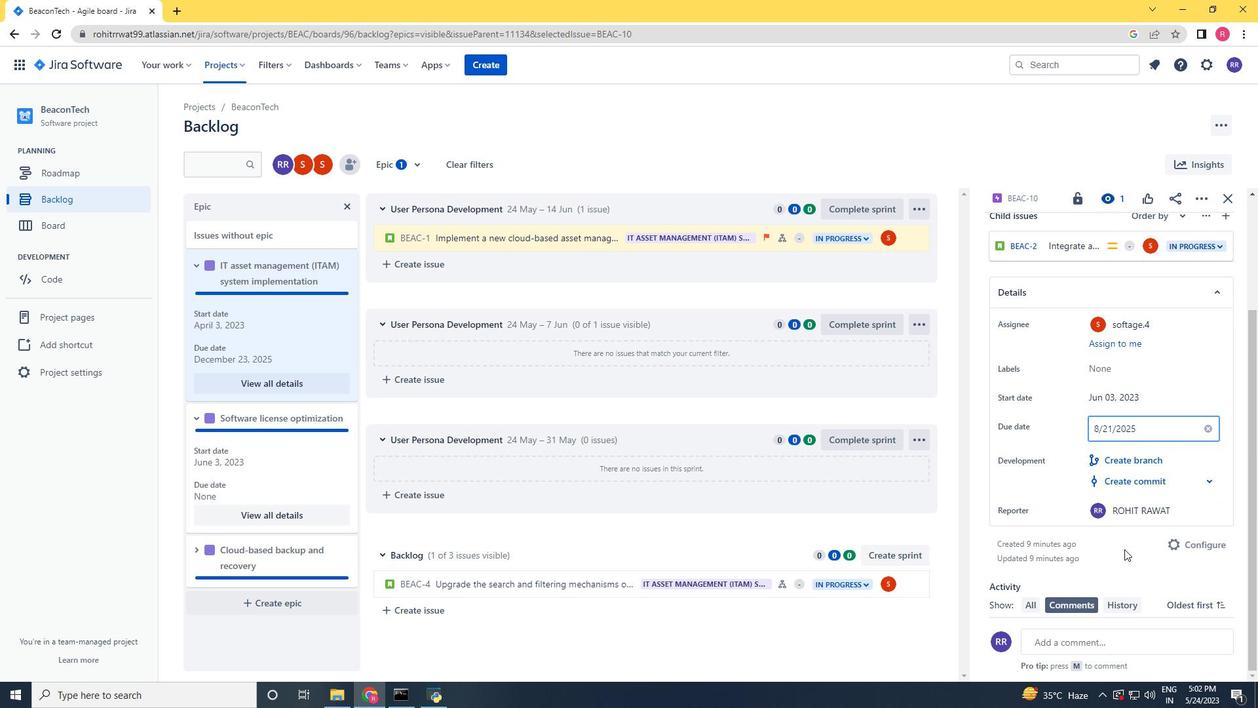 
Action: Mouse moved to (203, 504)
Screenshot: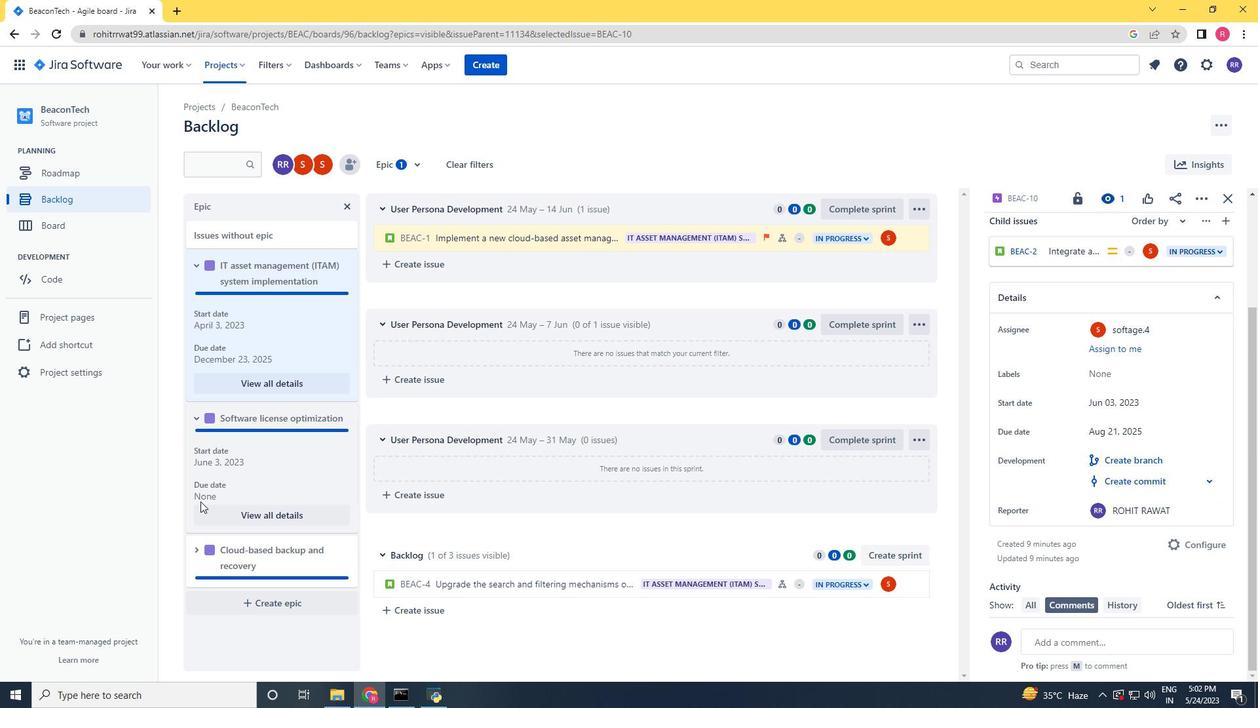 
Action: Mouse scrolled (200, 501) with delta (0, 0)
Screenshot: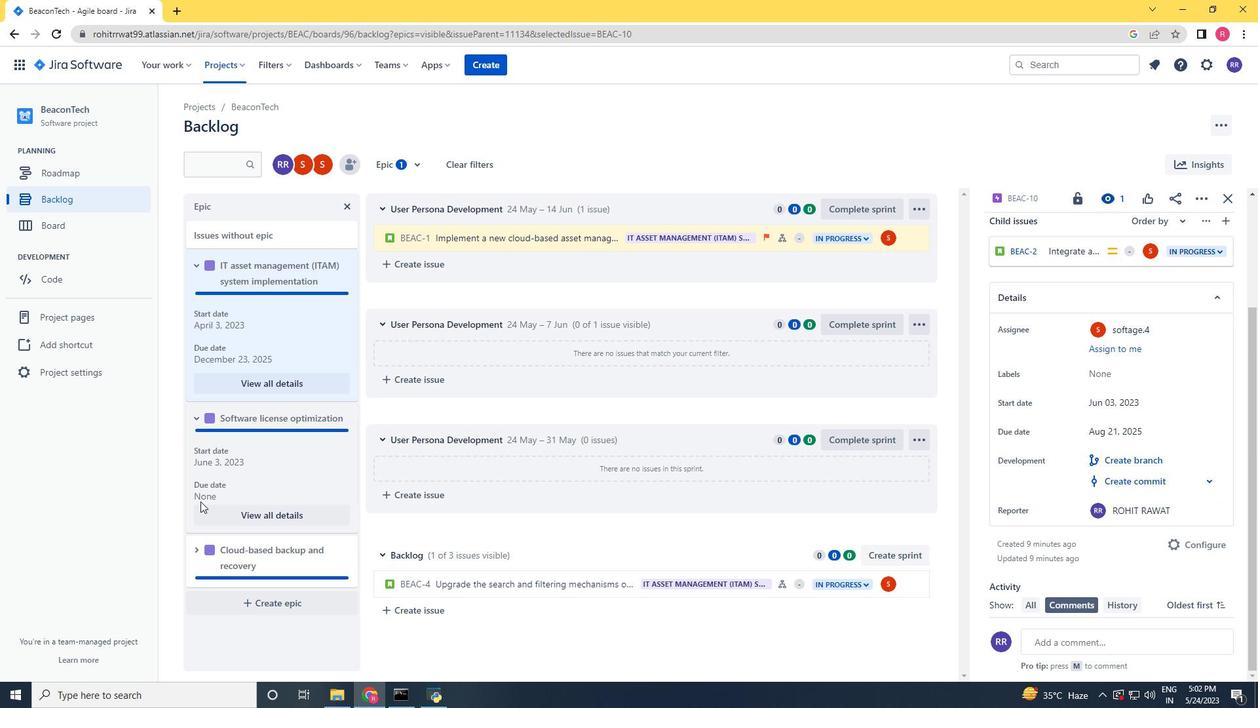 
Action: Mouse scrolled (203, 503) with delta (0, 0)
Screenshot: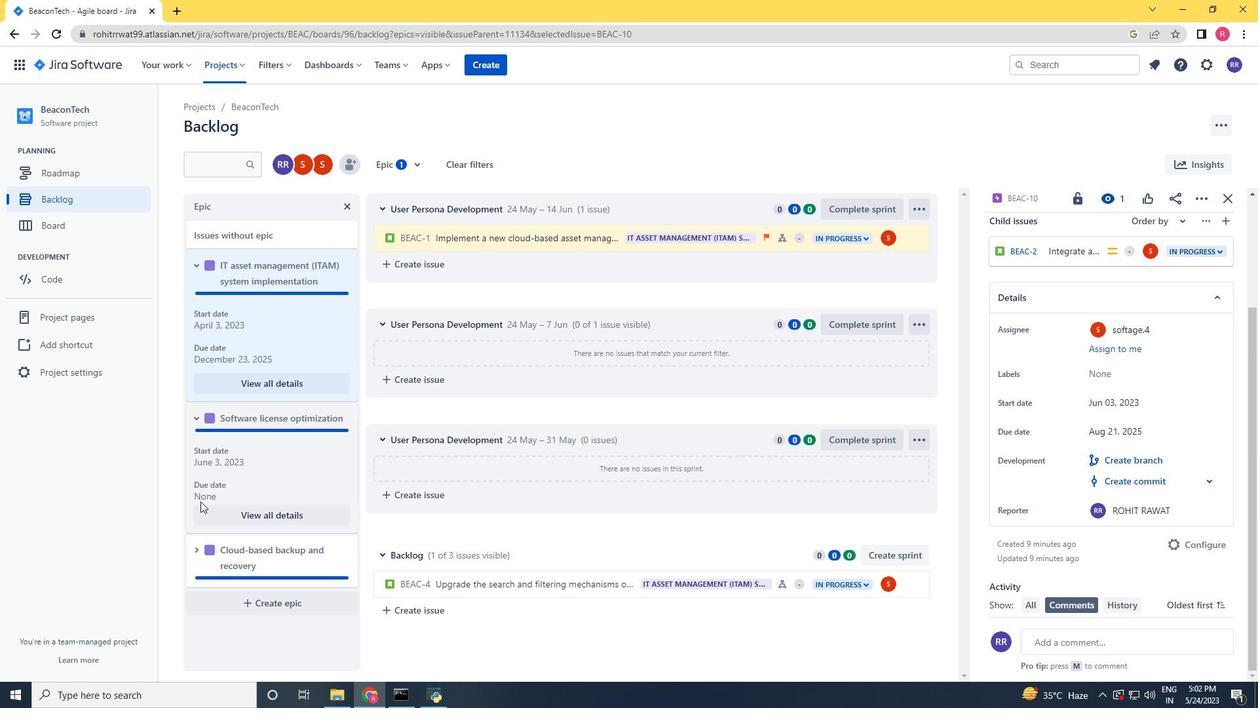 
Action: Mouse scrolled (203, 503) with delta (0, 0)
Screenshot: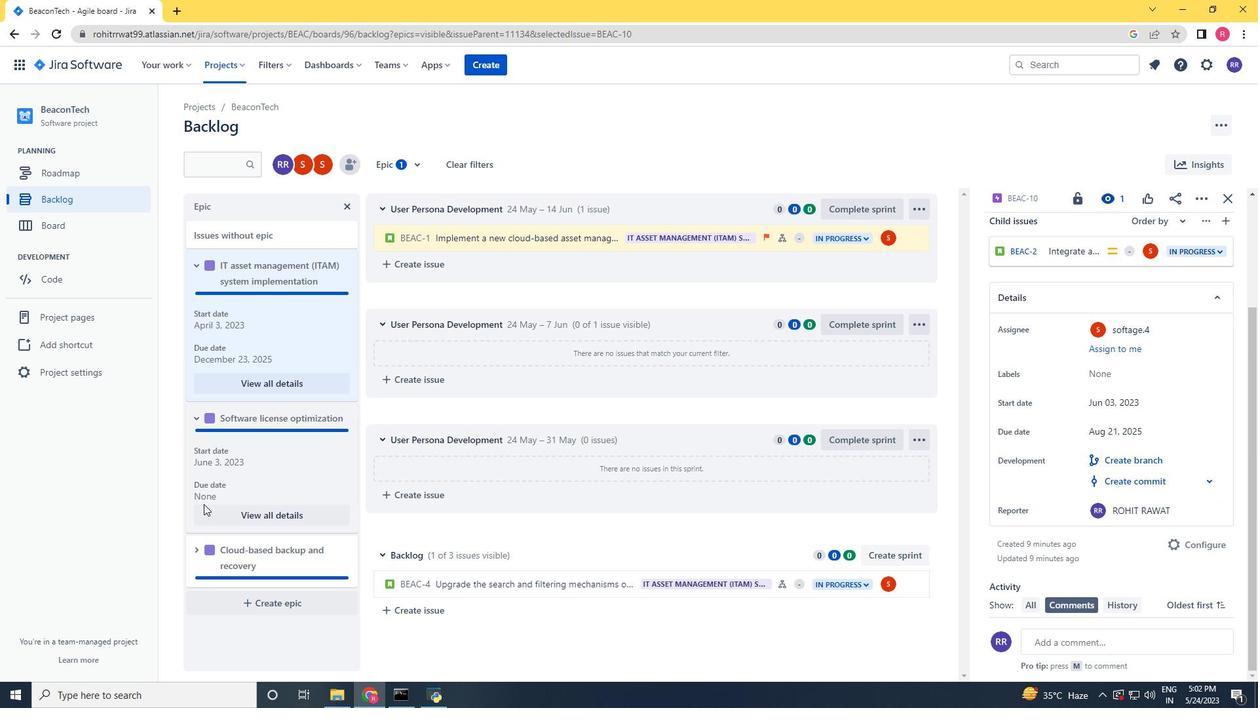 
Action: Mouse moved to (217, 509)
Screenshot: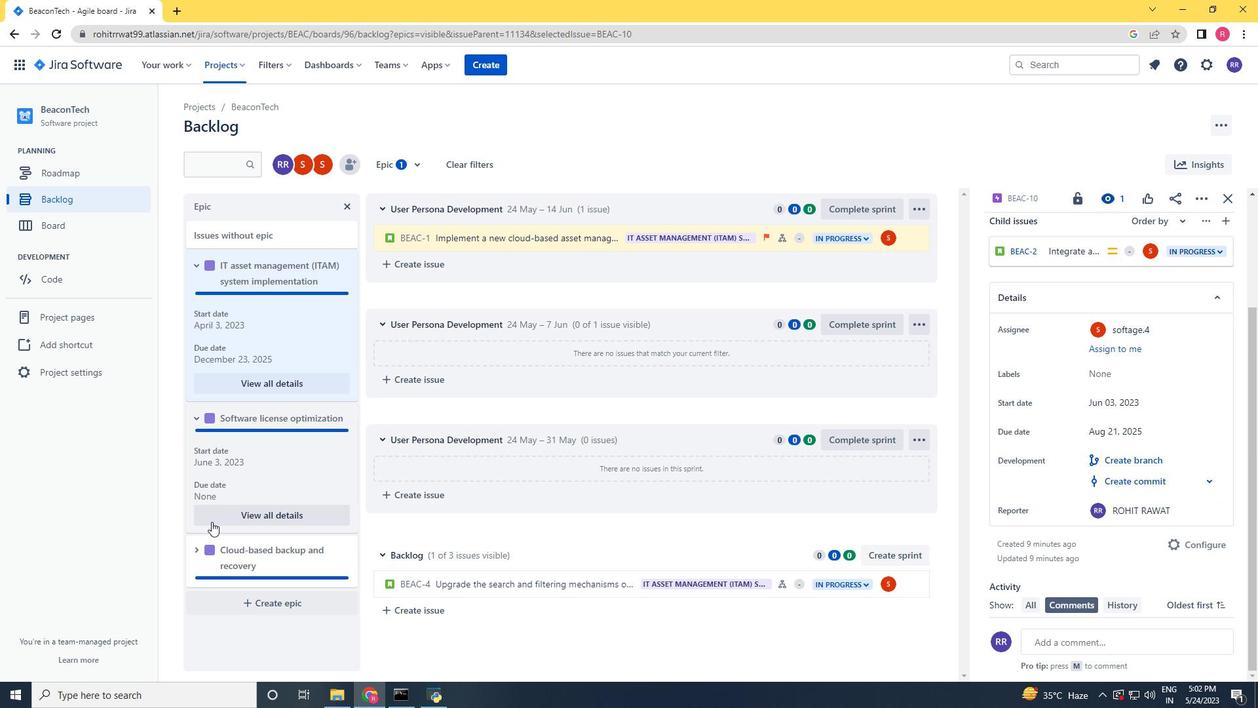 
Action: Mouse scrolled (217, 508) with delta (0, 0)
Screenshot: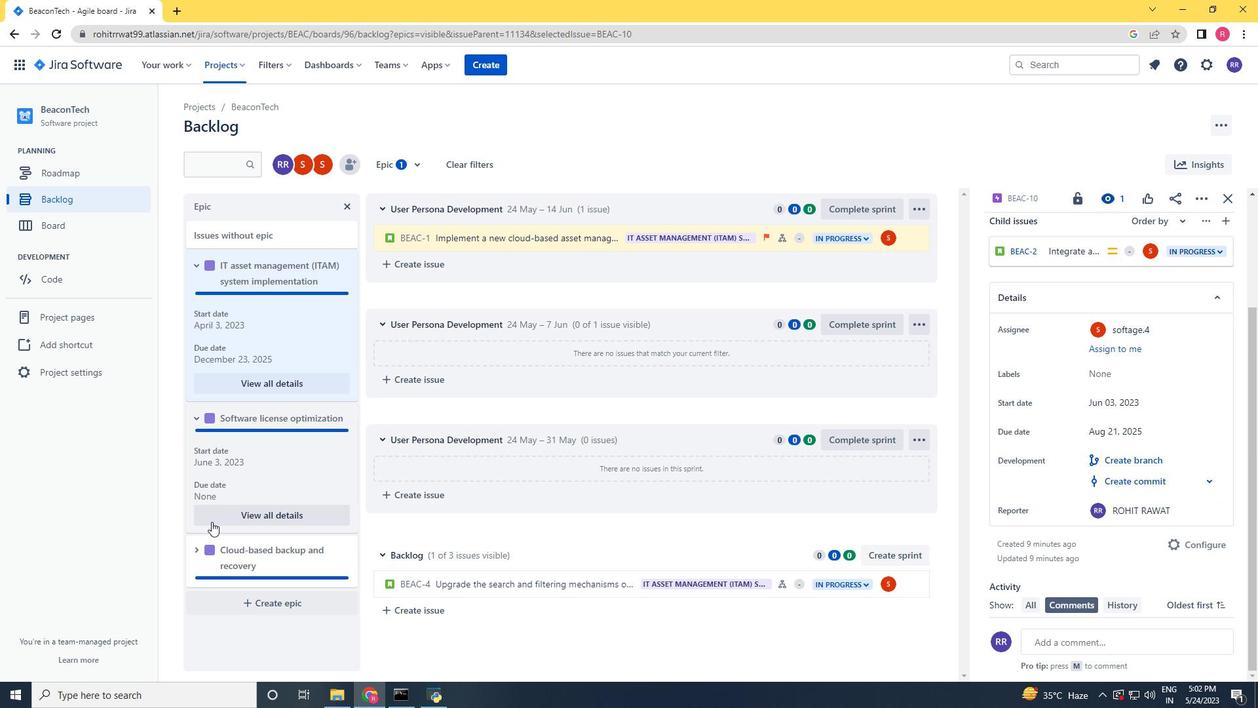
Action: Mouse moved to (220, 502)
Screenshot: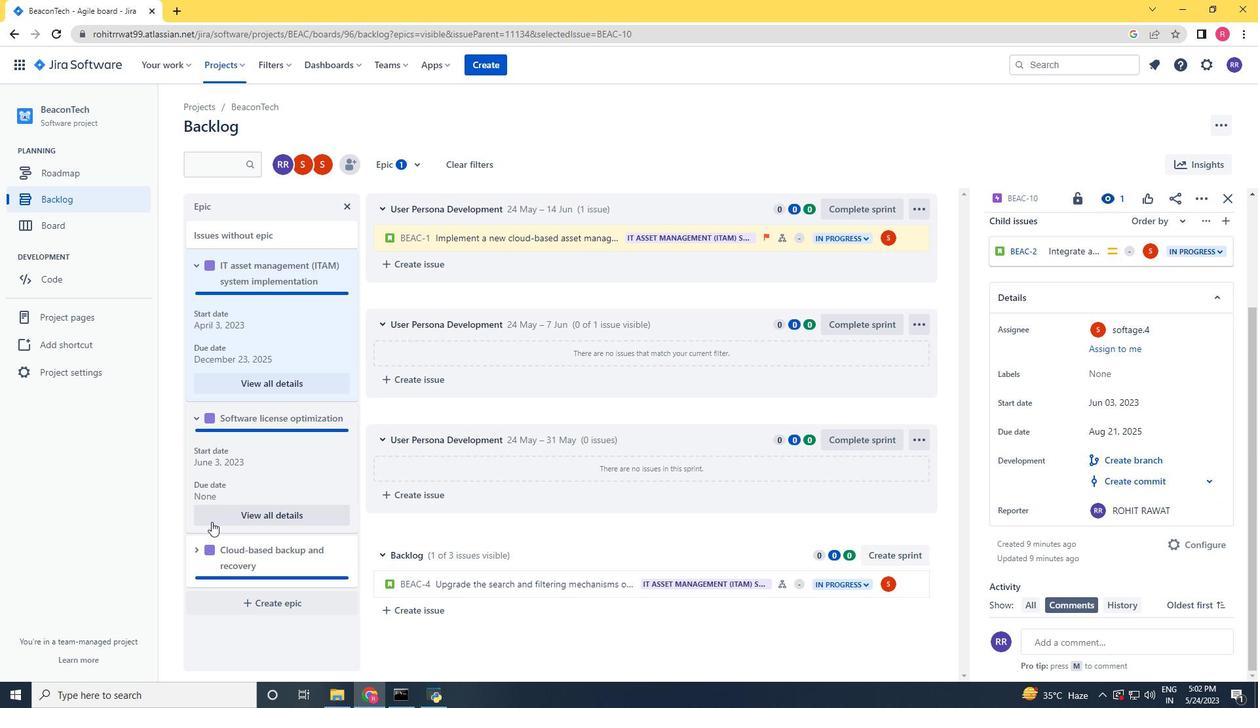 
Action: Mouse scrolled (220, 502) with delta (0, 0)
Screenshot: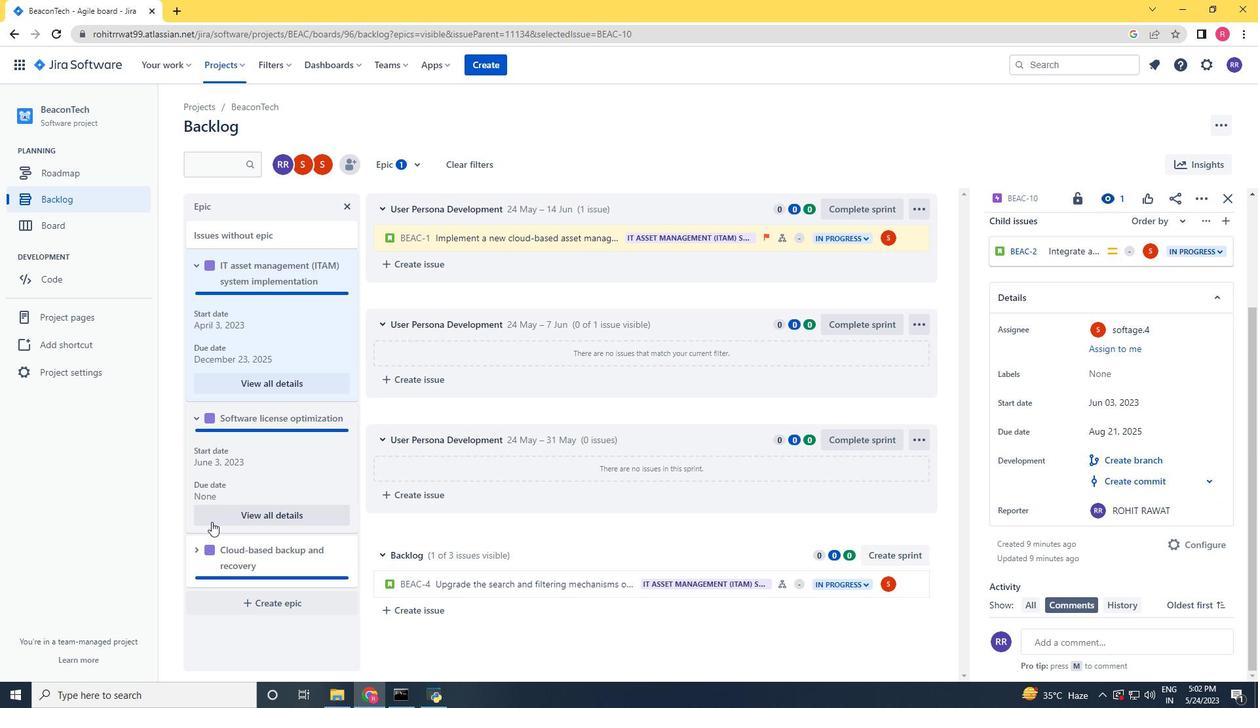 
Action: Mouse moved to (222, 500)
Screenshot: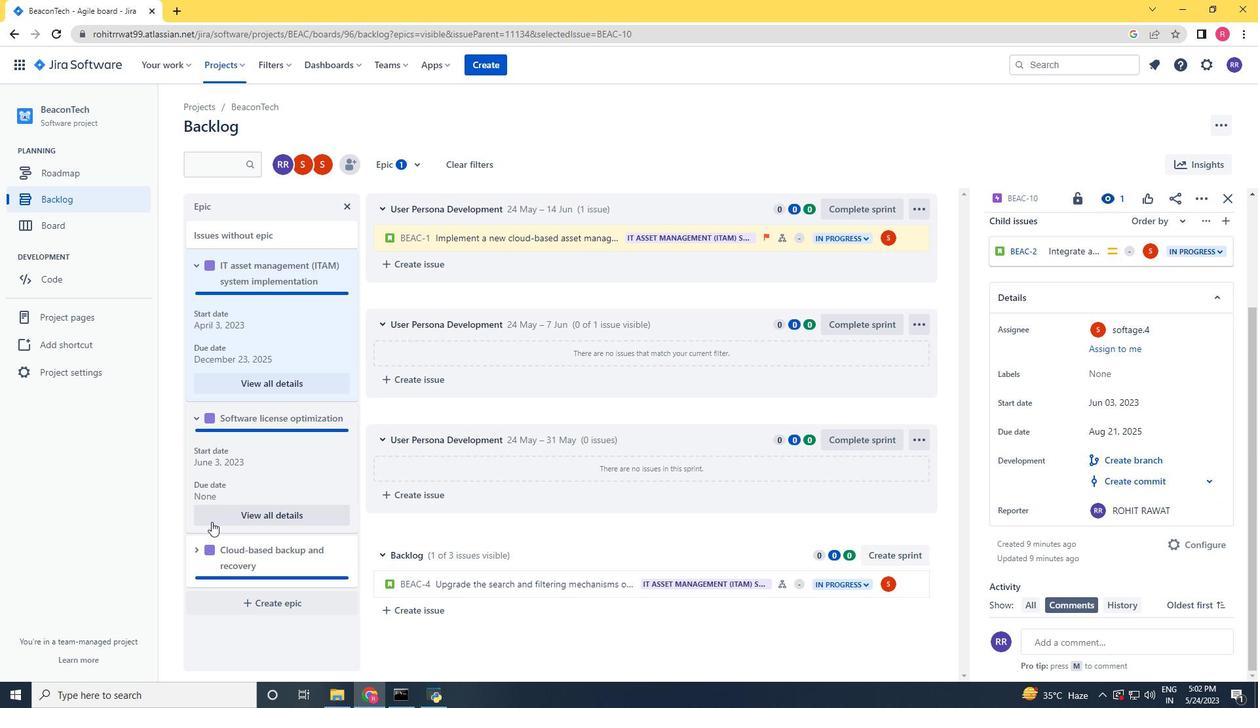 
Action: Mouse scrolled (222, 500) with delta (0, 0)
Screenshot: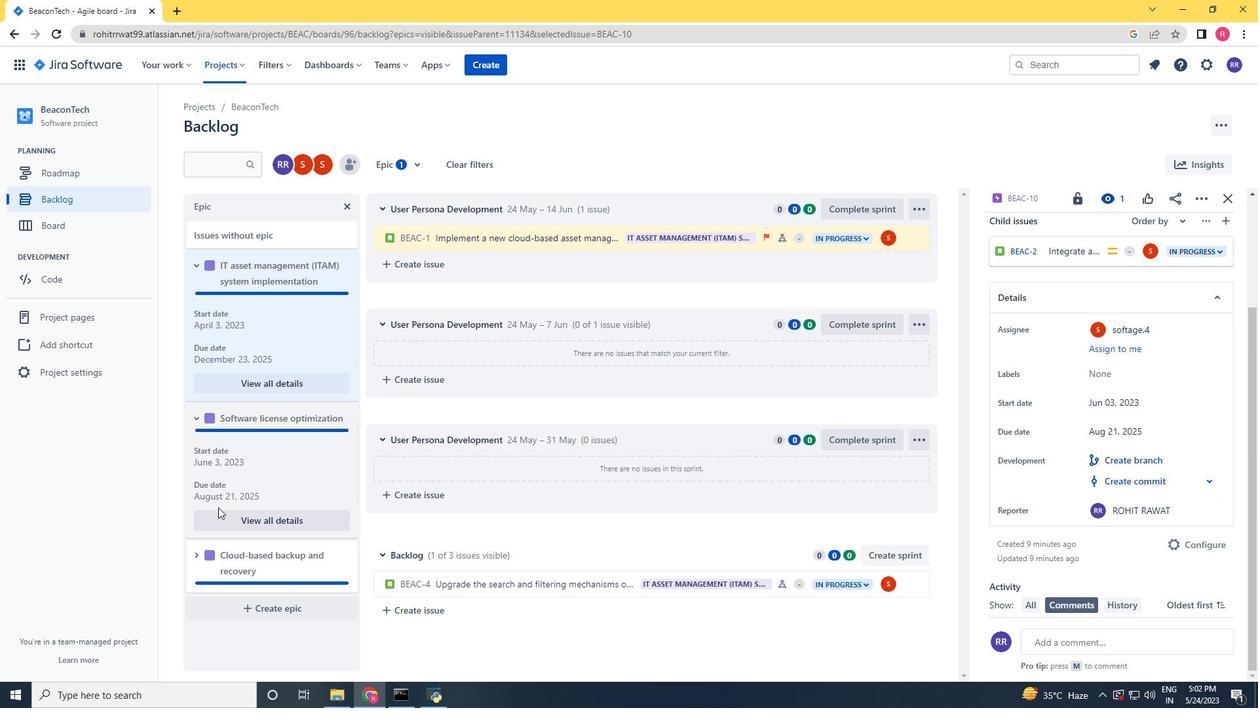 
Action: Mouse scrolled (222, 500) with delta (0, 0)
Screenshot: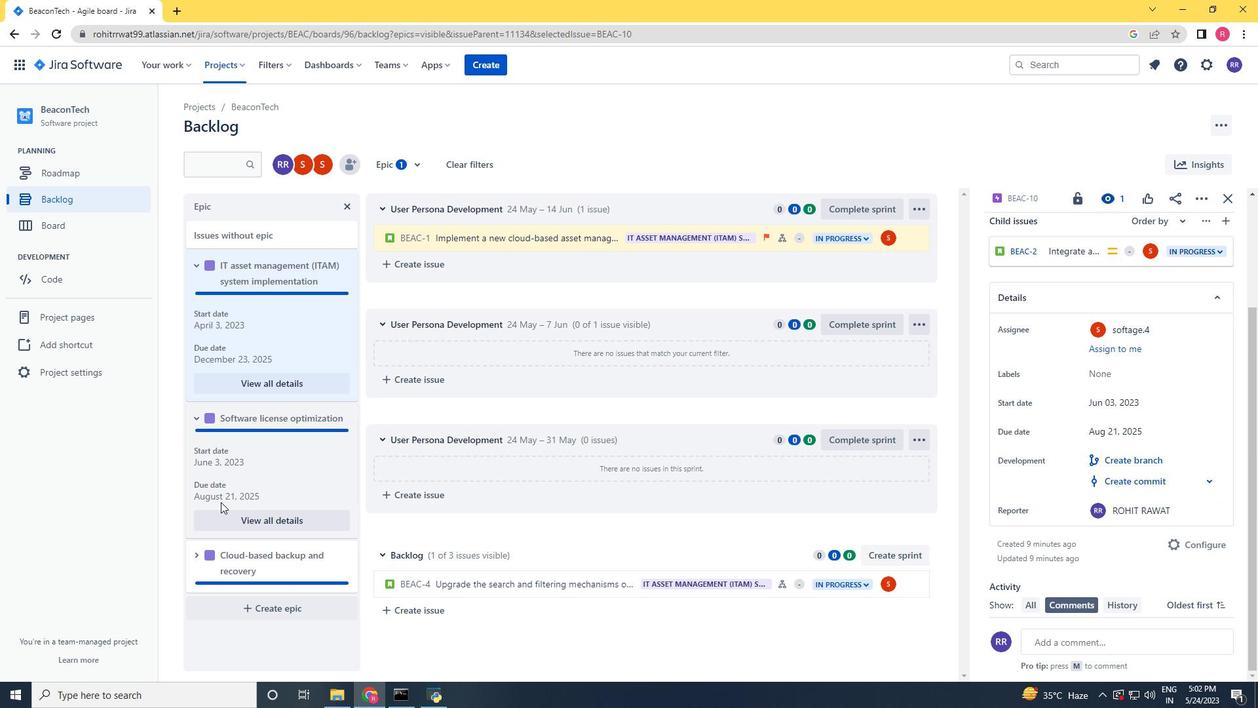
Action: Mouse moved to (192, 553)
Screenshot: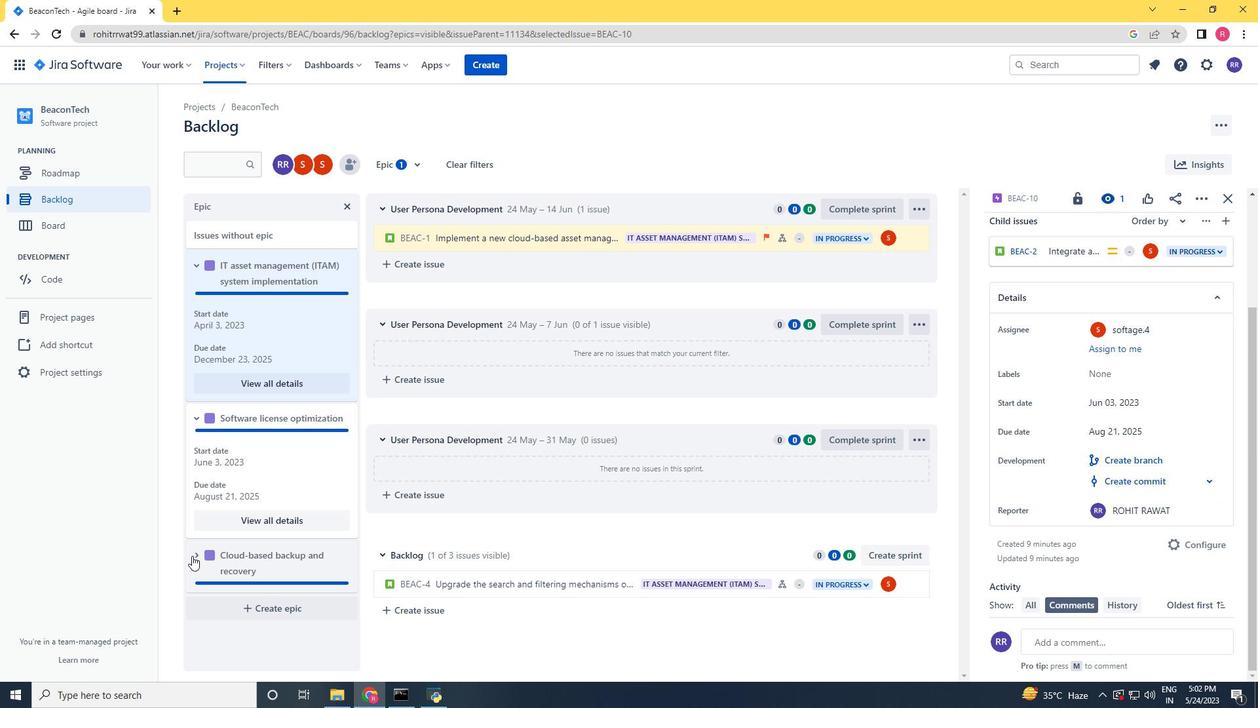 
Action: Mouse pressed left at (192, 553)
Screenshot: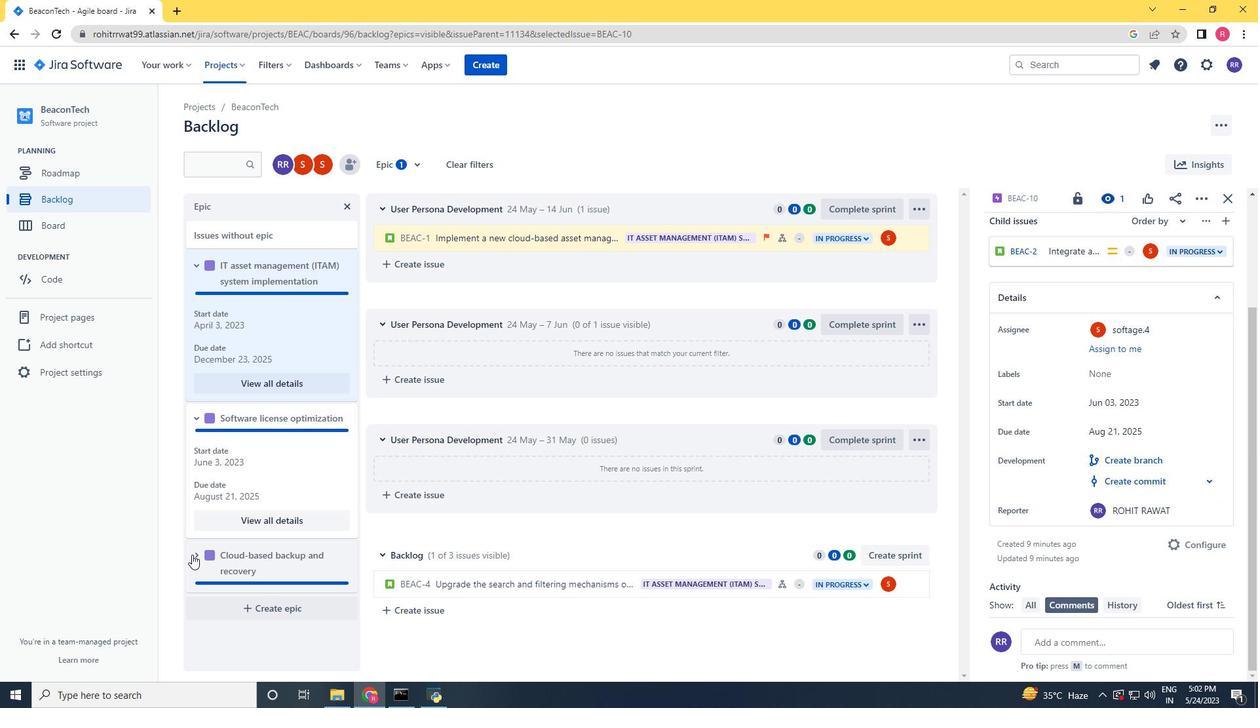 
Action: Mouse moved to (214, 543)
Screenshot: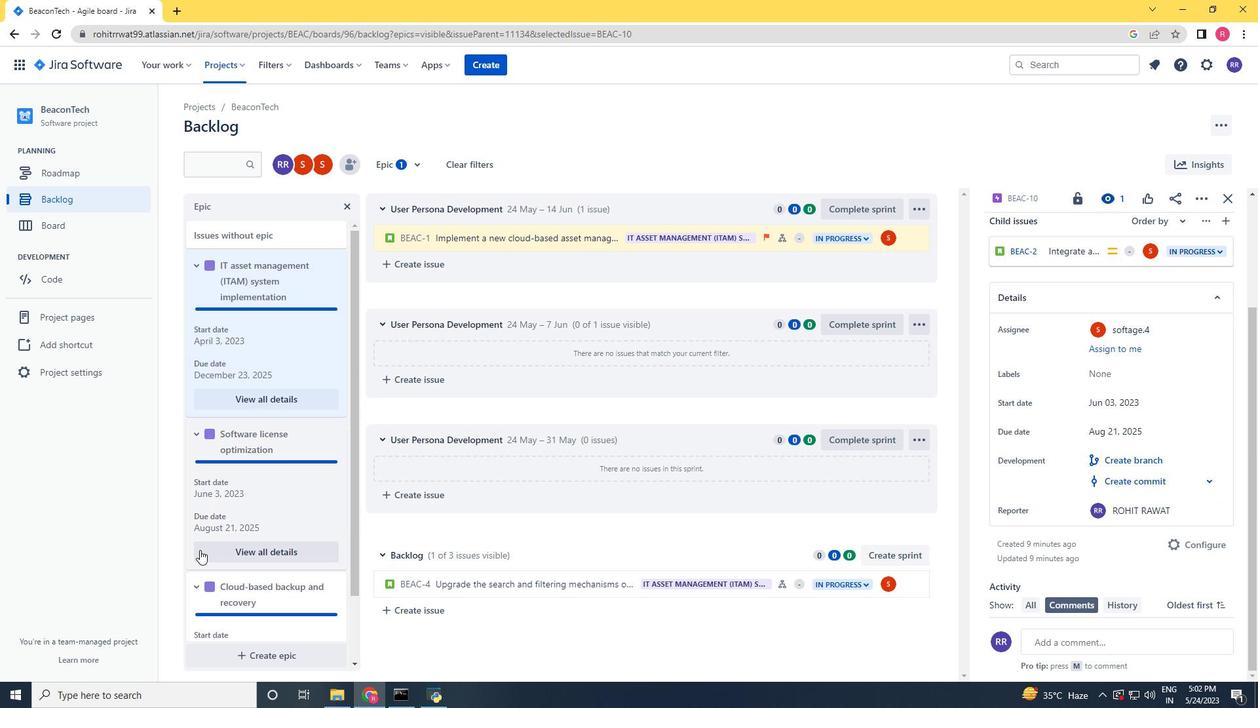 
Action: Mouse scrolled (214, 542) with delta (0, 0)
Screenshot: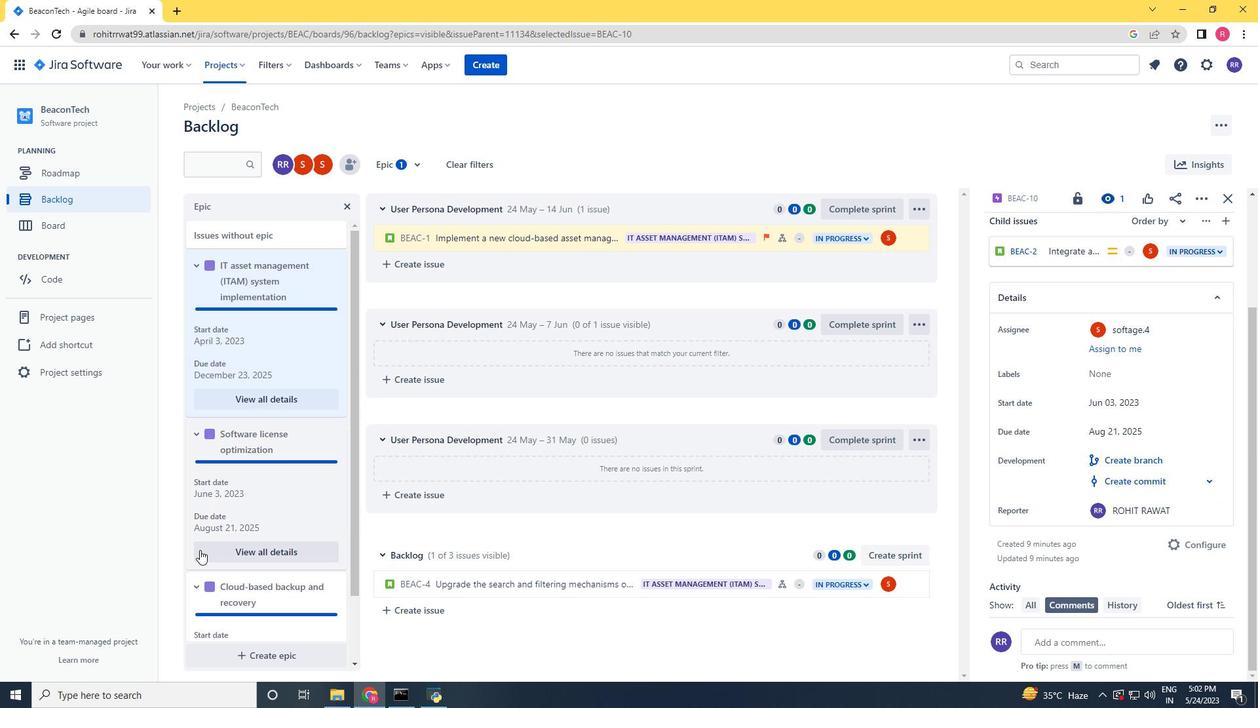 
Action: Mouse scrolled (214, 542) with delta (0, 0)
Screenshot: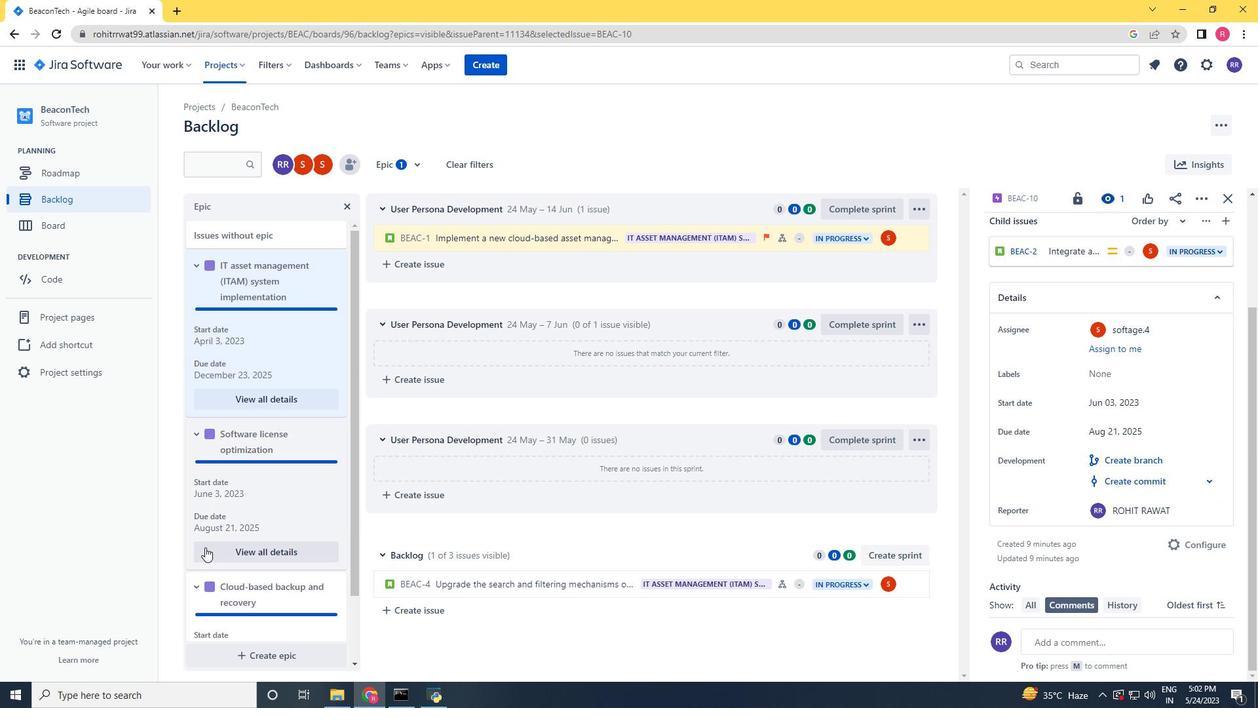 
Action: Mouse moved to (215, 542)
Screenshot: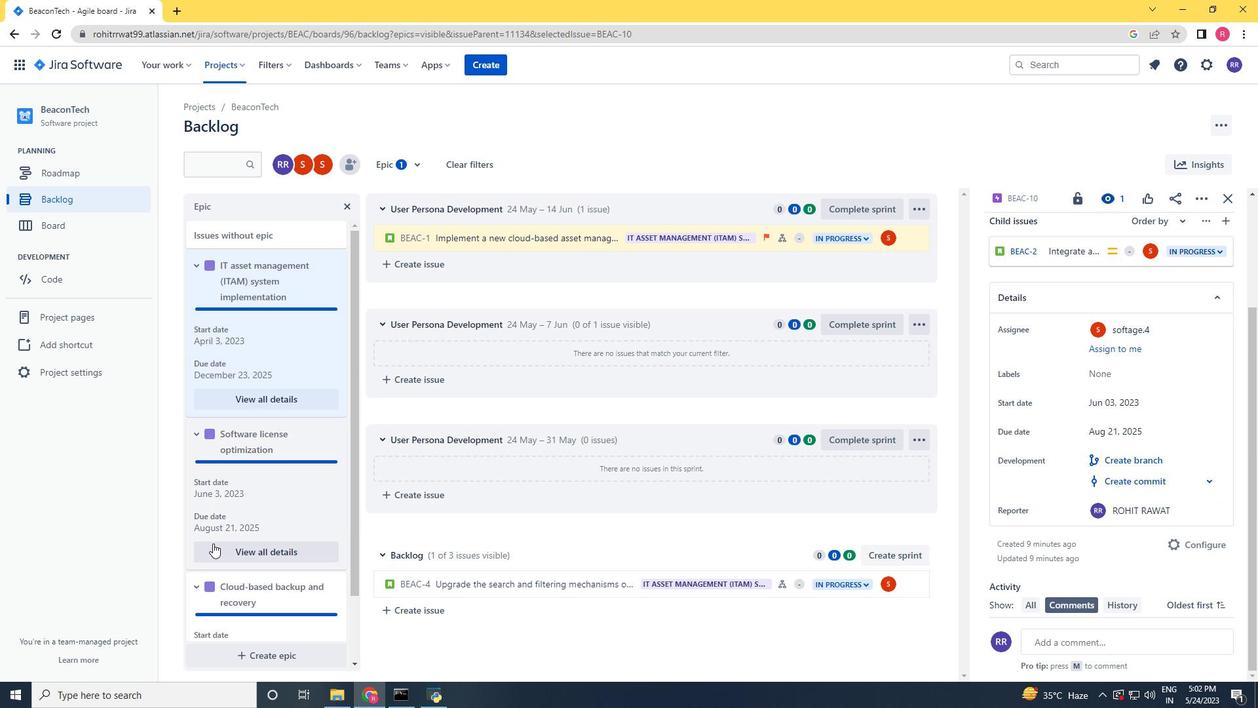 
Action: Mouse scrolled (215, 542) with delta (0, 0)
Screenshot: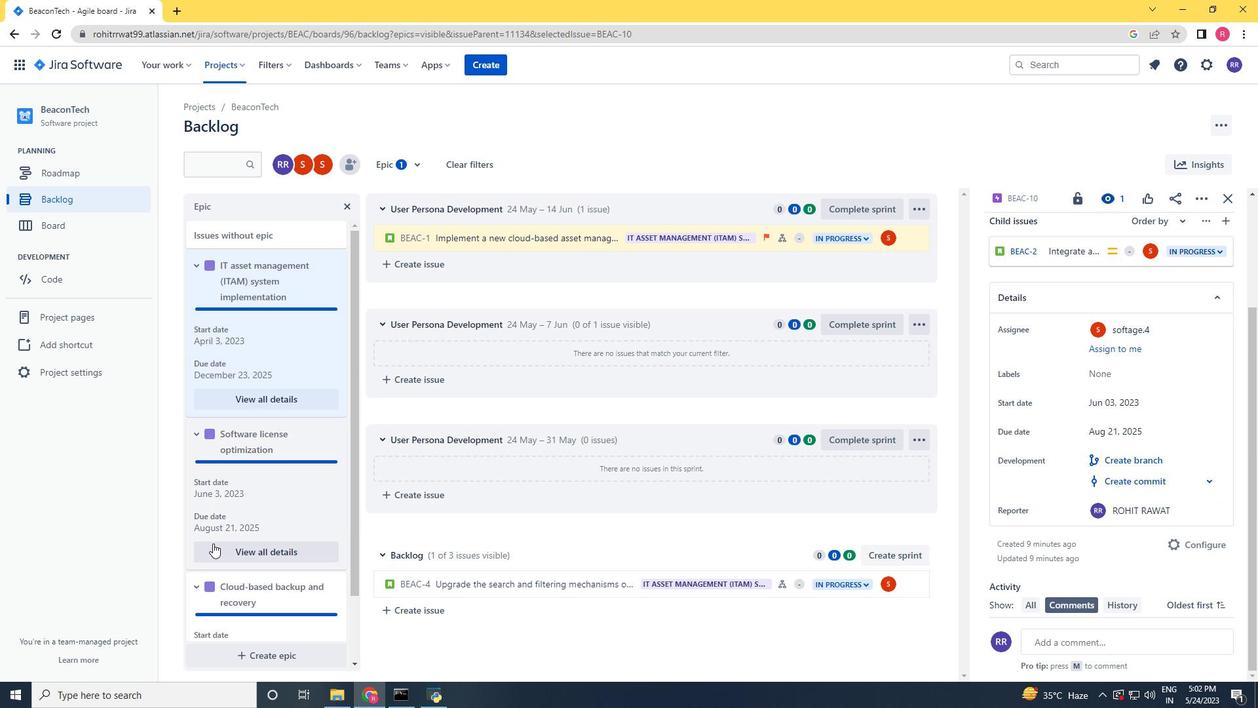 
Action: Mouse moved to (225, 536)
Screenshot: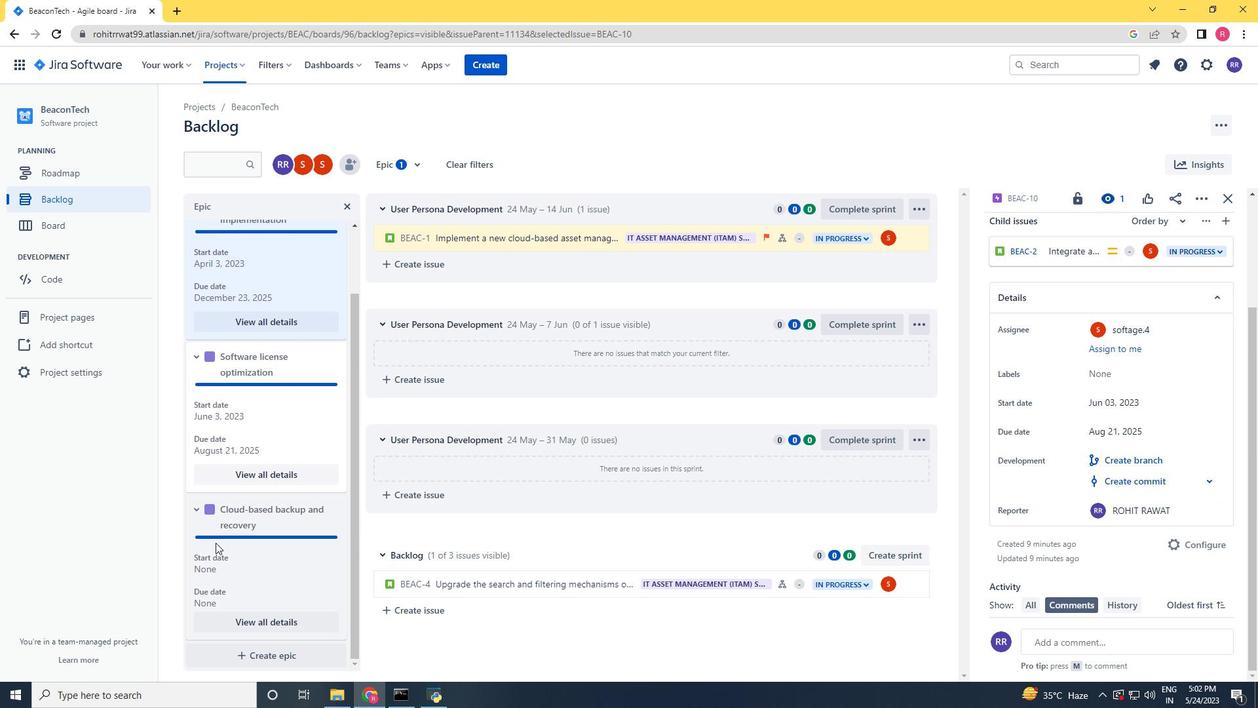 
Action: Mouse scrolled (216, 541) with delta (0, 0)
Screenshot: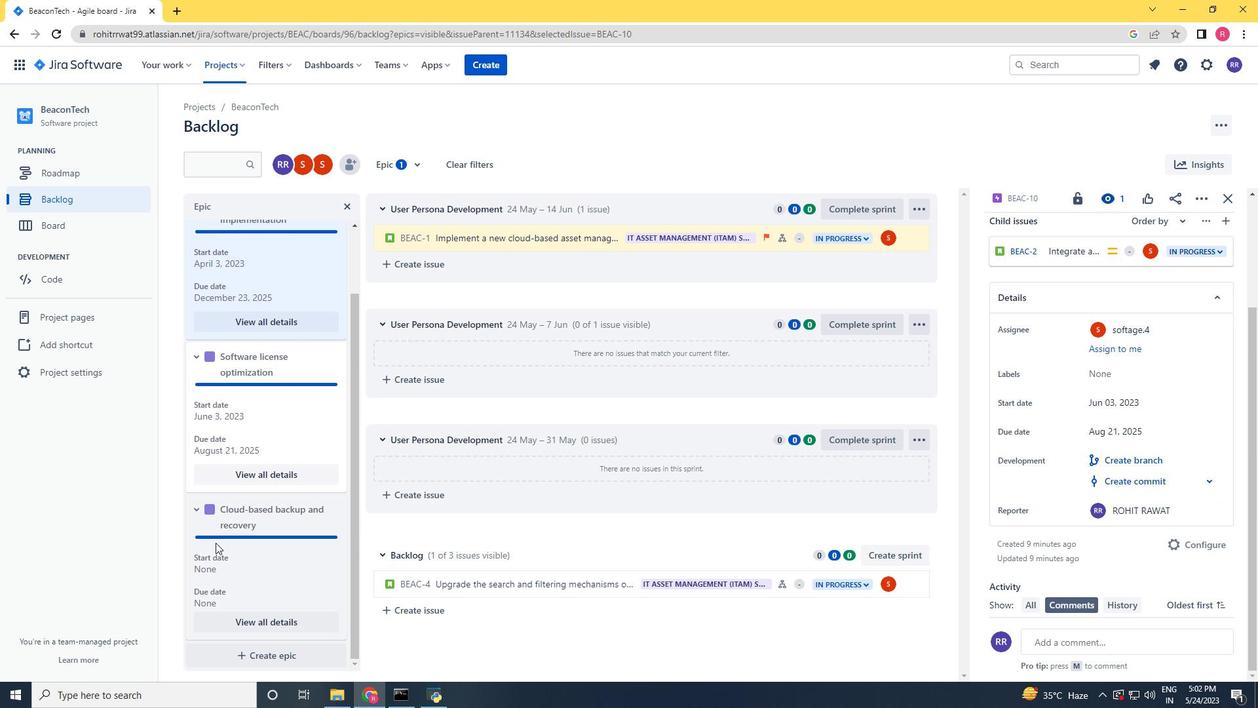 
Action: Mouse moved to (225, 536)
Screenshot: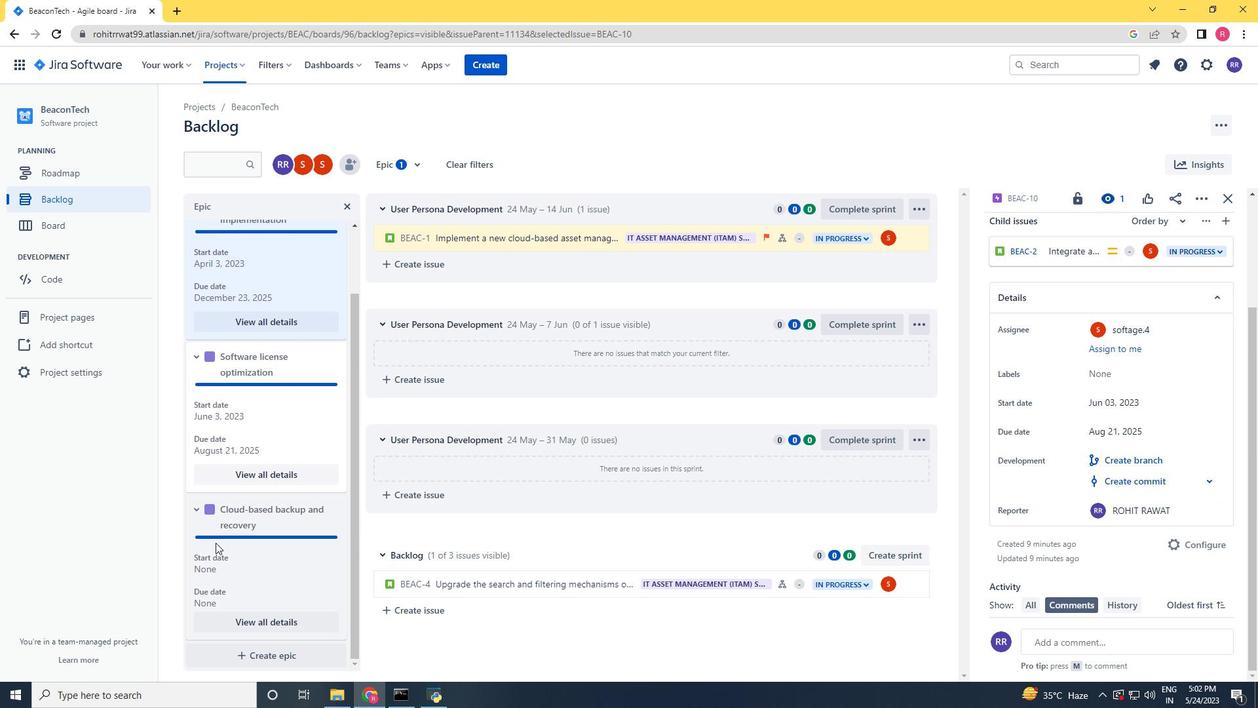 
Action: Mouse scrolled (218, 539) with delta (0, 0)
Screenshot: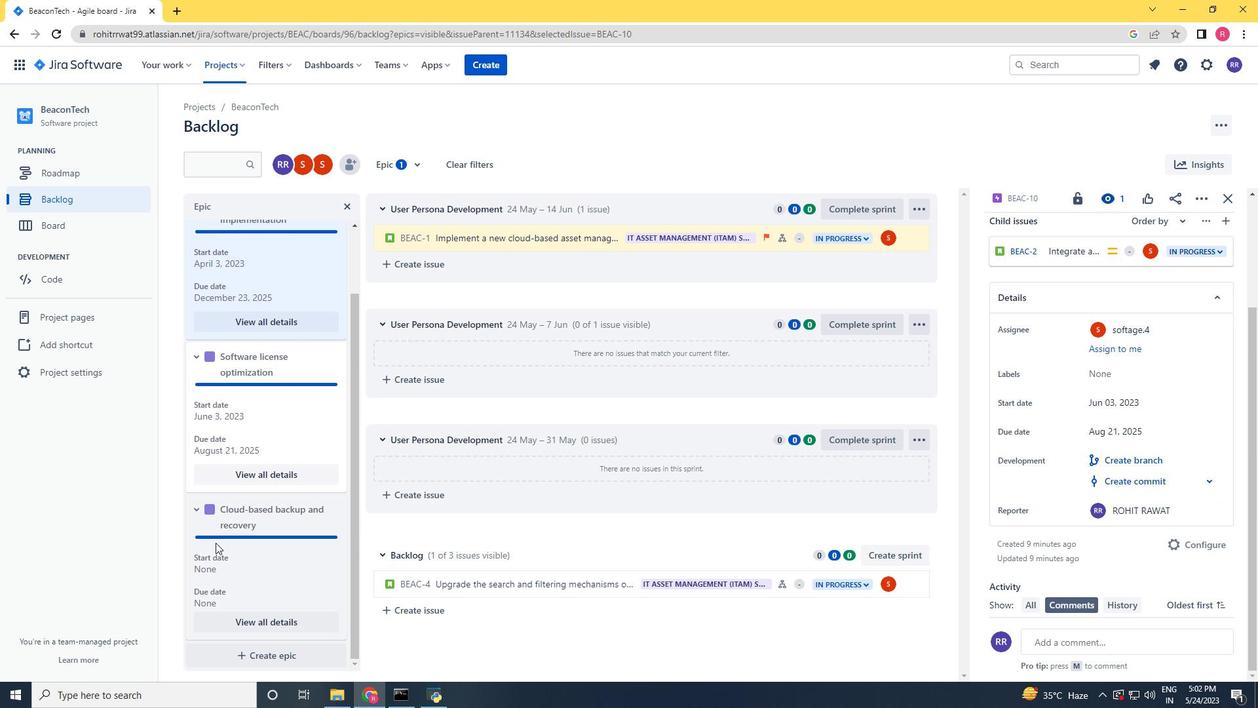 
Action: Mouse moved to (269, 615)
Screenshot: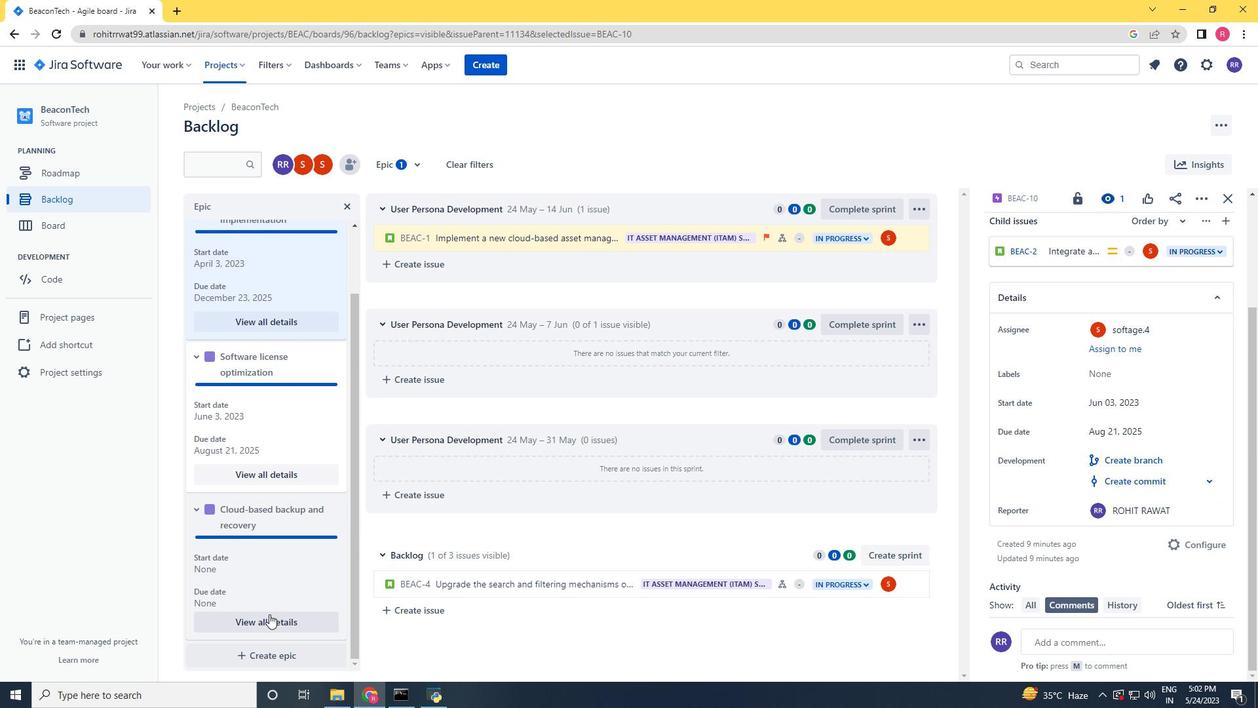 
Action: Mouse pressed left at (269, 615)
Screenshot: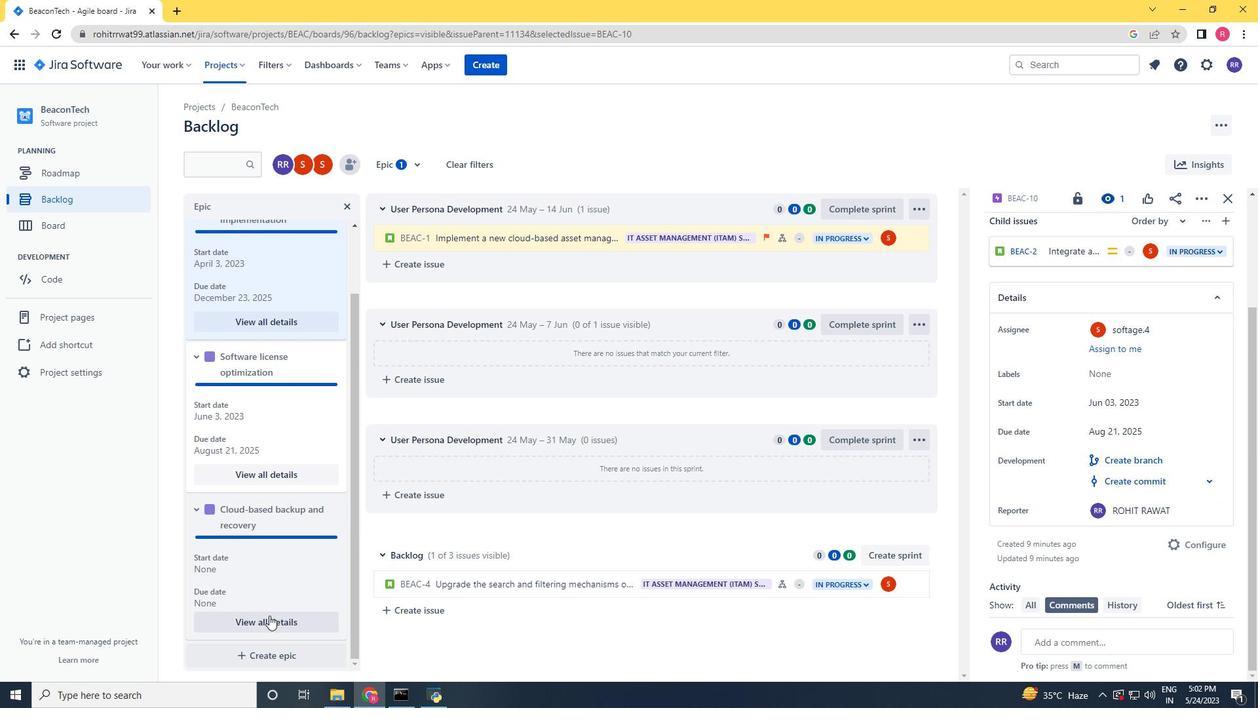 
Action: Mouse moved to (1060, 375)
Screenshot: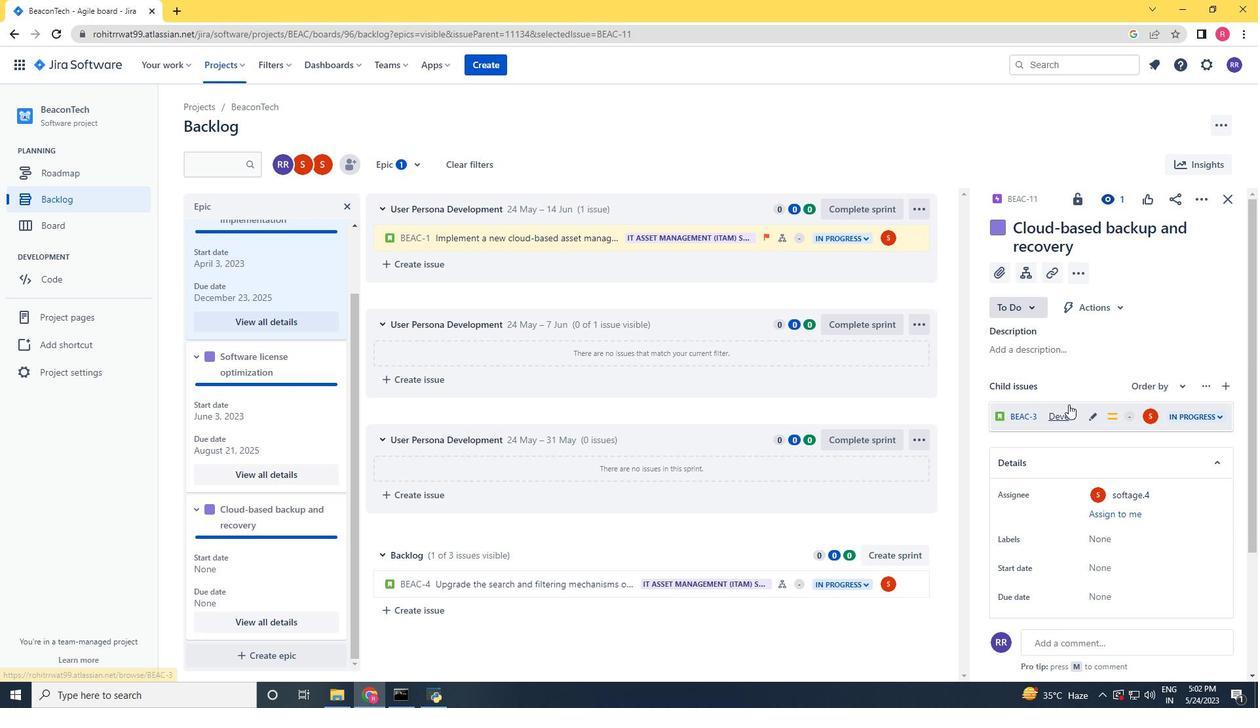 
Action: Mouse scrolled (1060, 375) with delta (0, 0)
Screenshot: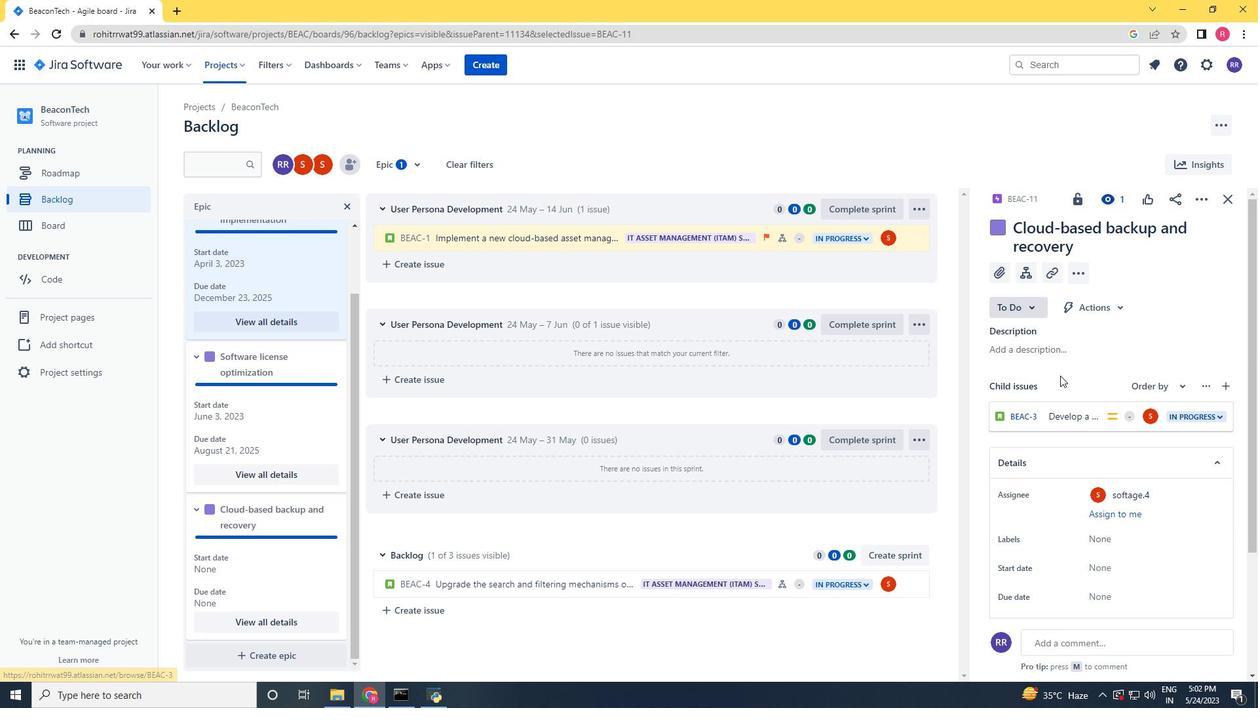 
Action: Mouse scrolled (1060, 375) with delta (0, 0)
Screenshot: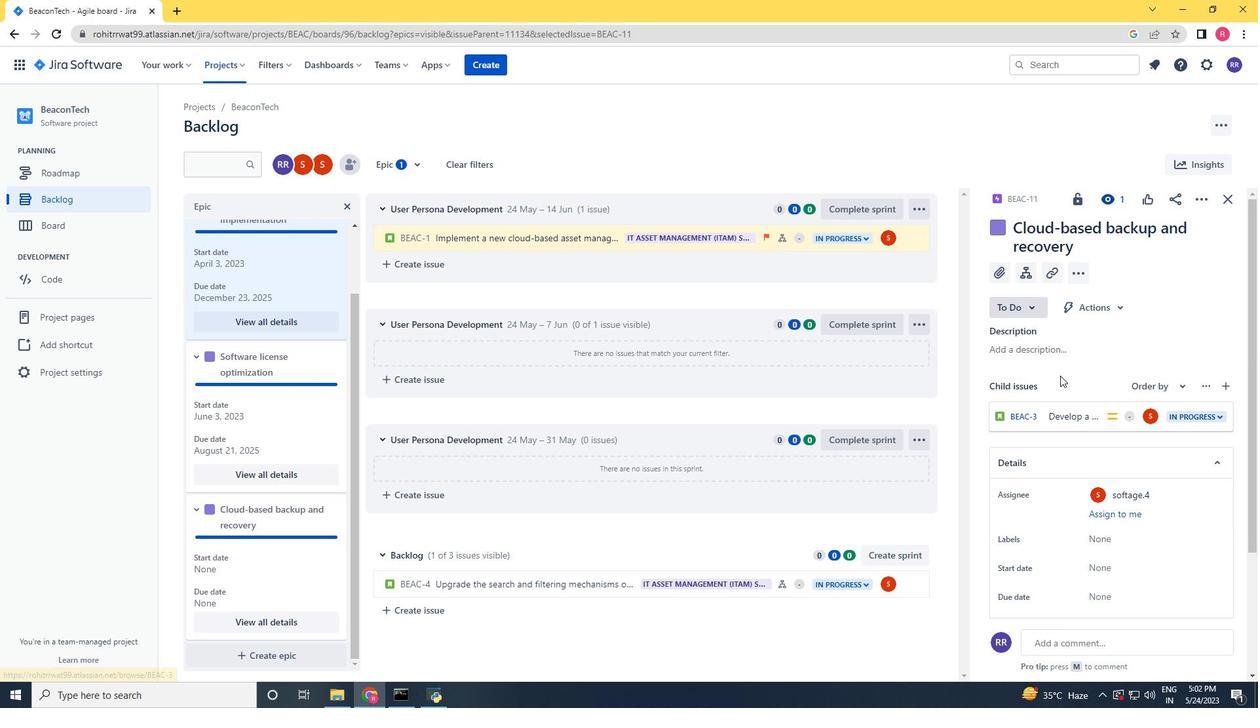 
Action: Mouse scrolled (1060, 375) with delta (0, 0)
Screenshot: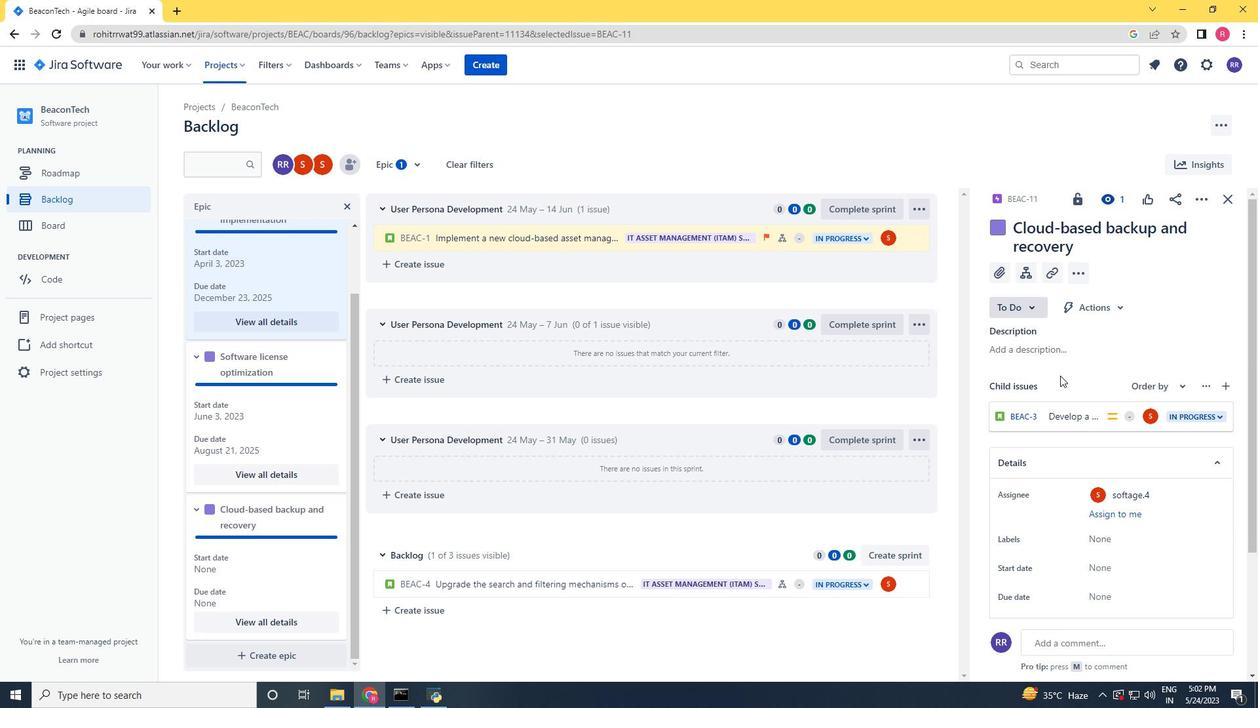 
Action: Mouse moved to (1116, 401)
Screenshot: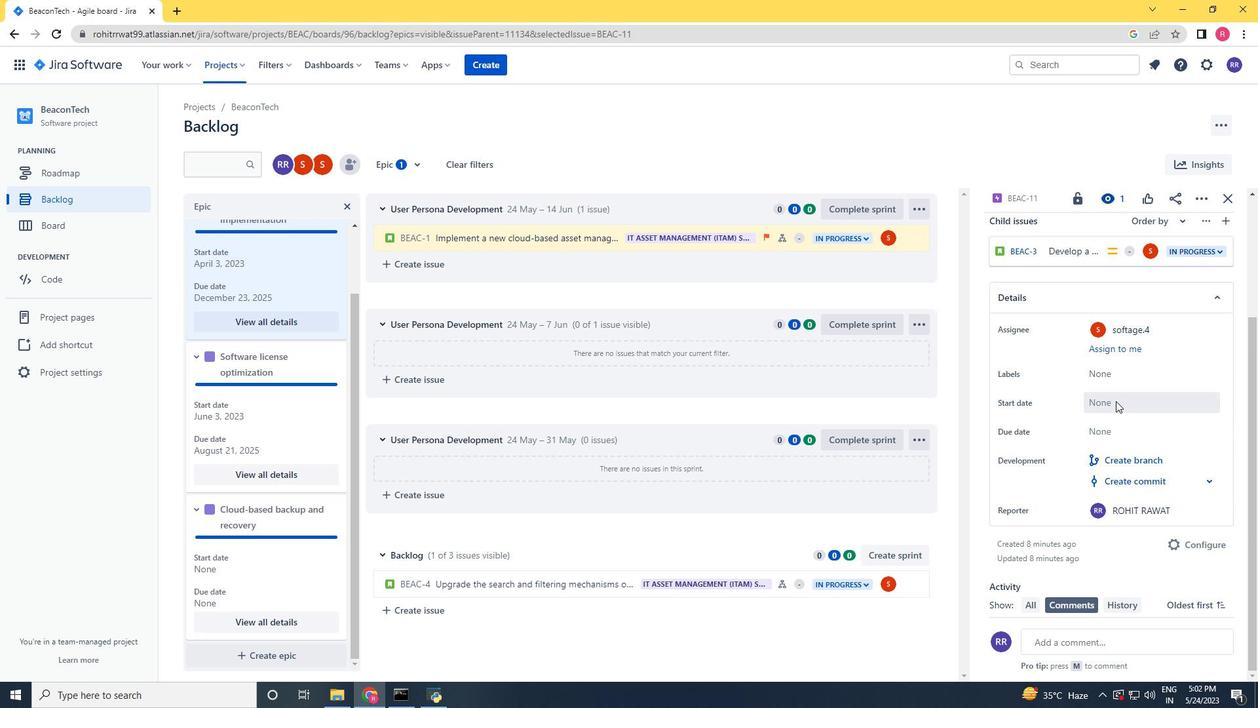 
Action: Mouse pressed left at (1116, 401)
Screenshot: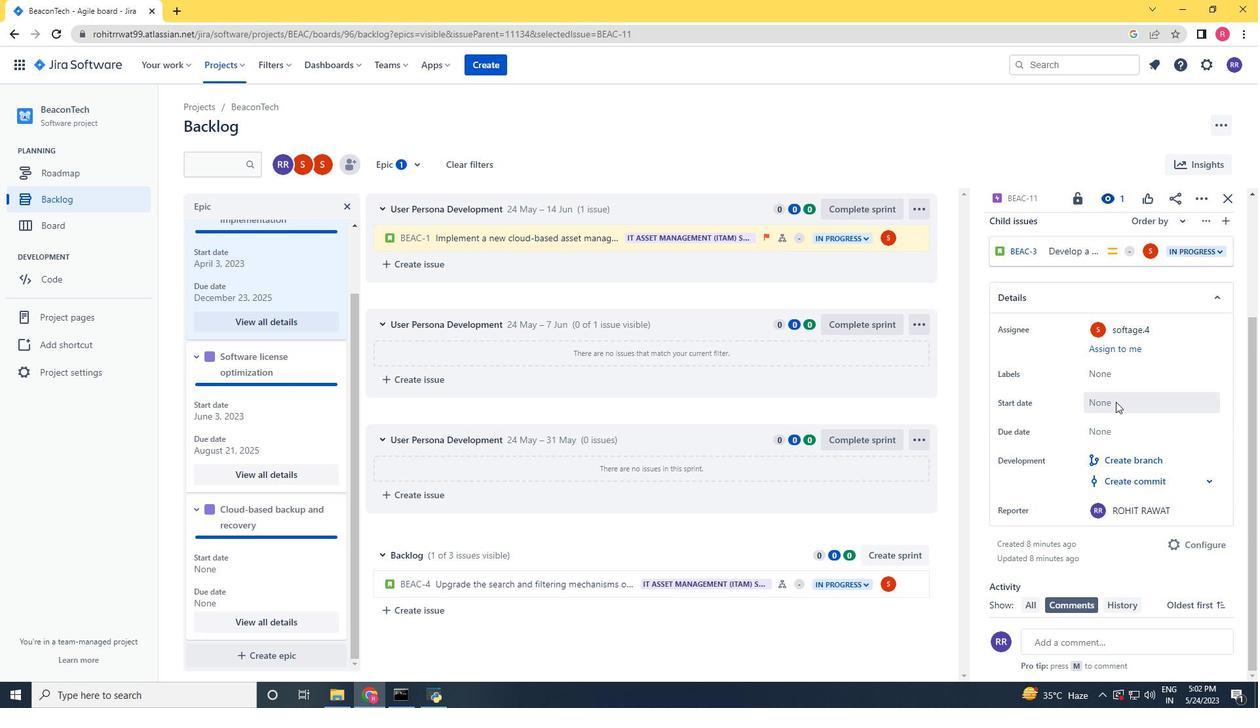 
Action: Mouse moved to (1231, 443)
Screenshot: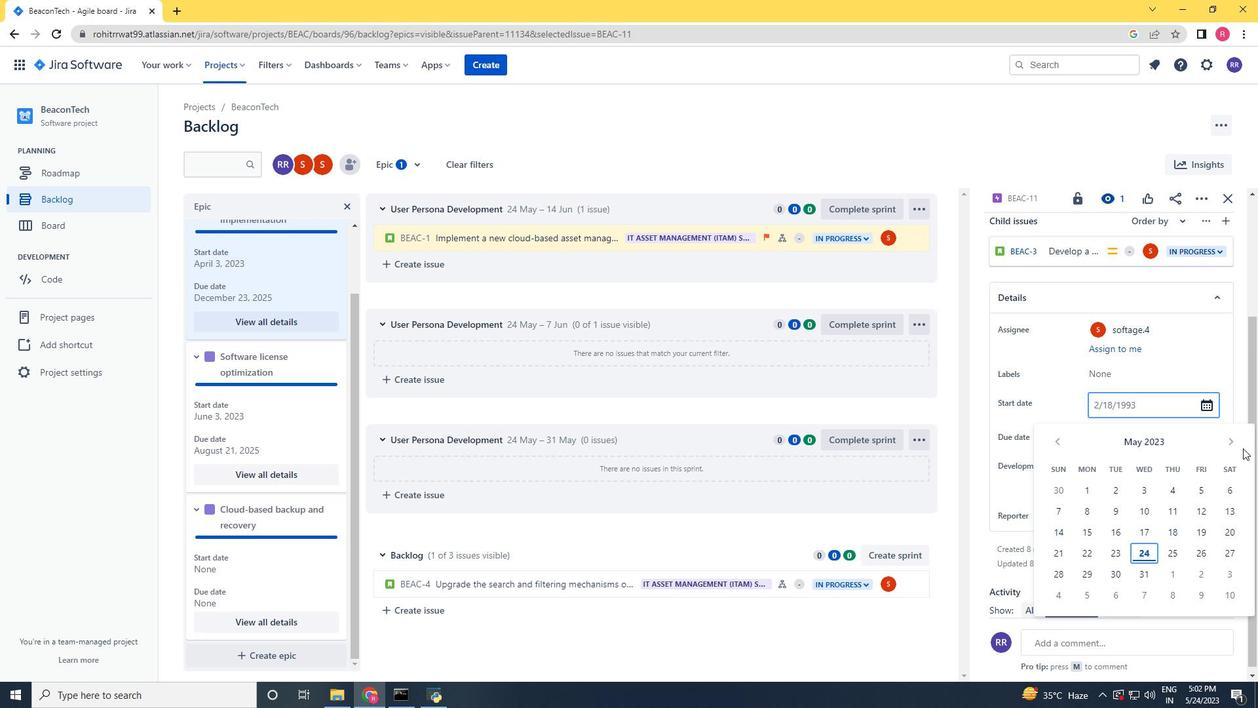
Action: Mouse pressed left at (1231, 443)
Screenshot: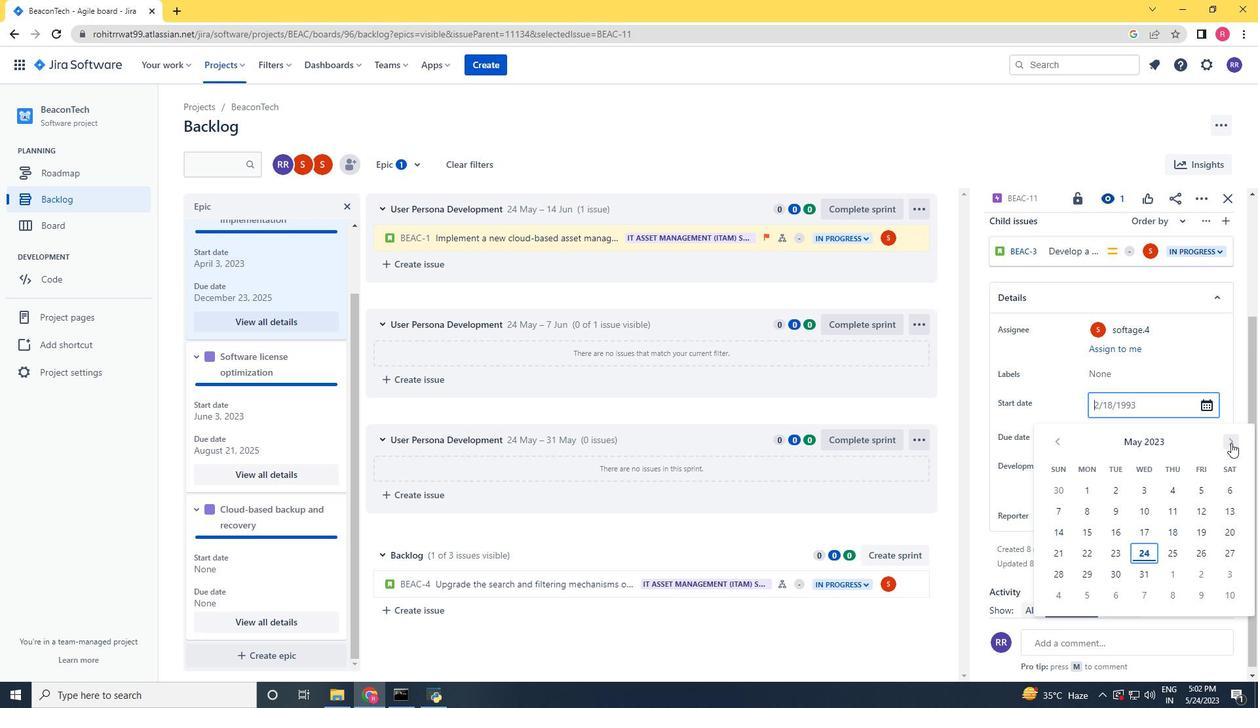 
Action: Mouse pressed left at (1231, 443)
Screenshot: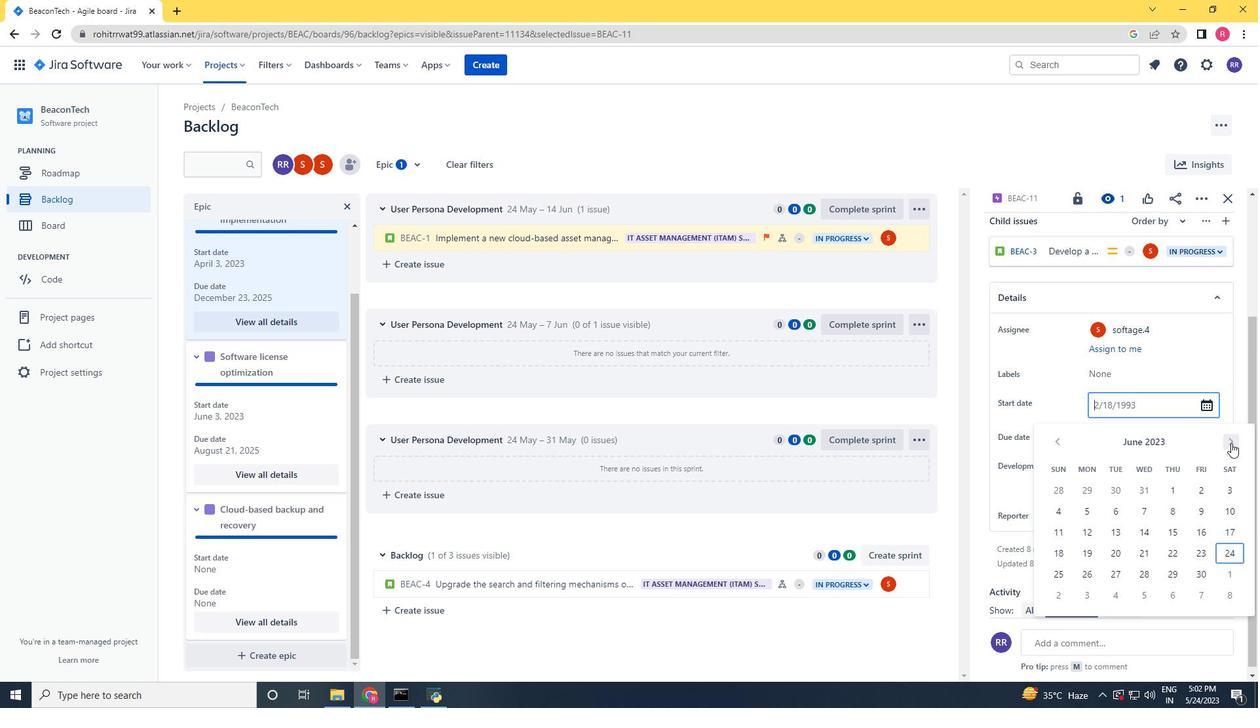 
Action: Mouse pressed left at (1231, 443)
Screenshot: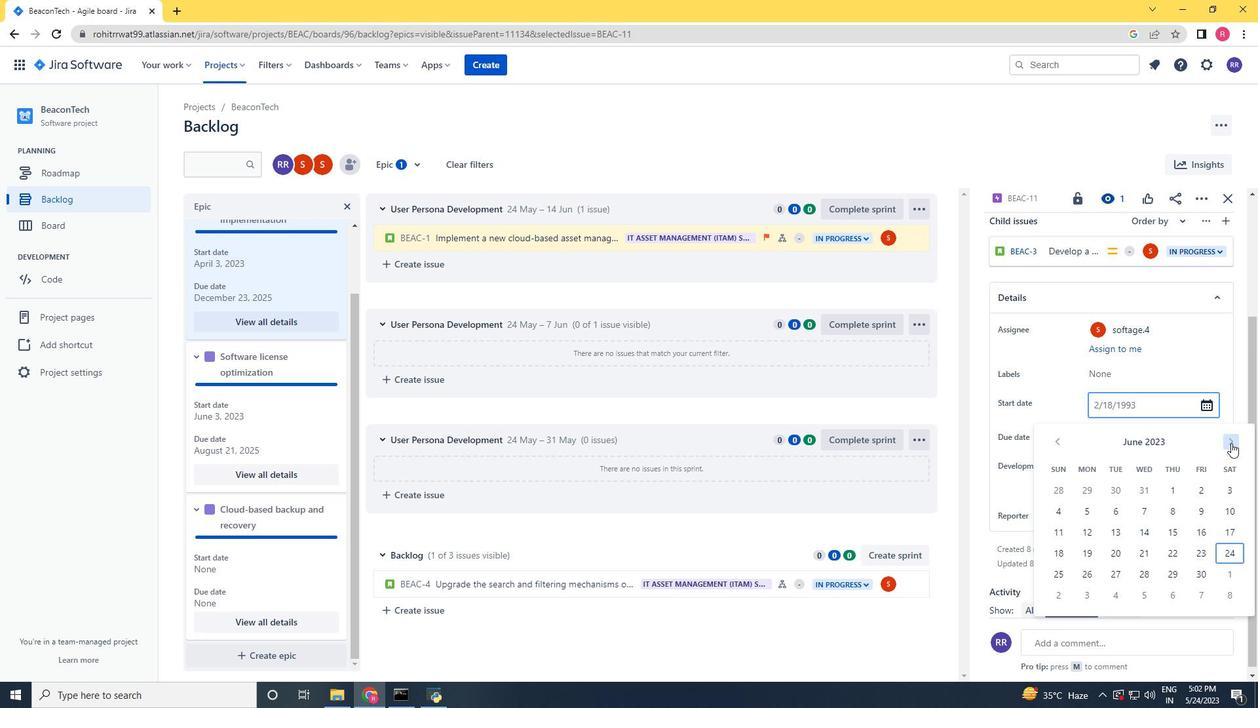 
Action: Mouse pressed left at (1231, 443)
Screenshot: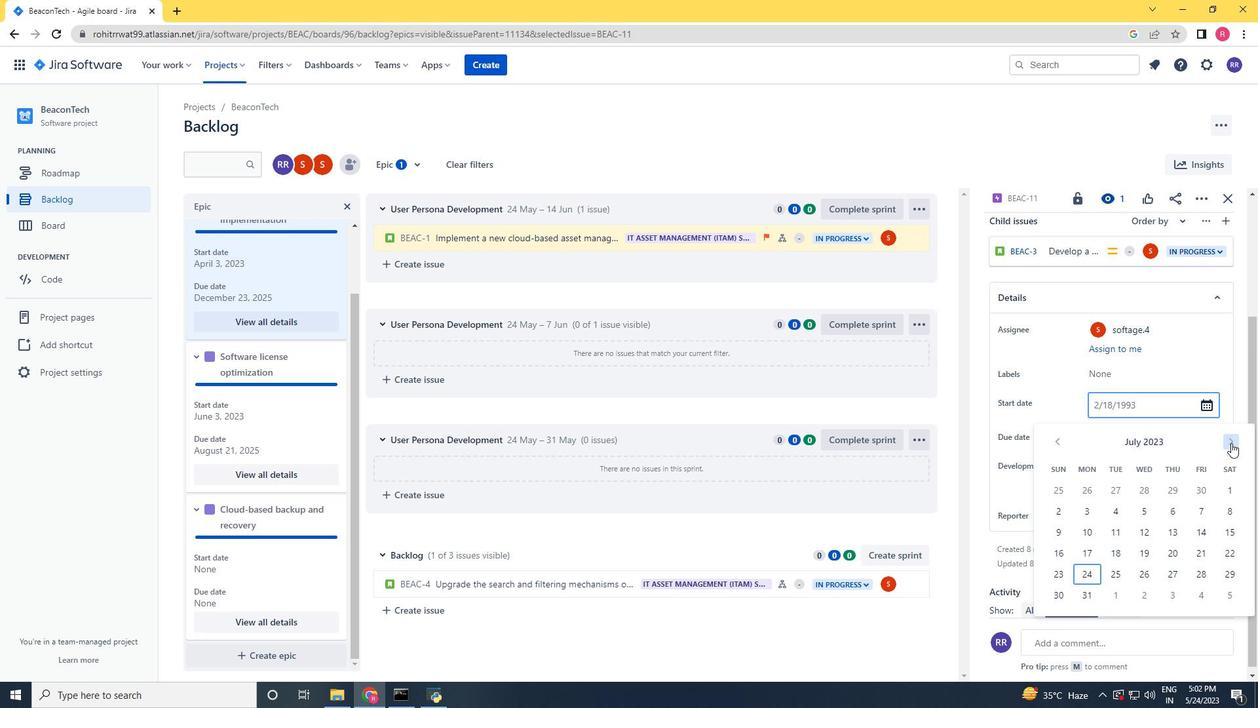 
Action: Mouse pressed left at (1231, 443)
Screenshot: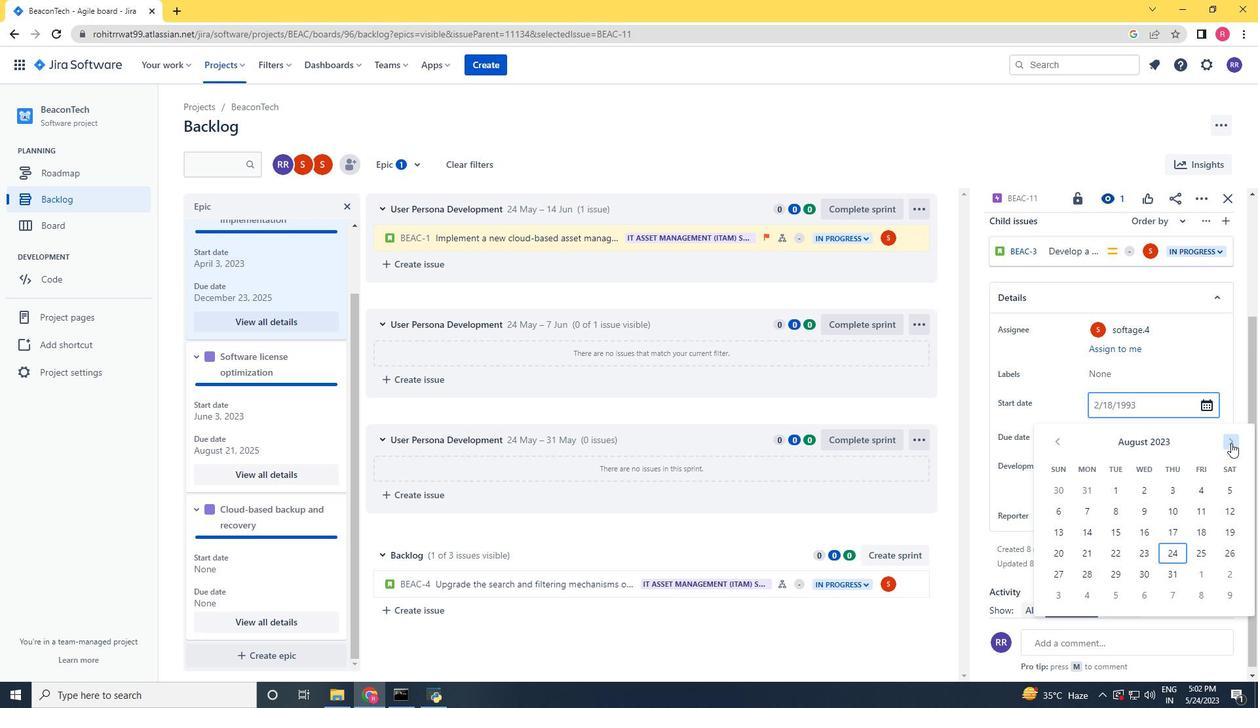 
Action: Mouse pressed left at (1231, 443)
Screenshot: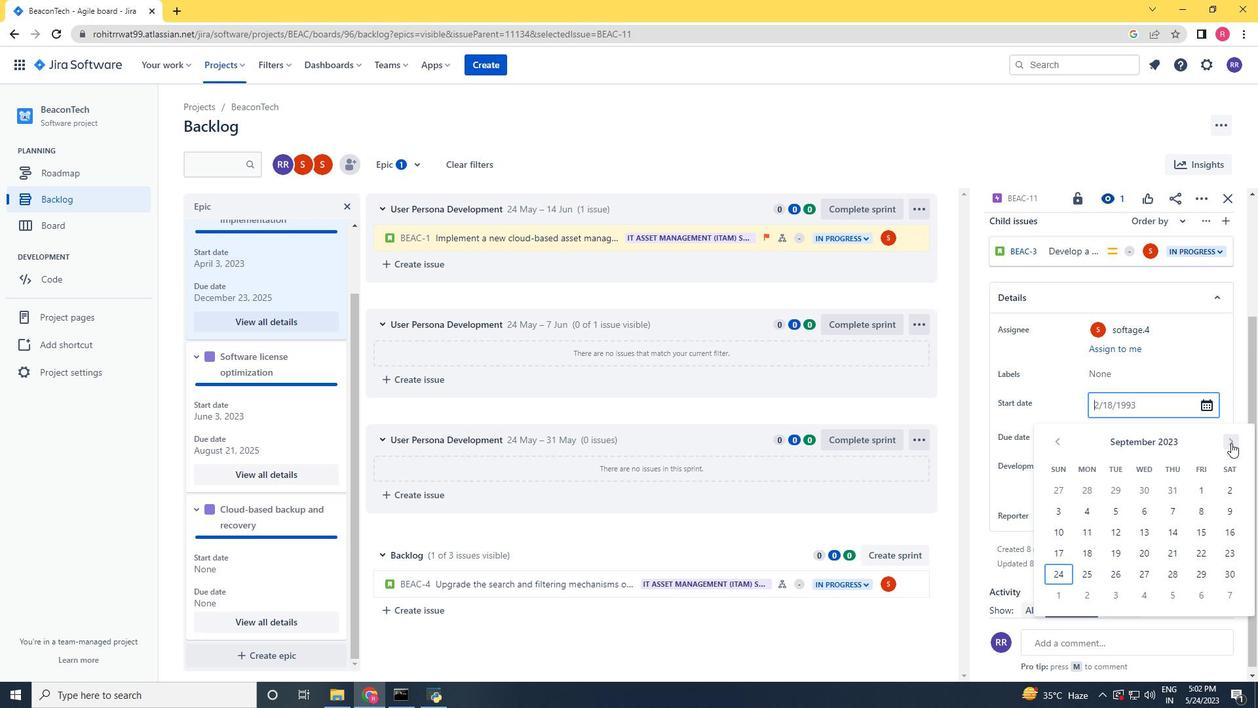 
Action: Mouse pressed left at (1231, 443)
Screenshot: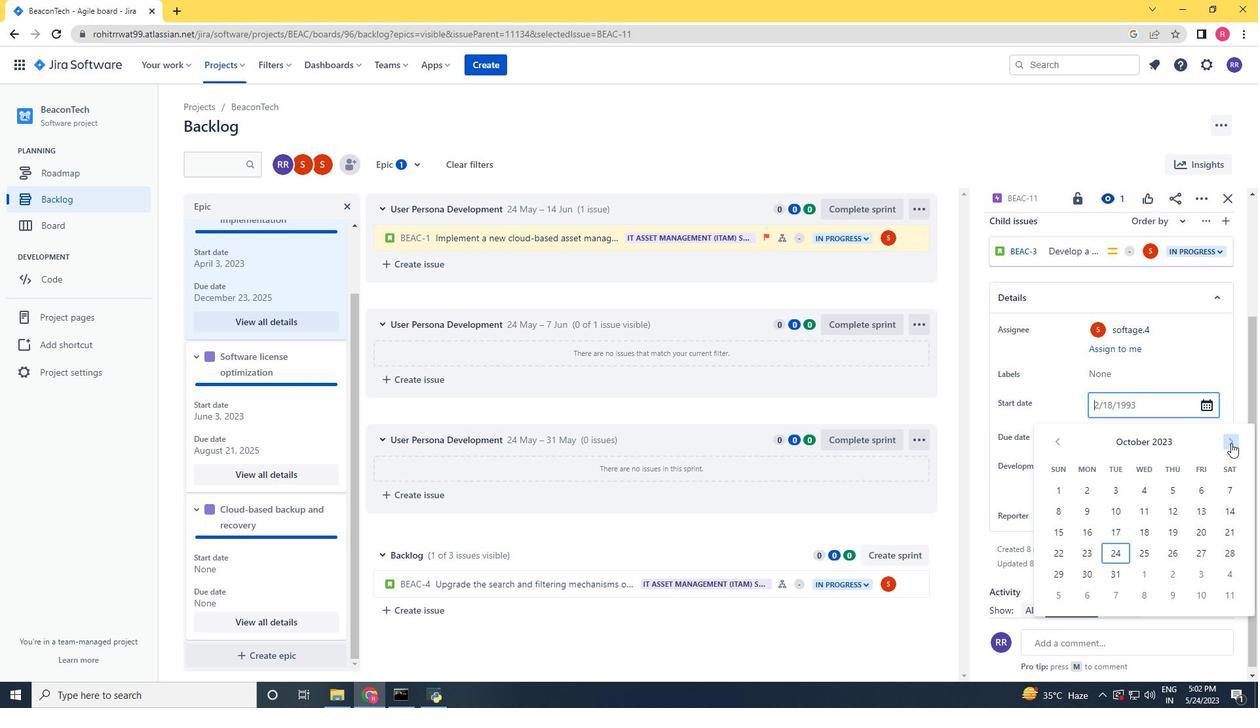 
Action: Mouse pressed left at (1231, 443)
Screenshot: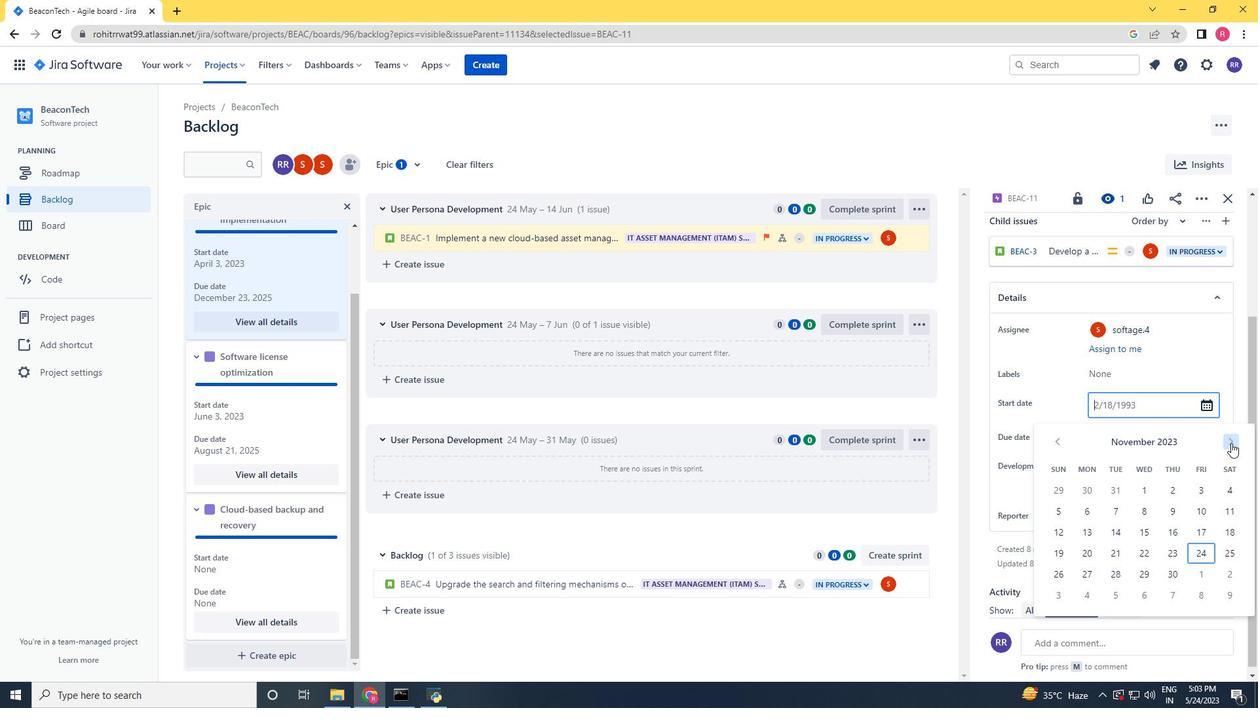 
Action: Mouse pressed left at (1231, 443)
Screenshot: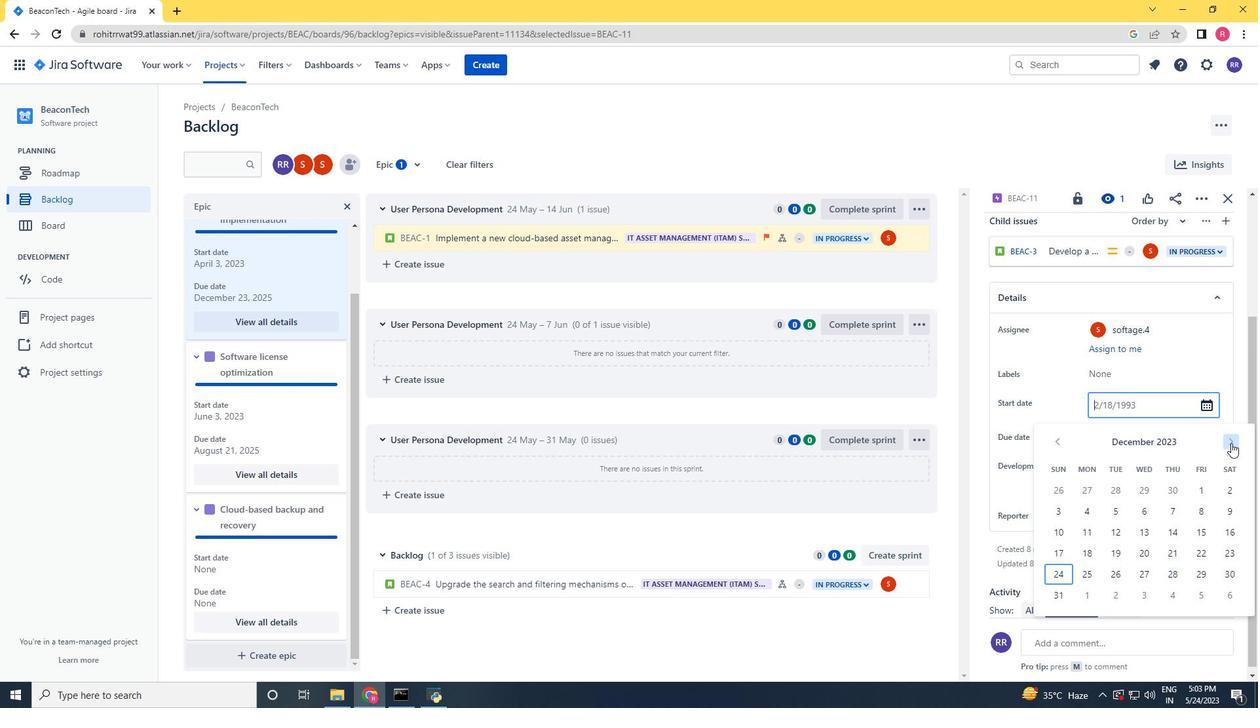 
Action: Mouse pressed left at (1231, 443)
Screenshot: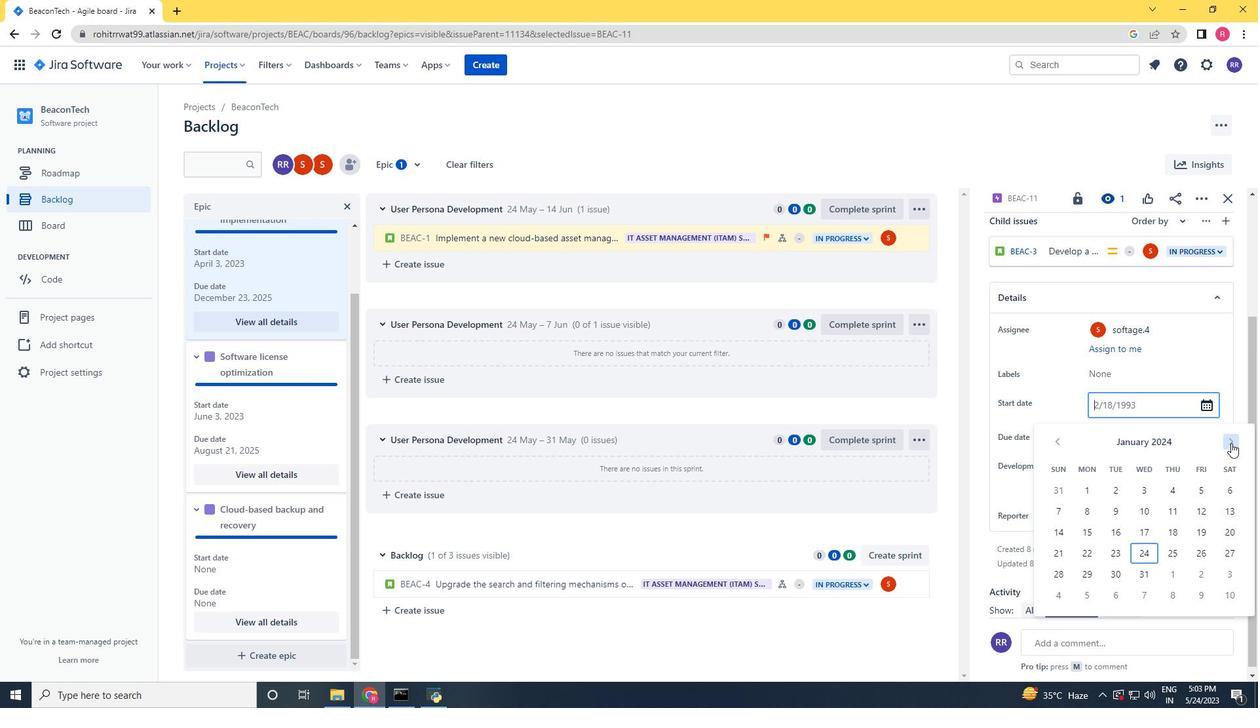 
Action: Mouse pressed left at (1231, 443)
Screenshot: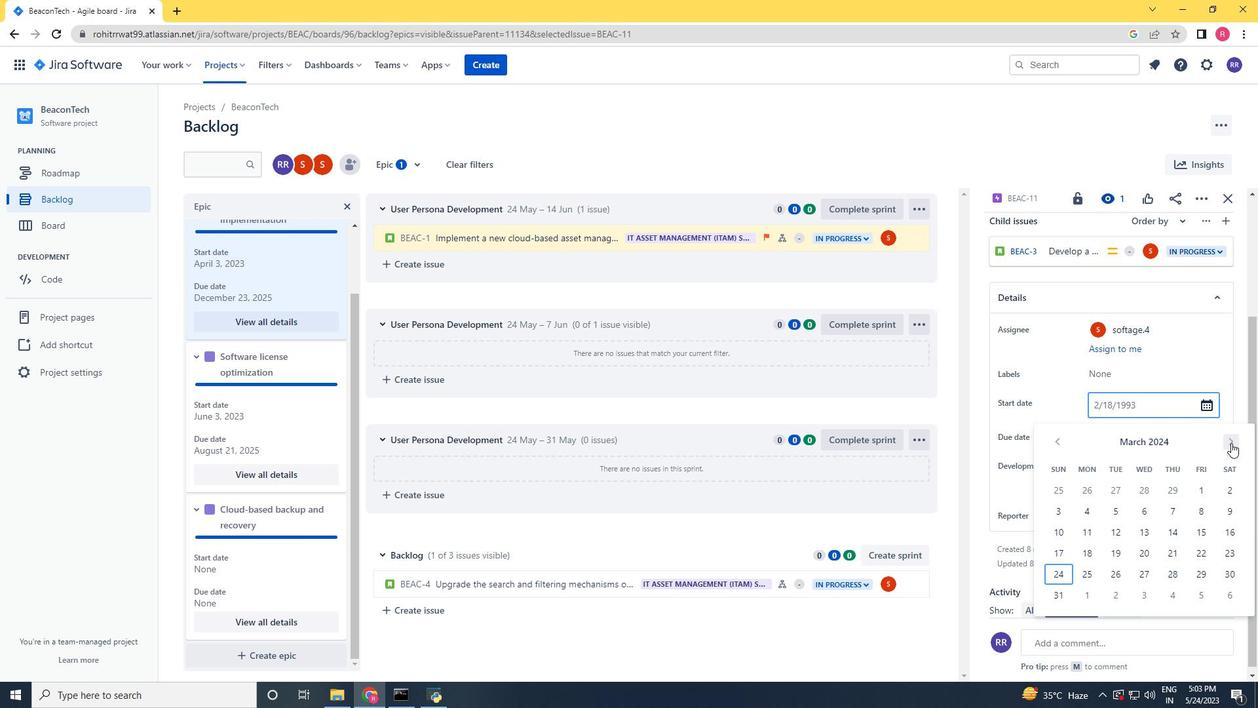 
Action: Mouse pressed left at (1231, 443)
Screenshot: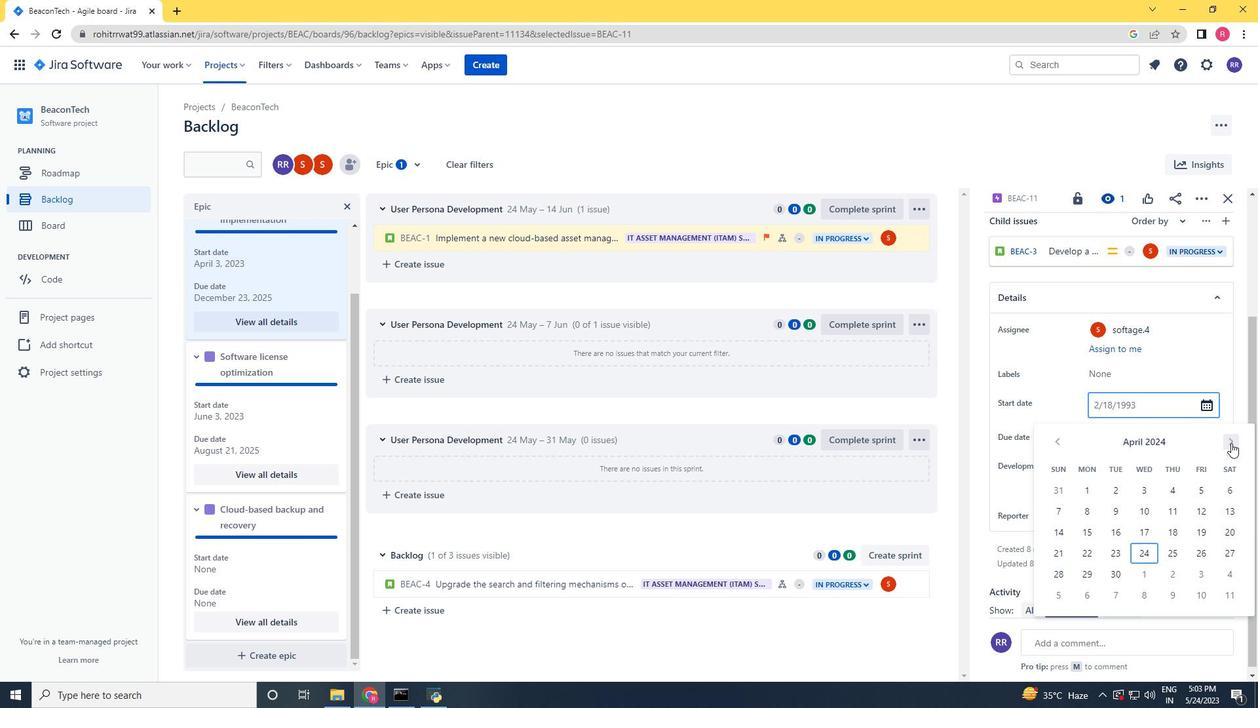 
Action: Mouse moved to (1228, 489)
Screenshot: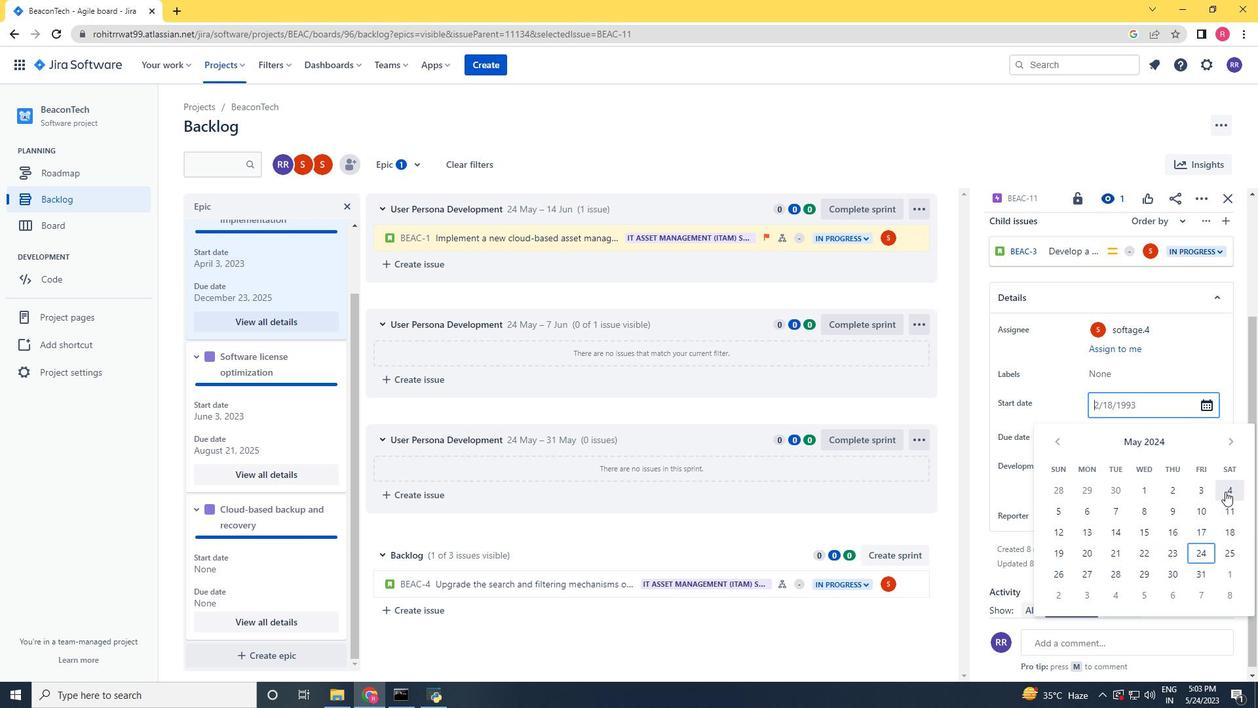 
Action: Mouse pressed left at (1228, 489)
Screenshot: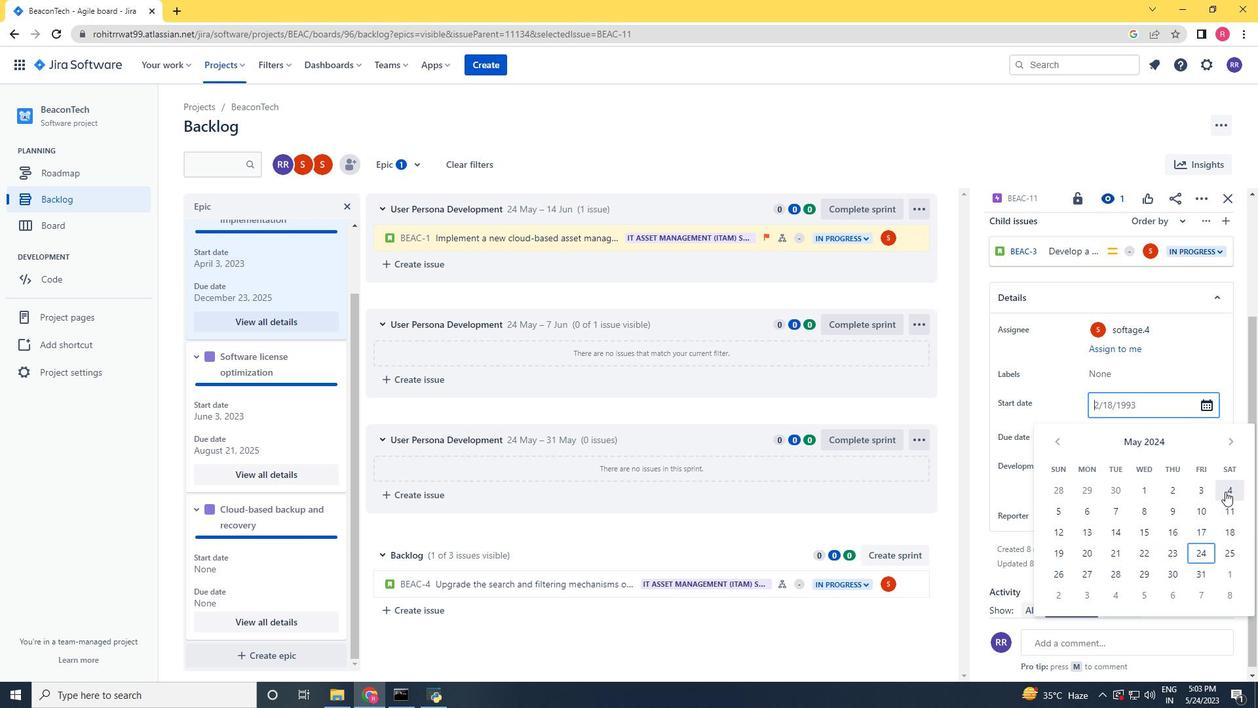 
Action: Mouse moved to (1139, 441)
Screenshot: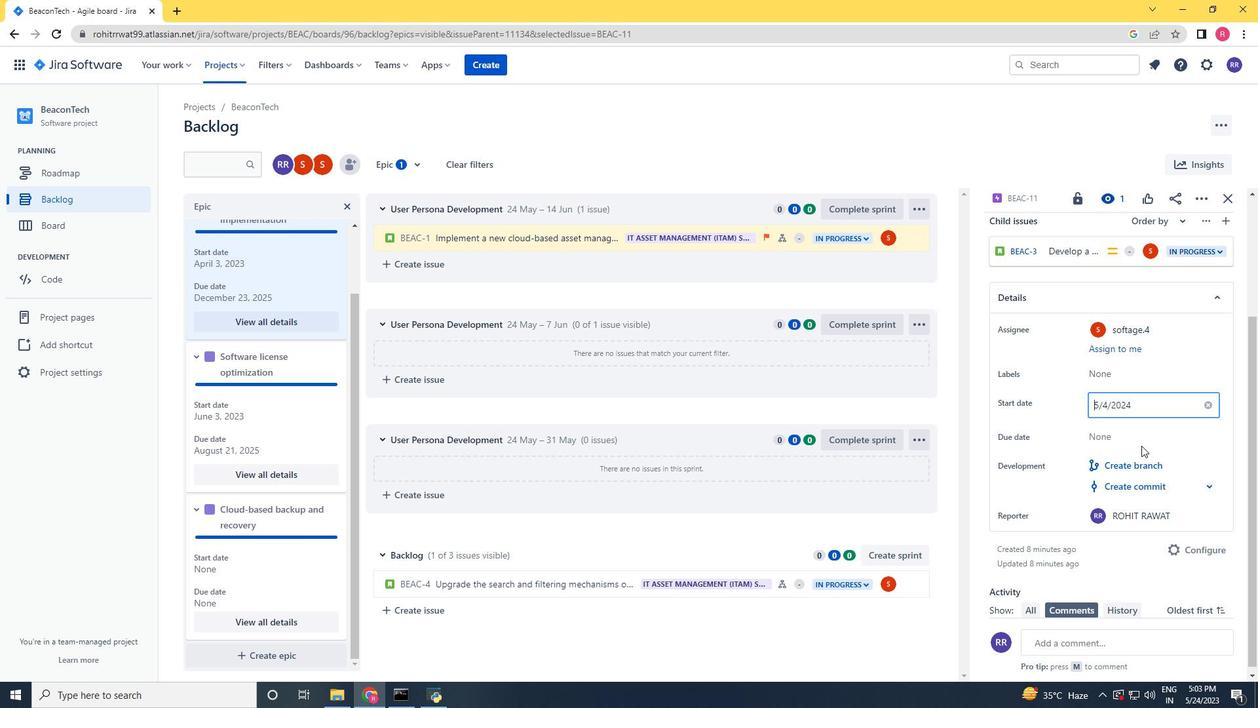 
Action: Mouse pressed left at (1139, 441)
Screenshot: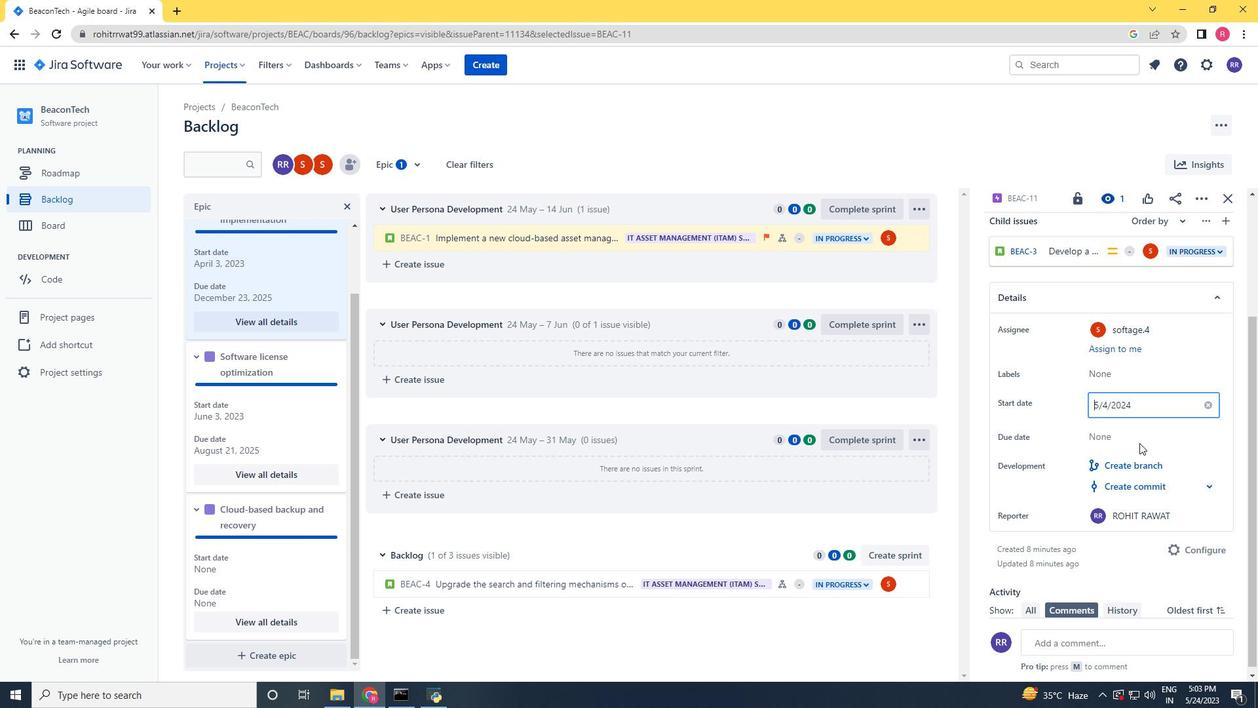 
Action: Mouse moved to (1229, 469)
Screenshot: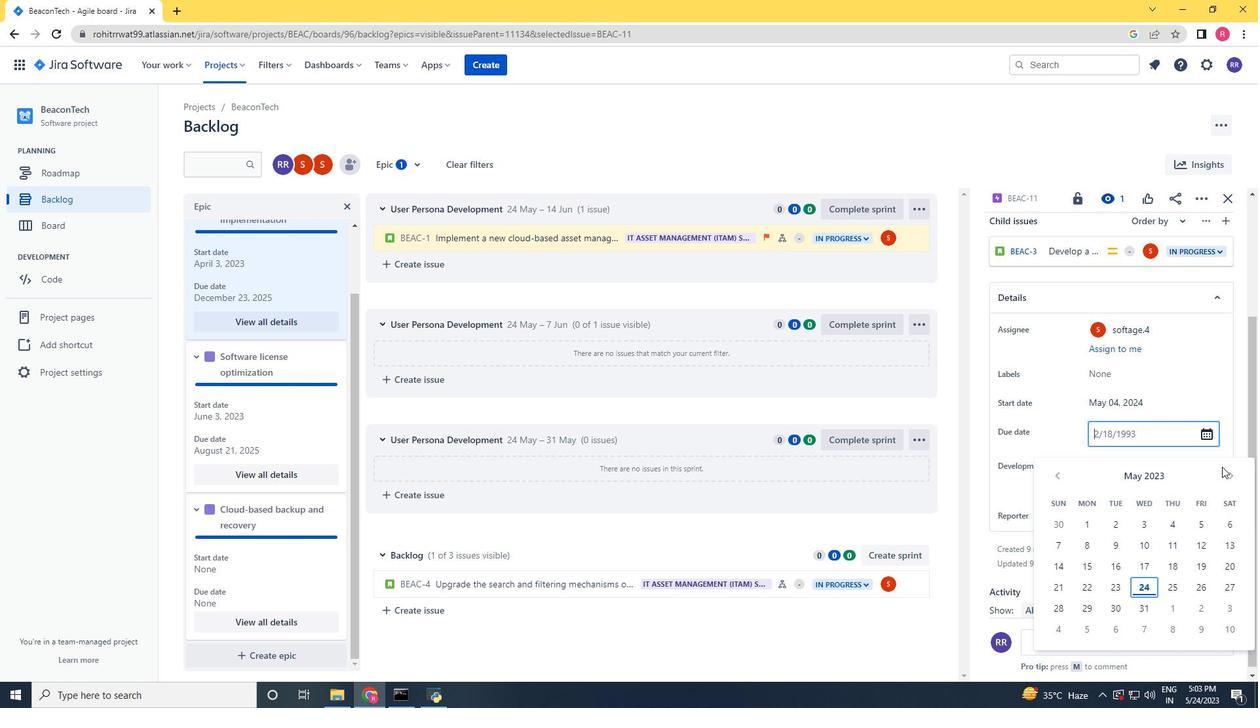 
Action: Mouse pressed left at (1229, 469)
Screenshot: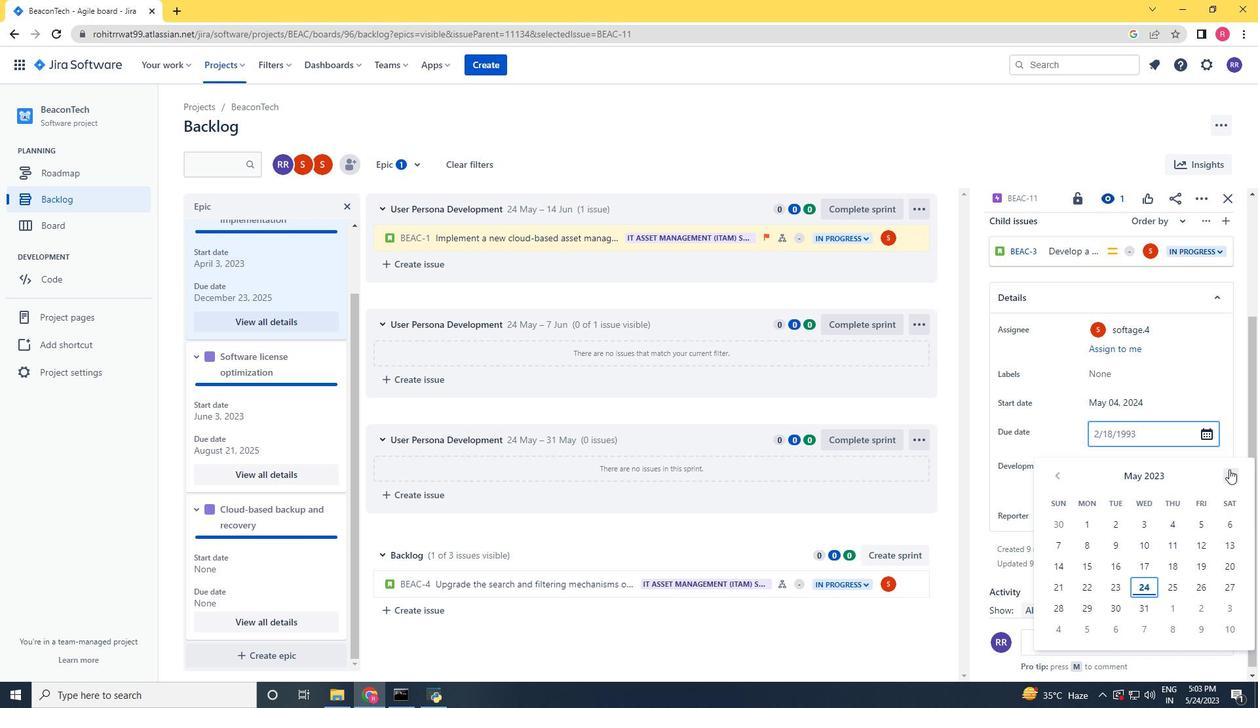 
Action: Mouse pressed left at (1229, 469)
Screenshot: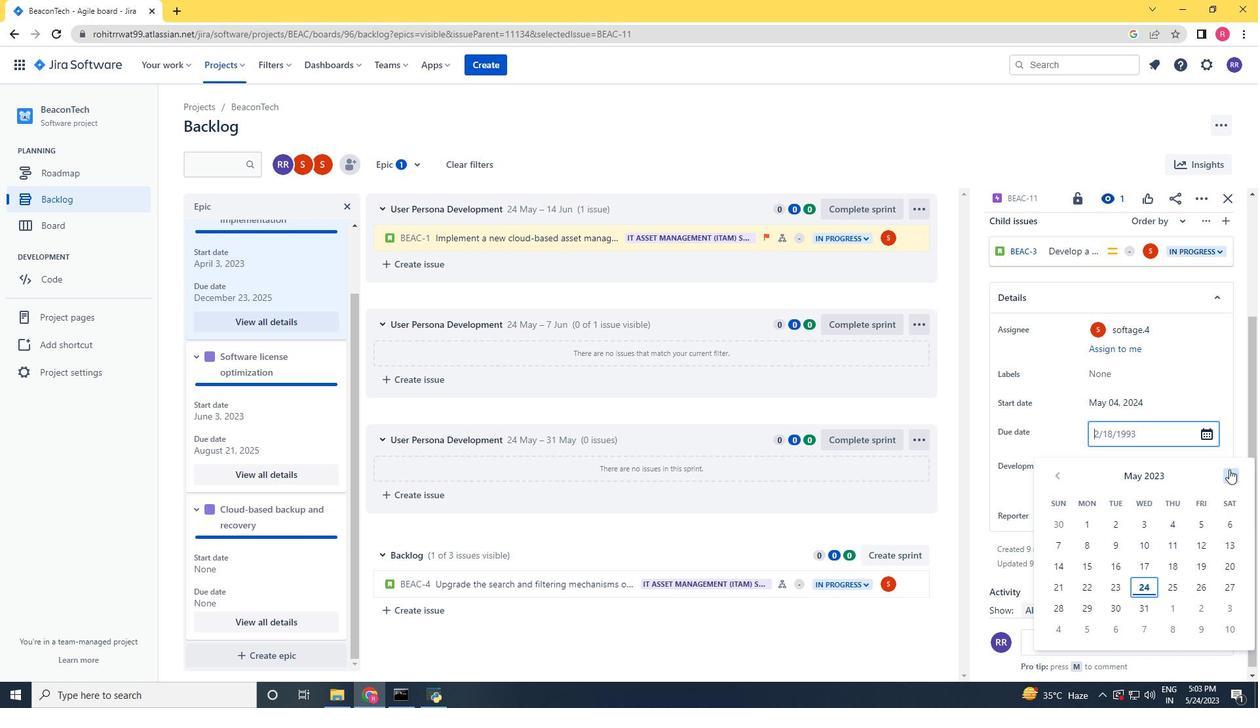 
Action: Mouse pressed left at (1229, 469)
Screenshot: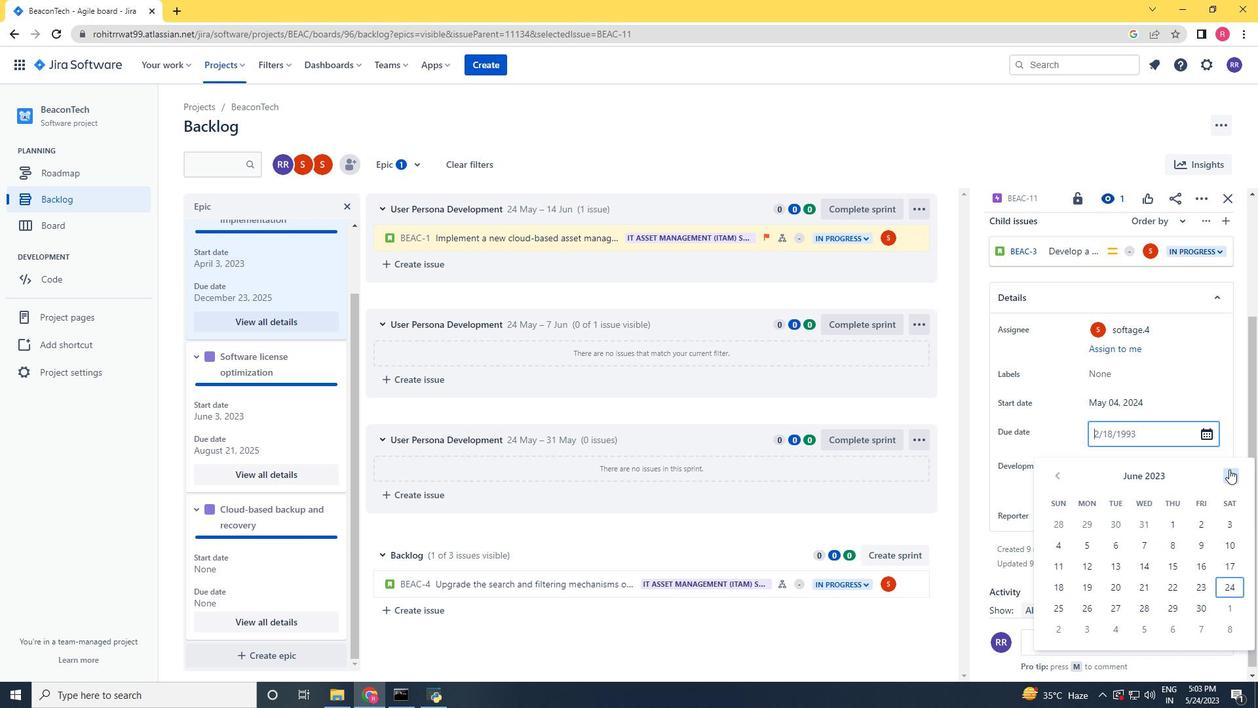 
Action: Mouse pressed left at (1229, 469)
Screenshot: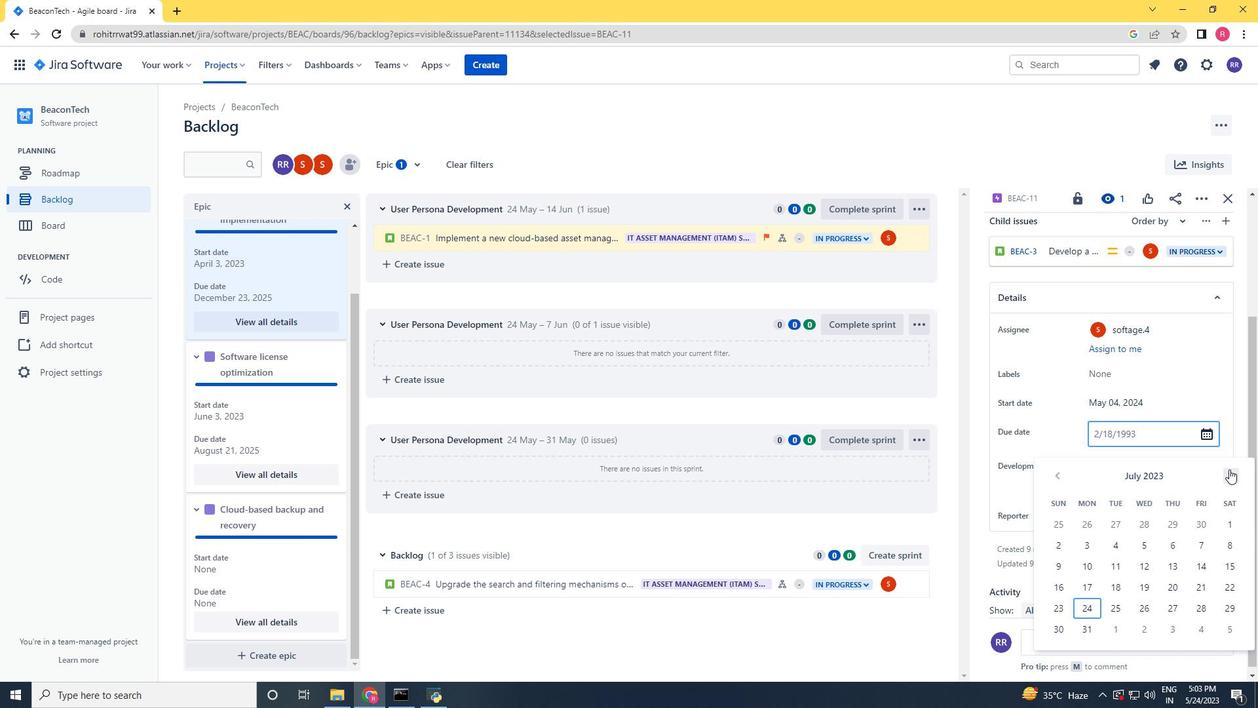 
Action: Mouse pressed left at (1229, 469)
Screenshot: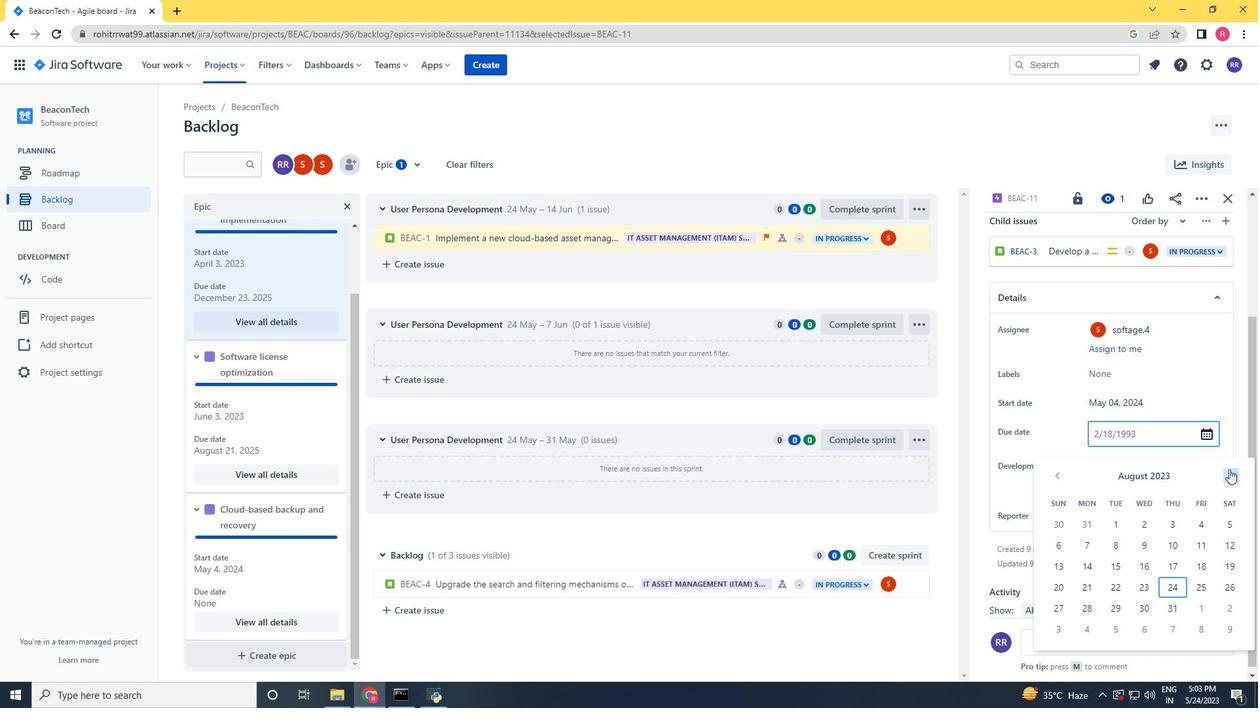 
Action: Mouse pressed left at (1229, 469)
Screenshot: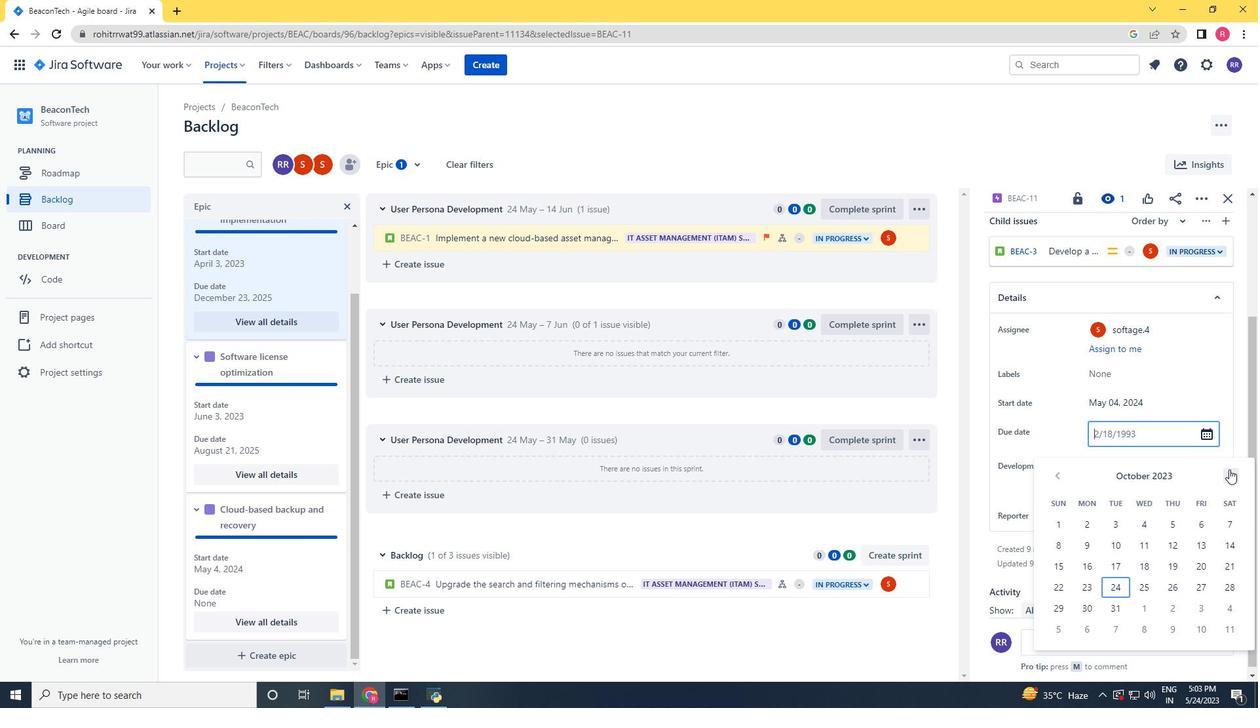 
Action: Mouse pressed left at (1229, 469)
Screenshot: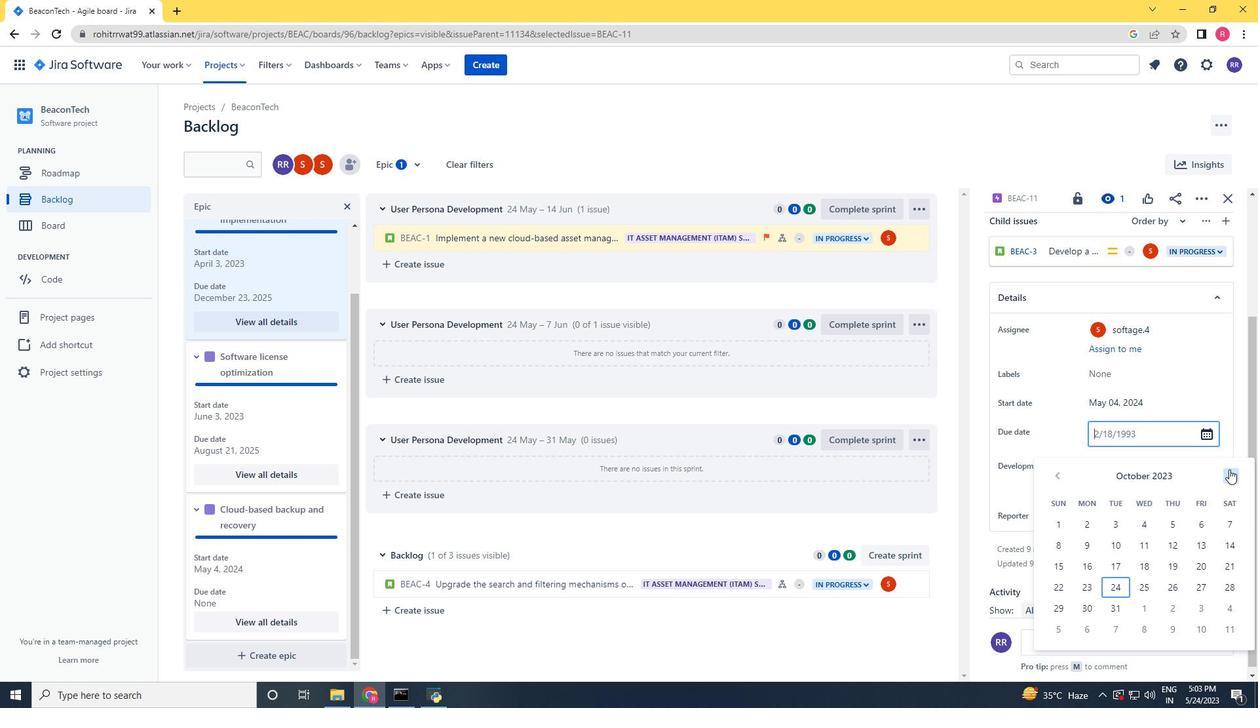 
Action: Mouse pressed left at (1229, 469)
Screenshot: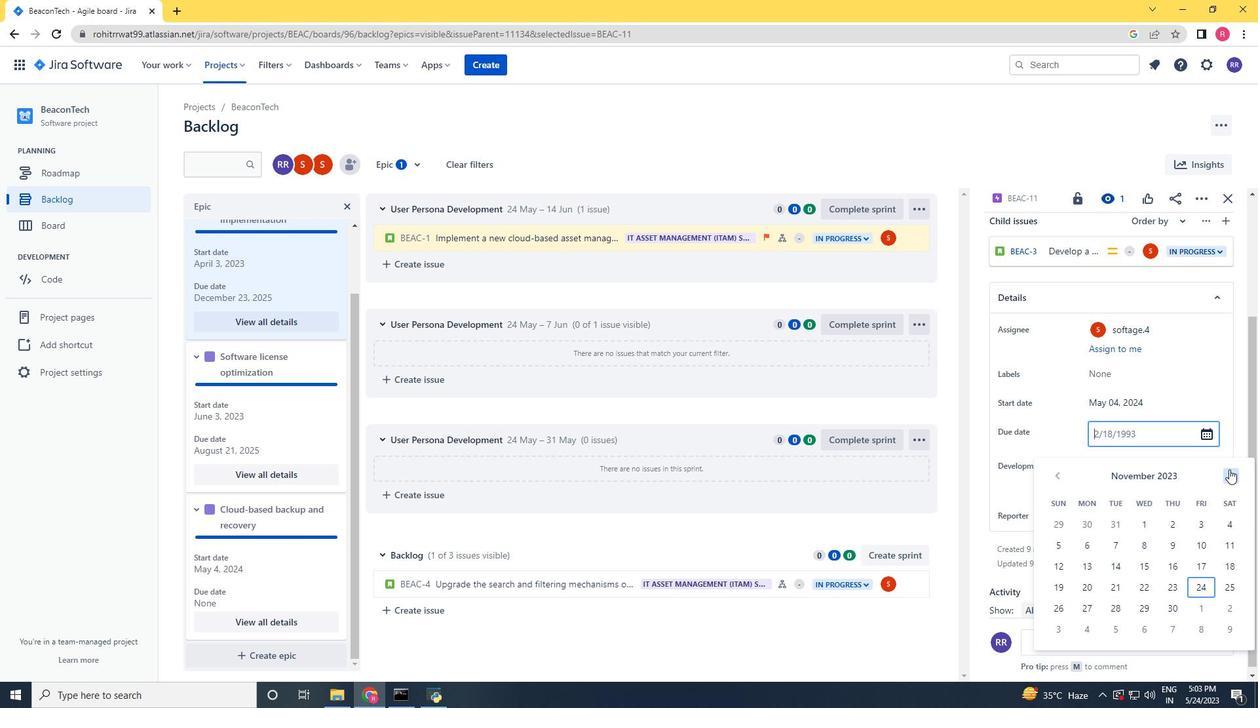 
Action: Mouse pressed left at (1229, 469)
Screenshot: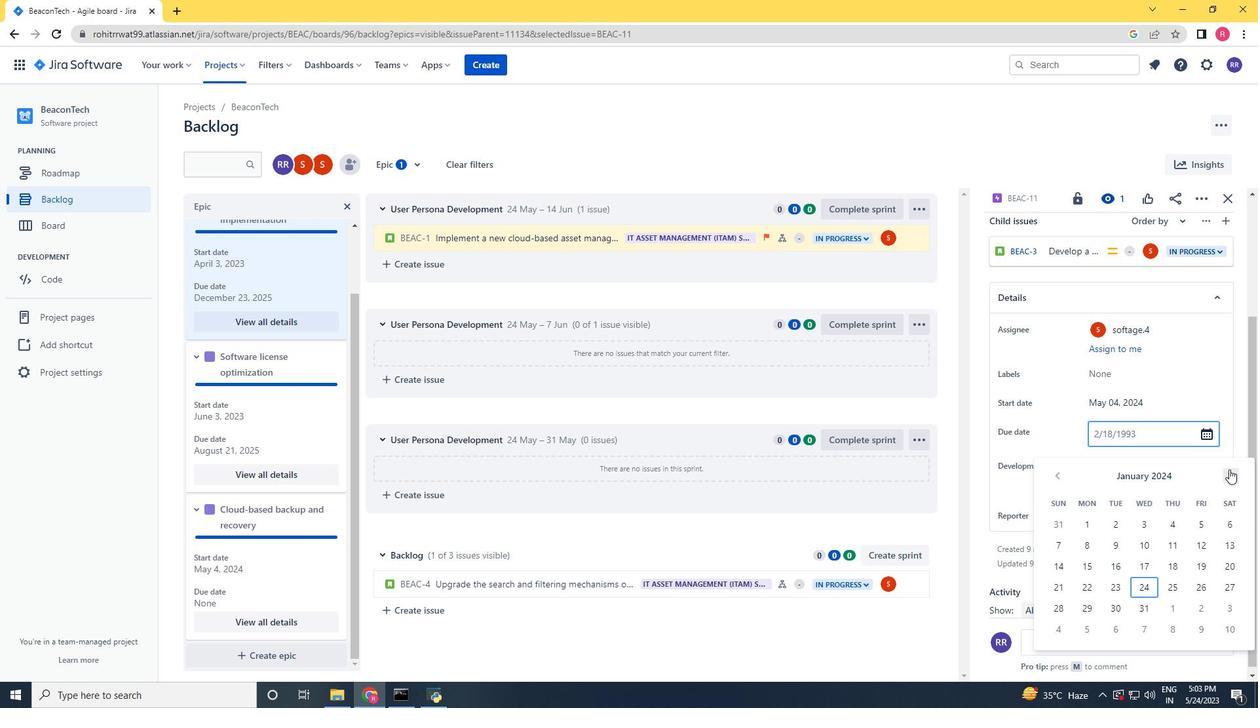 
Action: Mouse pressed left at (1229, 469)
Screenshot: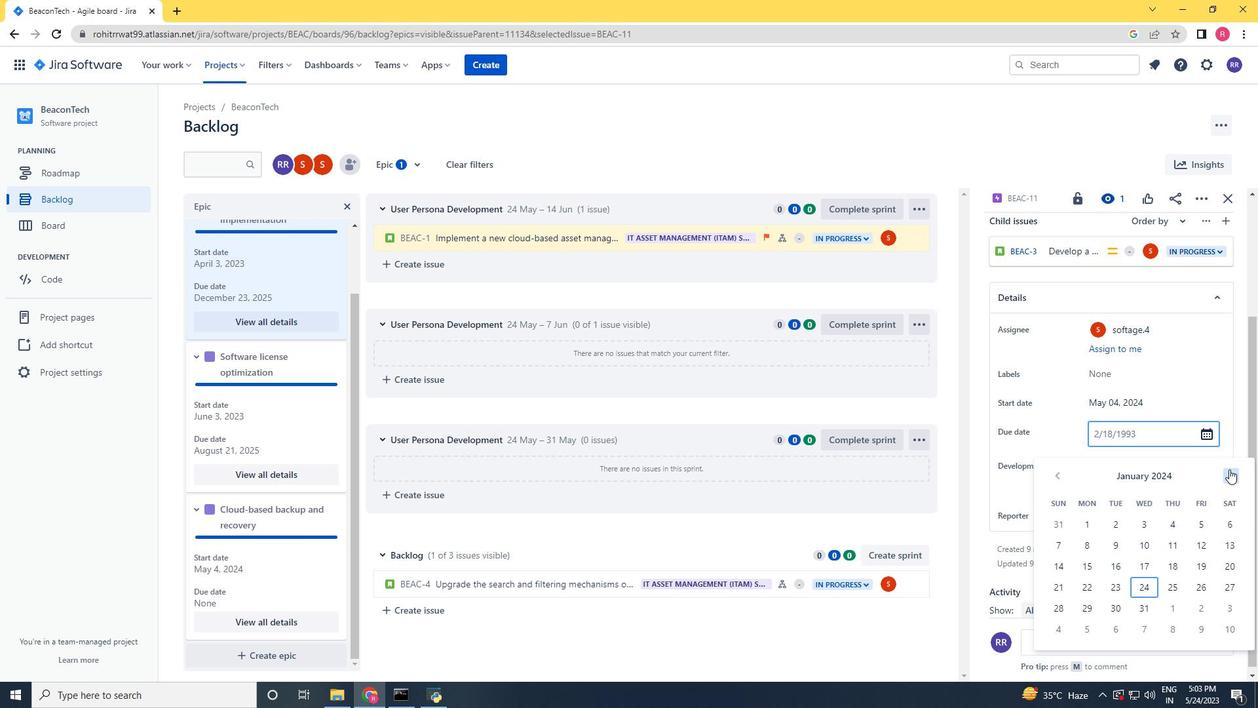 
Action: Mouse pressed left at (1229, 469)
Screenshot: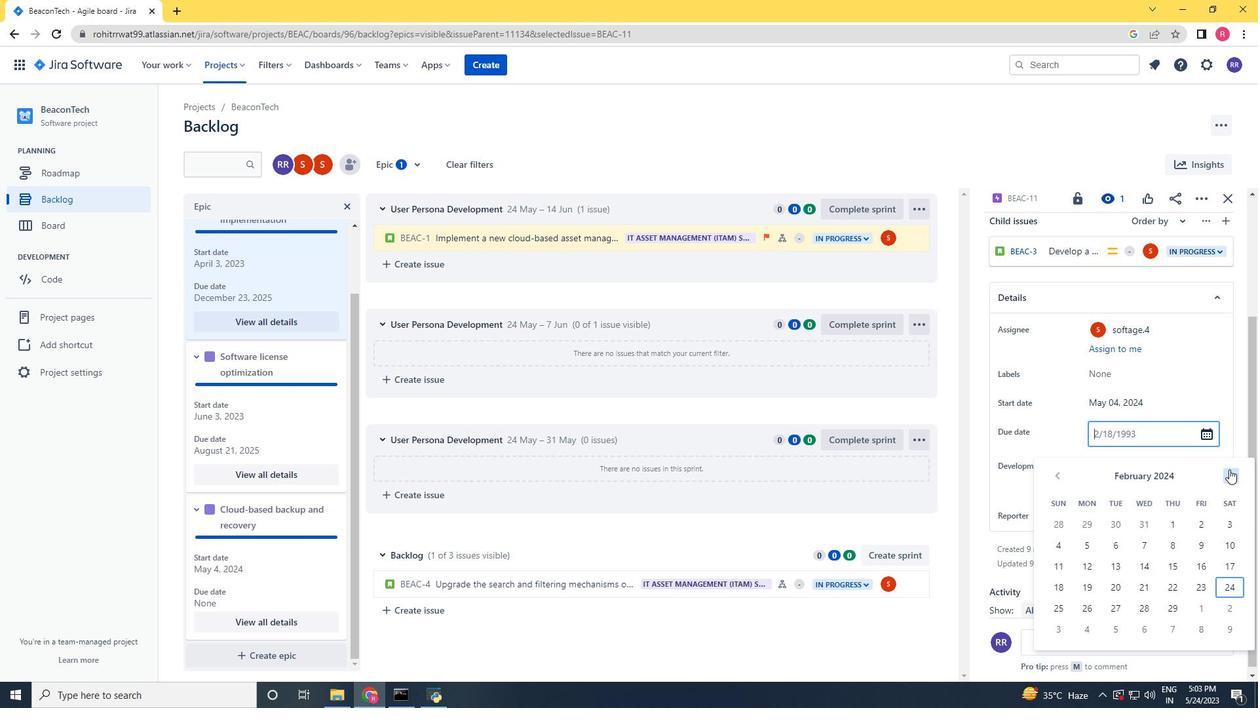 
Action: Mouse pressed left at (1229, 469)
Screenshot: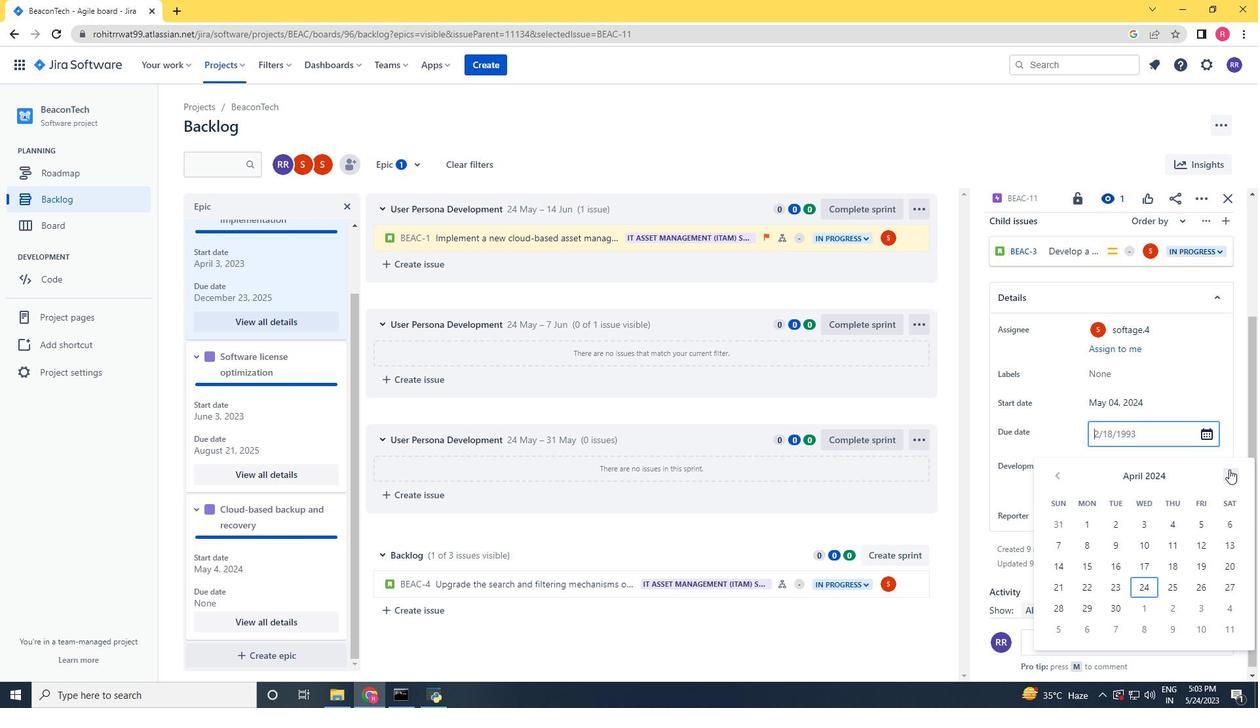 
Action: Mouse pressed left at (1229, 469)
Screenshot: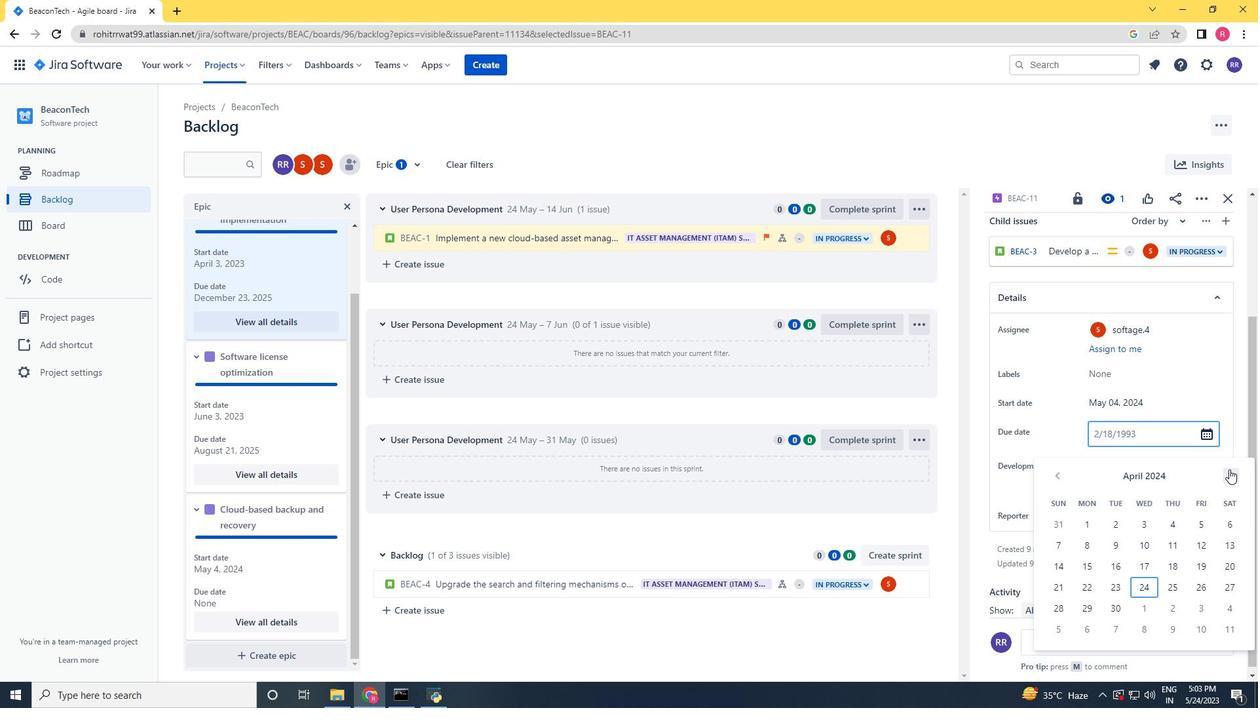 
Action: Mouse pressed left at (1229, 469)
Screenshot: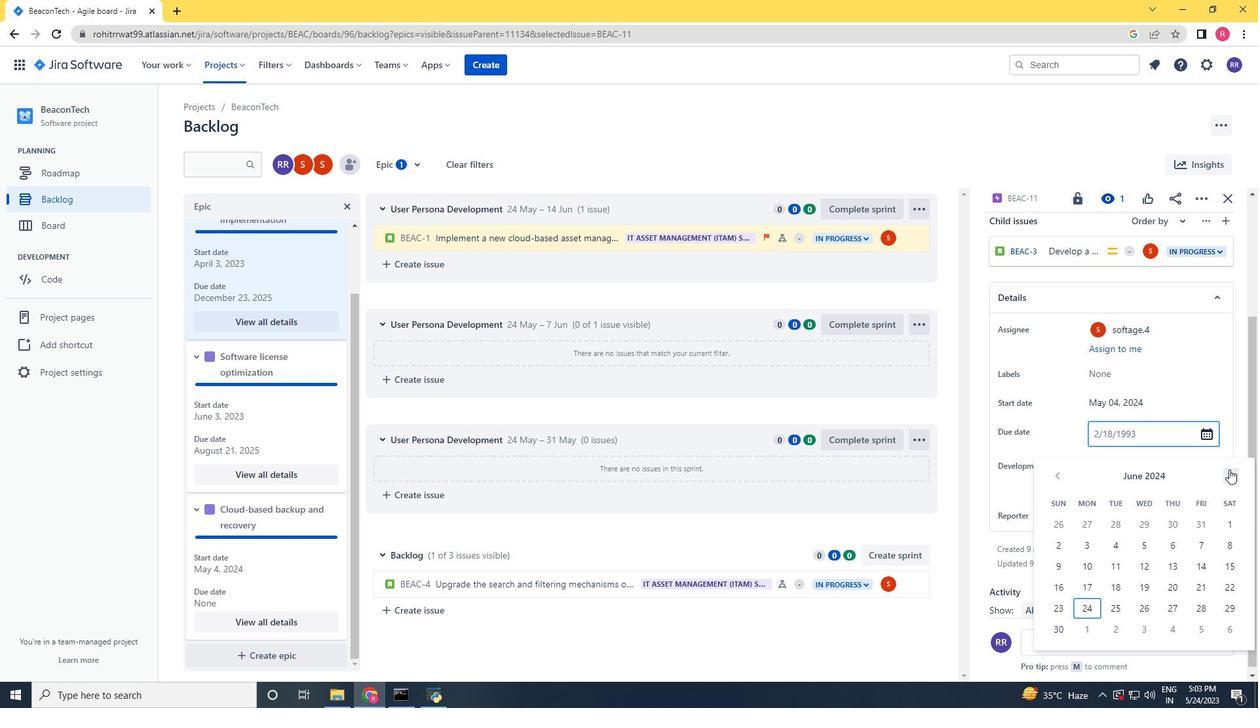 
Action: Mouse pressed left at (1229, 469)
Screenshot: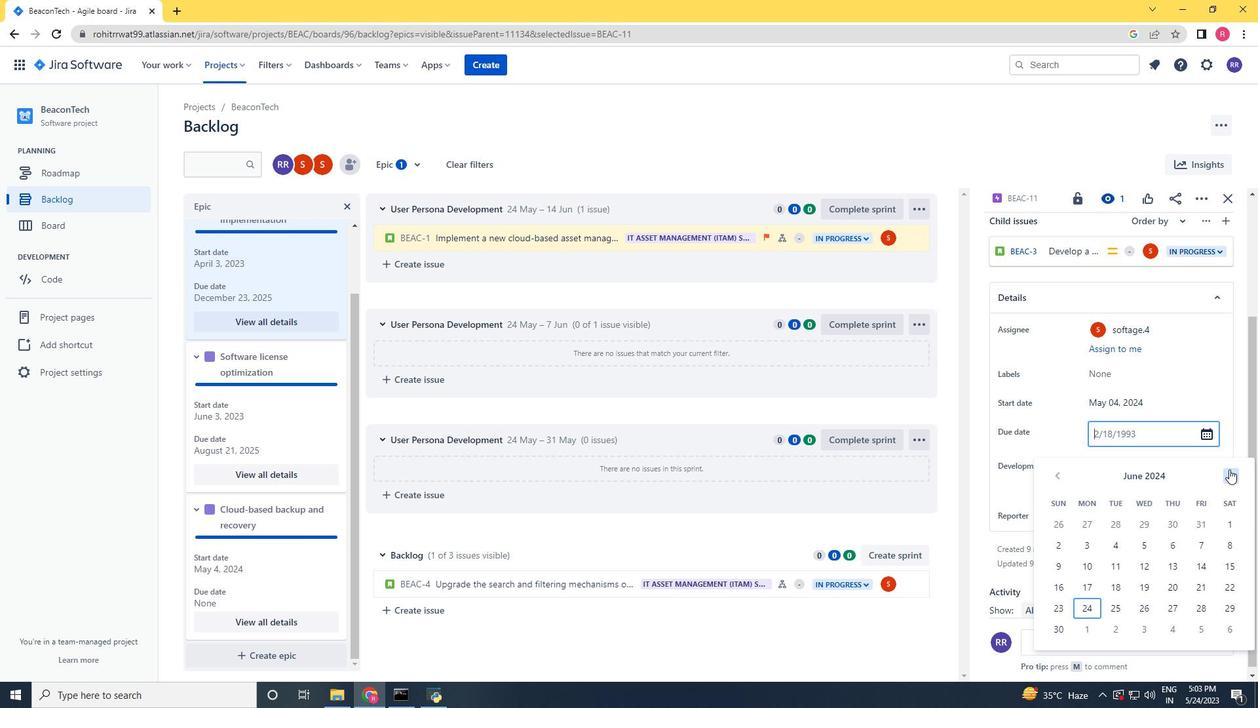 
Action: Mouse pressed left at (1229, 469)
Screenshot: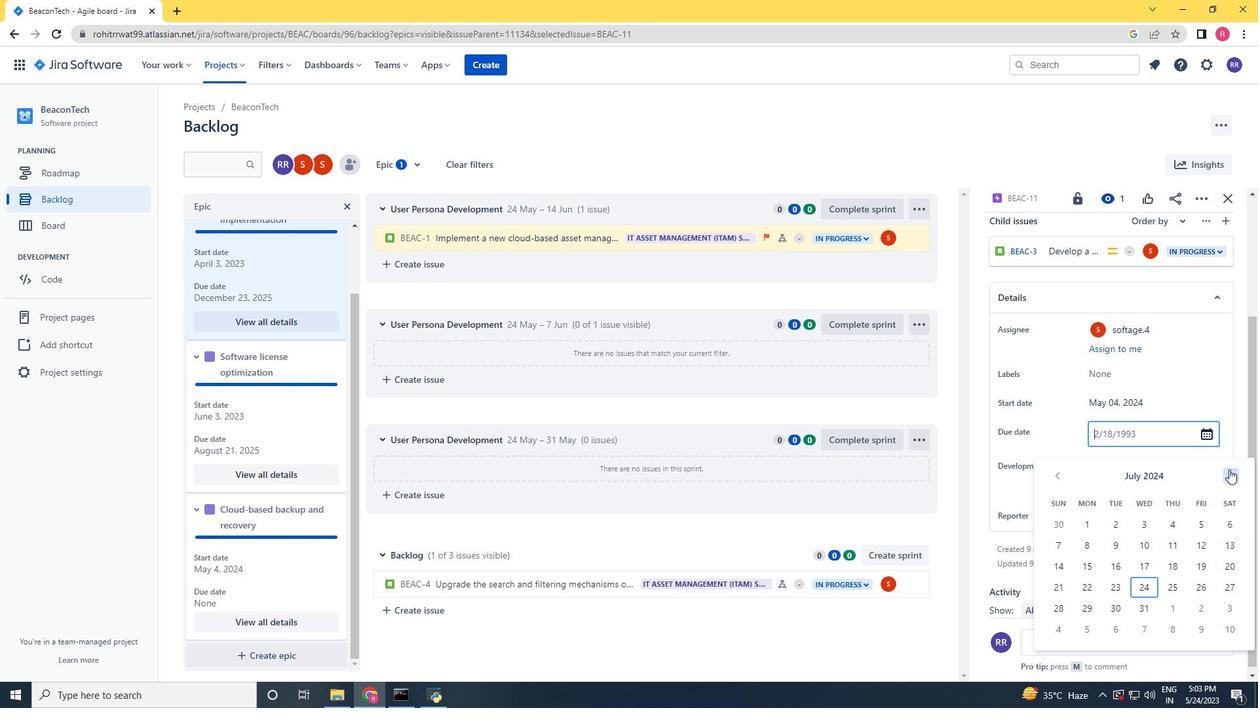 
Action: Mouse pressed left at (1229, 469)
Screenshot: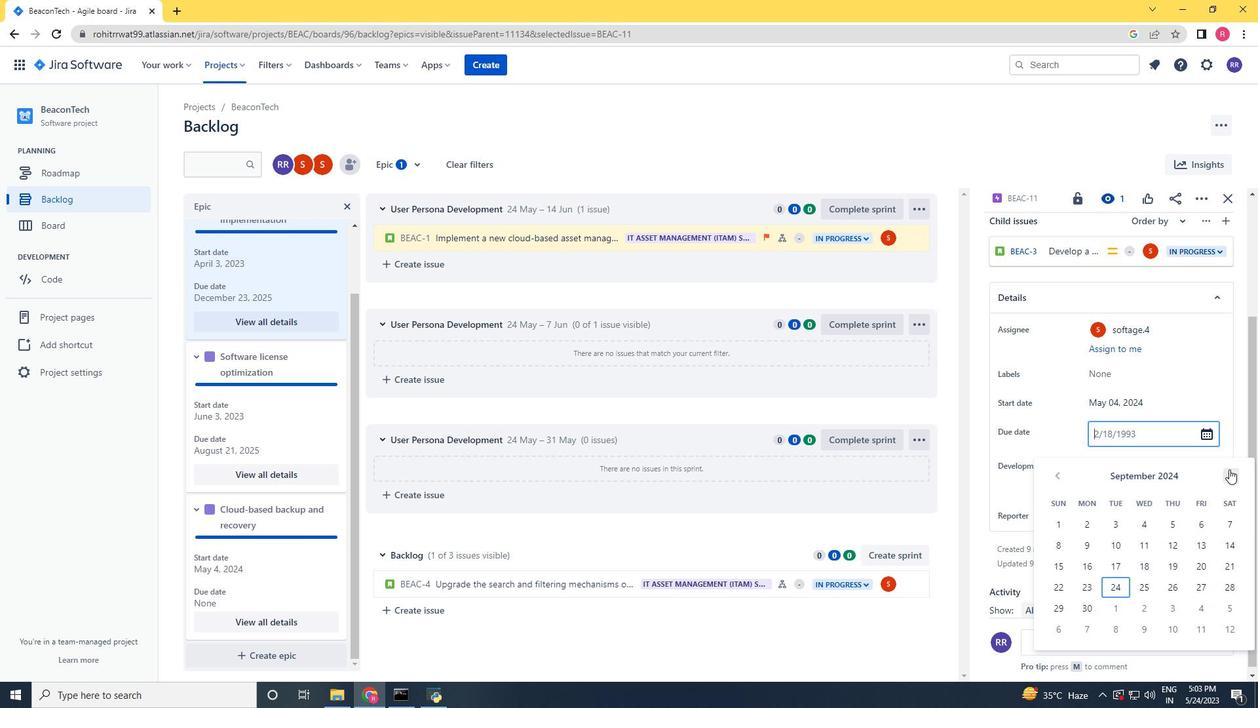 
Action: Mouse pressed left at (1229, 469)
Screenshot: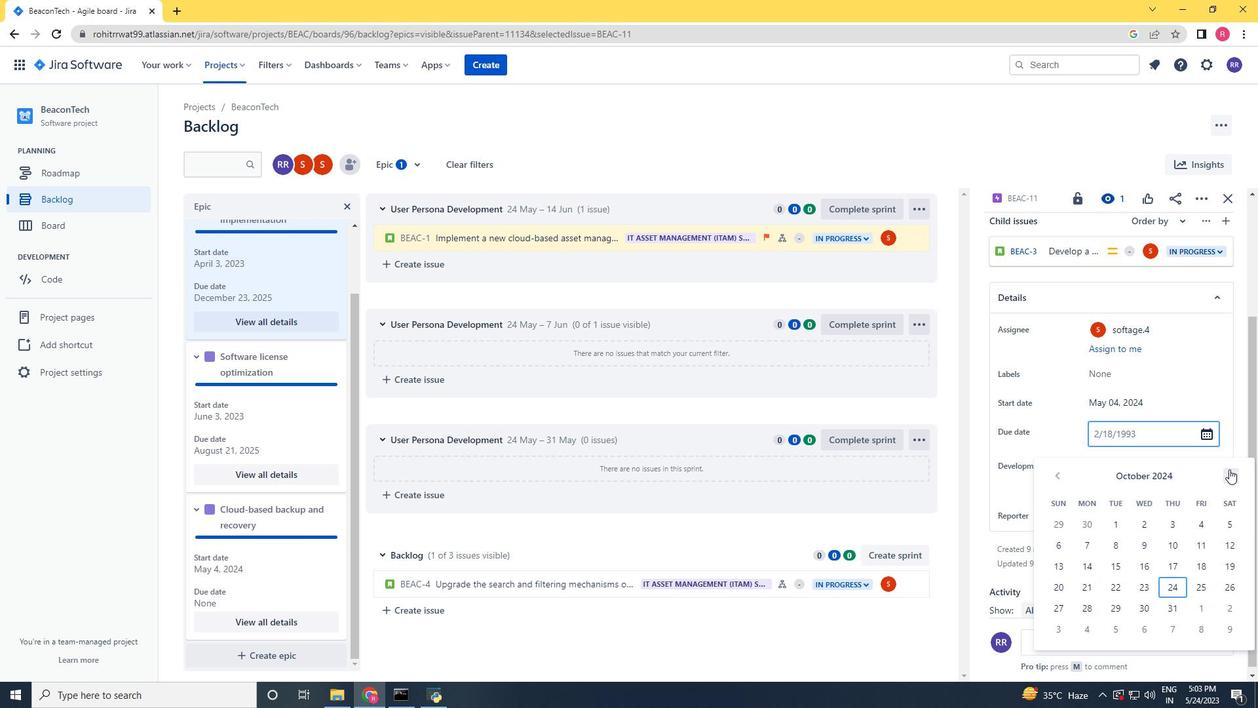 
Action: Mouse pressed left at (1229, 469)
Screenshot: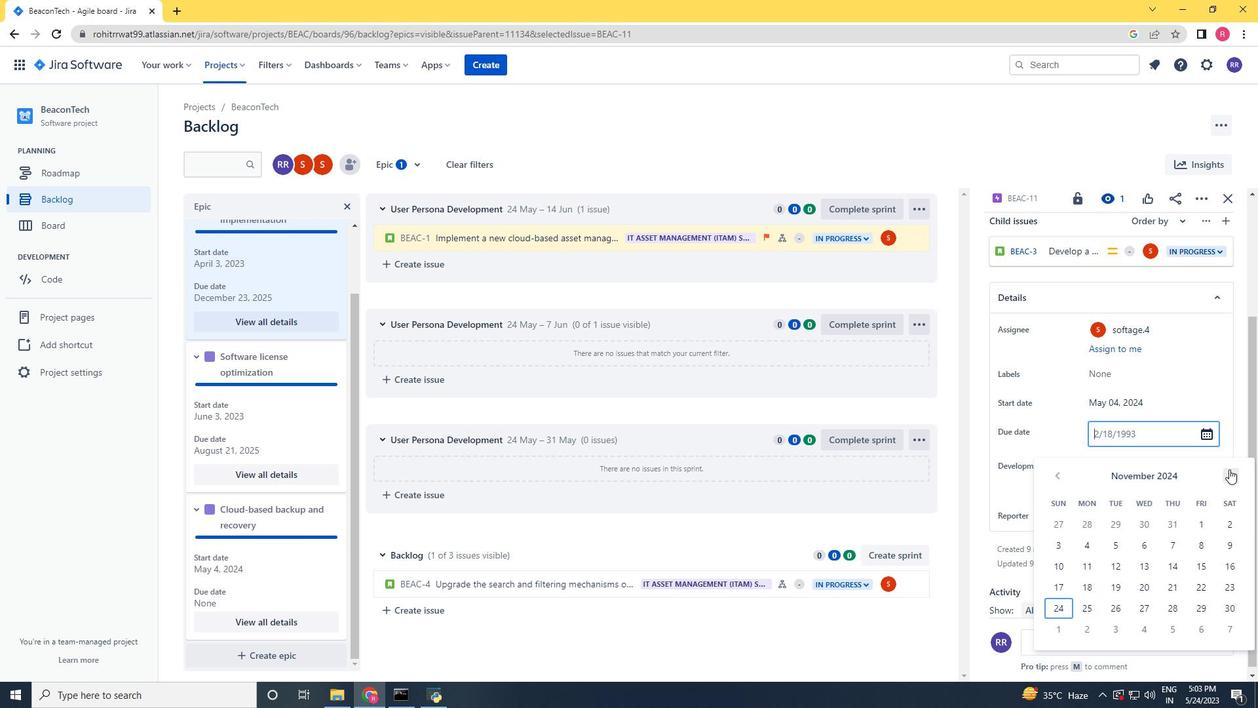 
Action: Mouse moved to (1229, 469)
Screenshot: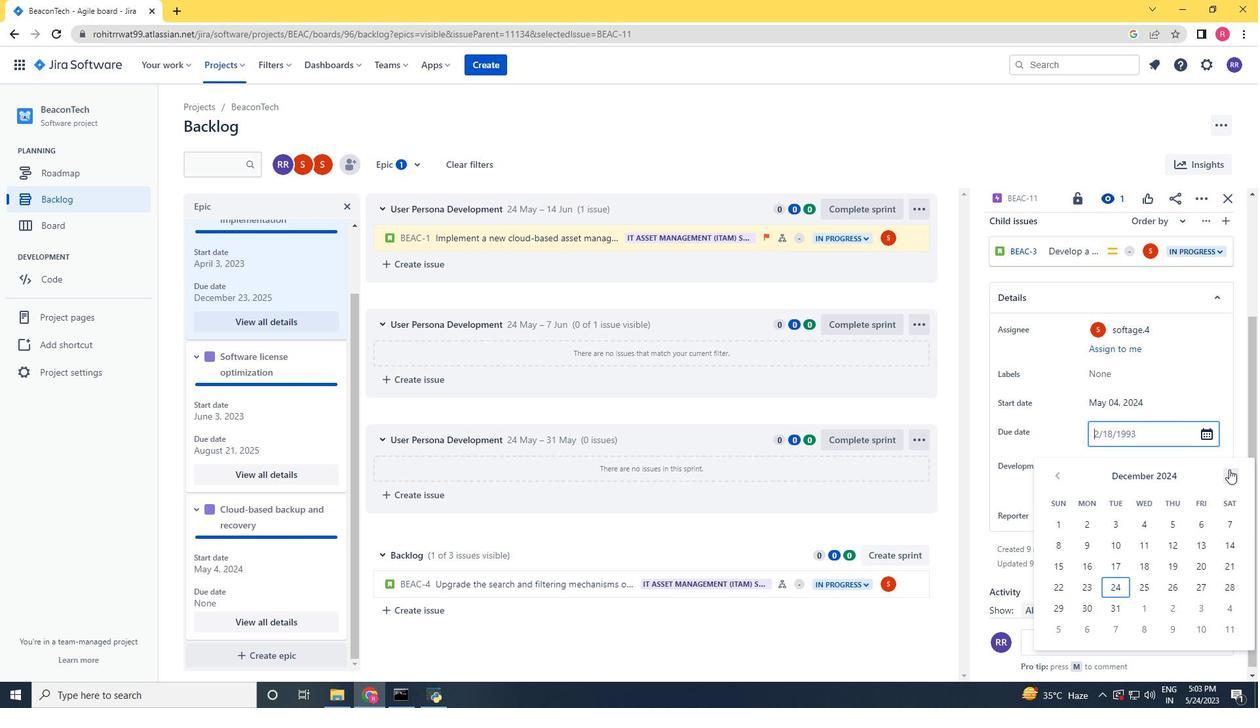
Action: Mouse pressed left at (1229, 469)
Screenshot: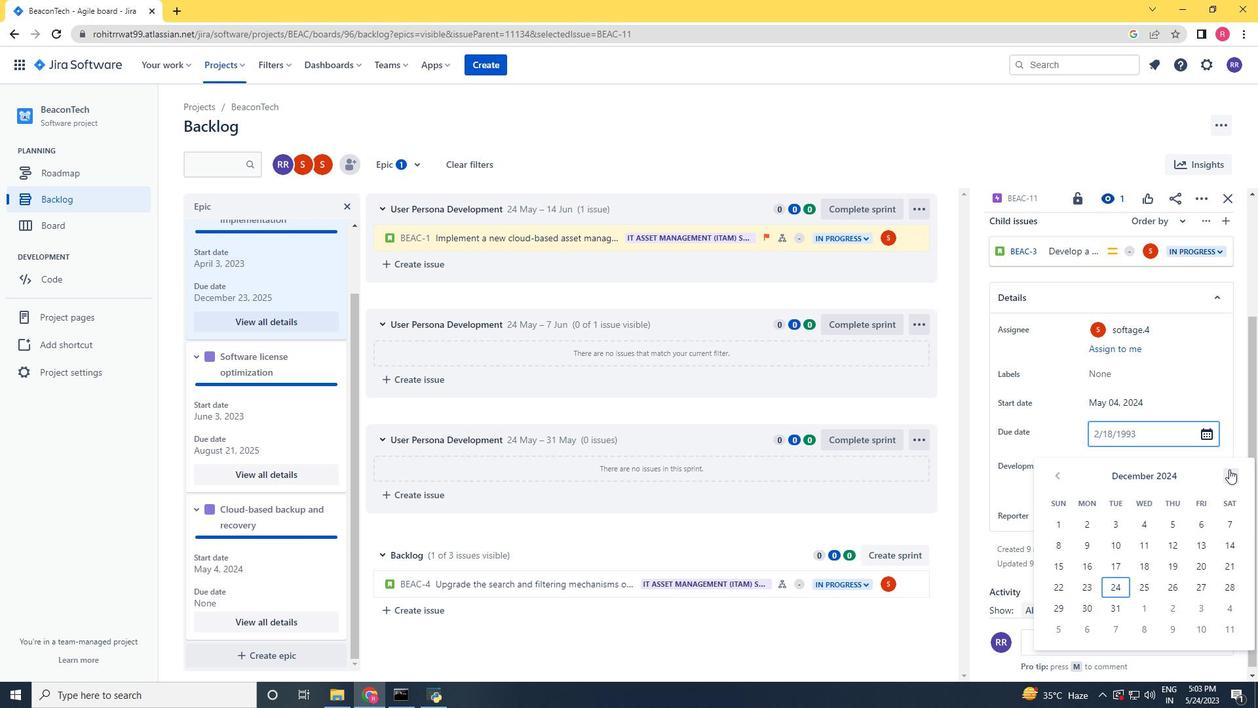 
Action: Mouse moved to (1231, 477)
Screenshot: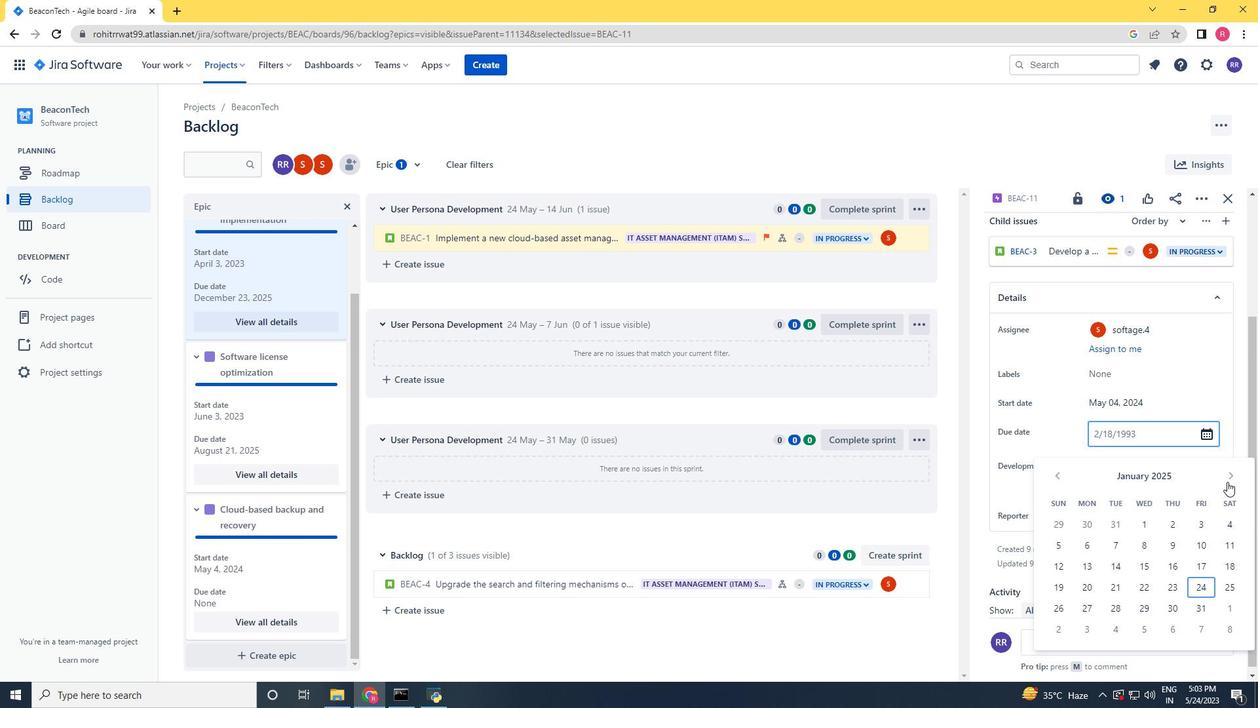 
Action: Mouse pressed left at (1231, 477)
Screenshot: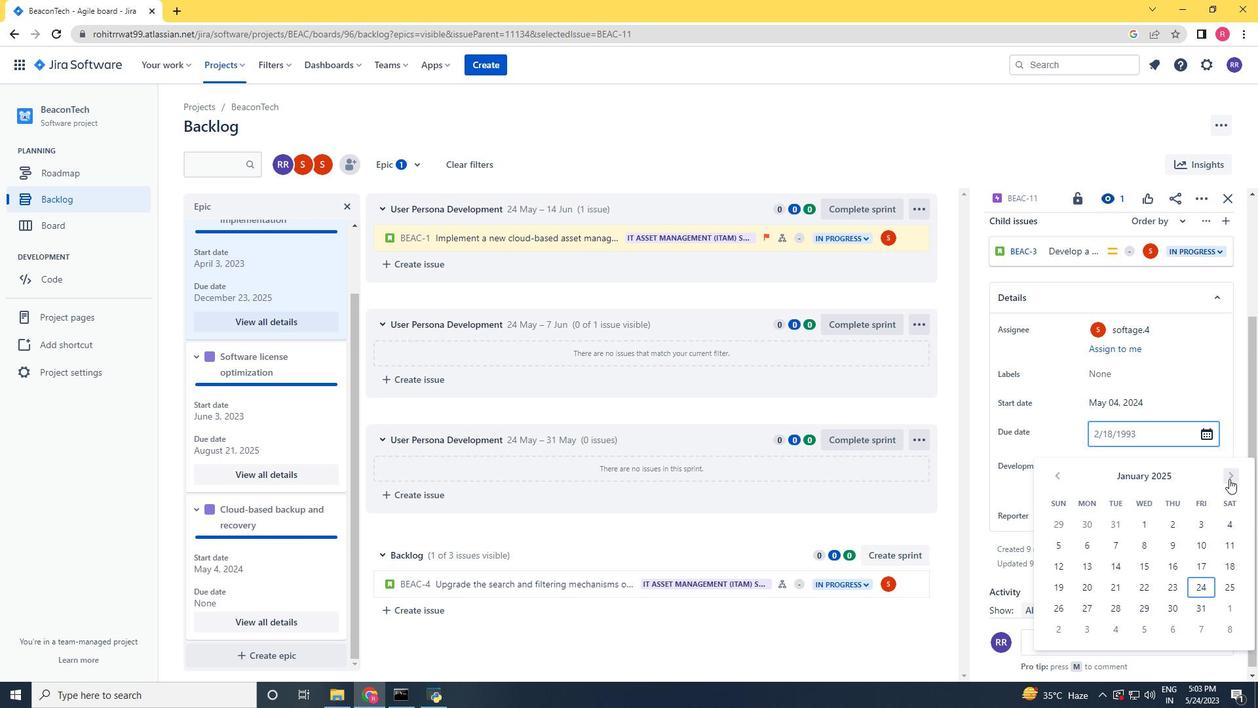 
Action: Mouse moved to (1231, 477)
Screenshot: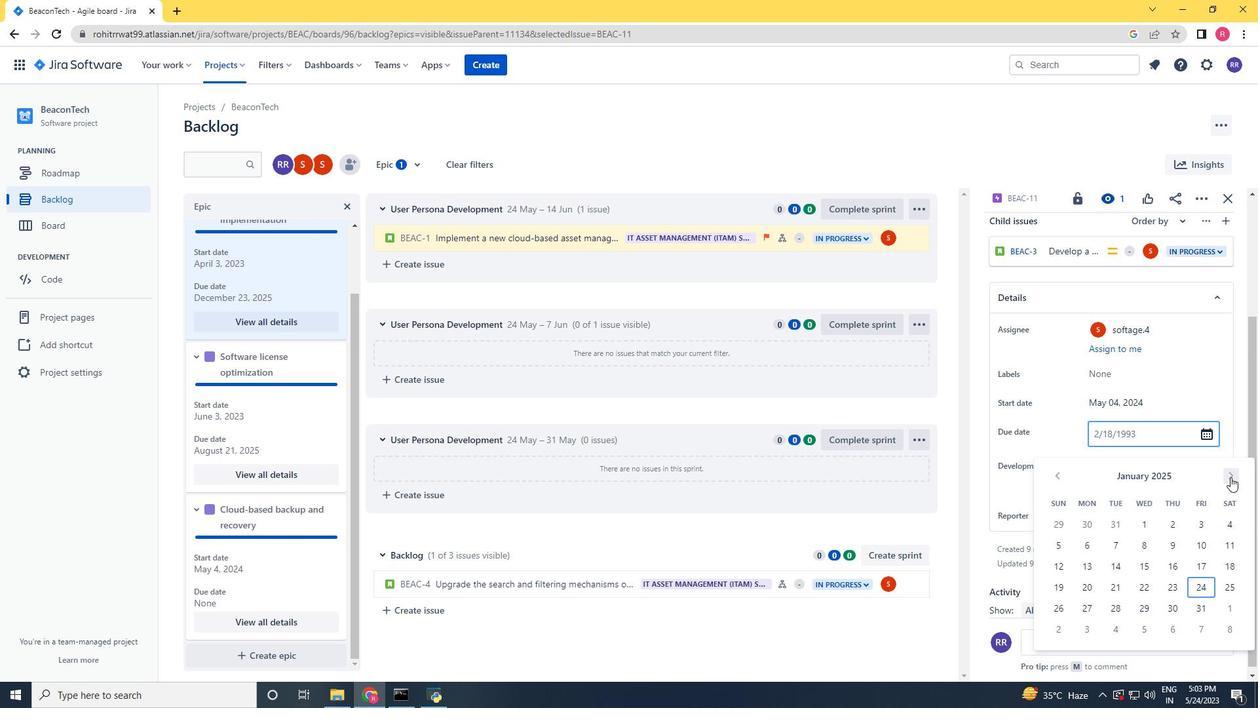 
Action: Mouse pressed left at (1231, 477)
Screenshot: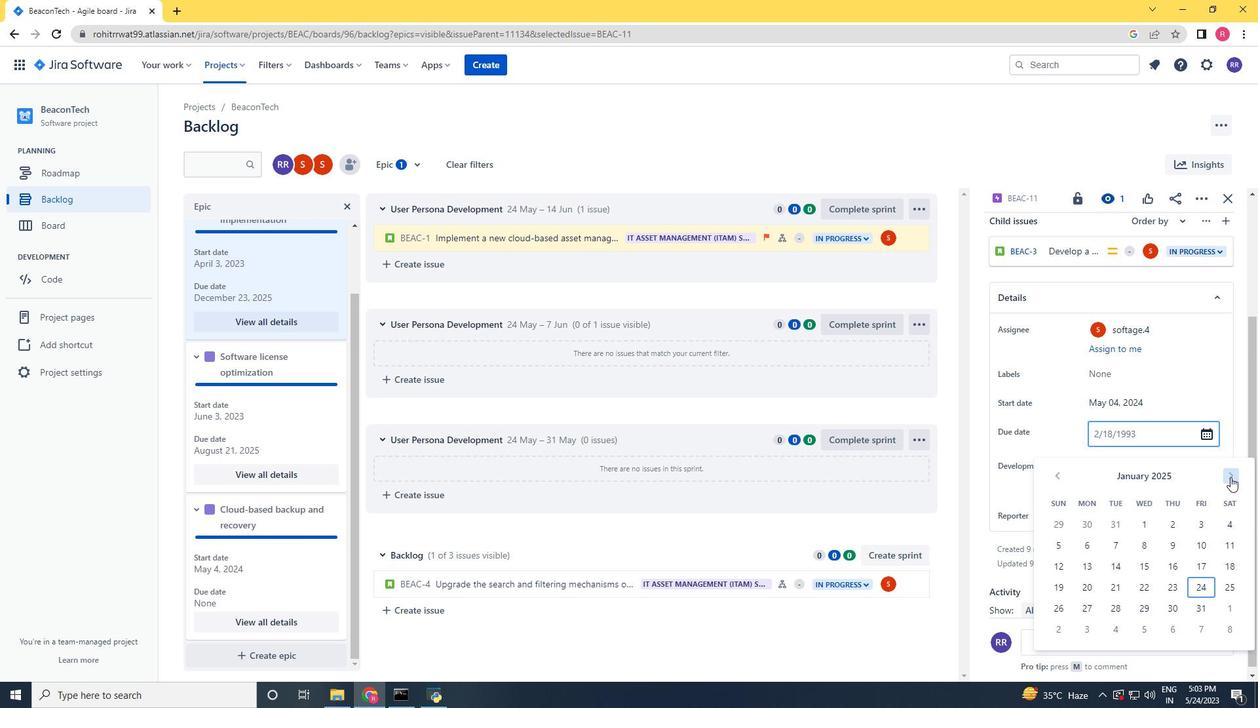 
Action: Mouse pressed left at (1231, 477)
Screenshot: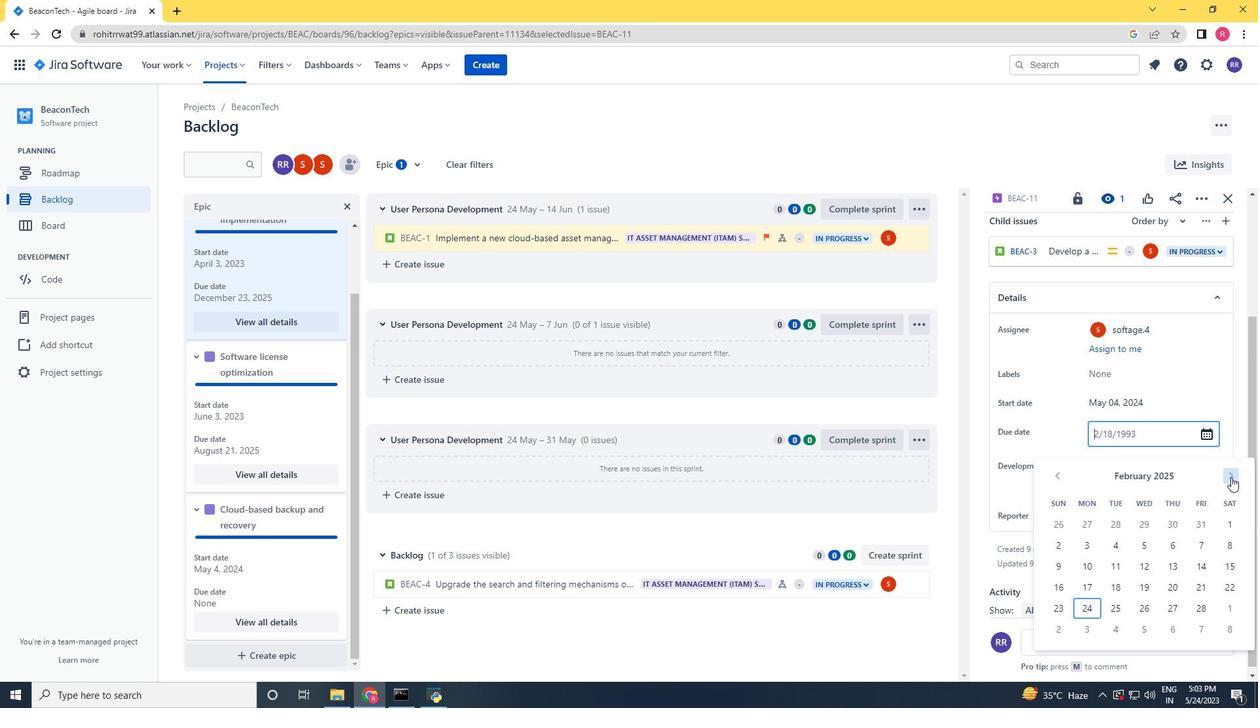 
Action: Mouse pressed left at (1231, 477)
Screenshot: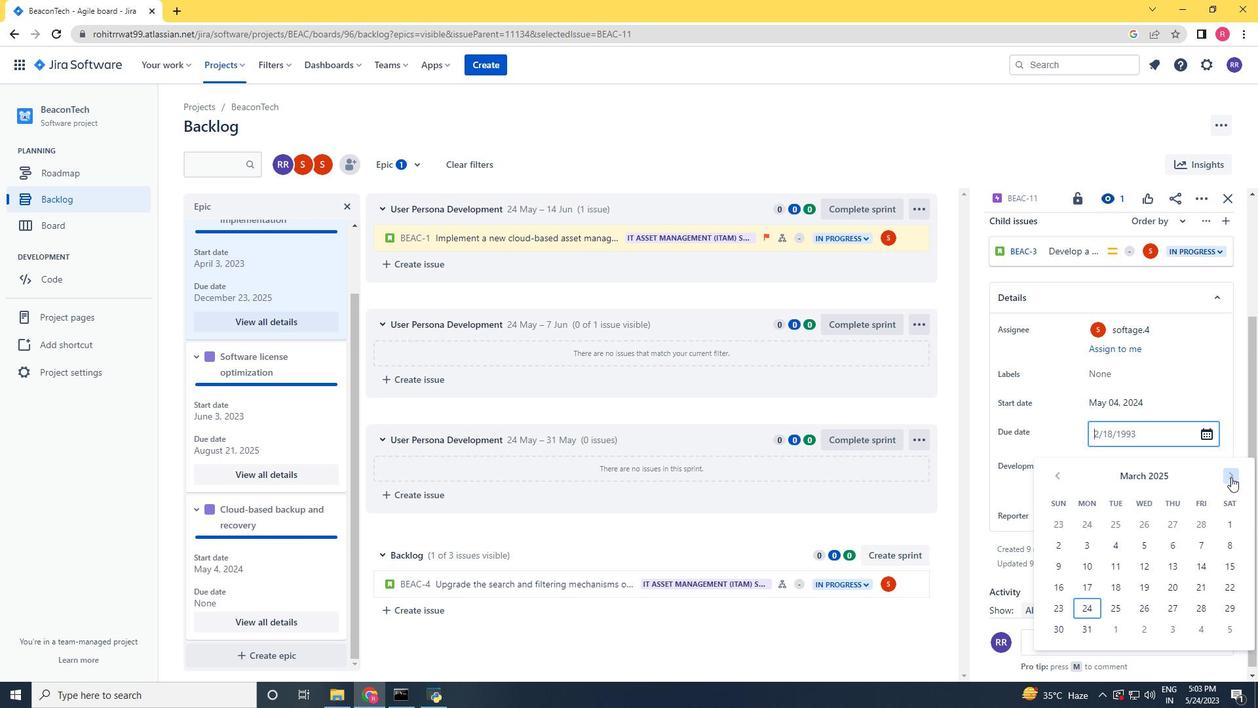
Action: Mouse pressed left at (1231, 477)
Screenshot: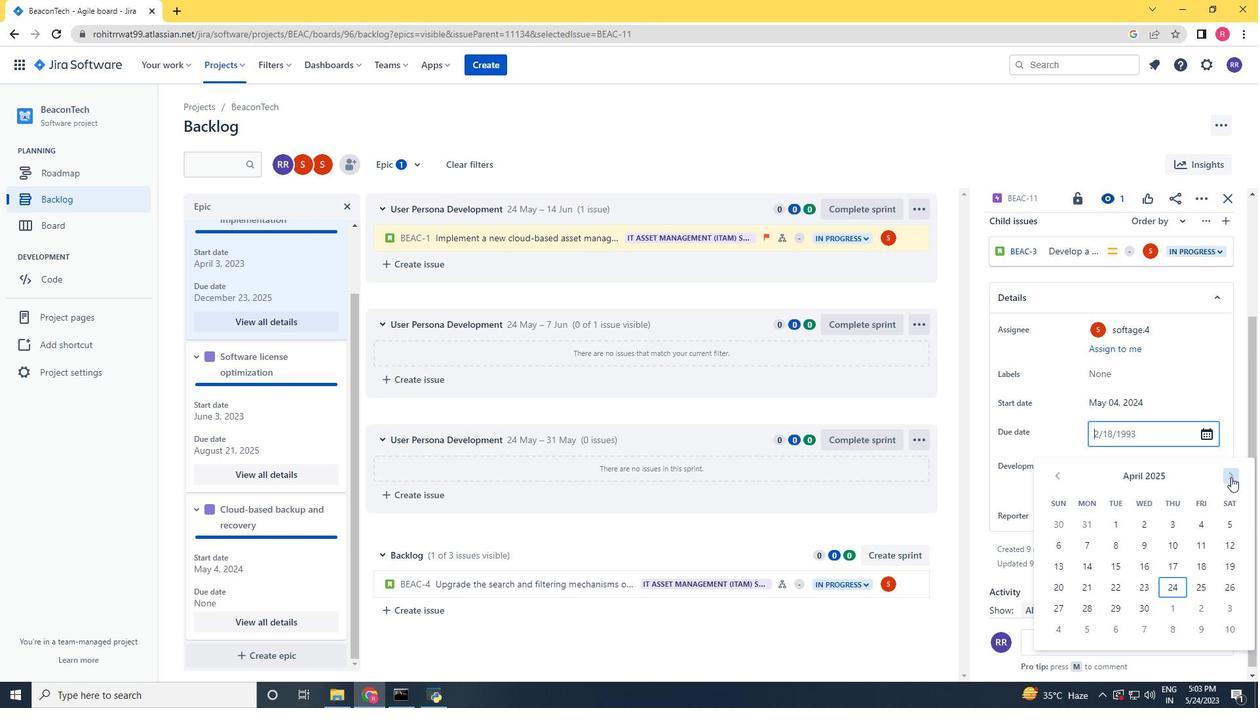 
Action: Mouse pressed left at (1231, 477)
Screenshot: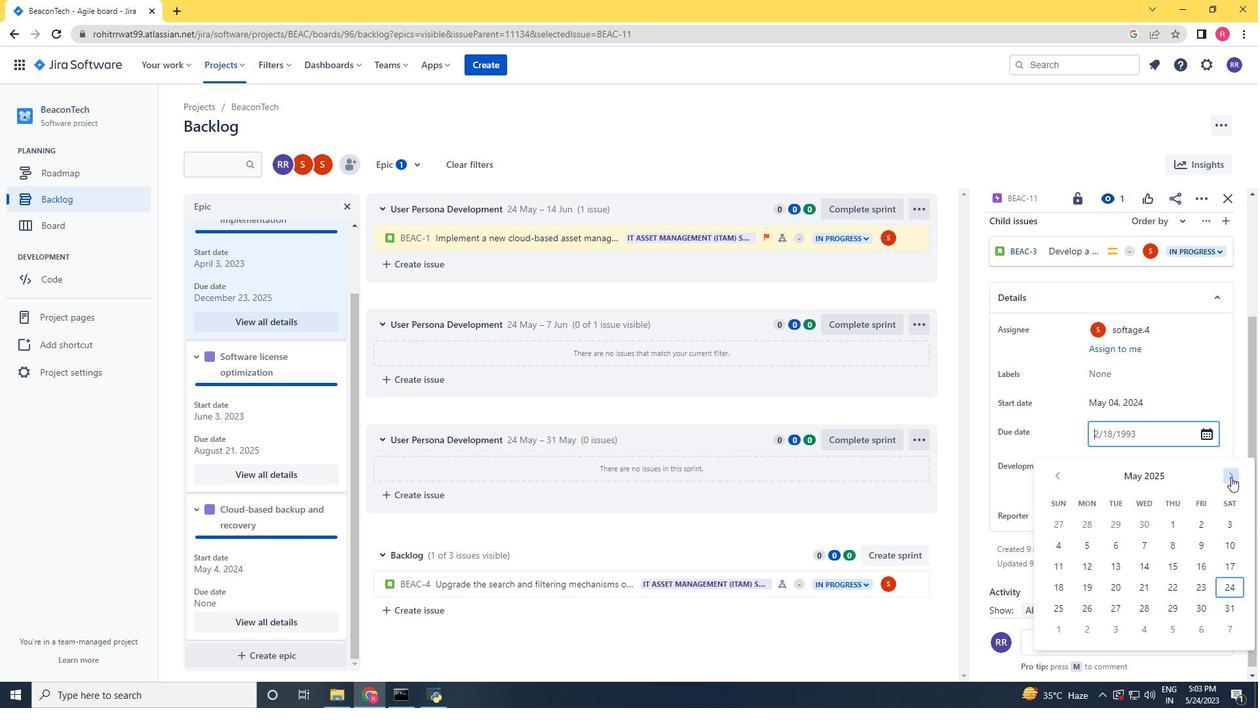 
Action: Mouse pressed left at (1231, 477)
Screenshot: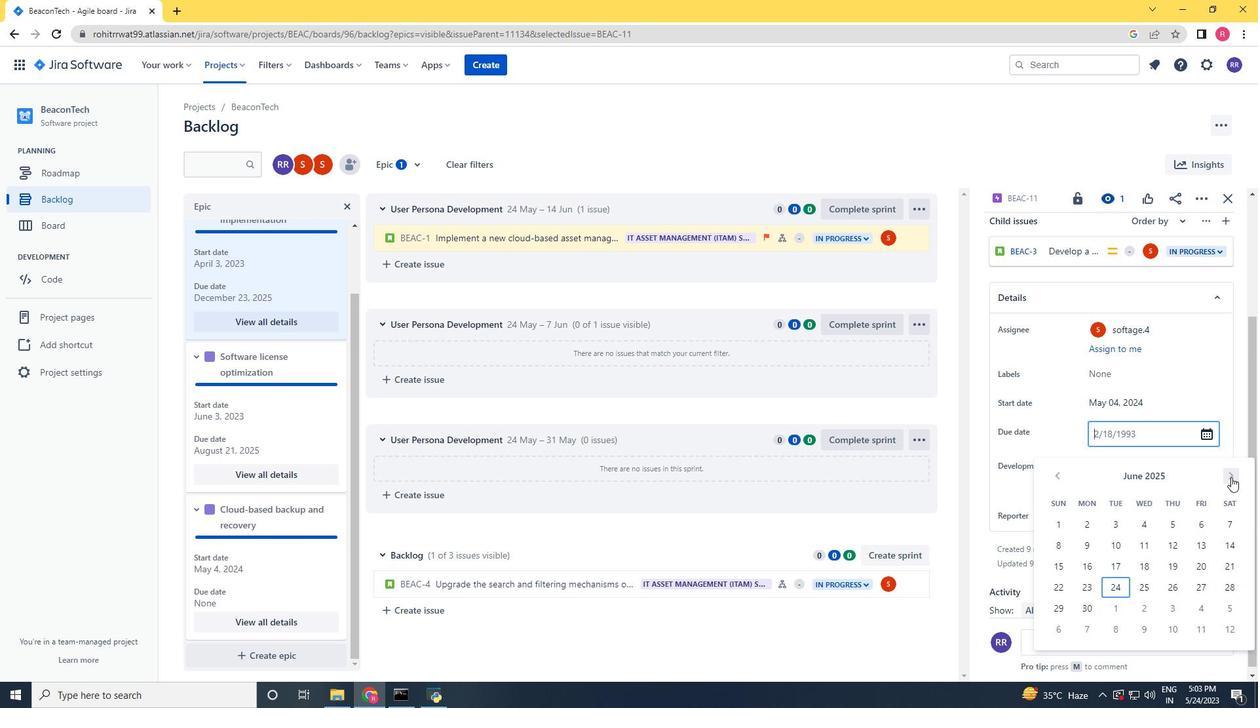 
Action: Mouse pressed left at (1231, 477)
Screenshot: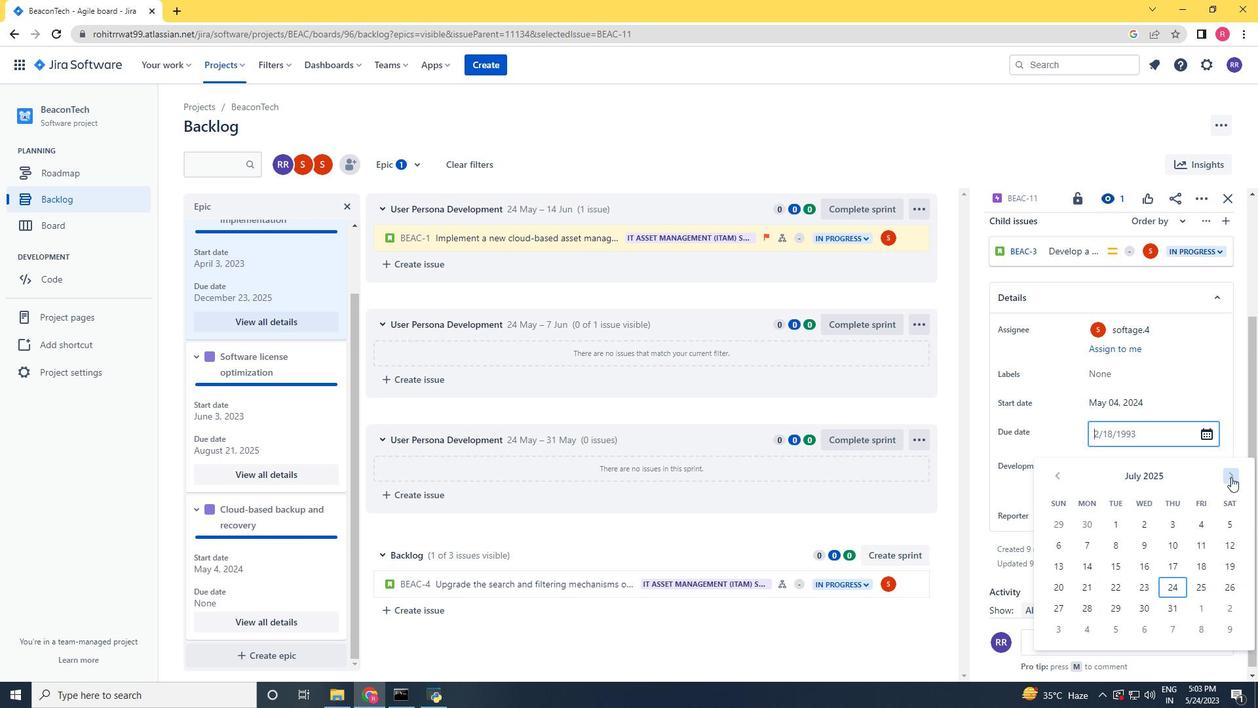 
Action: Mouse pressed left at (1231, 477)
Screenshot: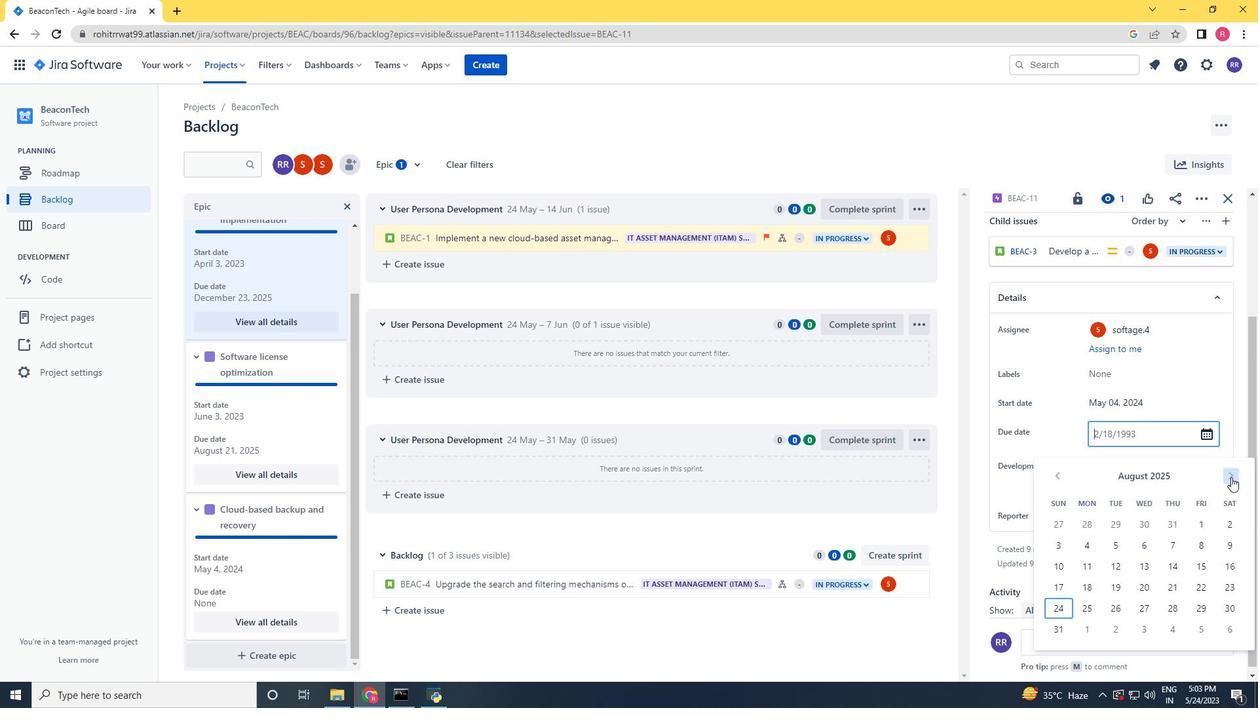 
Action: Mouse moved to (1115, 588)
Screenshot: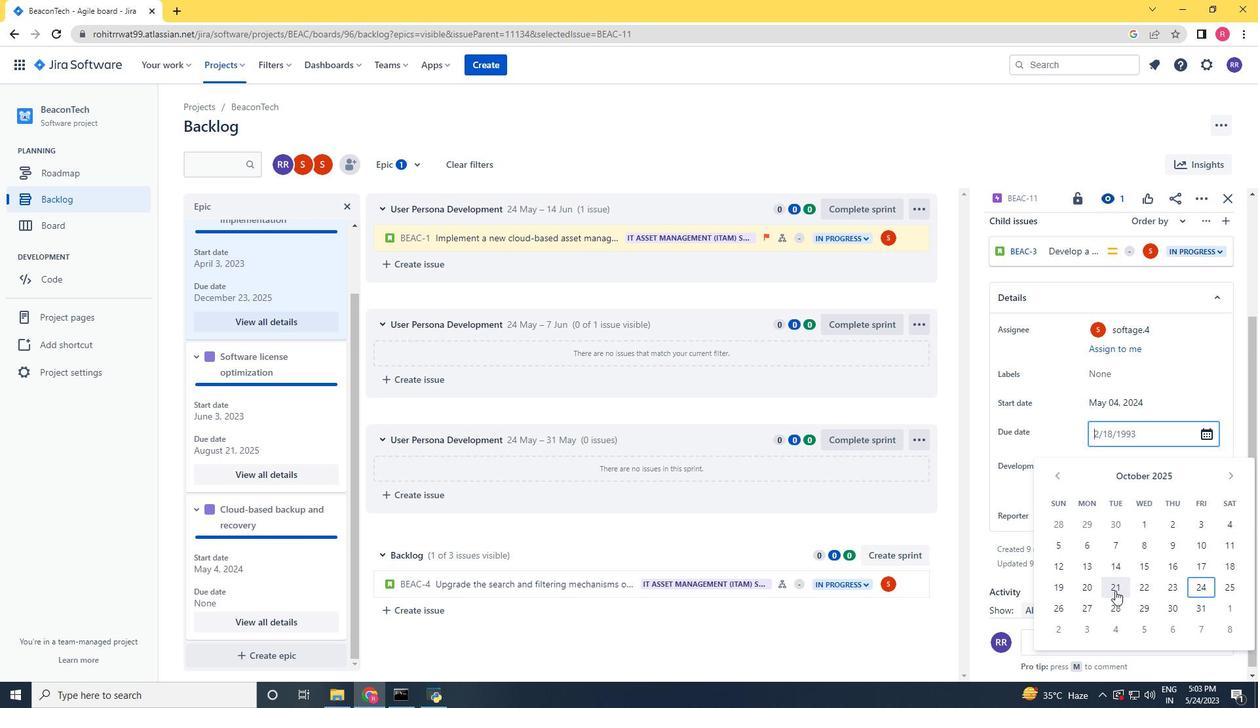 
Action: Mouse pressed left at (1115, 588)
Screenshot: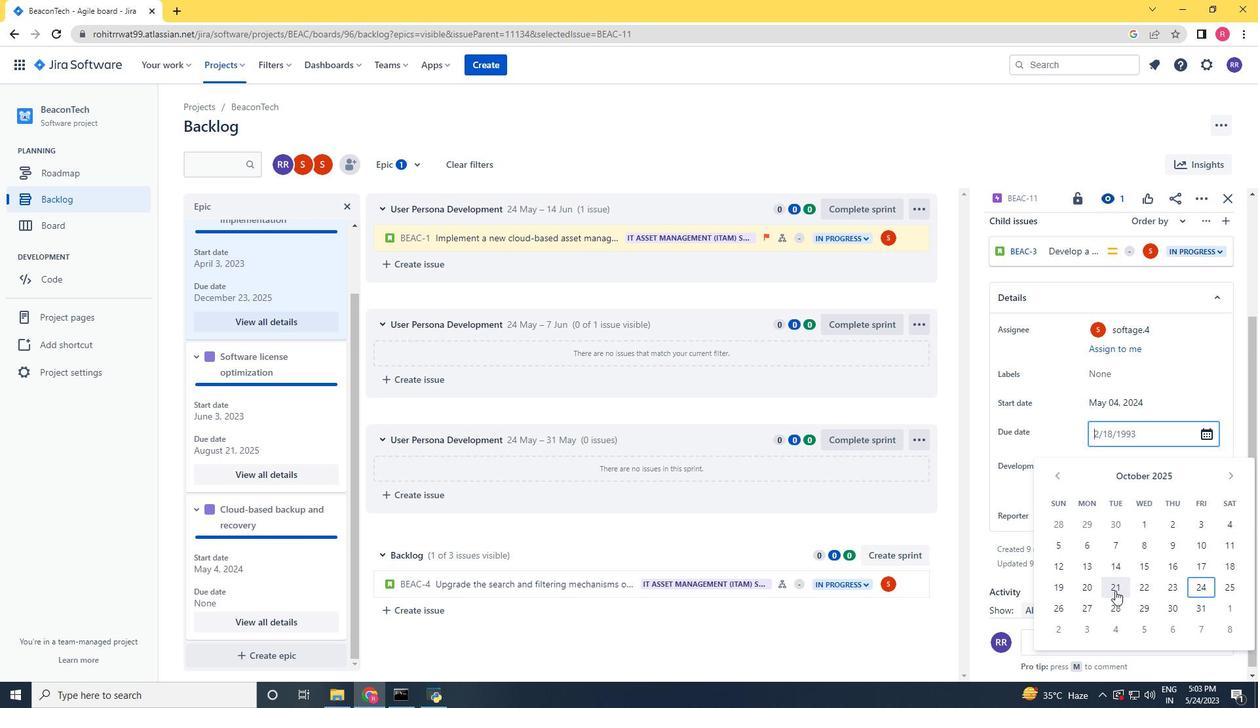 
Action: Mouse moved to (1116, 573)
Screenshot: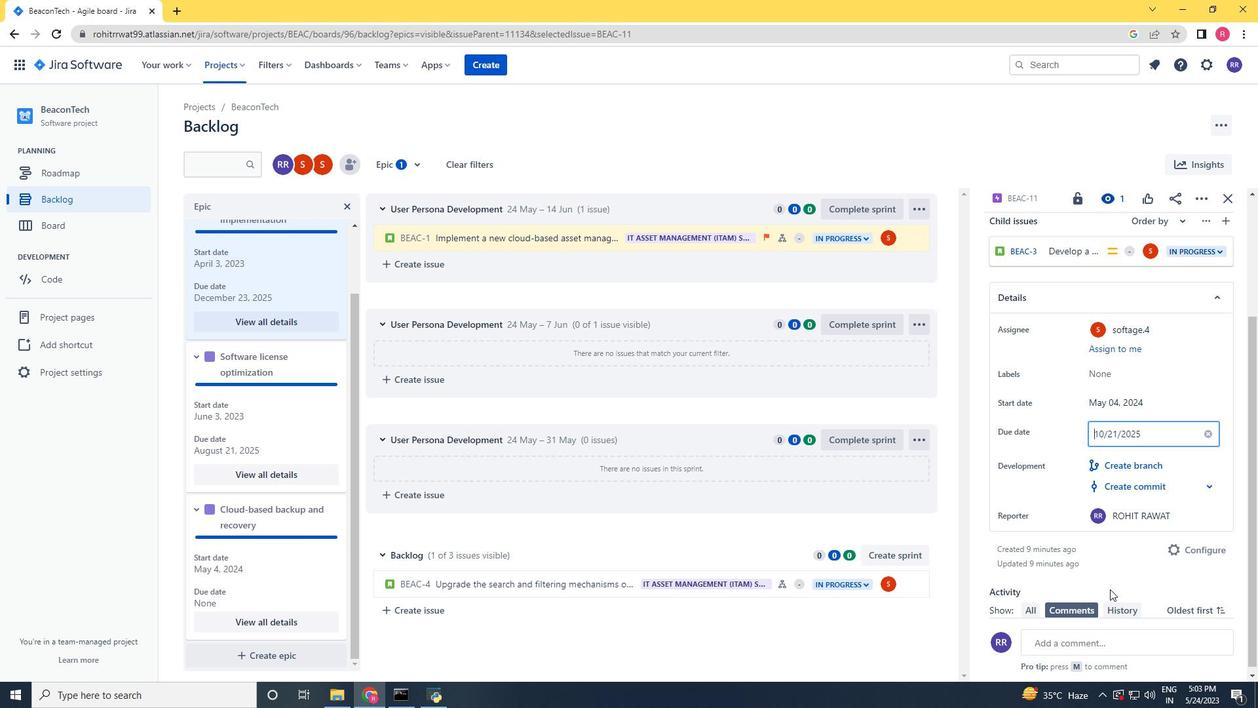 
Action: Mouse pressed left at (1116, 573)
Screenshot: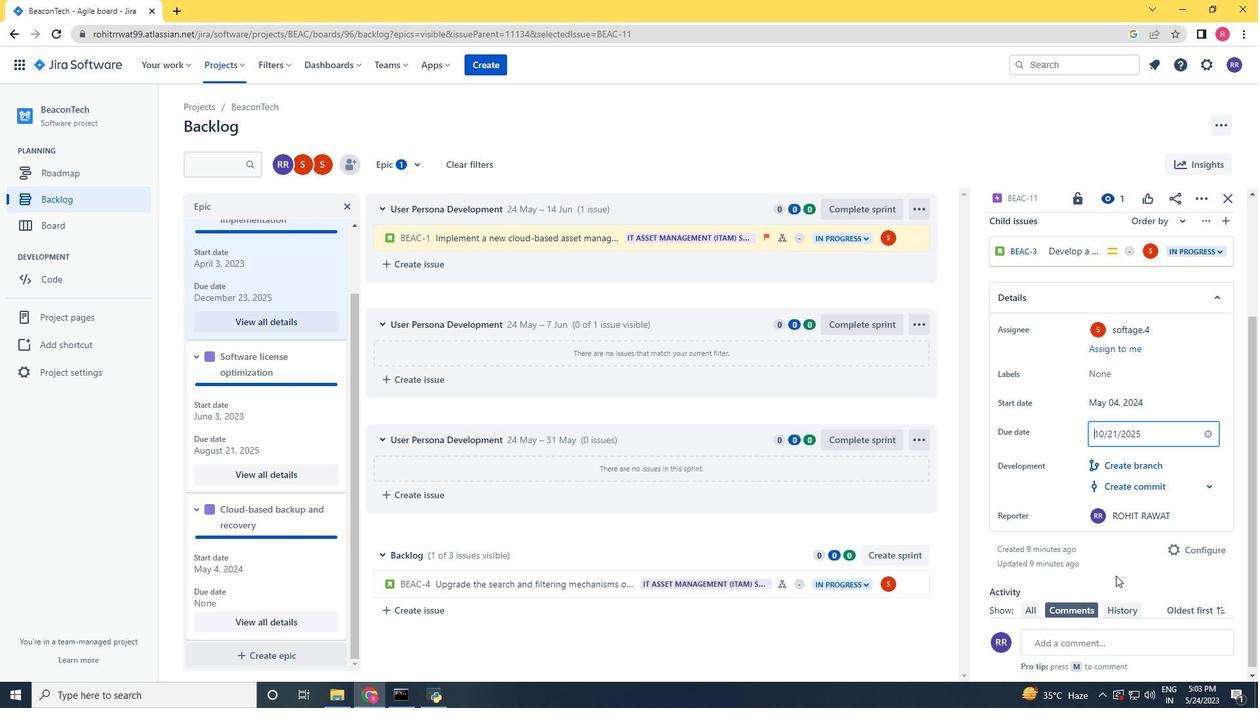 
Action: Mouse moved to (1119, 565)
Screenshot: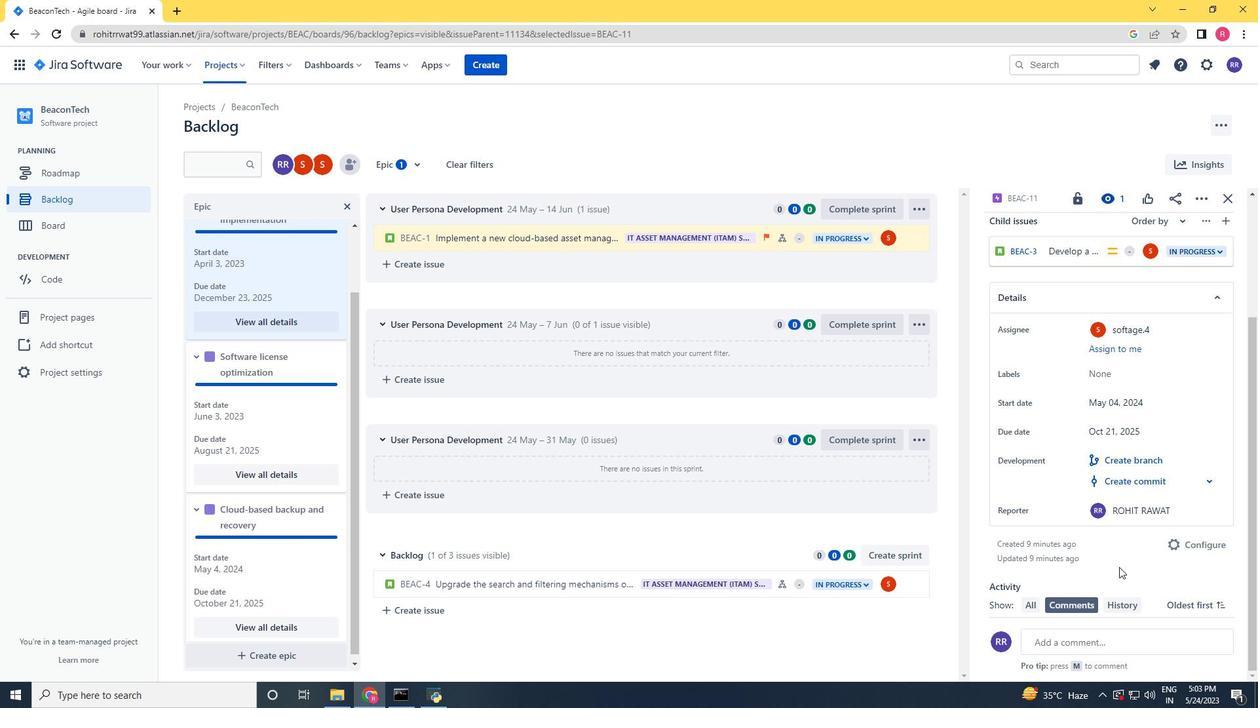 
